 Task: Slide 7 - Market Analysis.
Action: Mouse moved to (31, 82)
Screenshot: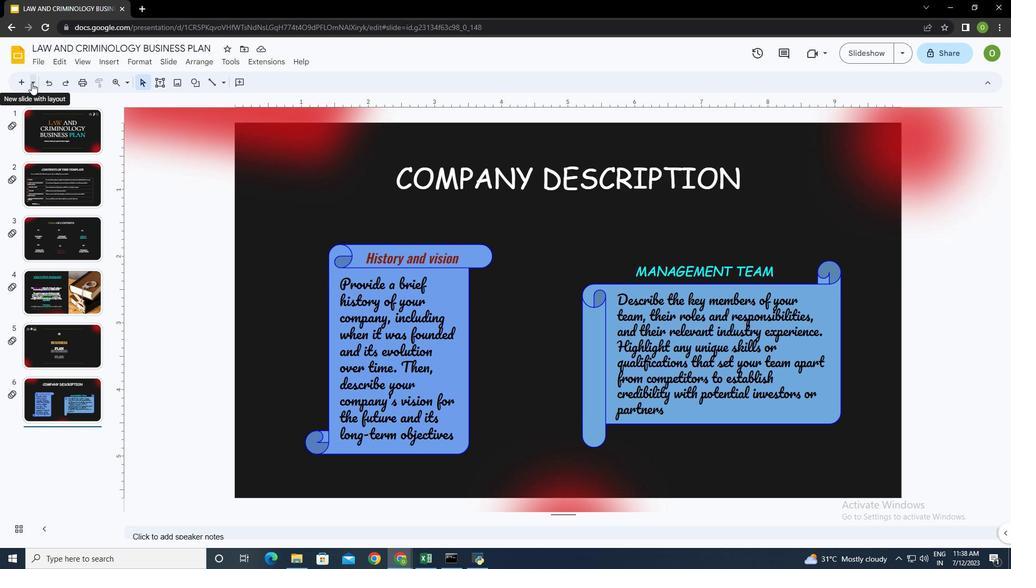 
Action: Mouse pressed left at (31, 82)
Screenshot: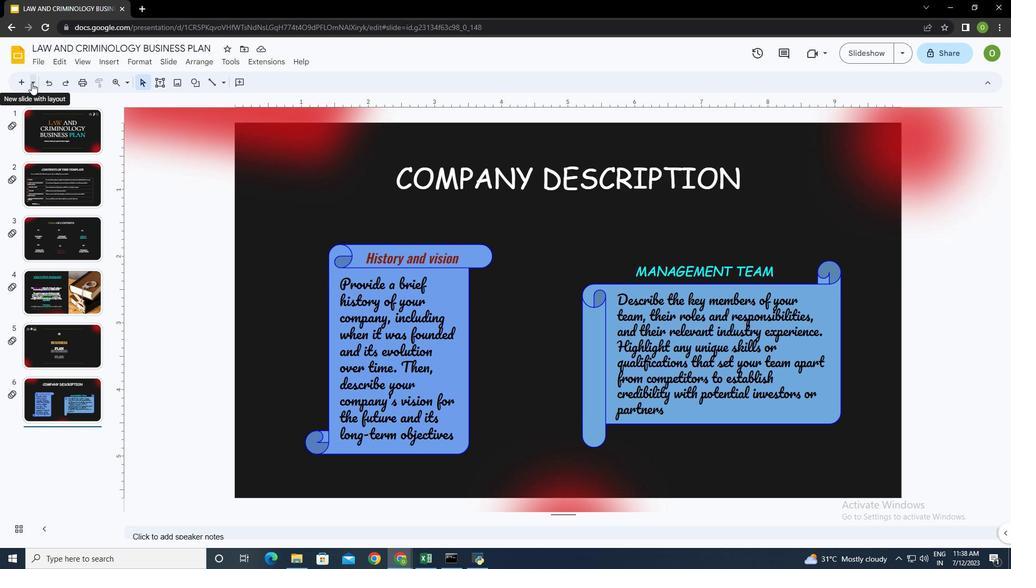 
Action: Mouse moved to (119, 291)
Screenshot: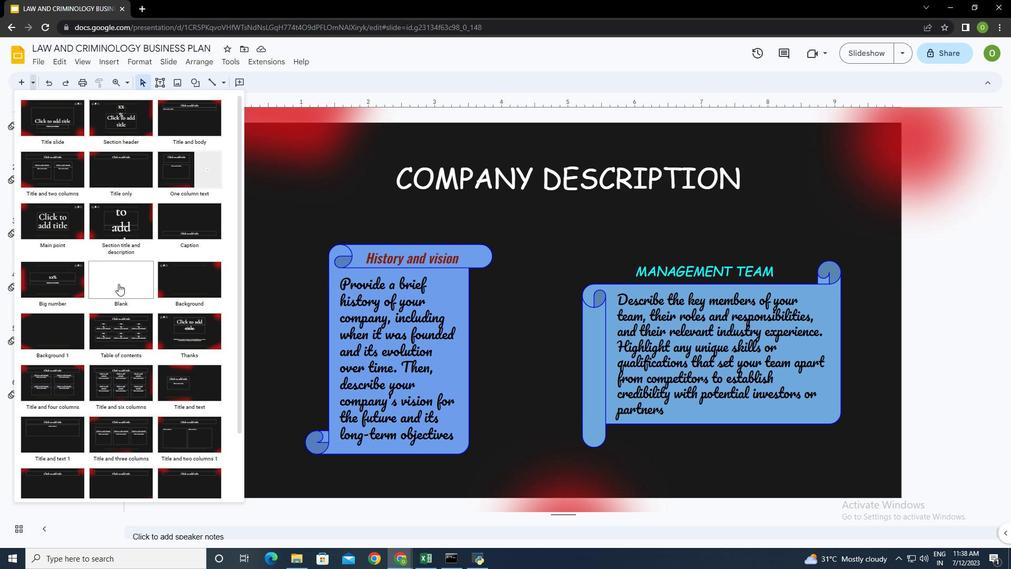 
Action: Mouse scrolled (119, 290) with delta (0, 0)
Screenshot: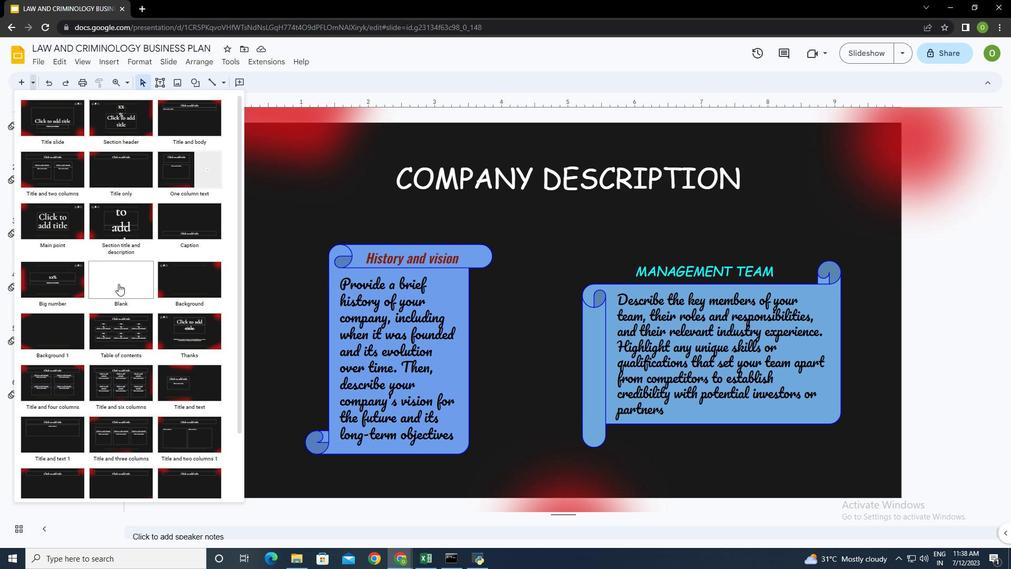 
Action: Mouse moved to (120, 300)
Screenshot: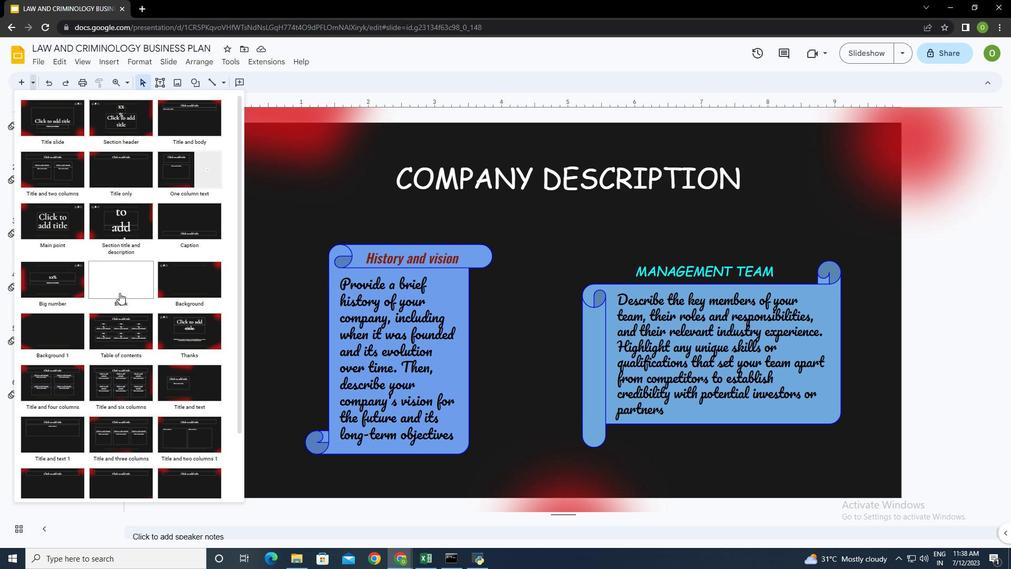 
Action: Mouse scrolled (120, 299) with delta (0, 0)
Screenshot: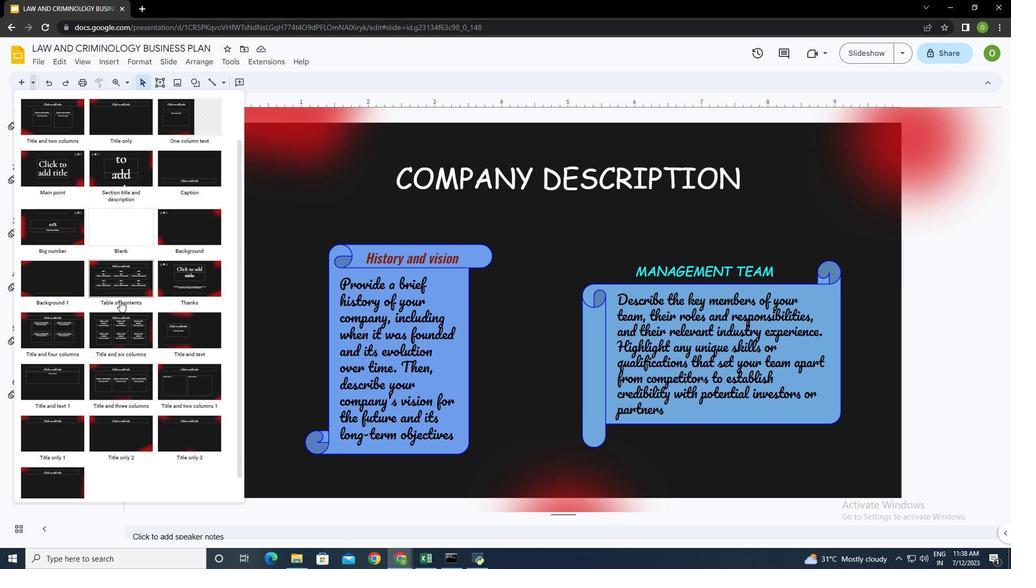 
Action: Mouse moved to (120, 298)
Screenshot: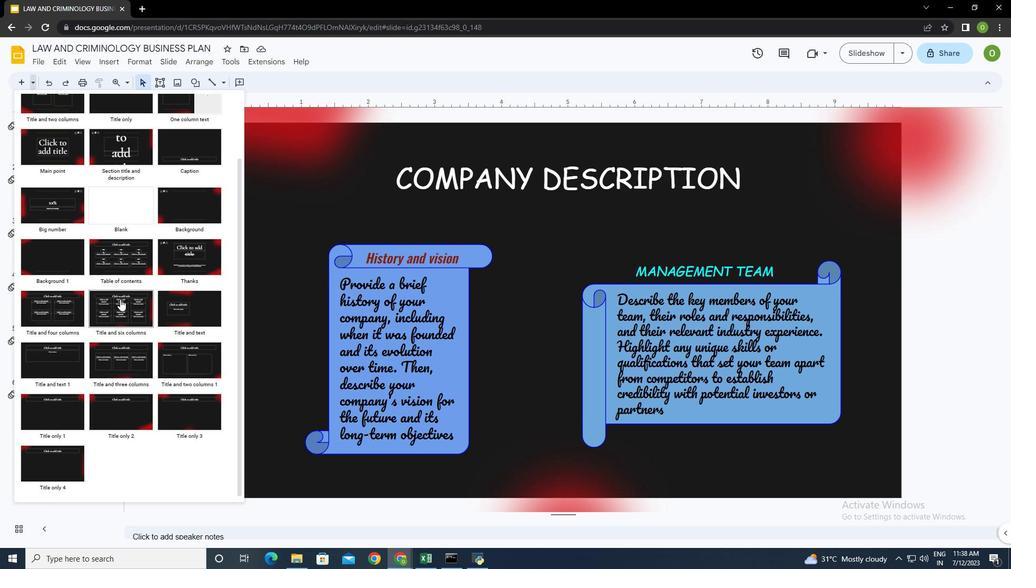 
Action: Mouse scrolled (120, 298) with delta (0, 0)
Screenshot: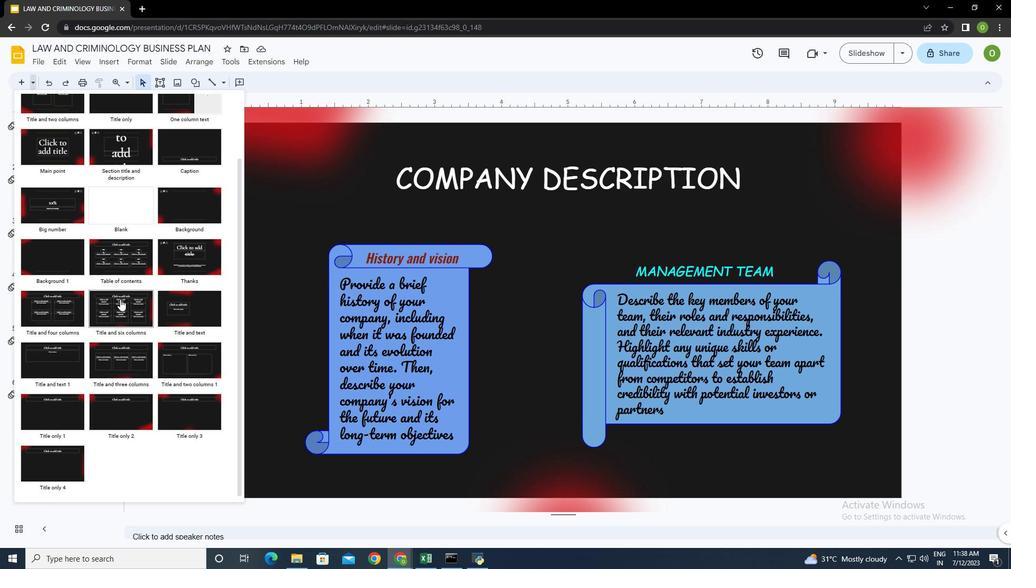 
Action: Mouse moved to (62, 250)
Screenshot: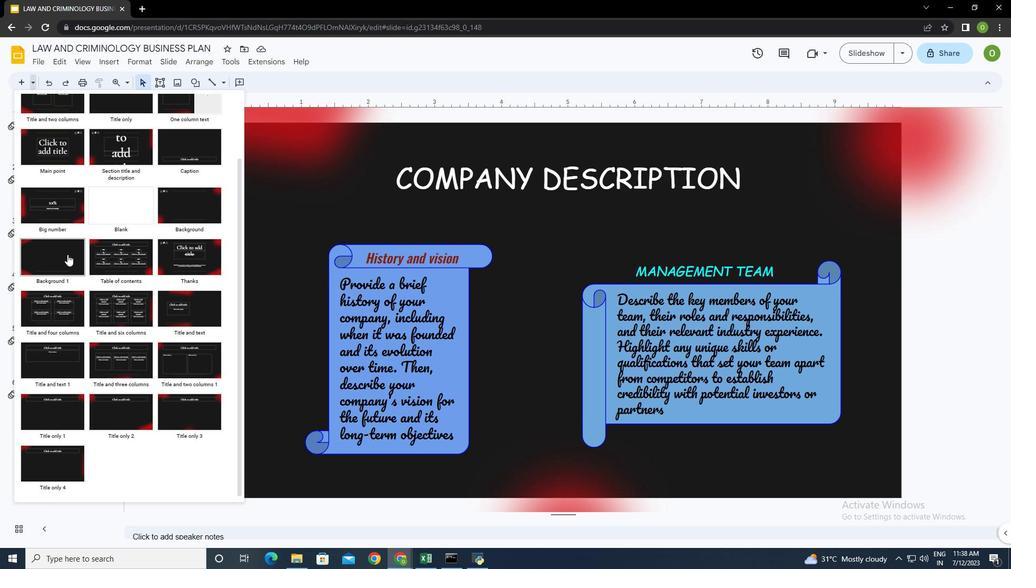 
Action: Mouse pressed left at (62, 250)
Screenshot: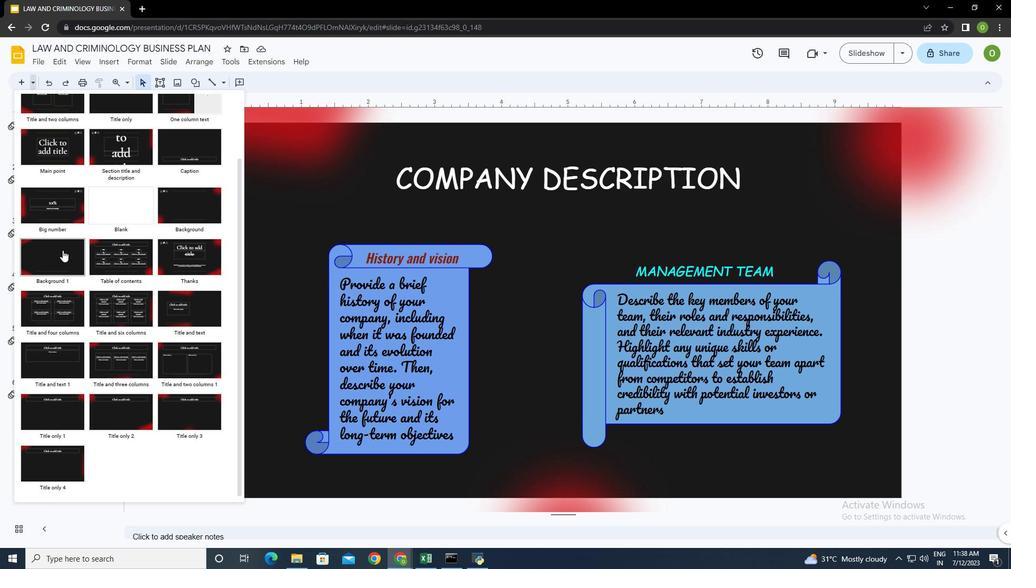 
Action: Mouse moved to (162, 81)
Screenshot: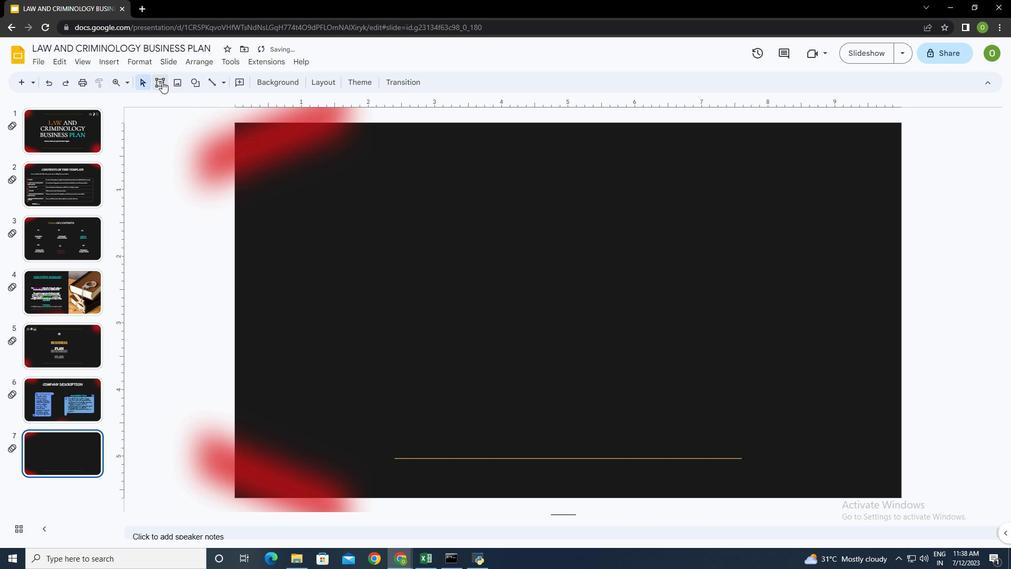 
Action: Mouse pressed left at (162, 81)
Screenshot: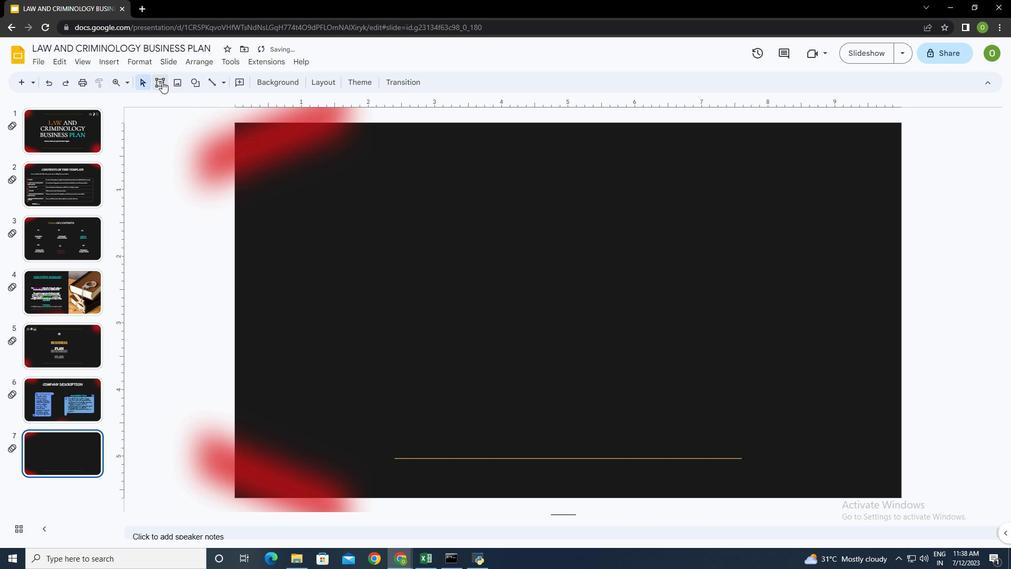 
Action: Mouse moved to (434, 144)
Screenshot: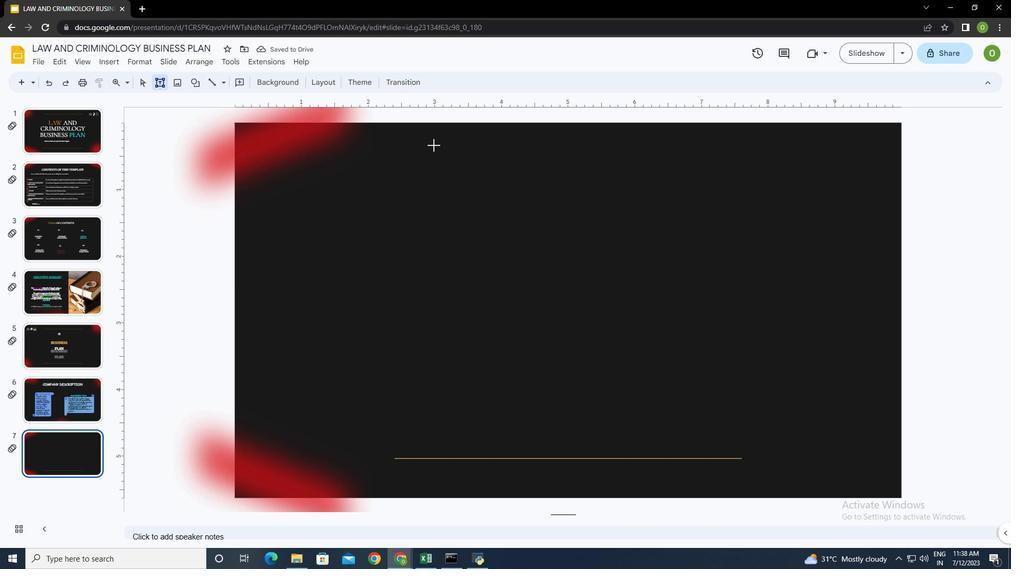 
Action: Mouse pressed left at (434, 144)
Screenshot: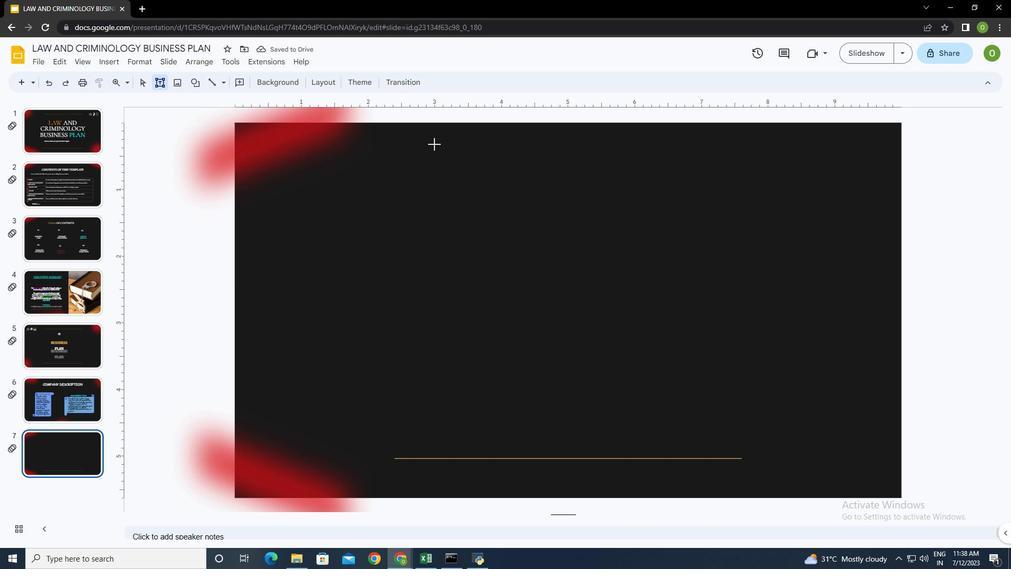 
Action: Mouse moved to (469, 84)
Screenshot: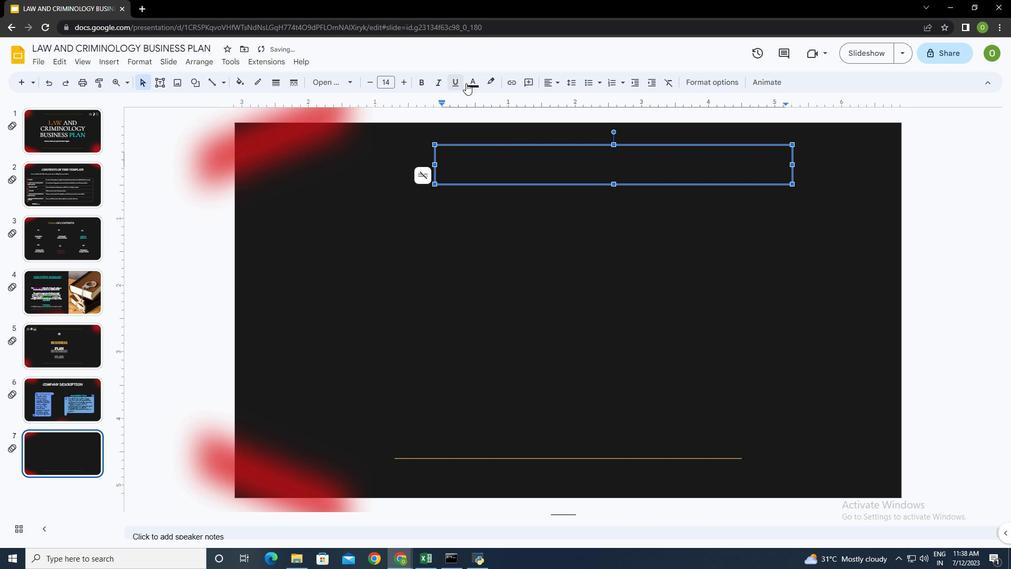 
Action: Mouse pressed left at (469, 84)
Screenshot: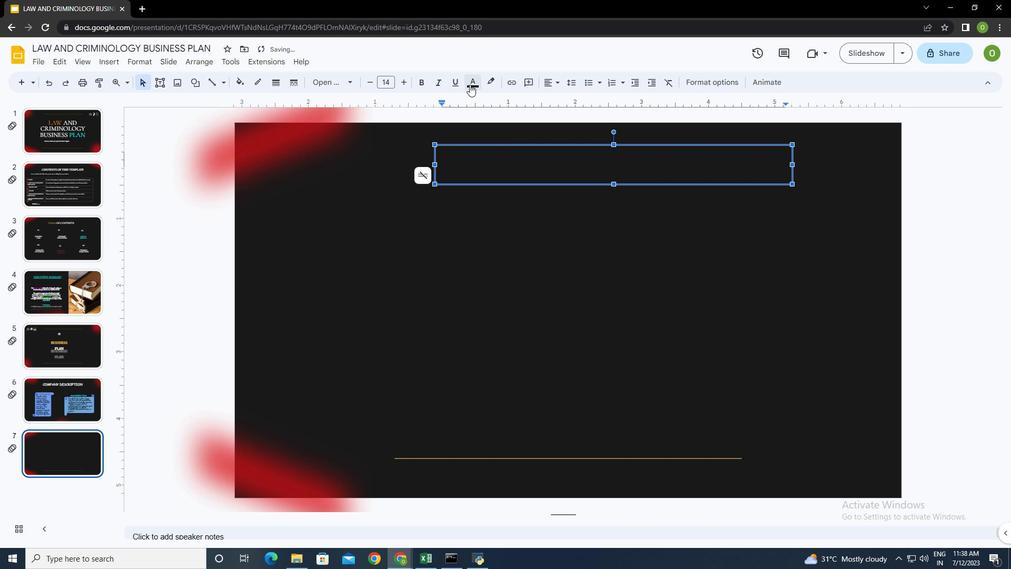 
Action: Mouse moved to (476, 113)
Screenshot: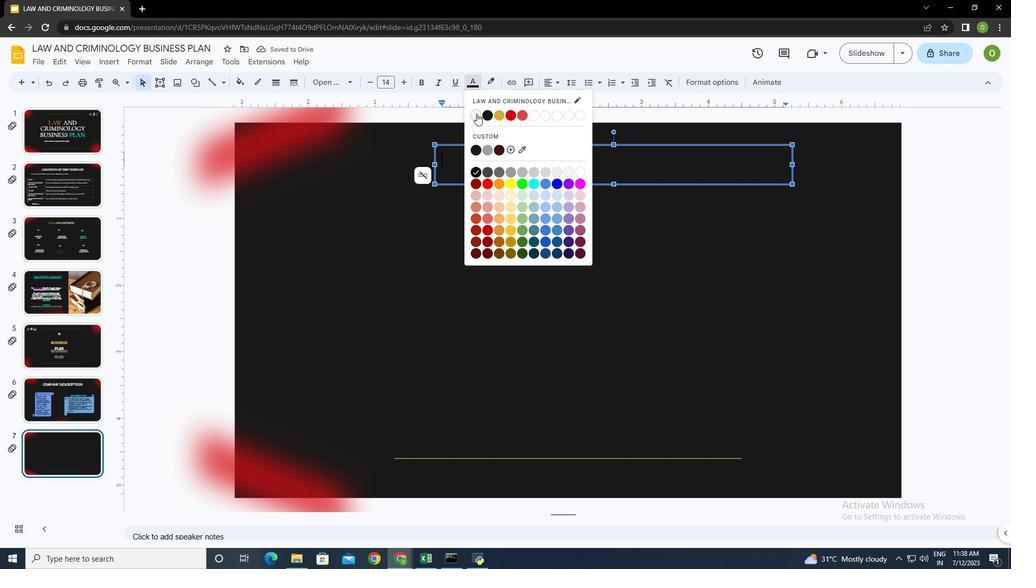 
Action: Mouse pressed left at (476, 113)
Screenshot: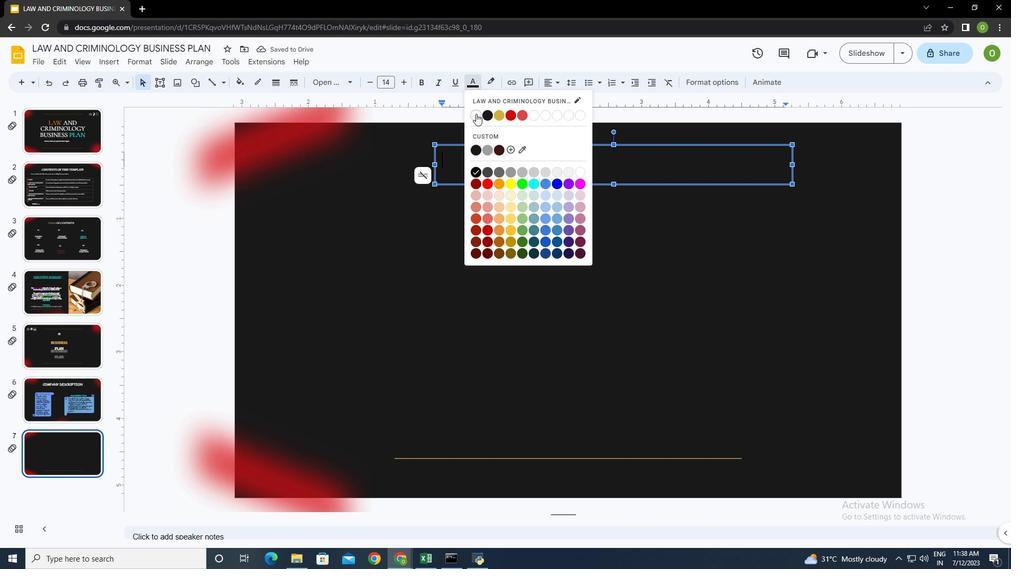 
Action: Mouse moved to (341, 85)
Screenshot: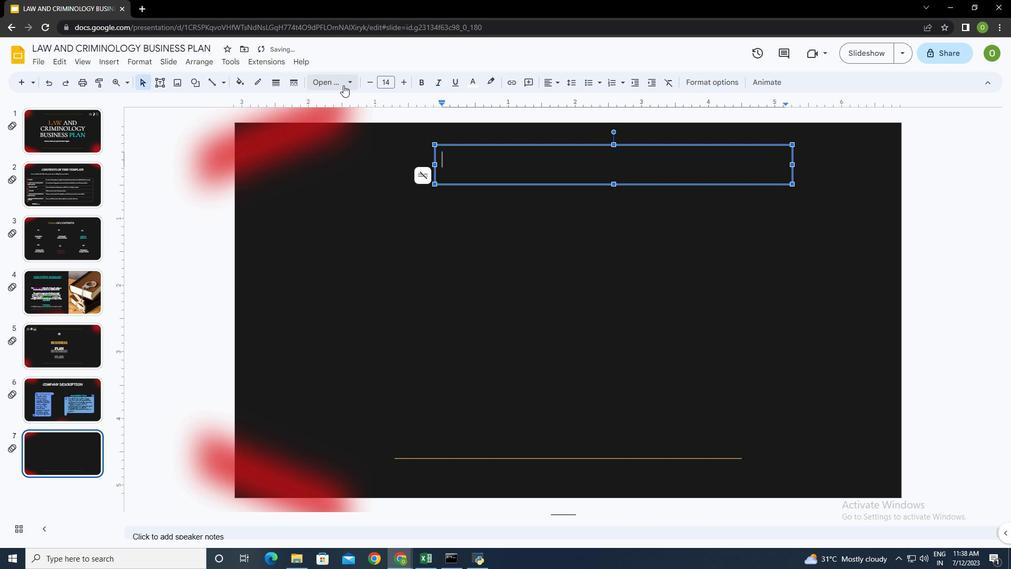 
Action: Mouse pressed left at (341, 85)
Screenshot: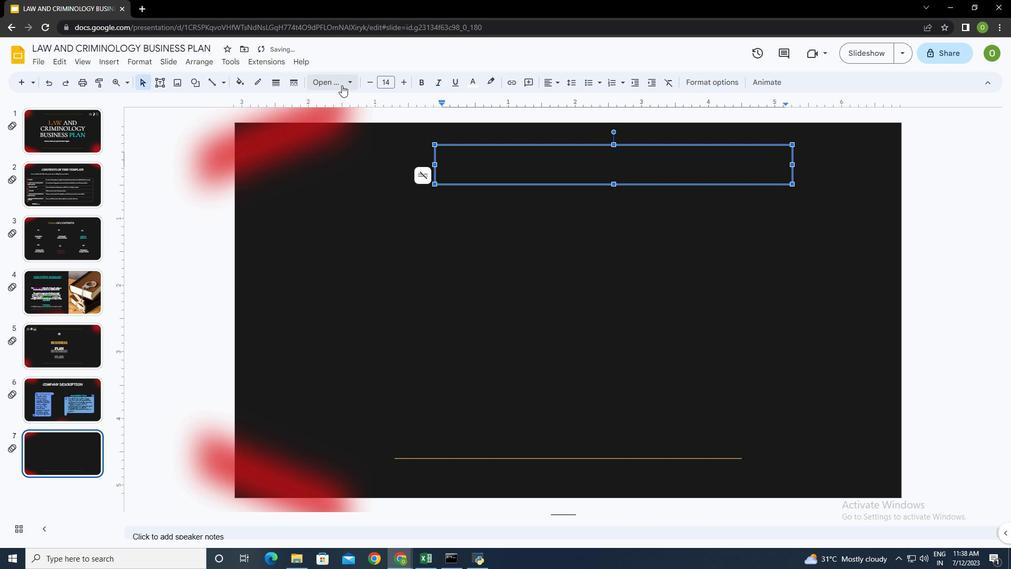 
Action: Mouse moved to (366, 241)
Screenshot: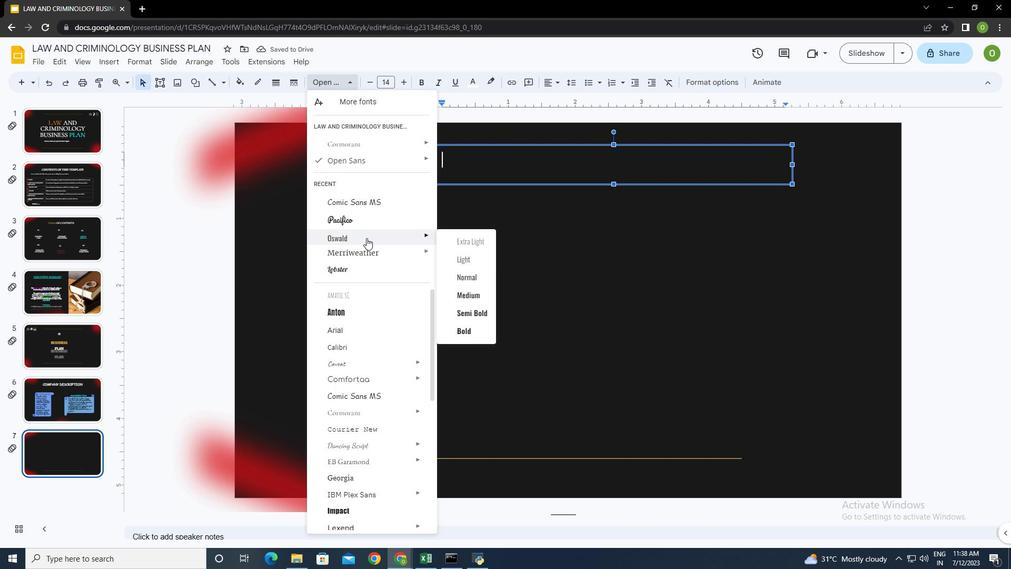 
Action: Mouse scrolled (366, 240) with delta (0, 0)
Screenshot: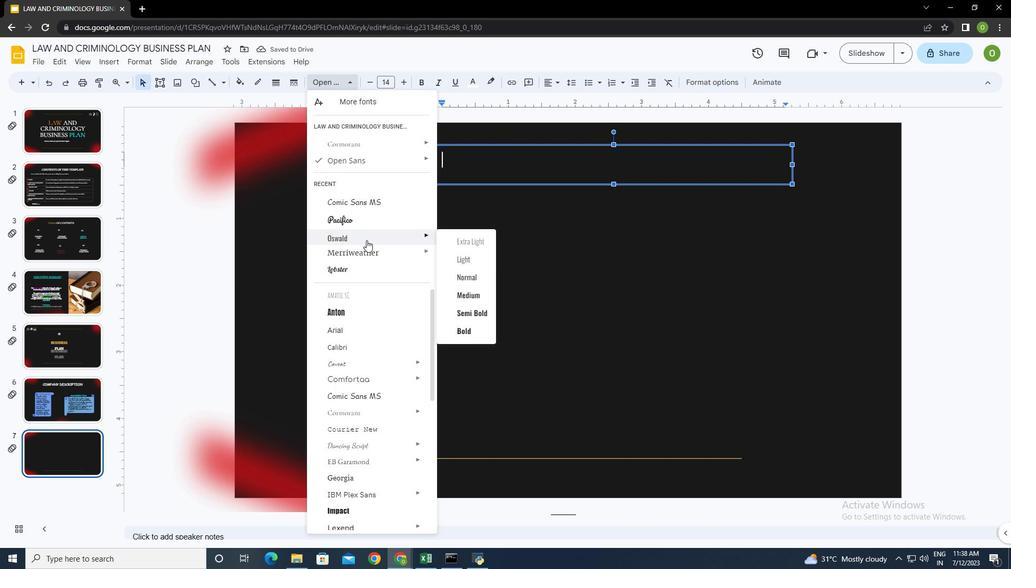 
Action: Mouse moved to (366, 241)
Screenshot: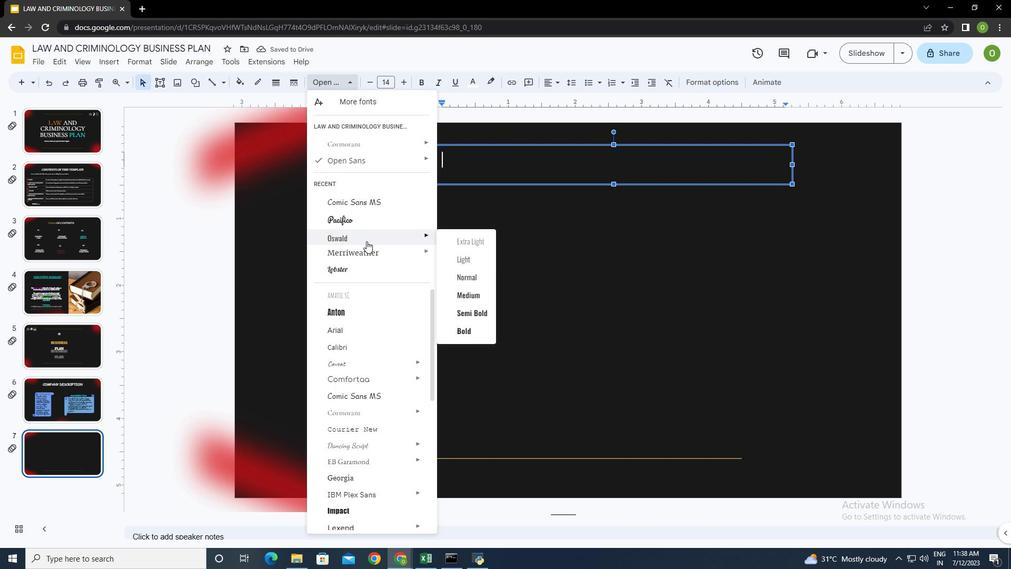 
Action: Mouse scrolled (366, 241) with delta (0, 0)
Screenshot: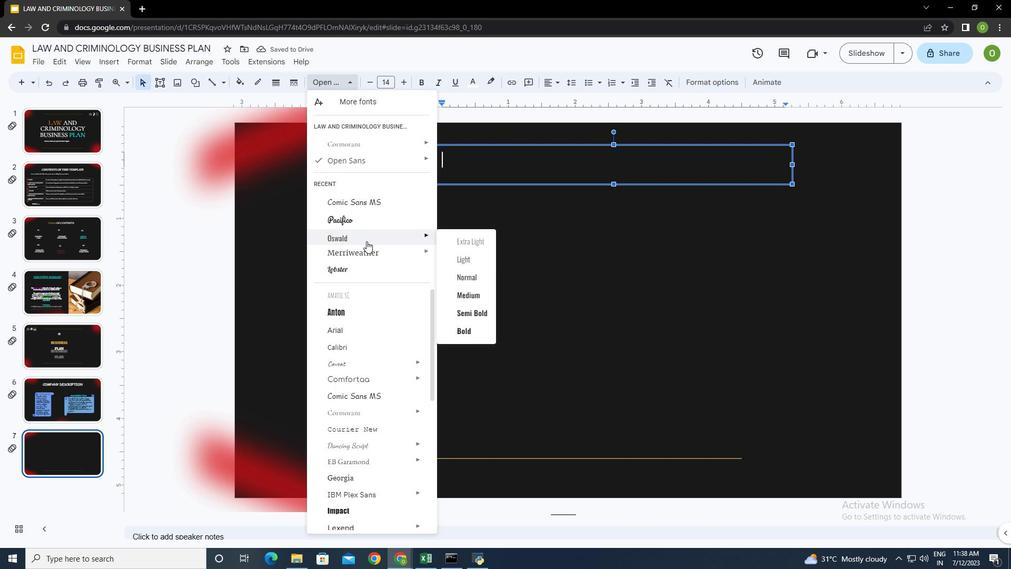 
Action: Mouse moved to (371, 263)
Screenshot: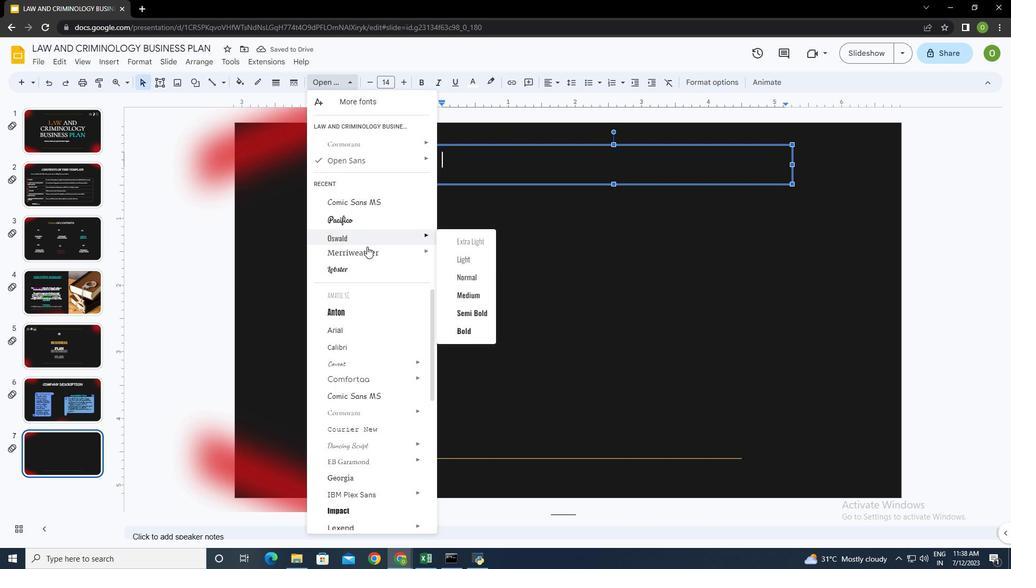
Action: Mouse scrolled (371, 262) with delta (0, 0)
Screenshot: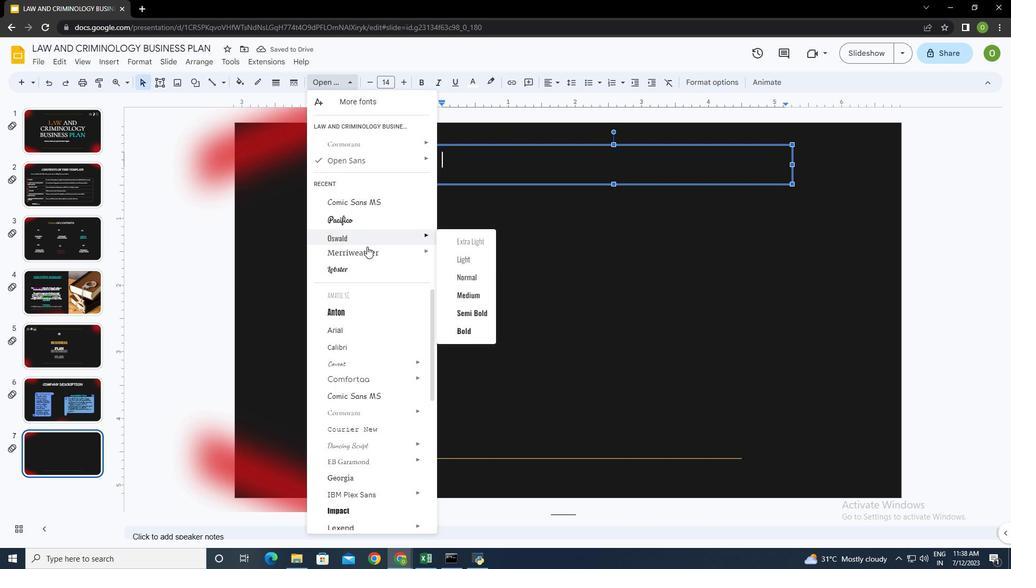 
Action: Mouse moved to (368, 459)
Screenshot: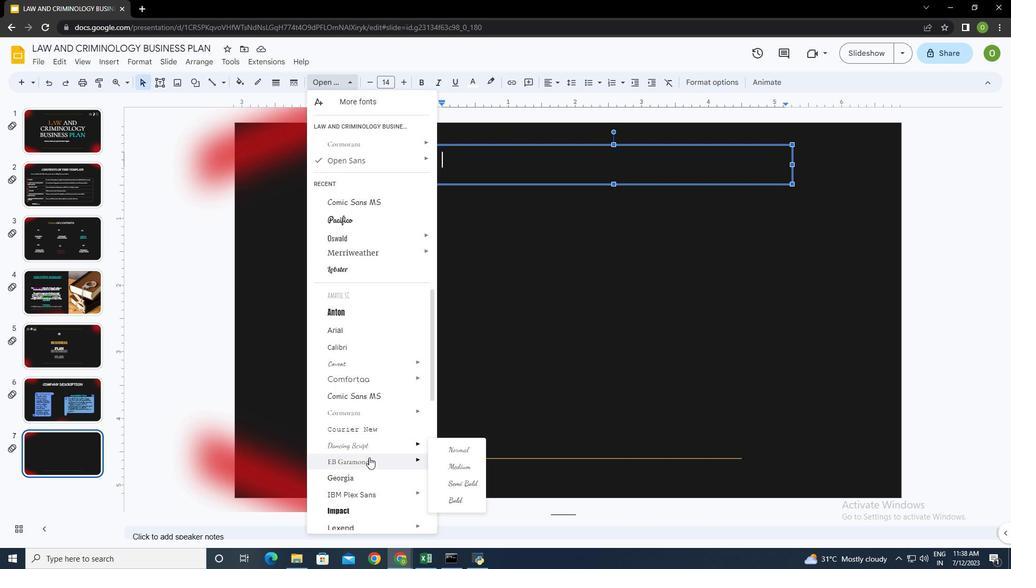 
Action: Mouse pressed left at (368, 459)
Screenshot: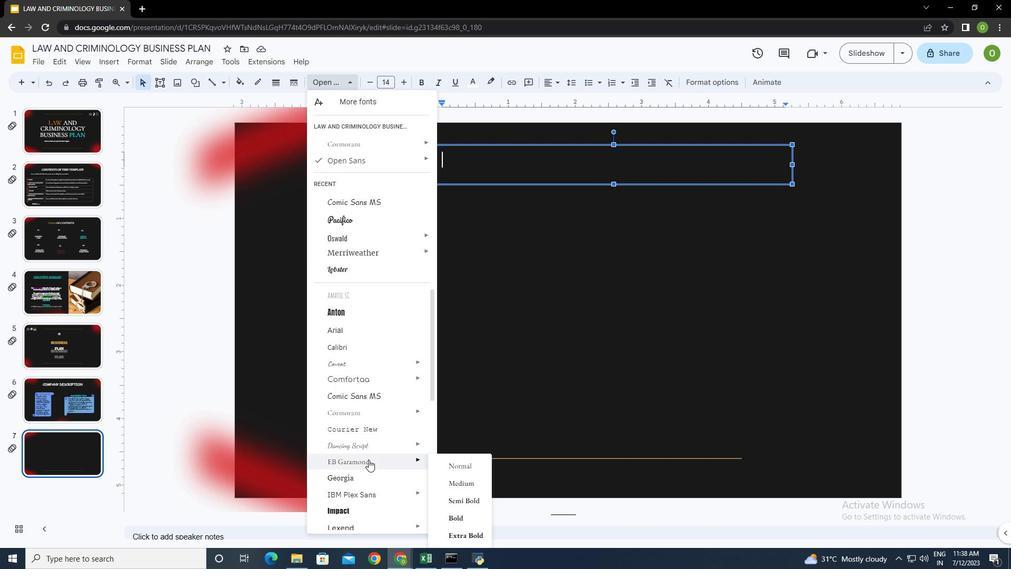 
Action: Mouse moved to (531, 204)
Screenshot: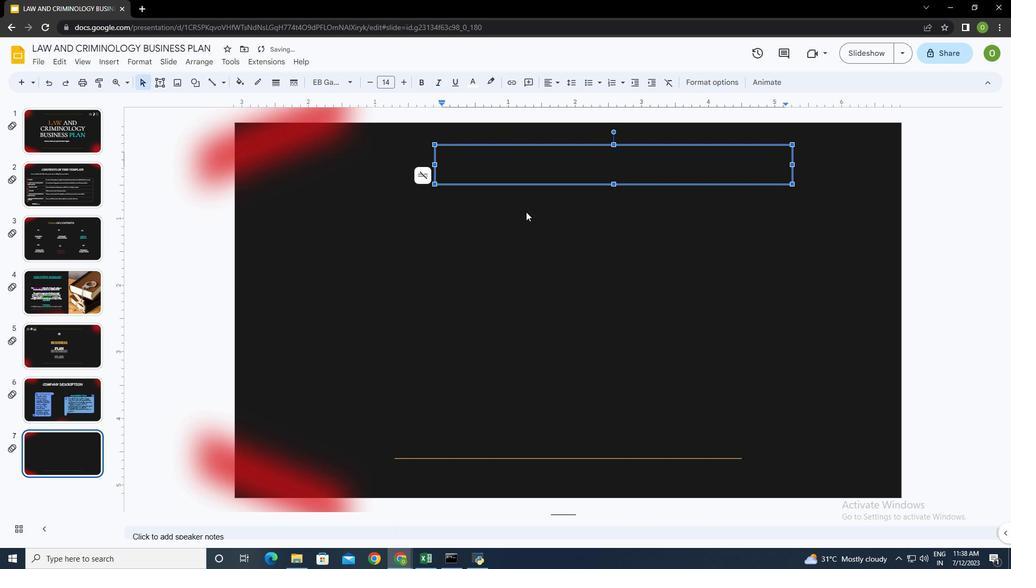 
Action: Key pressed <Key.shift><Key.caps_lock>MARKET<Key.space>ANALYSIS
Screenshot: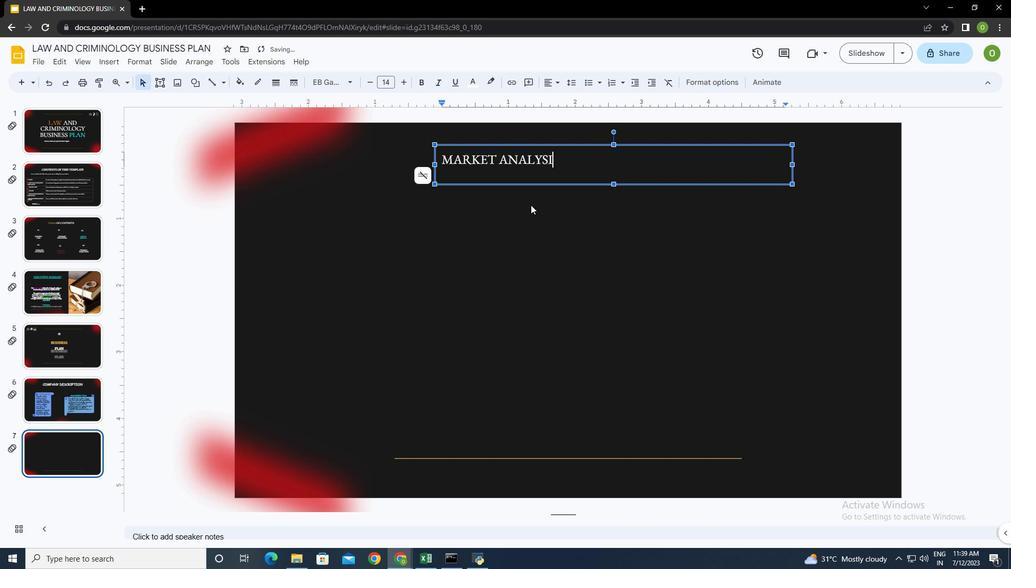 
Action: Mouse moved to (566, 158)
Screenshot: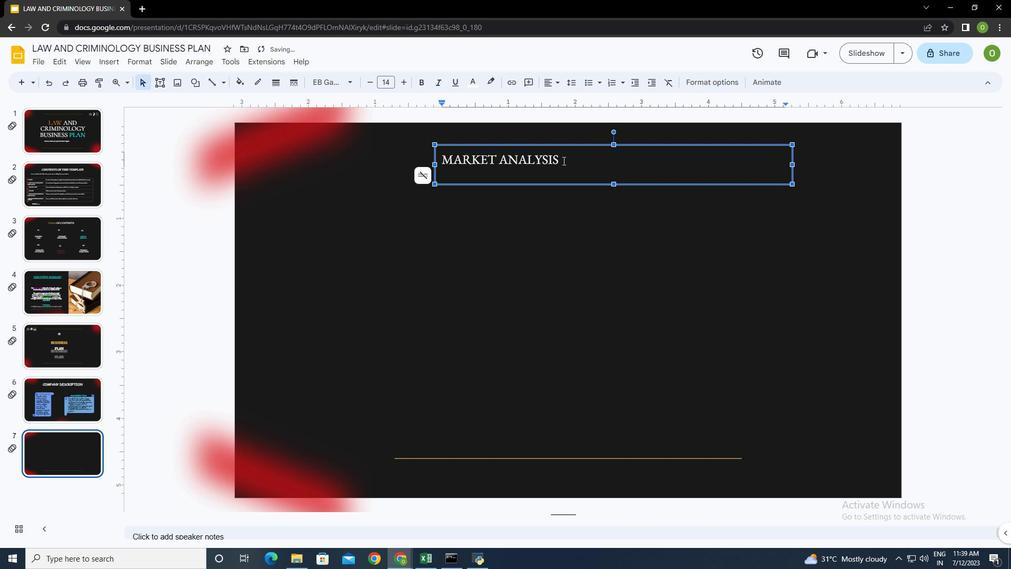
Action: Mouse pressed left at (566, 158)
Screenshot: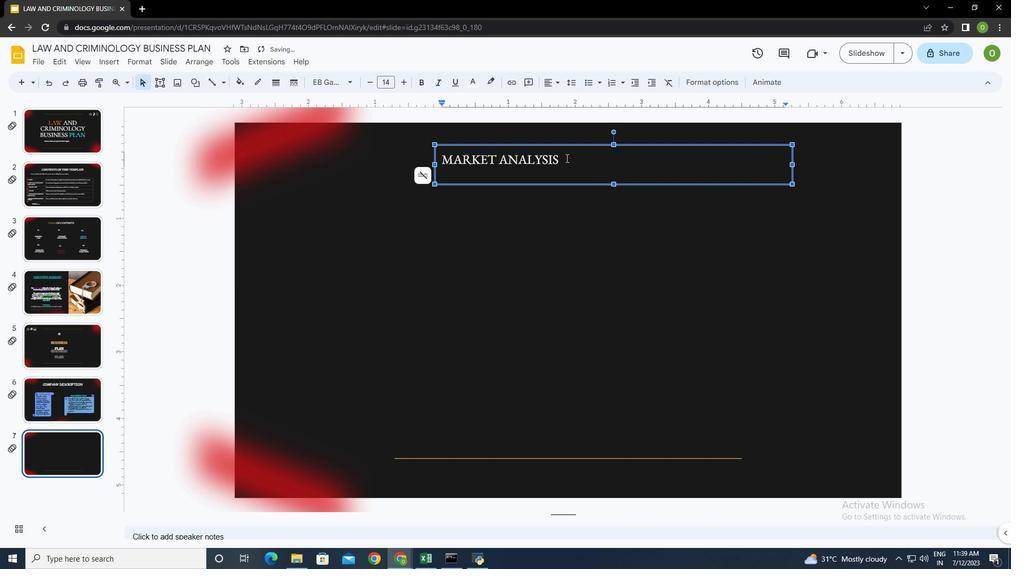 
Action: Mouse moved to (549, 80)
Screenshot: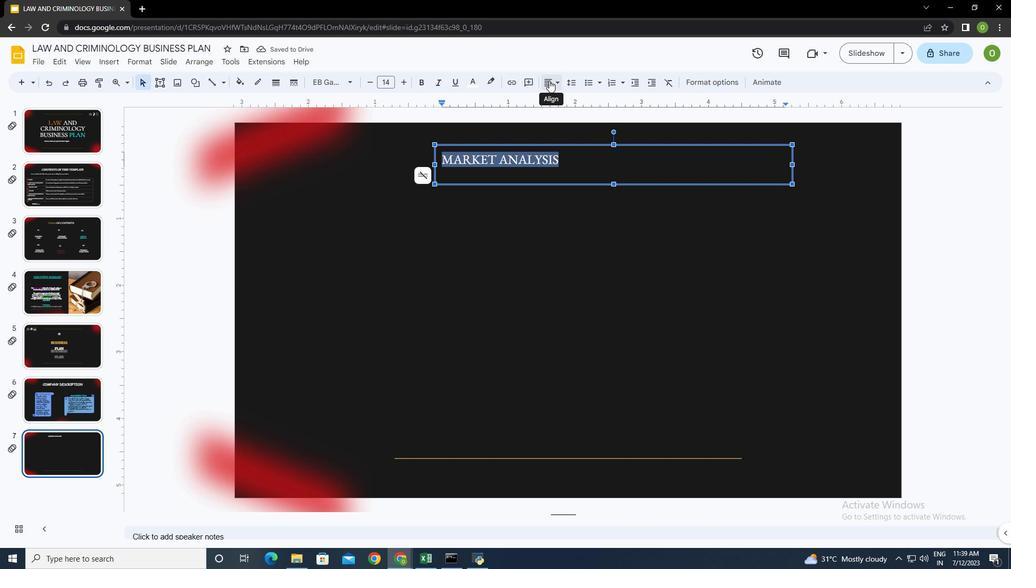 
Action: Mouse pressed left at (549, 80)
Screenshot: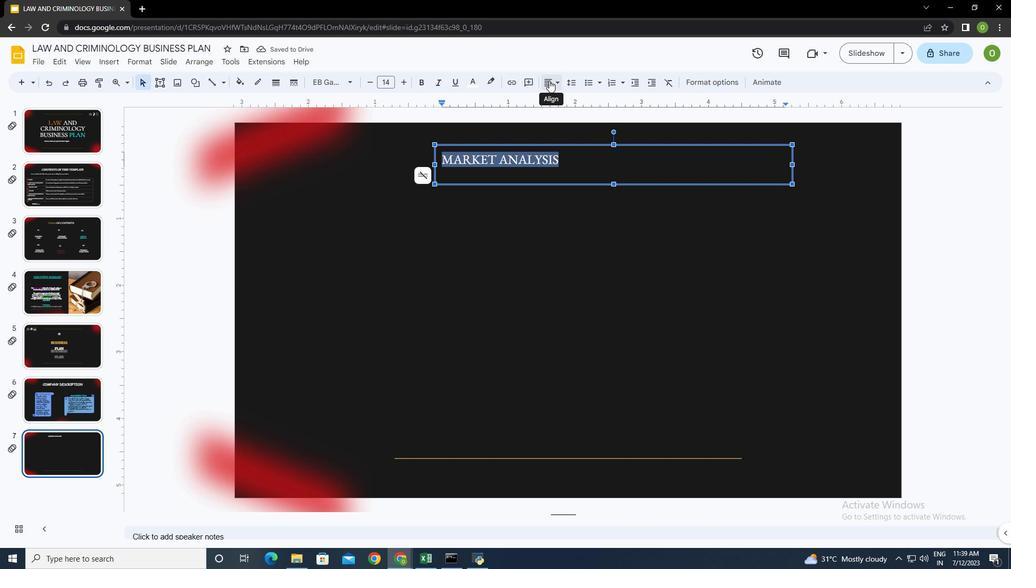 
Action: Mouse moved to (565, 97)
Screenshot: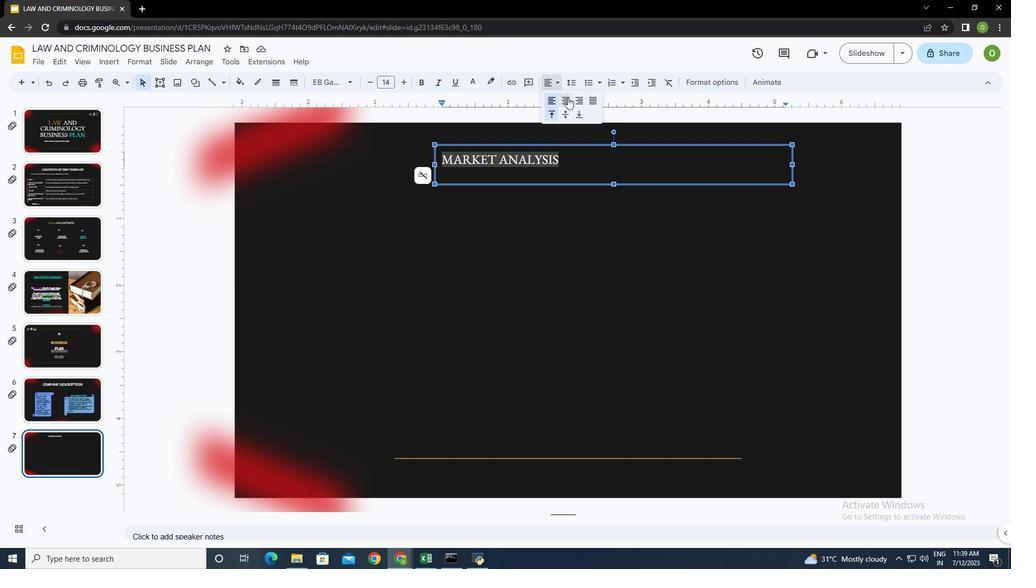 
Action: Mouse pressed left at (565, 97)
Screenshot: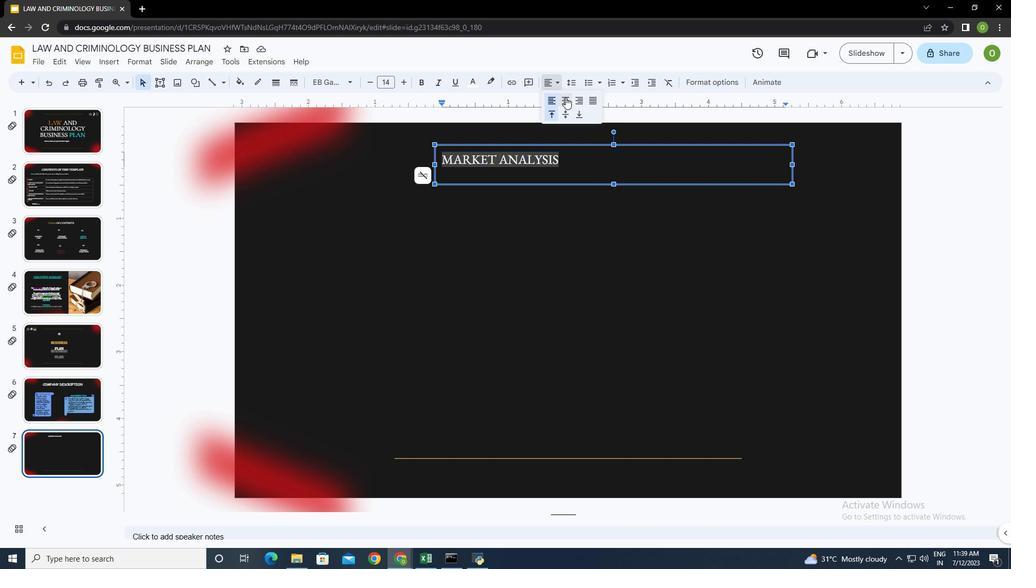 
Action: Mouse moved to (558, 80)
Screenshot: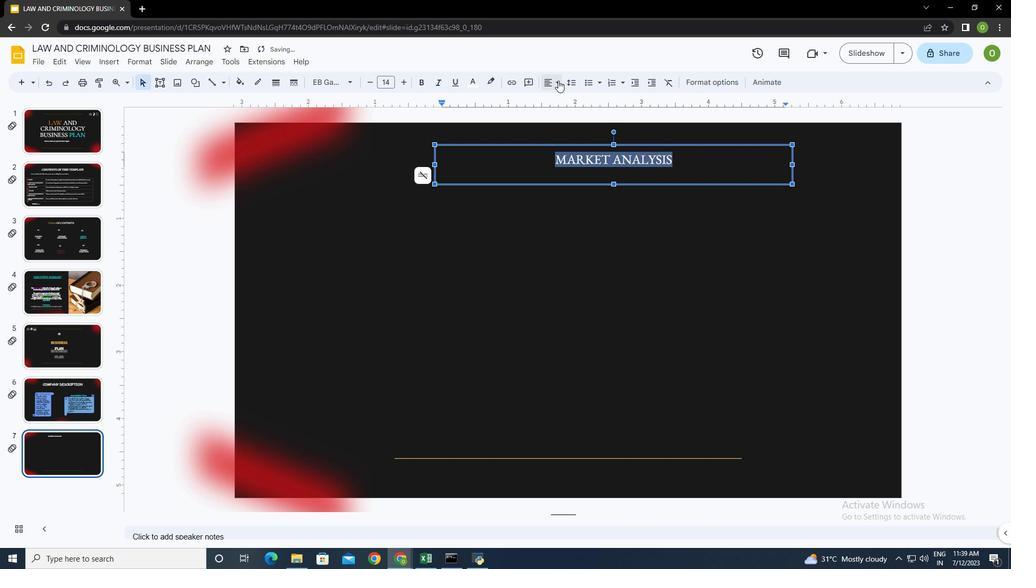 
Action: Mouse pressed left at (558, 80)
Screenshot: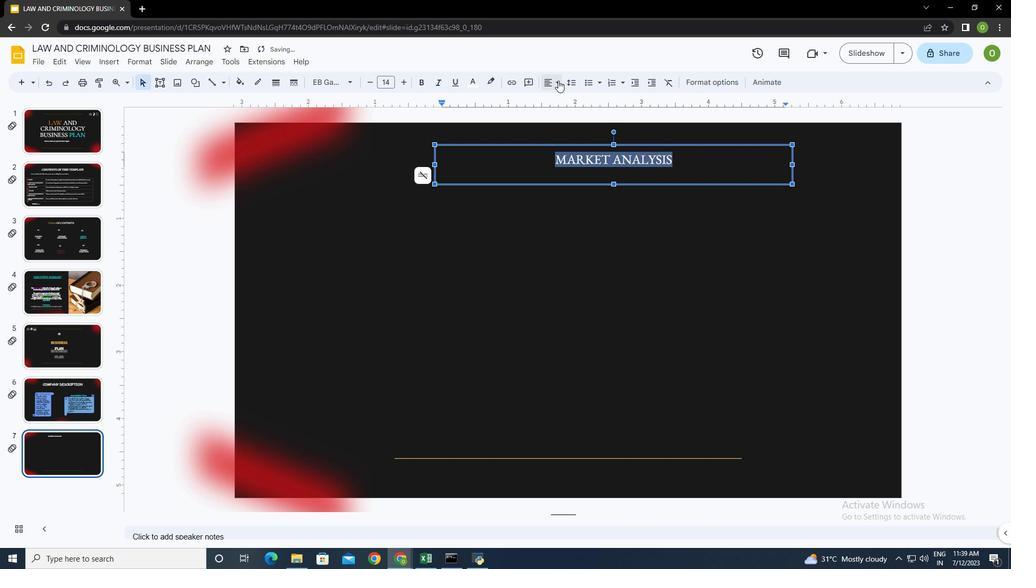 
Action: Mouse moved to (567, 112)
Screenshot: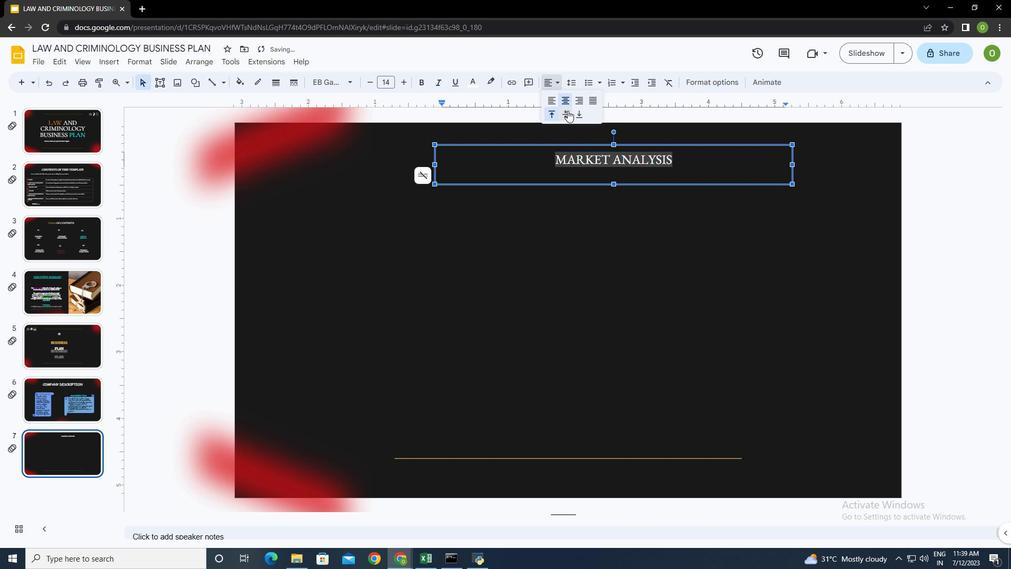 
Action: Mouse pressed left at (567, 112)
Screenshot: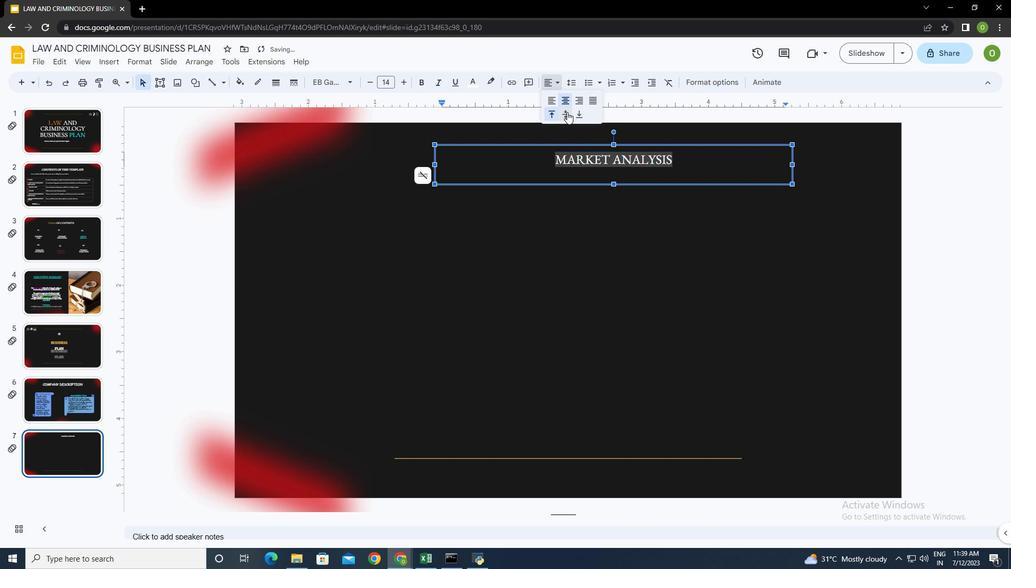 
Action: Mouse moved to (436, 164)
Screenshot: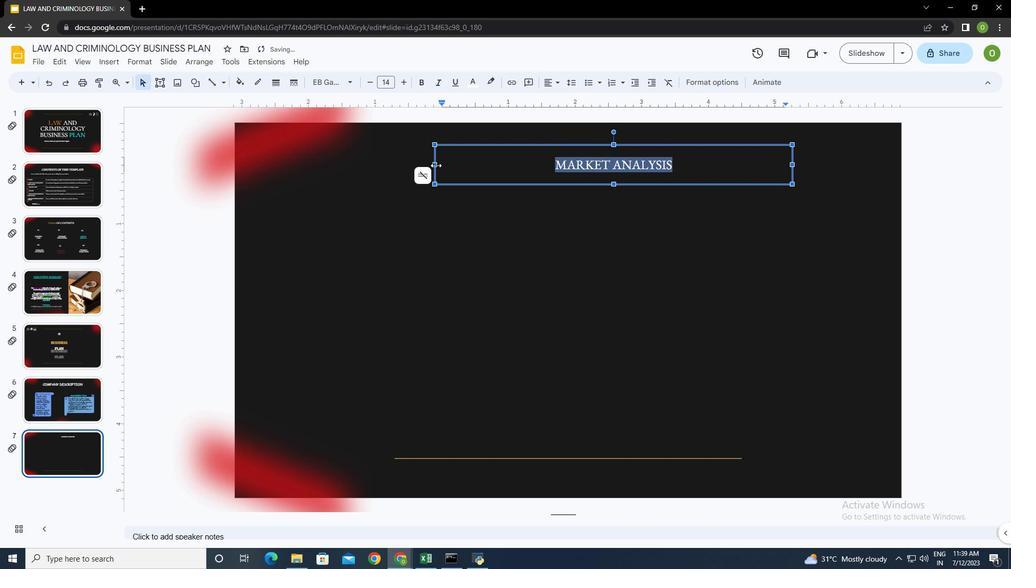 
Action: Mouse pressed left at (436, 164)
Screenshot: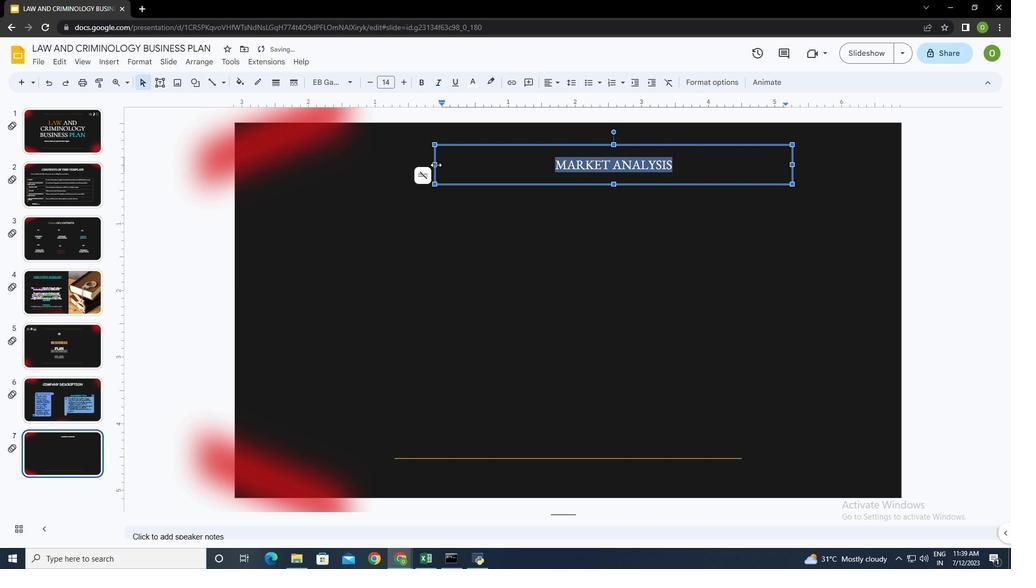 
Action: Mouse moved to (794, 166)
Screenshot: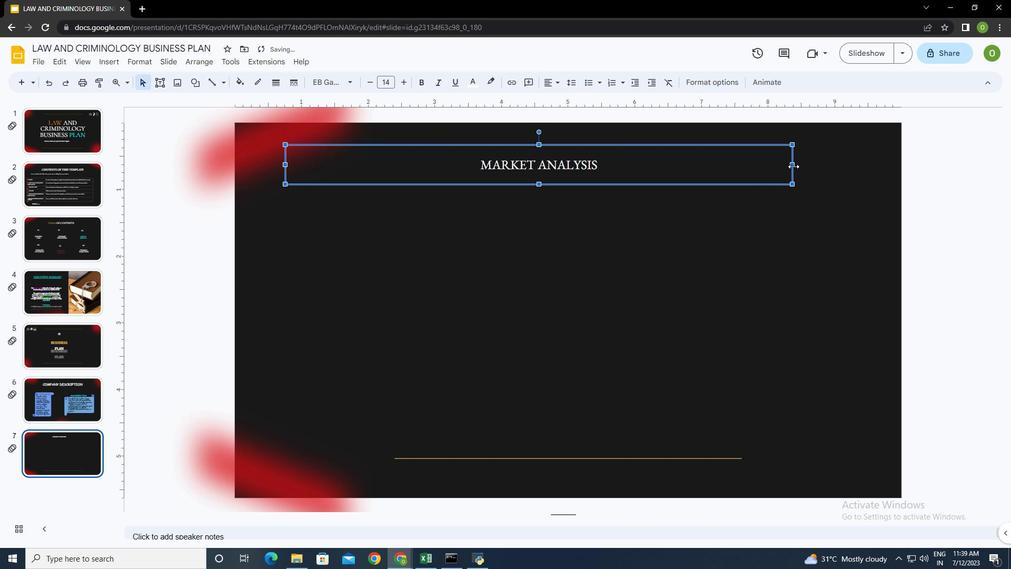 
Action: Mouse pressed left at (794, 166)
Screenshot: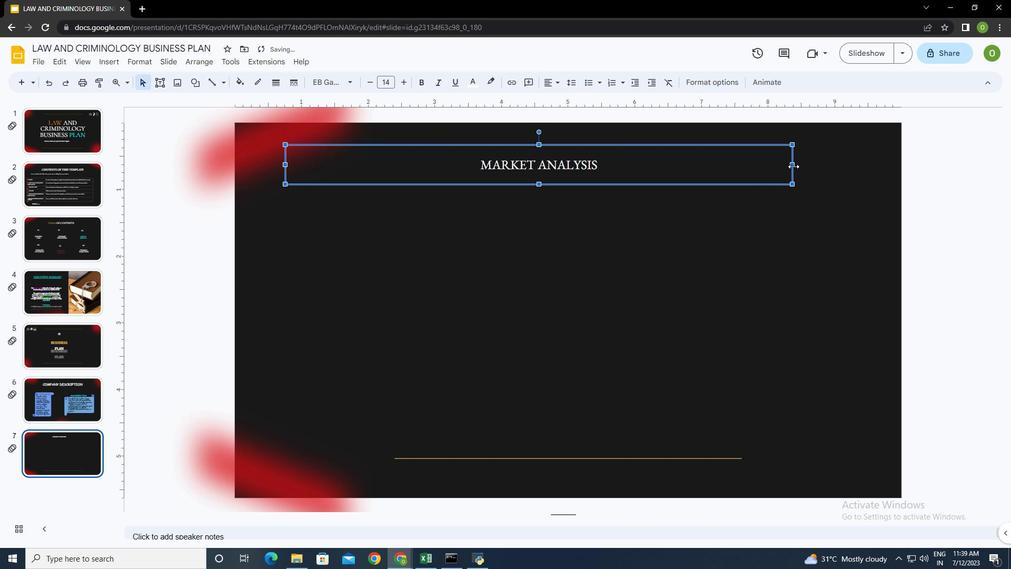 
Action: Mouse moved to (285, 165)
Screenshot: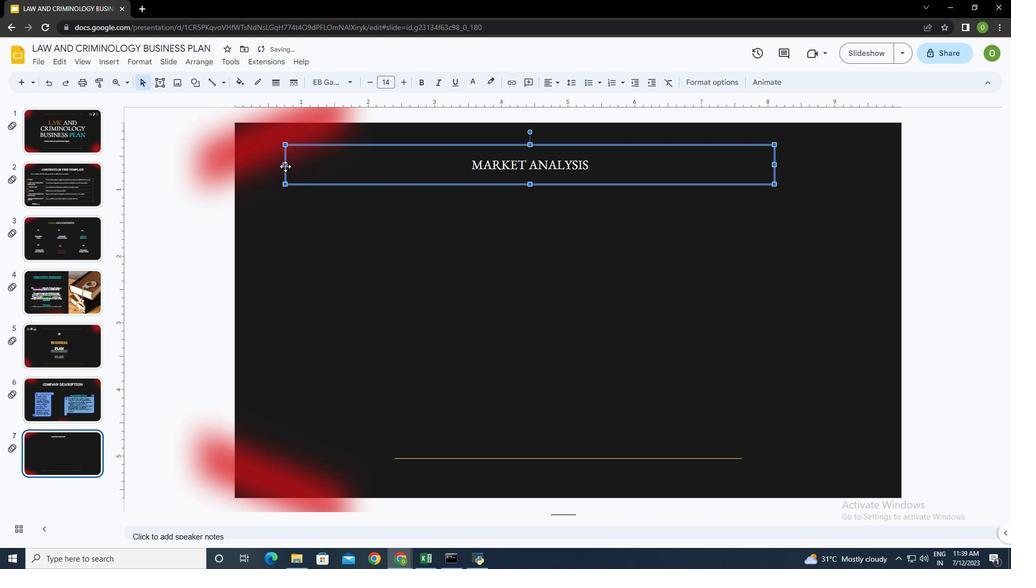 
Action: Mouse pressed left at (285, 165)
Screenshot: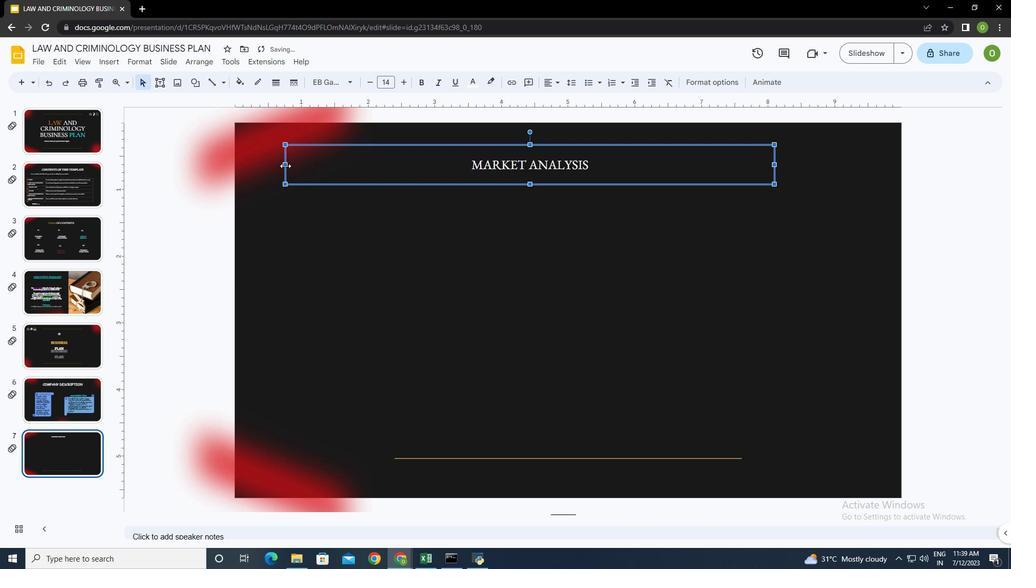 
Action: Mouse moved to (333, 163)
Screenshot: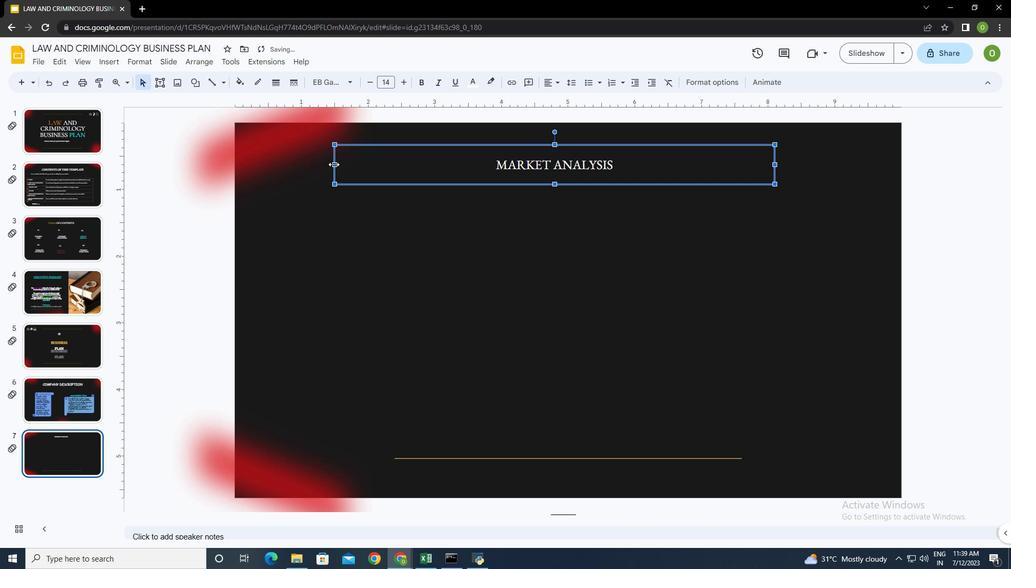 
Action: Mouse pressed left at (333, 163)
Screenshot: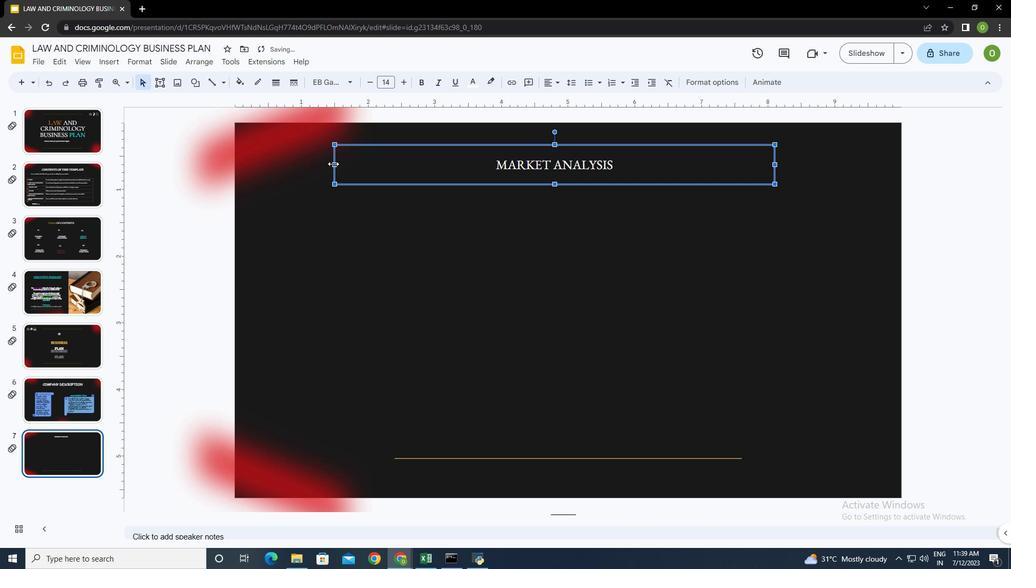 
Action: Mouse moved to (587, 227)
Screenshot: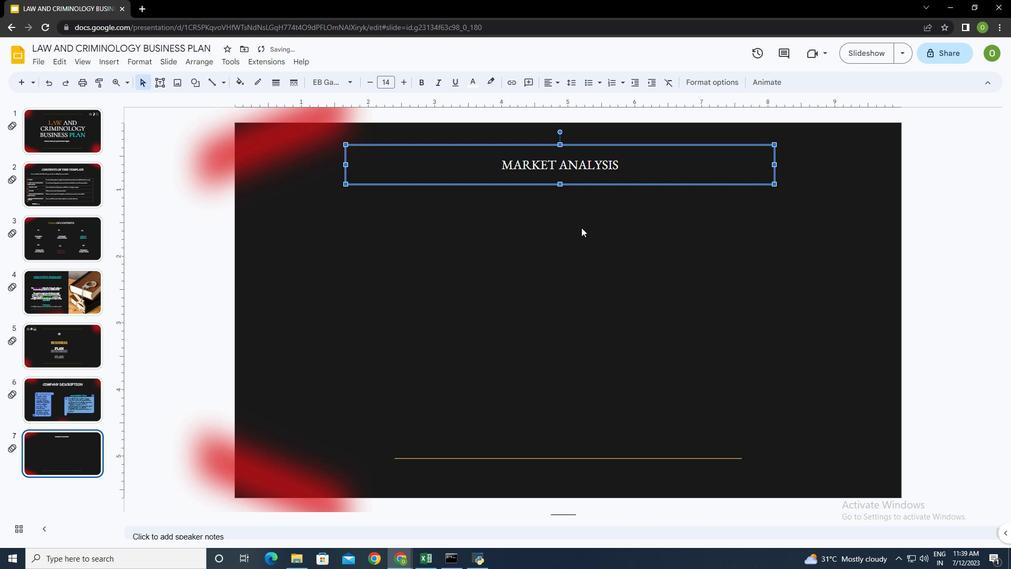 
Action: Mouse pressed left at (587, 227)
Screenshot: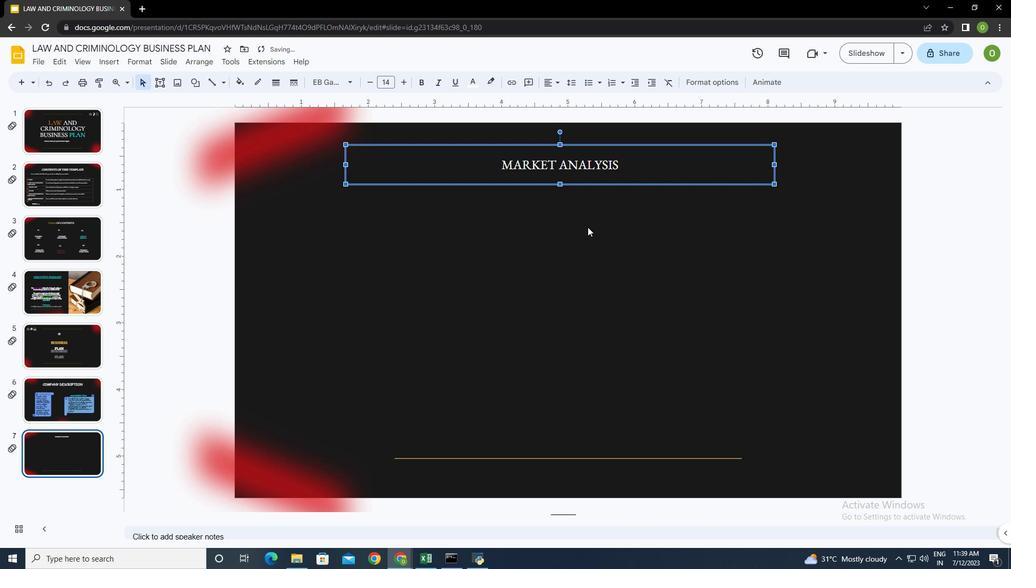 
Action: Mouse moved to (194, 81)
Screenshot: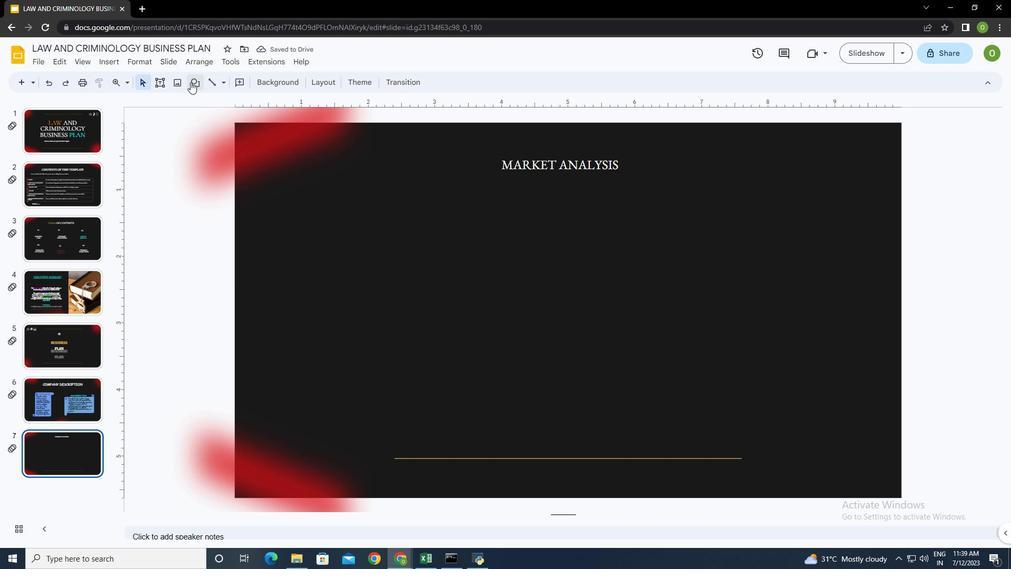 
Action: Mouse pressed left at (194, 81)
Screenshot: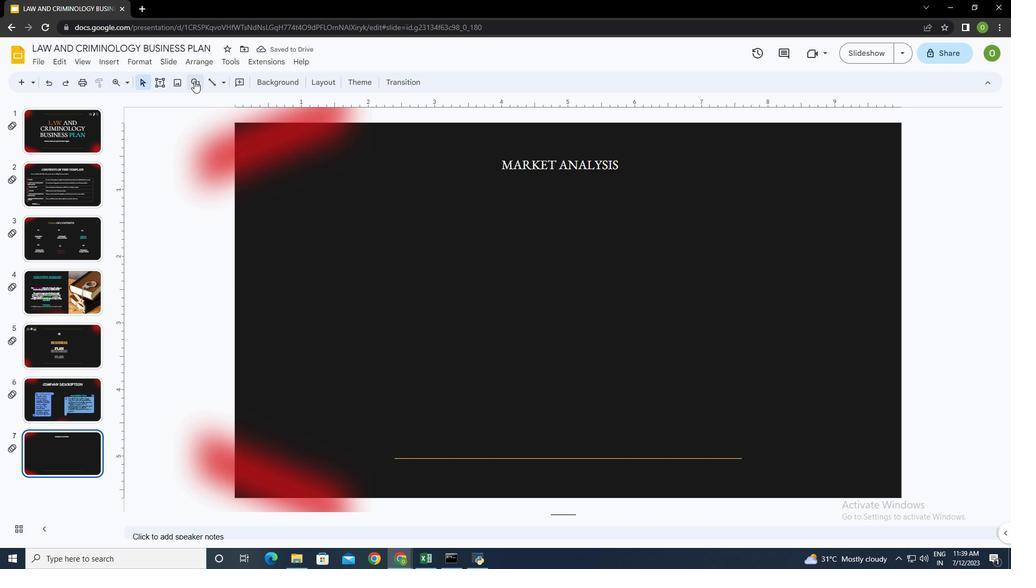 
Action: Mouse moved to (344, 170)
Screenshot: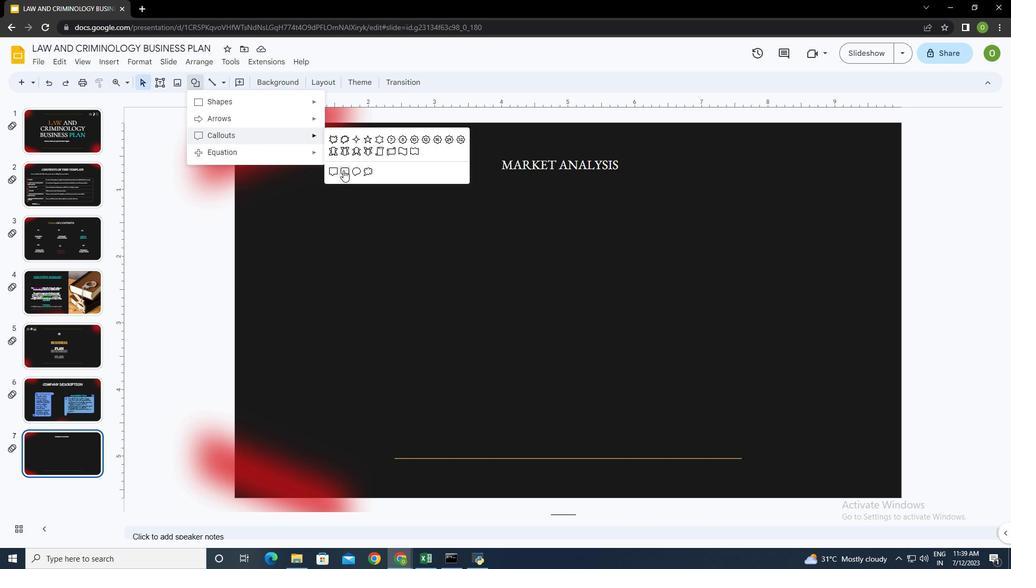 
Action: Mouse pressed left at (344, 170)
Screenshot: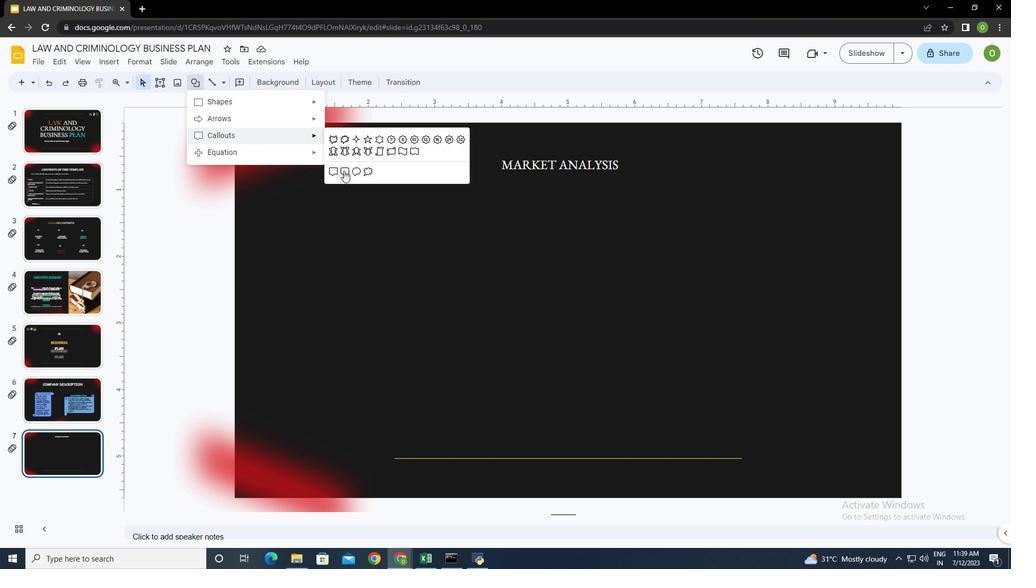 
Action: Mouse moved to (317, 238)
Screenshot: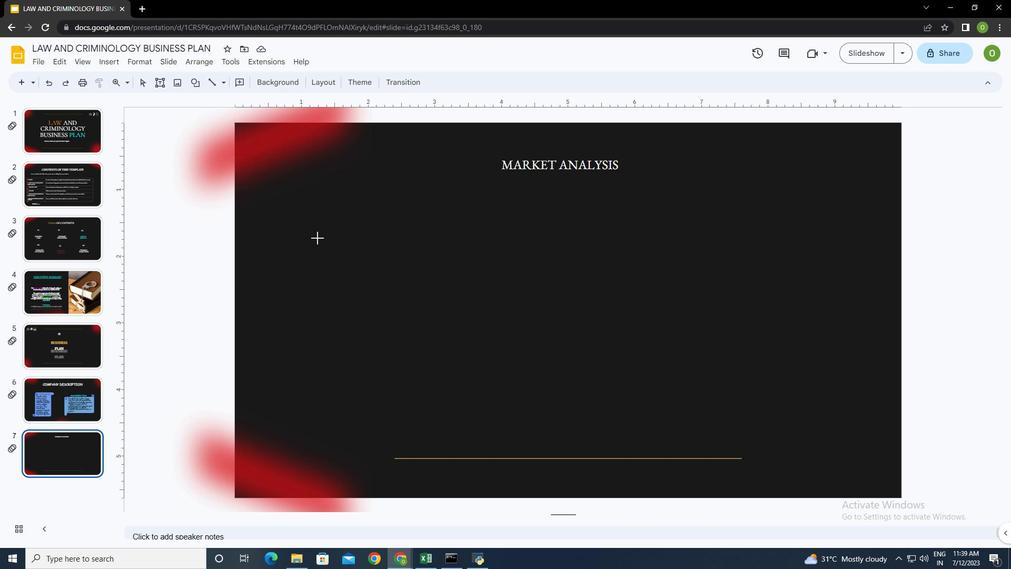 
Action: Mouse pressed left at (317, 238)
Screenshot: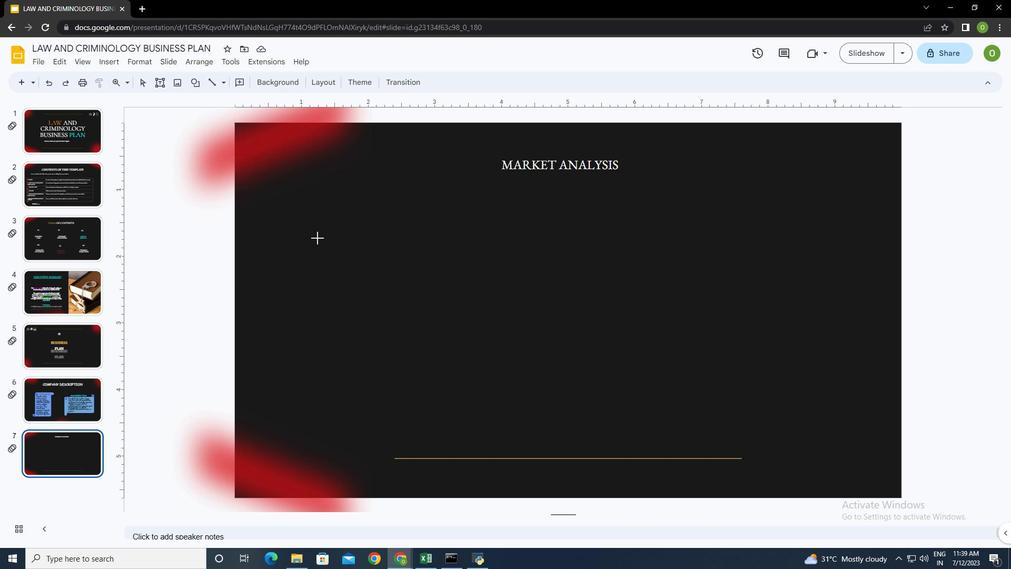 
Action: Mouse moved to (370, 253)
Screenshot: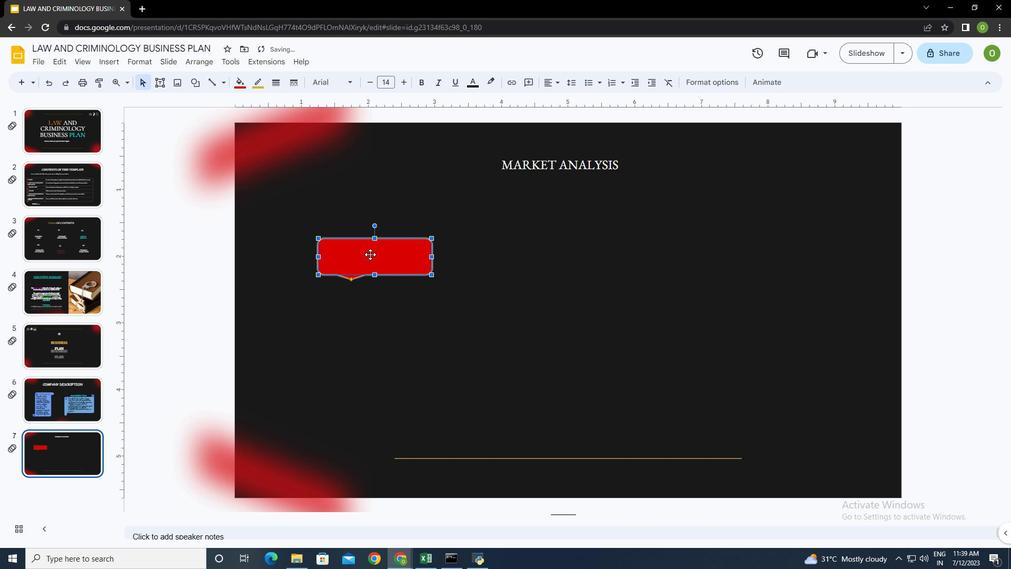 
Action: Mouse pressed left at (370, 253)
Screenshot: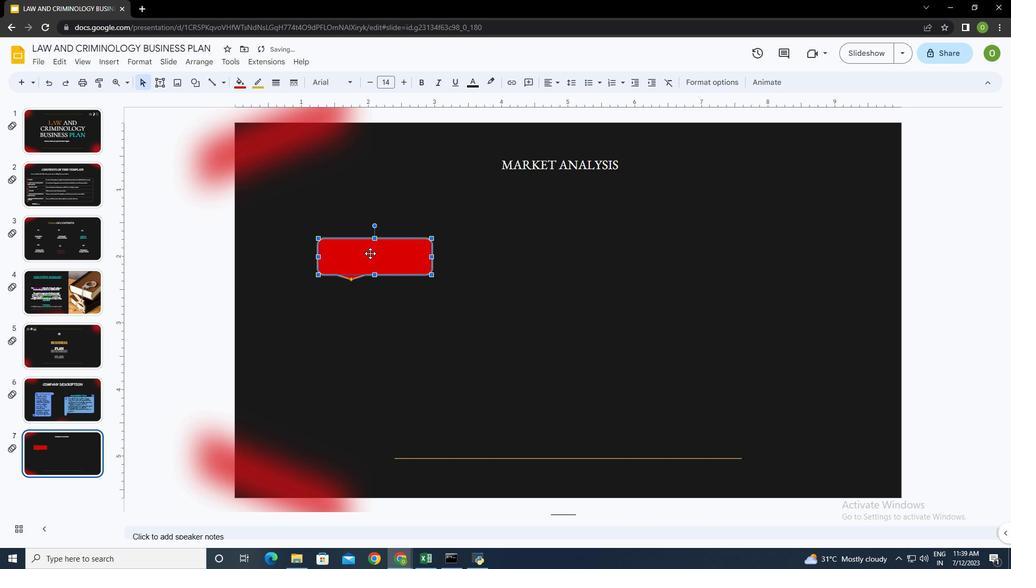
Action: Mouse moved to (239, 79)
Screenshot: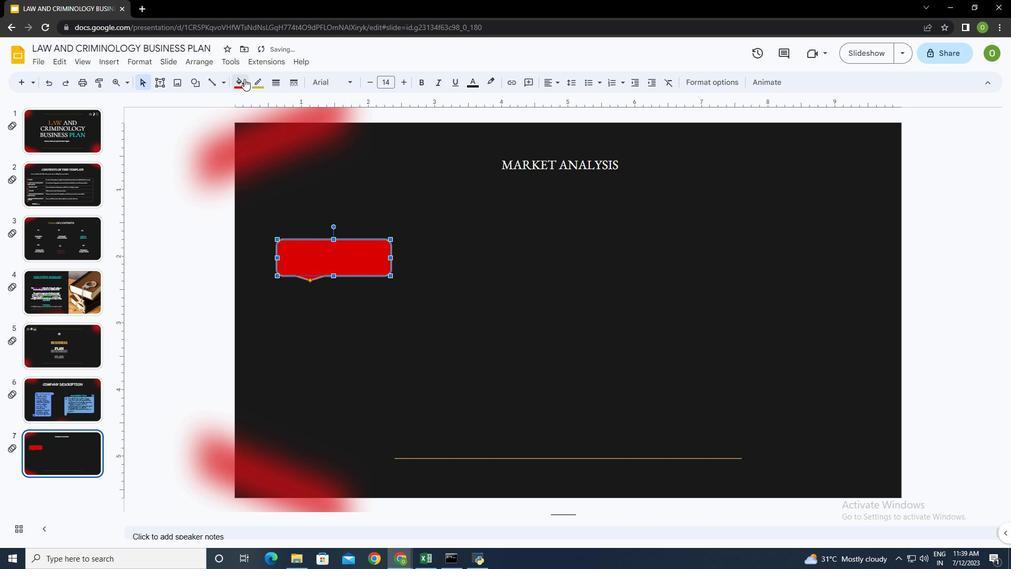 
Action: Mouse pressed left at (239, 79)
Screenshot: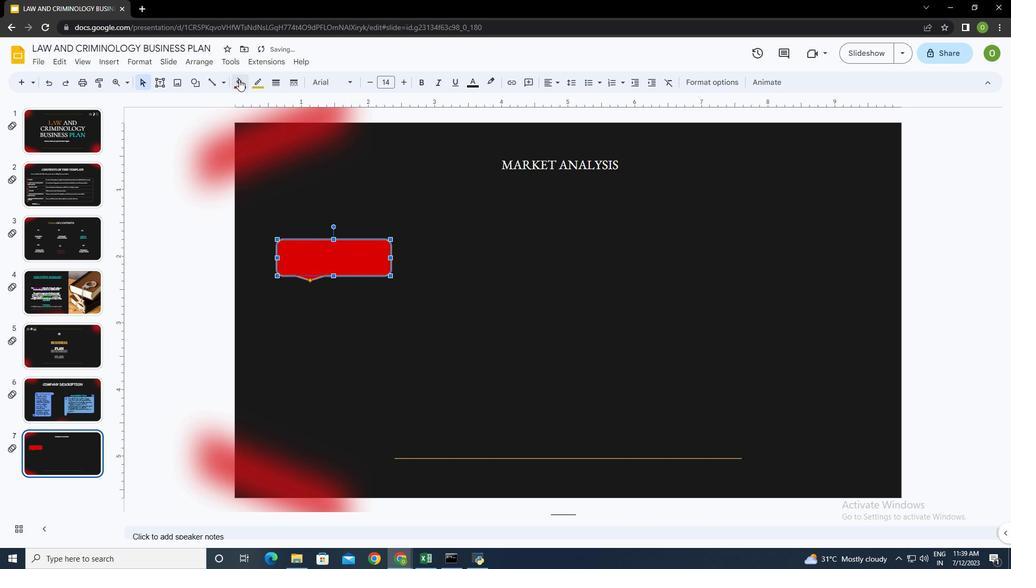 
Action: Mouse moved to (302, 203)
Screenshot: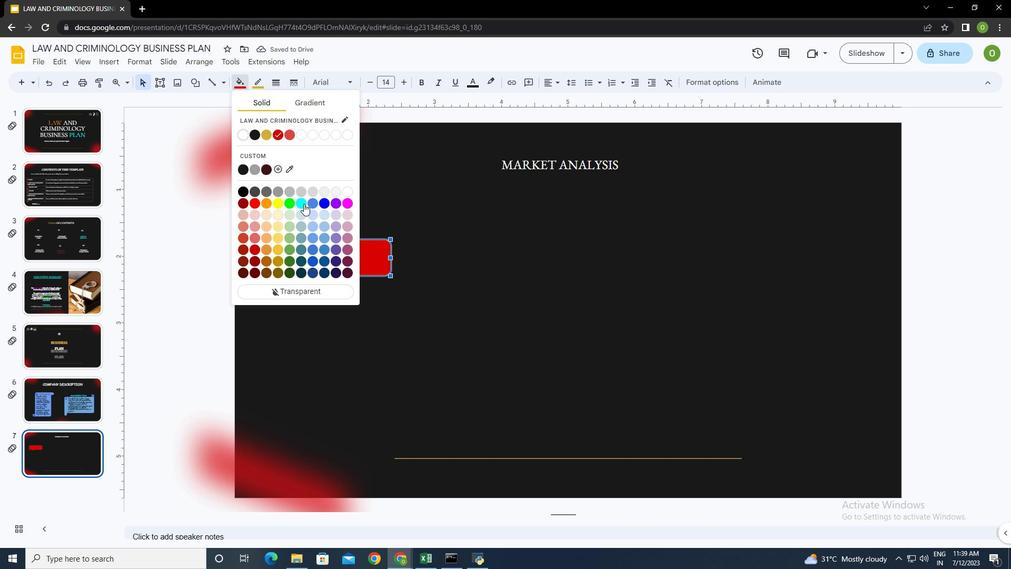 
Action: Mouse pressed left at (302, 203)
Screenshot: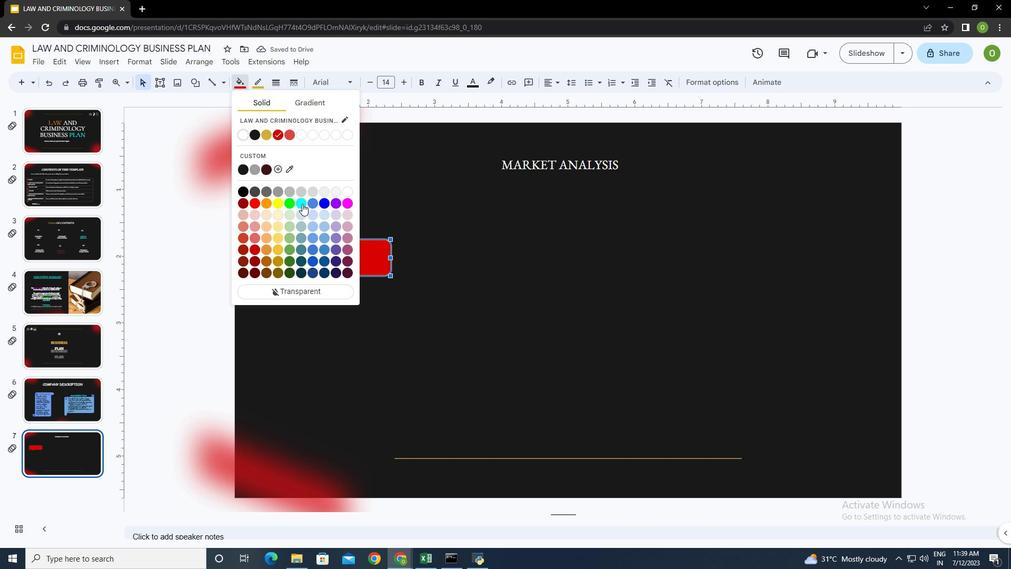 
Action: Mouse moved to (260, 83)
Screenshot: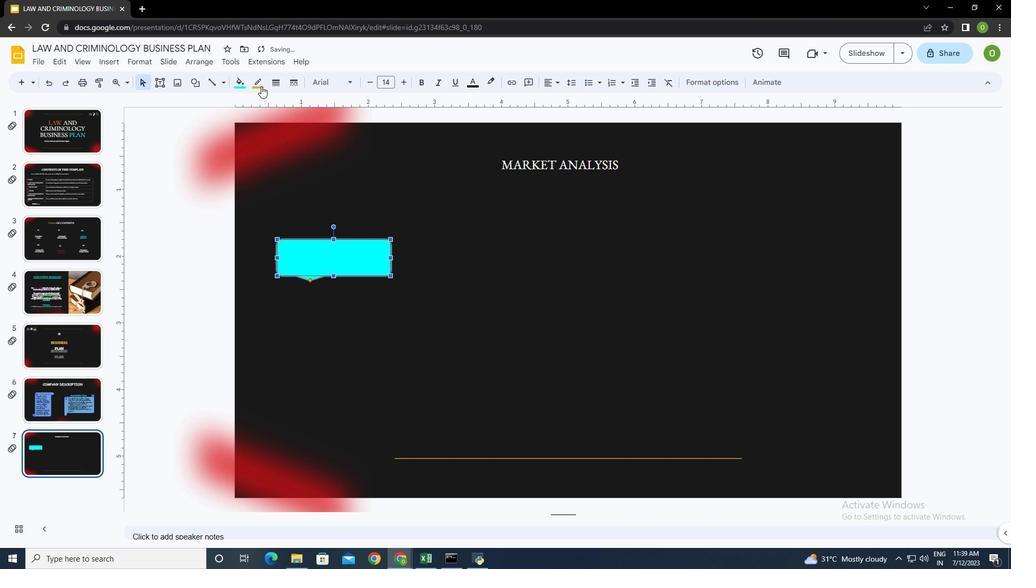 
Action: Mouse pressed left at (260, 83)
Screenshot: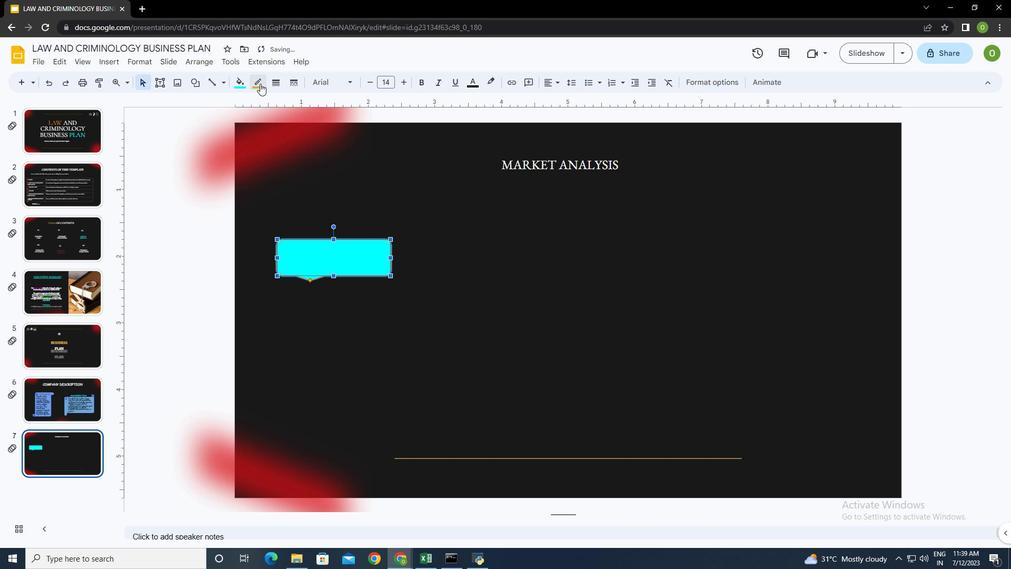 
Action: Mouse moved to (306, 182)
Screenshot: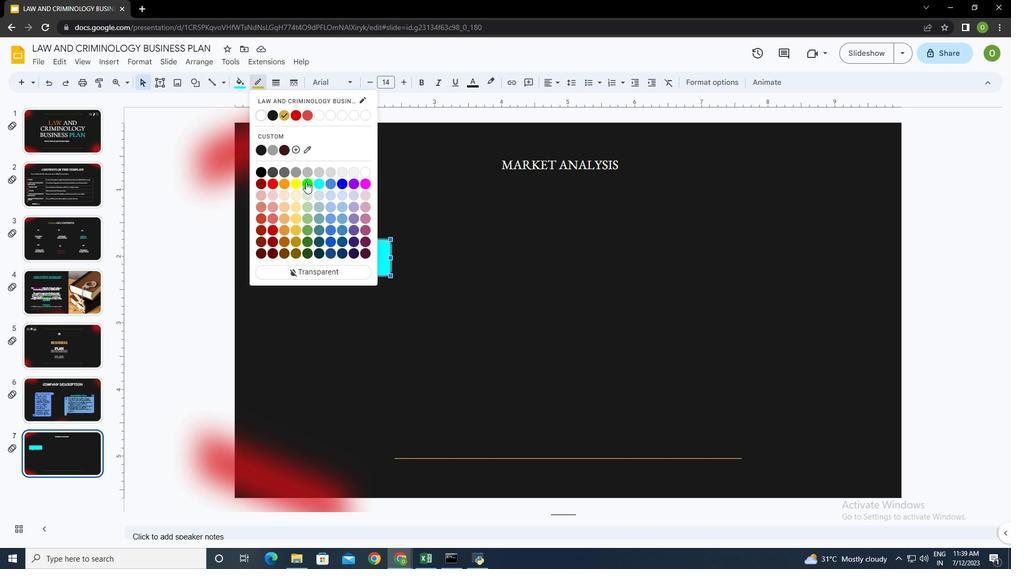 
Action: Mouse pressed left at (306, 182)
Screenshot: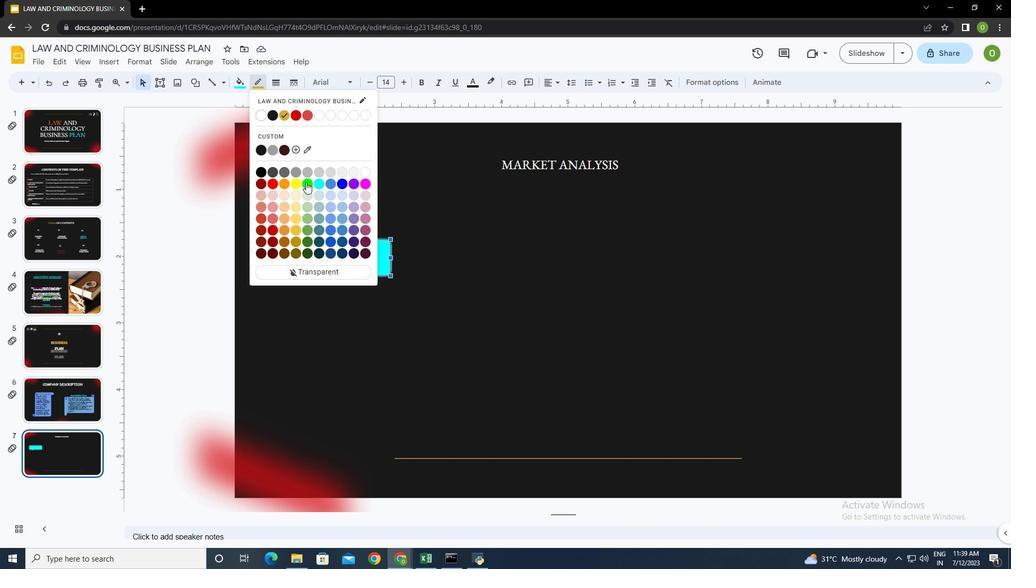 
Action: Mouse moved to (275, 83)
Screenshot: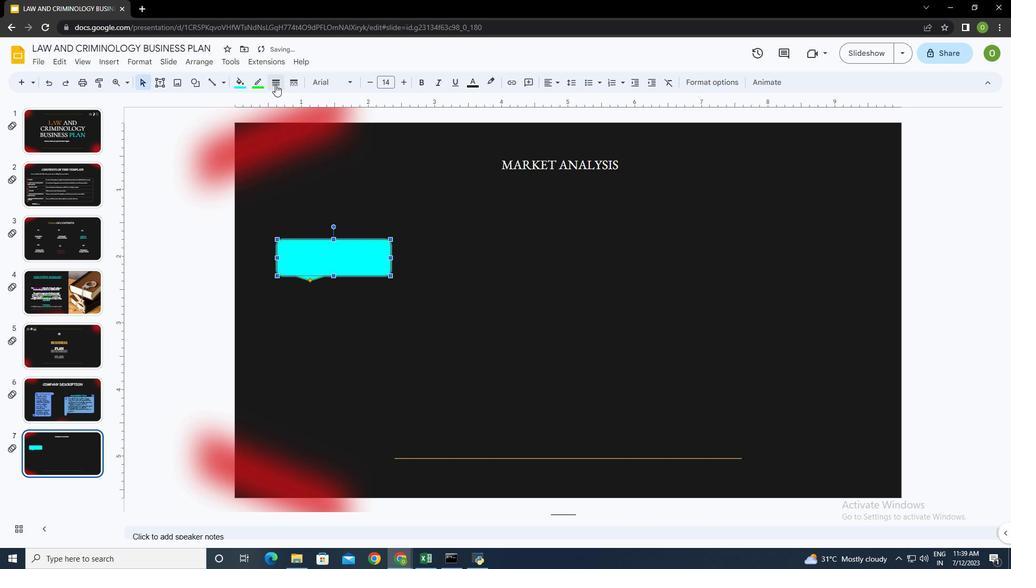 
Action: Mouse pressed left at (275, 83)
Screenshot: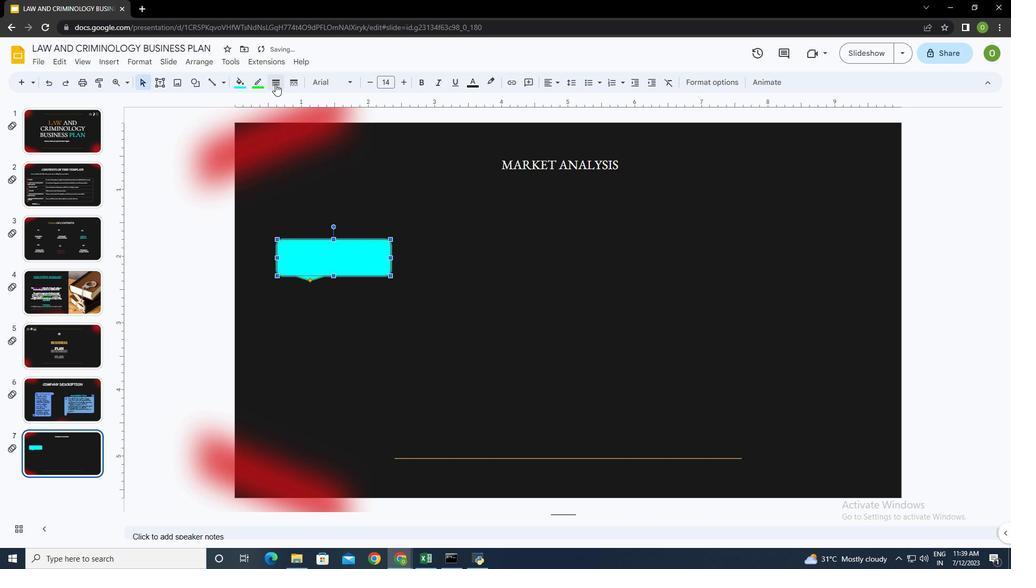 
Action: Mouse moved to (293, 135)
Screenshot: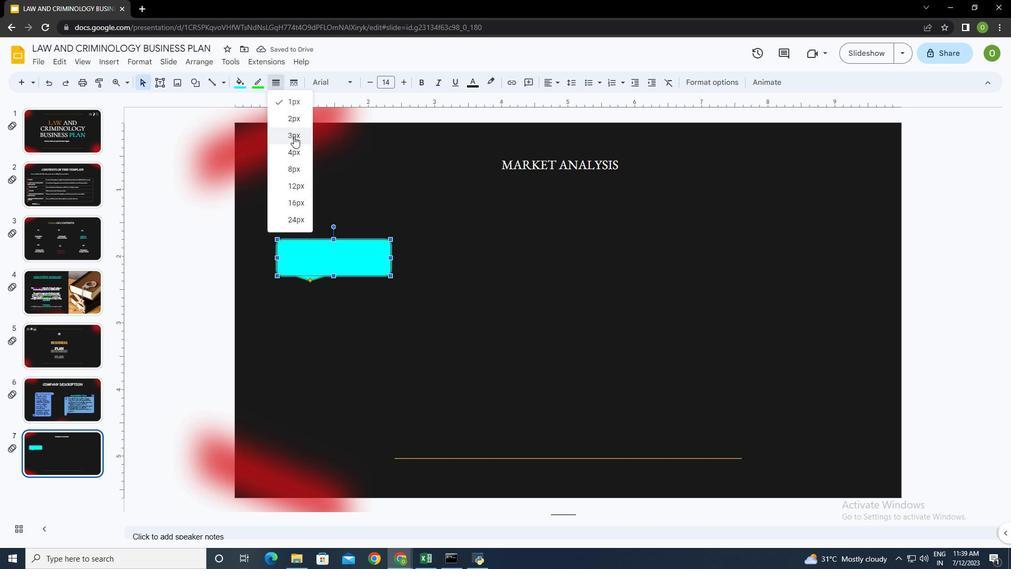 
Action: Mouse pressed left at (293, 135)
Screenshot: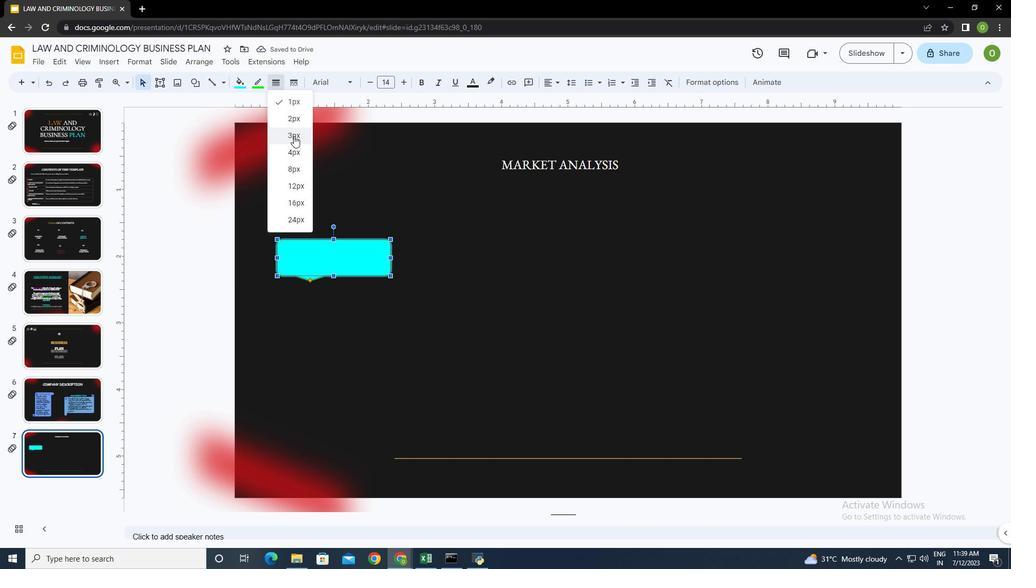 
Action: Mouse moved to (442, 275)
Screenshot: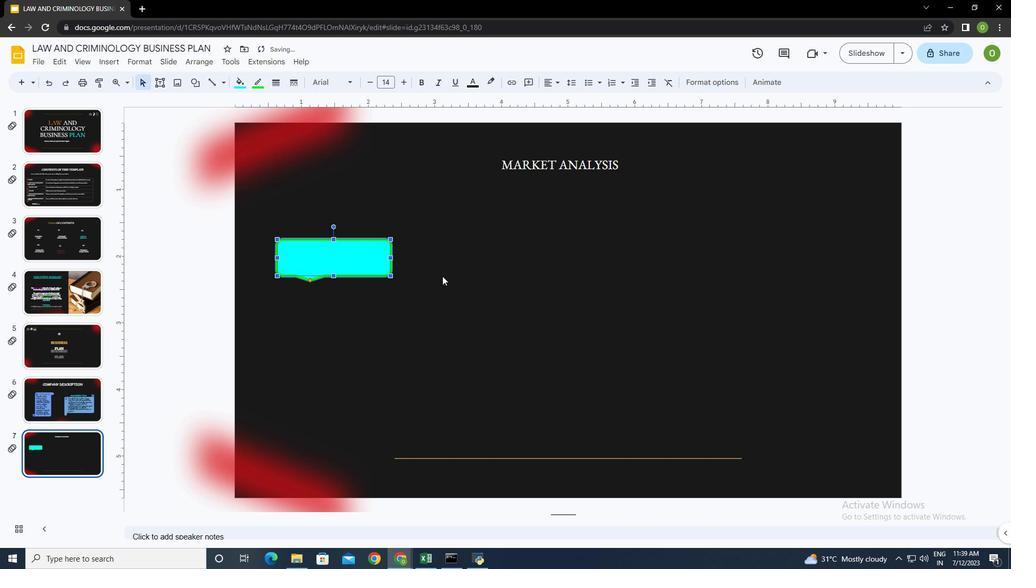 
Action: Mouse pressed left at (442, 275)
Screenshot: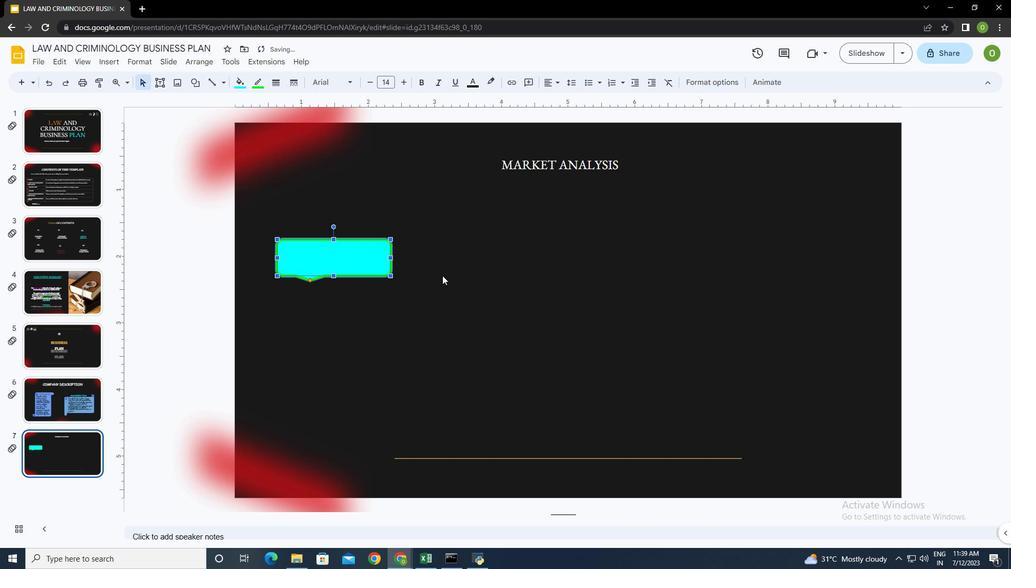 
Action: Mouse moved to (330, 265)
Screenshot: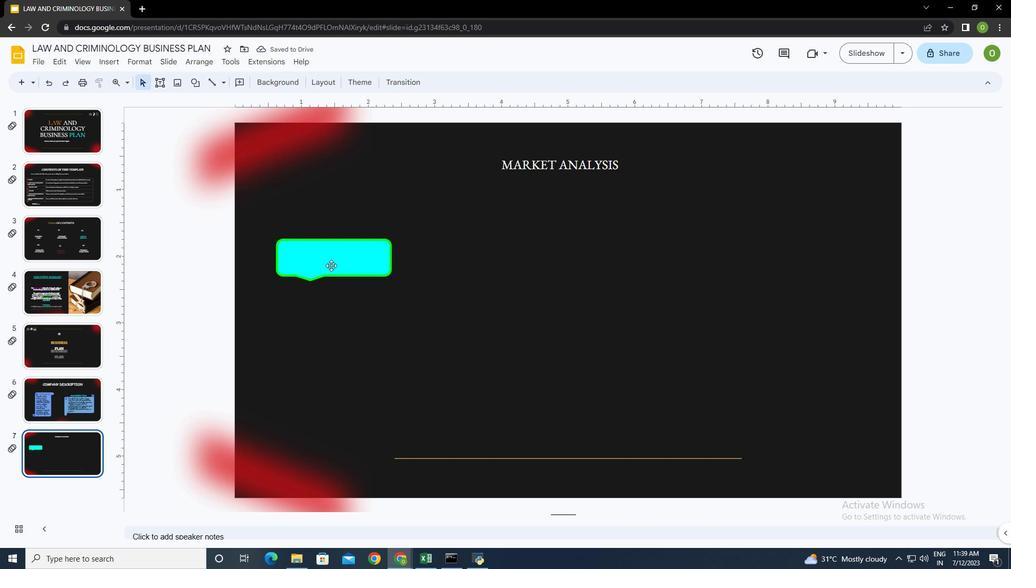
Action: Mouse pressed left at (330, 265)
Screenshot: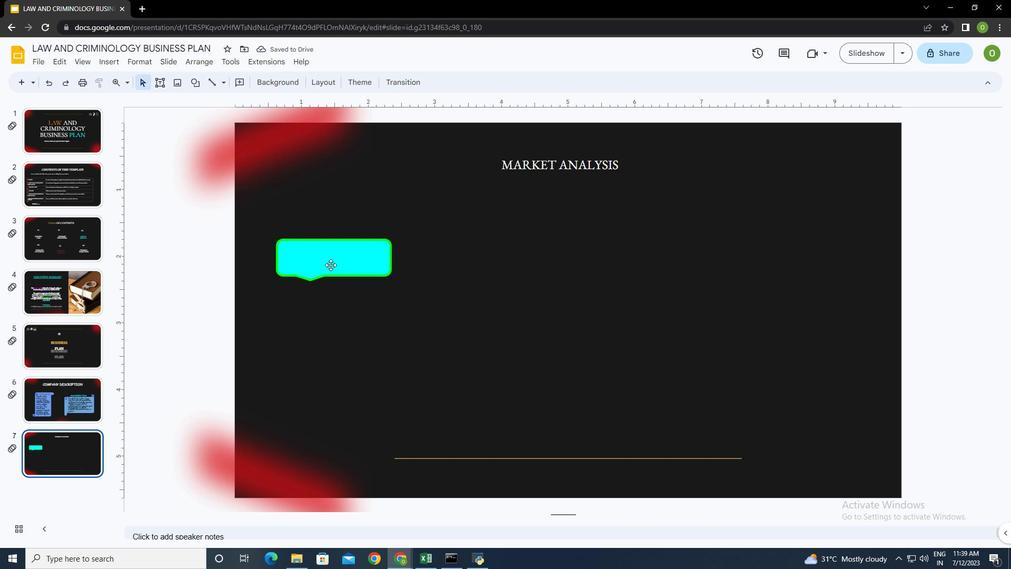 
Action: Mouse moved to (160, 82)
Screenshot: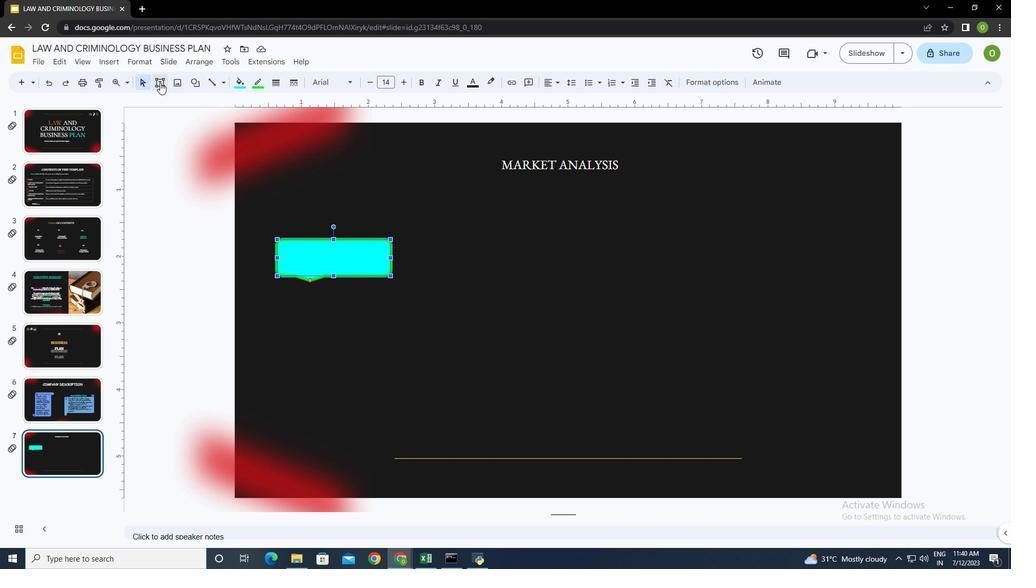 
Action: Mouse pressed left at (160, 82)
Screenshot: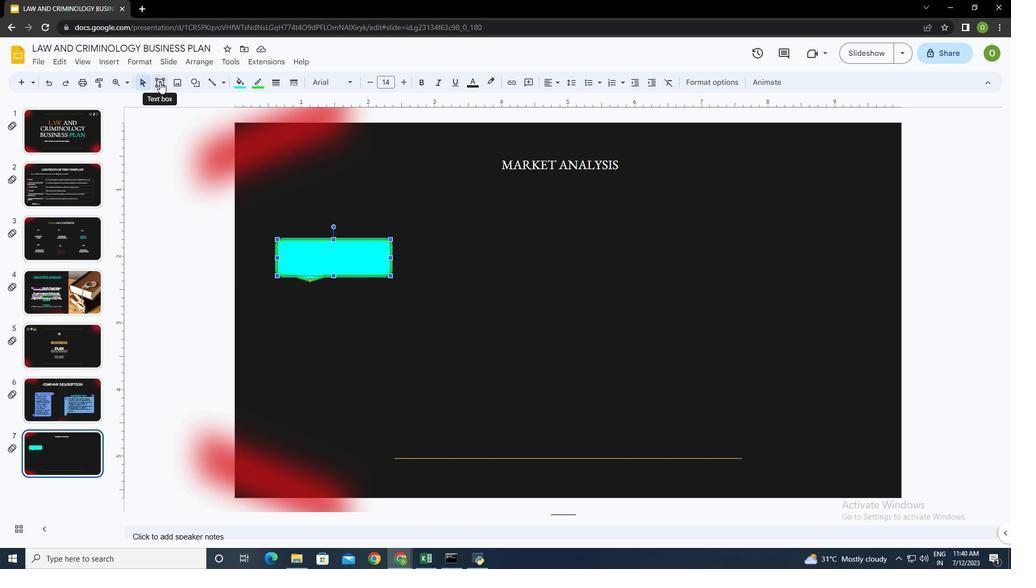 
Action: Mouse moved to (280, 242)
Screenshot: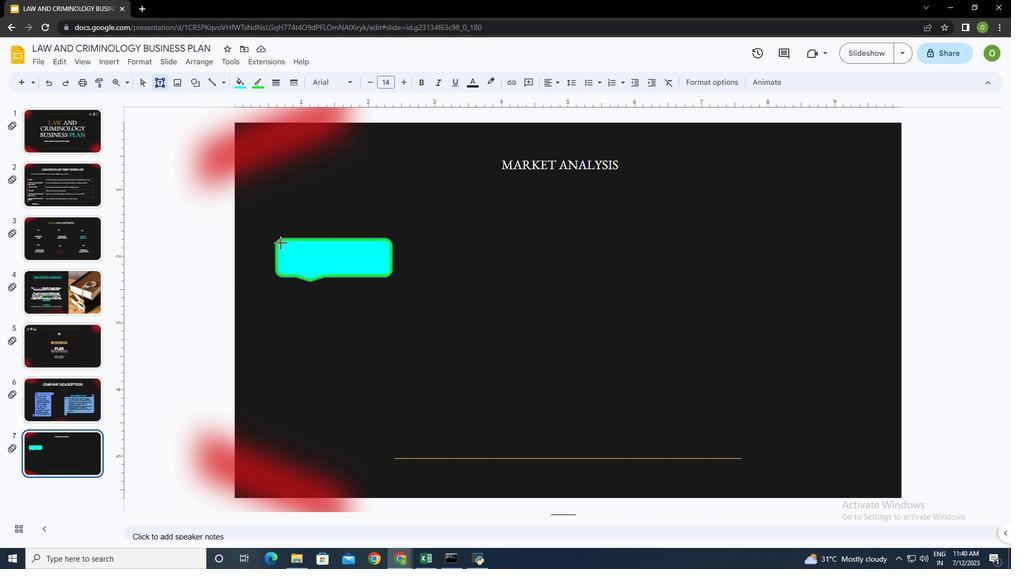
Action: Mouse pressed left at (280, 242)
Screenshot: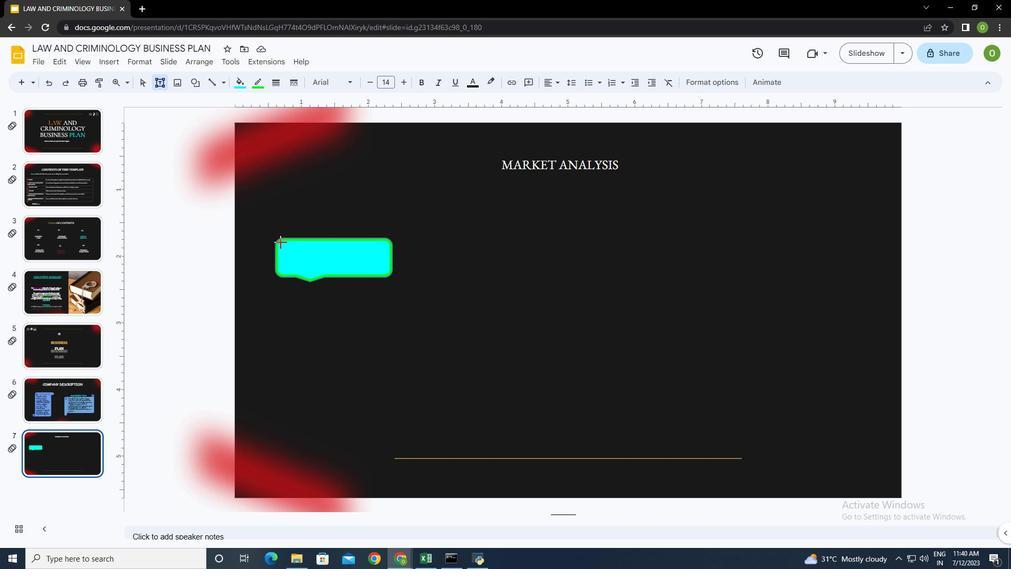 
Action: Mouse moved to (309, 249)
Screenshot: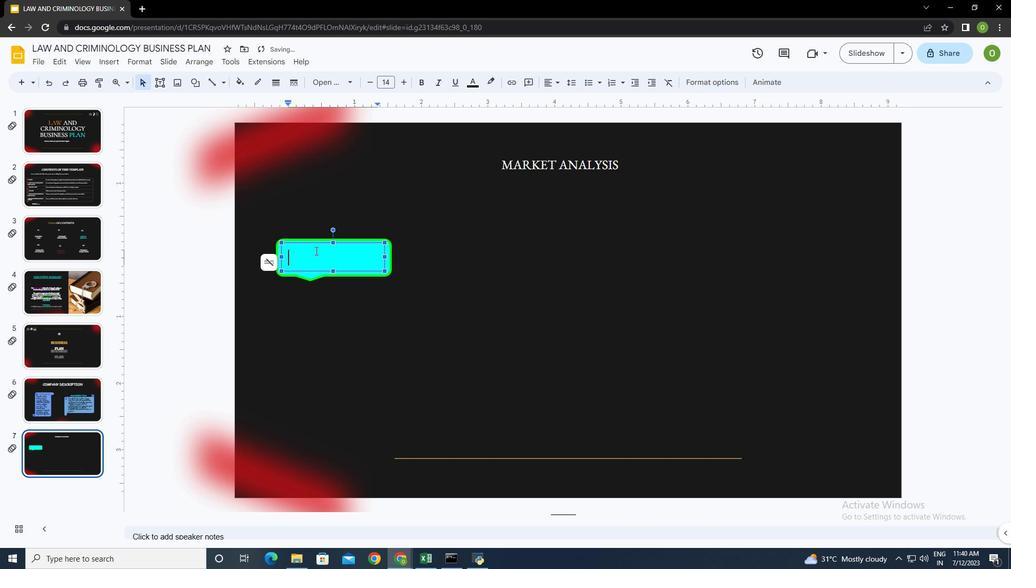 
Action: Key pressed <Key.shift>iN<Key.backspace><Key.backspace>INDUSTRY<Key.space>OVERVIEW
Screenshot: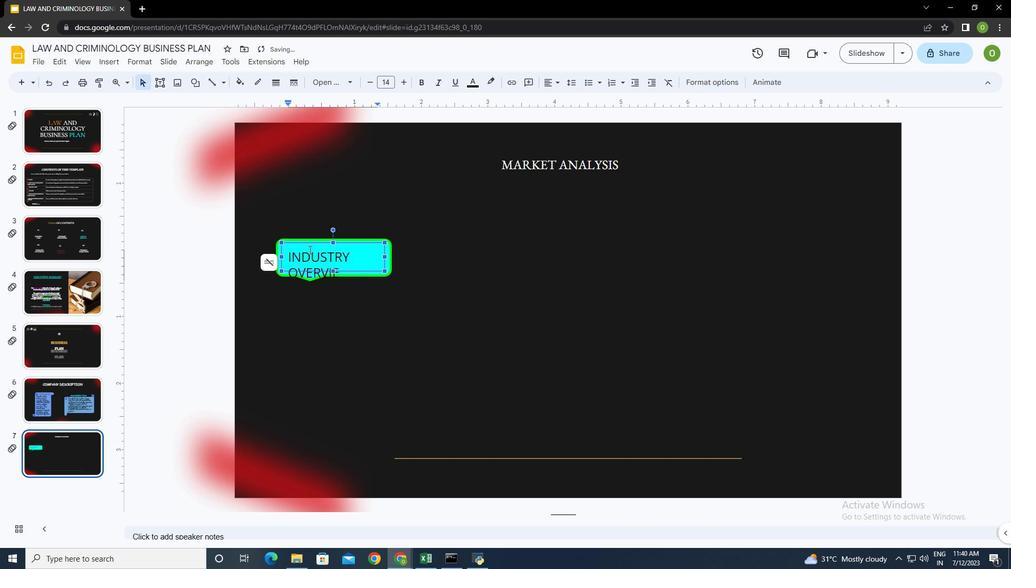 
Action: Mouse moved to (333, 241)
Screenshot: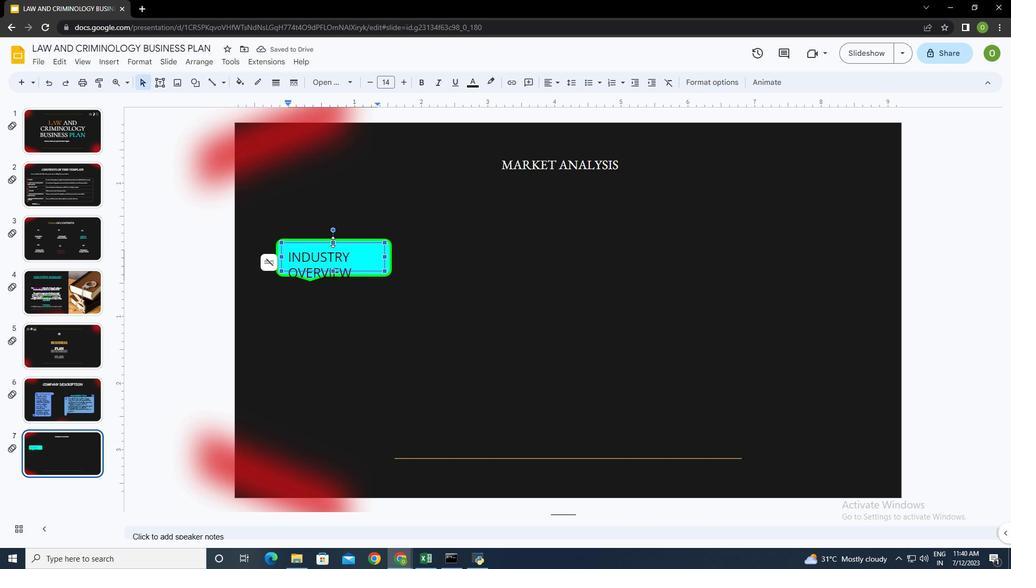 
Action: Mouse pressed left at (333, 241)
Screenshot: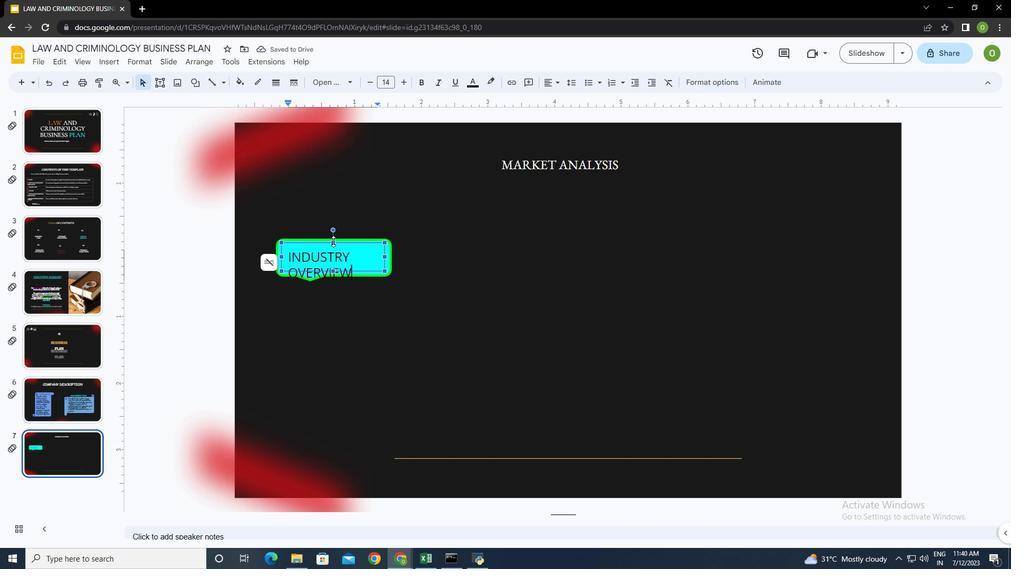 
Action: Mouse moved to (333, 271)
Screenshot: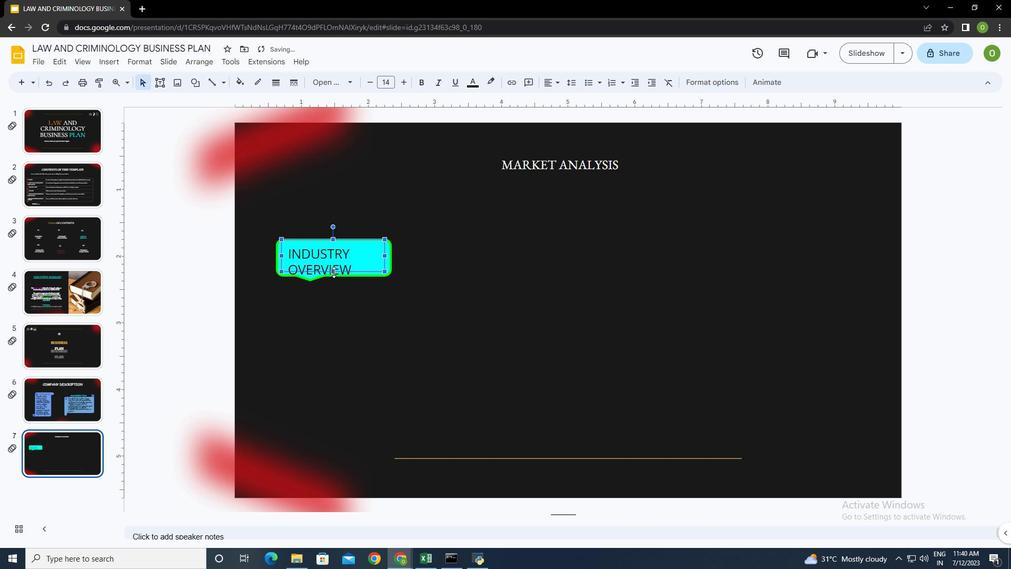 
Action: Mouse pressed left at (333, 271)
Screenshot: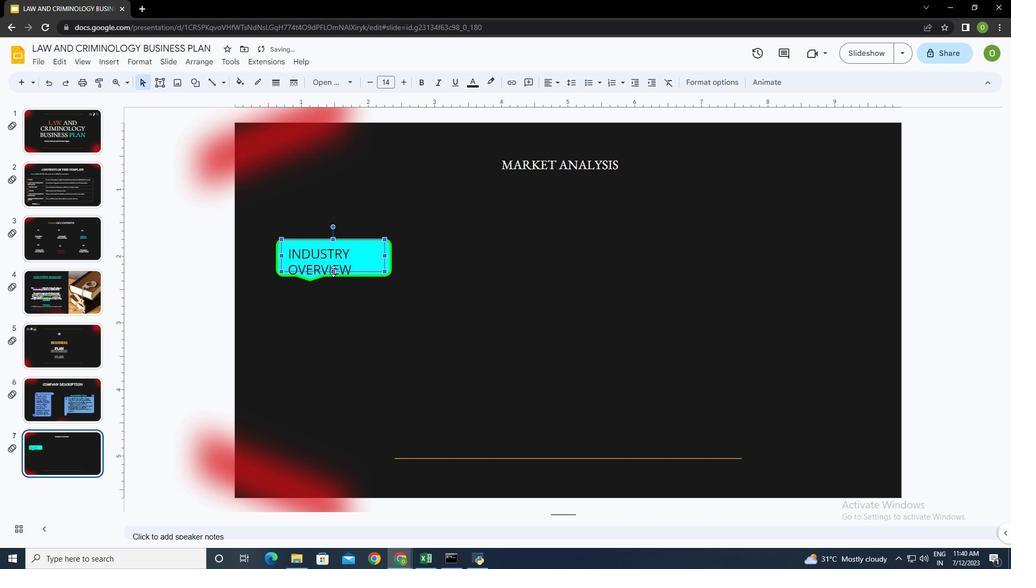 
Action: Mouse moved to (354, 267)
Screenshot: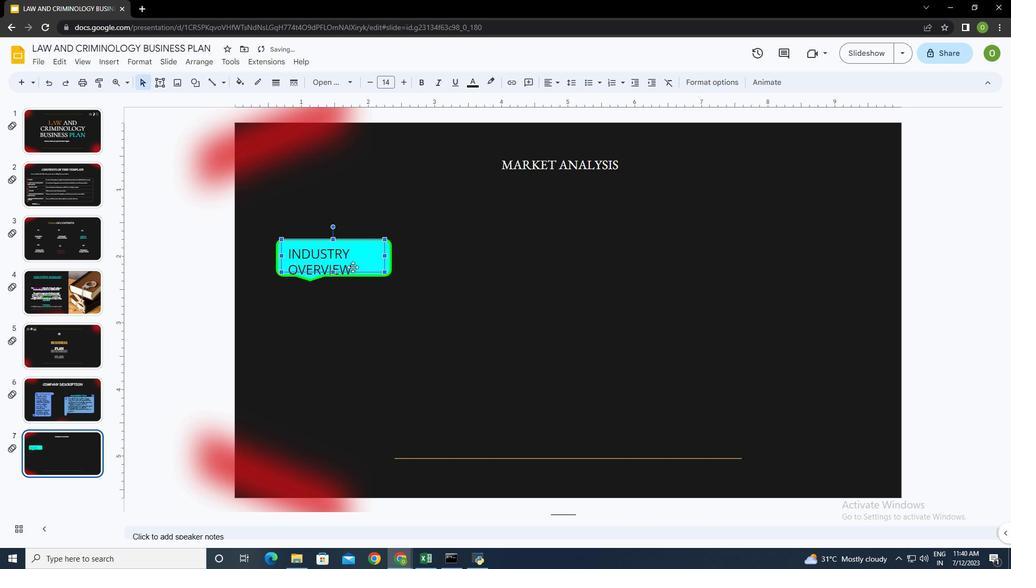 
Action: Mouse pressed left at (354, 267)
Screenshot: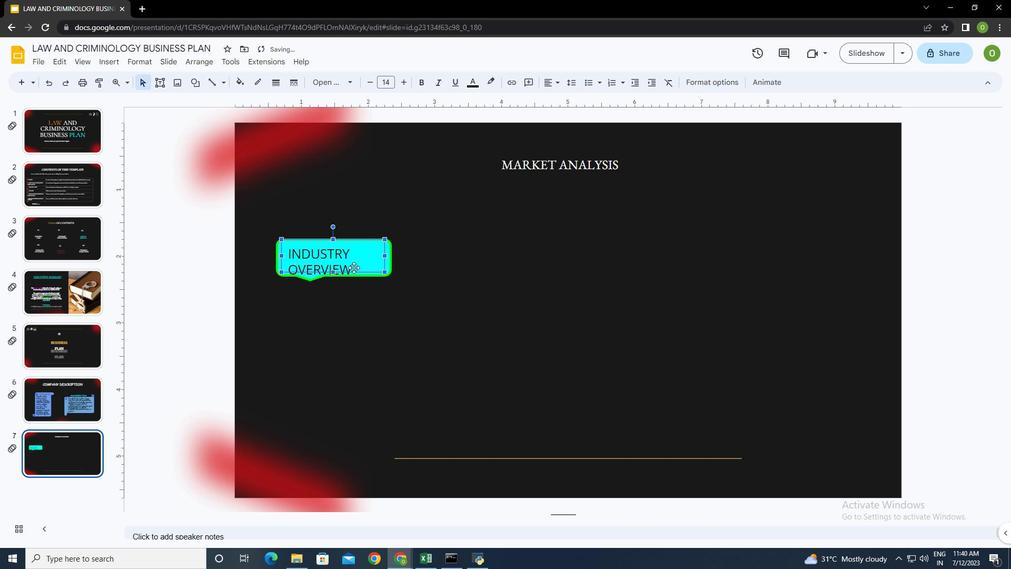 
Action: Mouse moved to (385, 253)
Screenshot: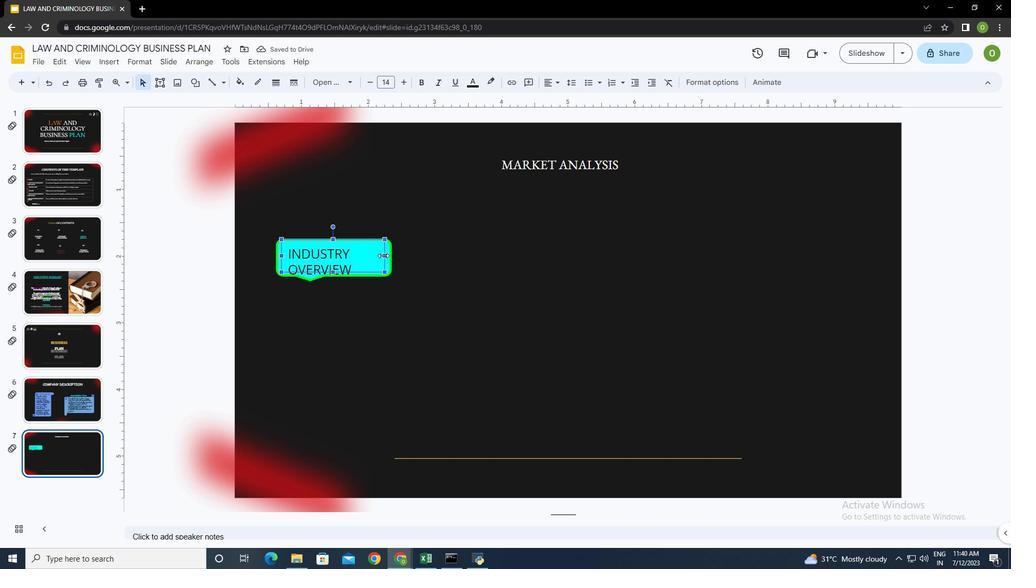 
Action: Mouse pressed left at (385, 253)
Screenshot: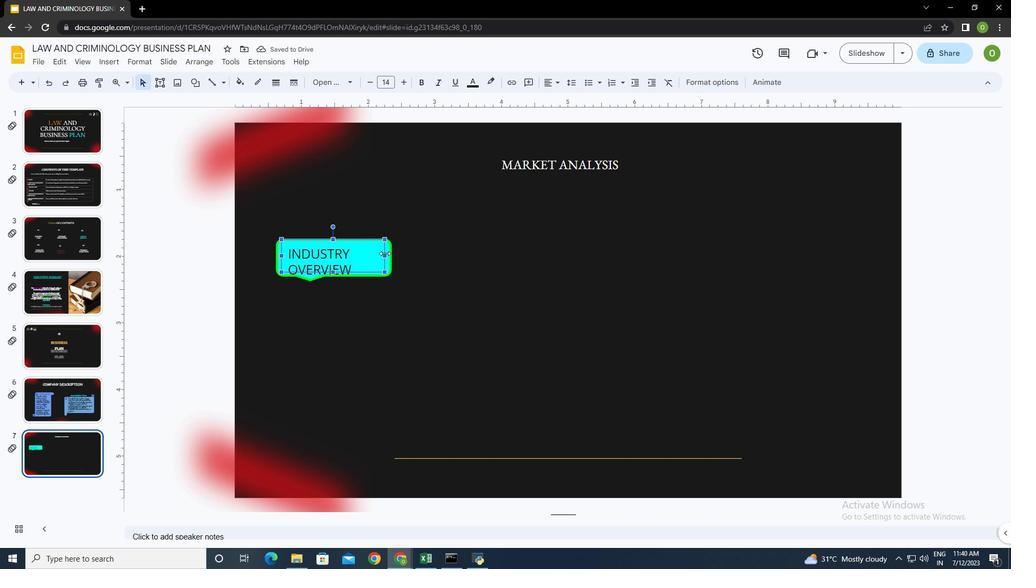 
Action: Mouse moved to (367, 265)
Screenshot: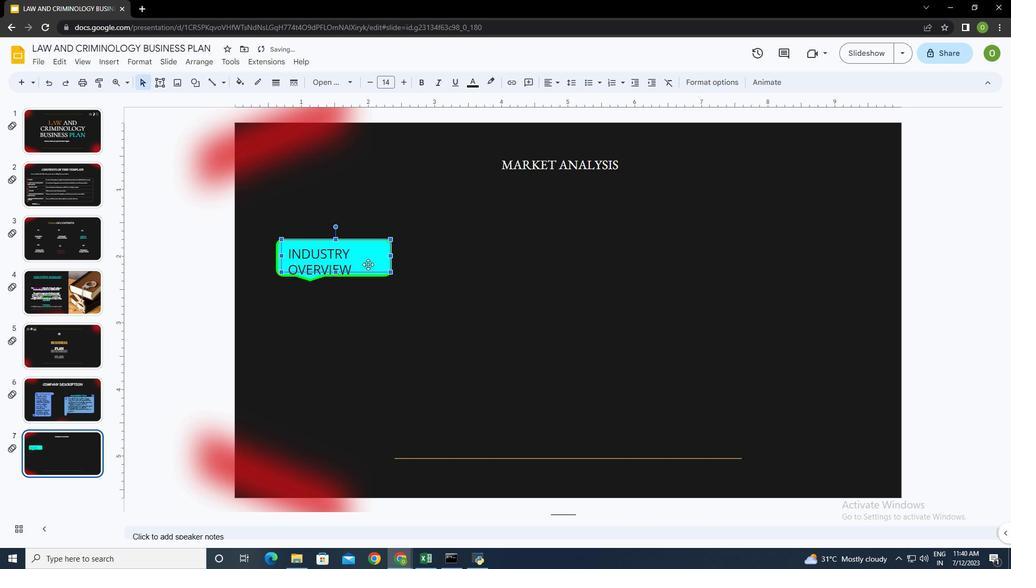 
Action: Mouse pressed left at (367, 265)
Screenshot: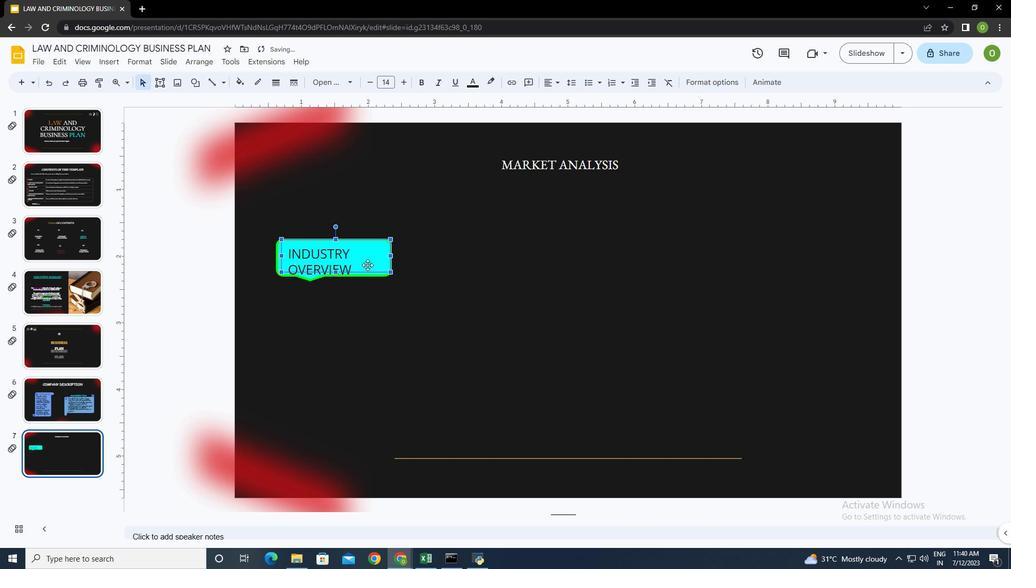
Action: Mouse moved to (350, 250)
Screenshot: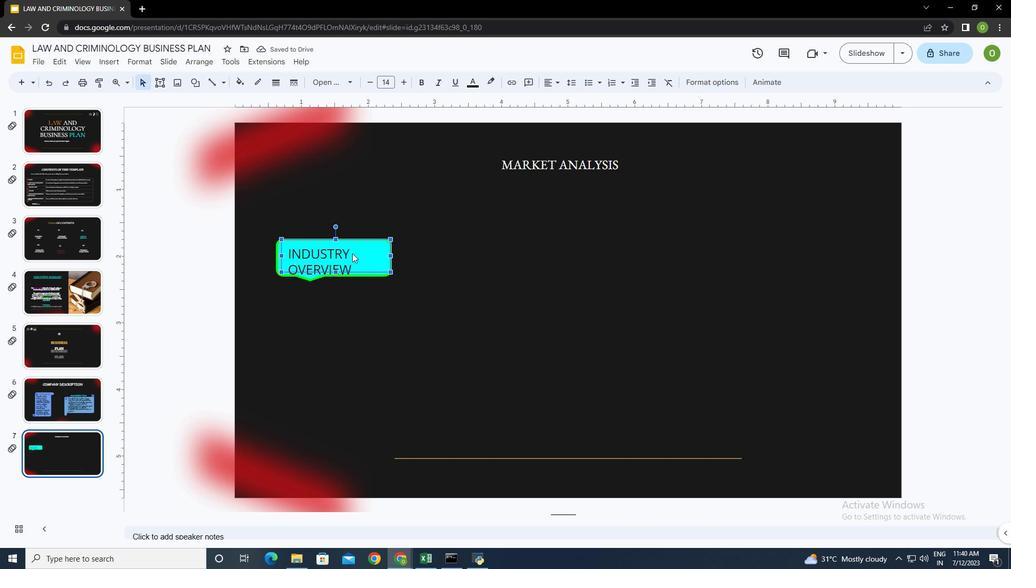 
Action: Mouse pressed left at (350, 250)
Screenshot: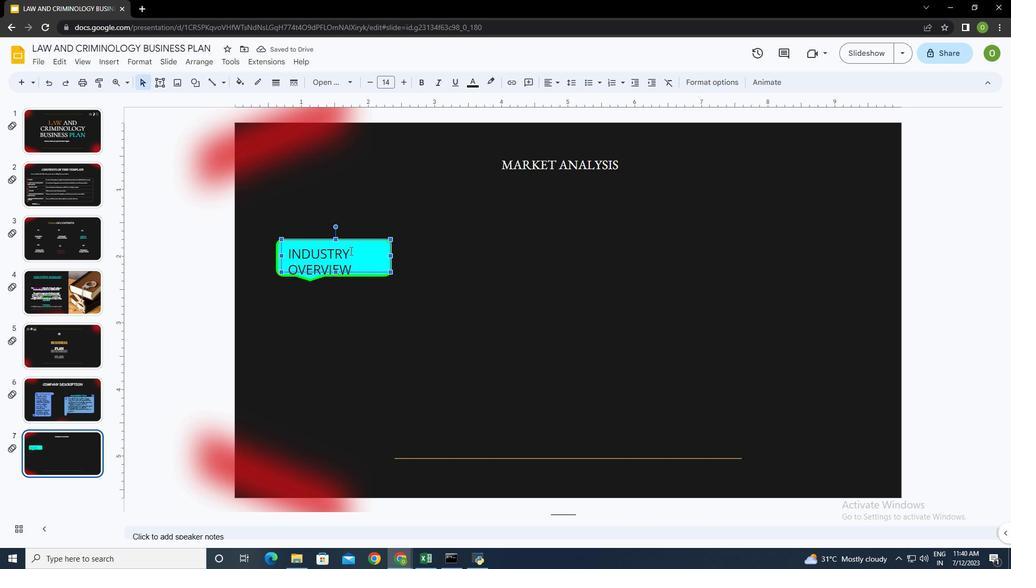 
Action: Key pressed <Key.left><Key.left><Key.left><Key.left><Key.left><Key.left><Key.left><Key.left><Key.left><Key.left><Key.left><Key.left><Key.left><Key.left><Key.left><Key.left><Key.shift_r><Key.down><Key.down>
Screenshot: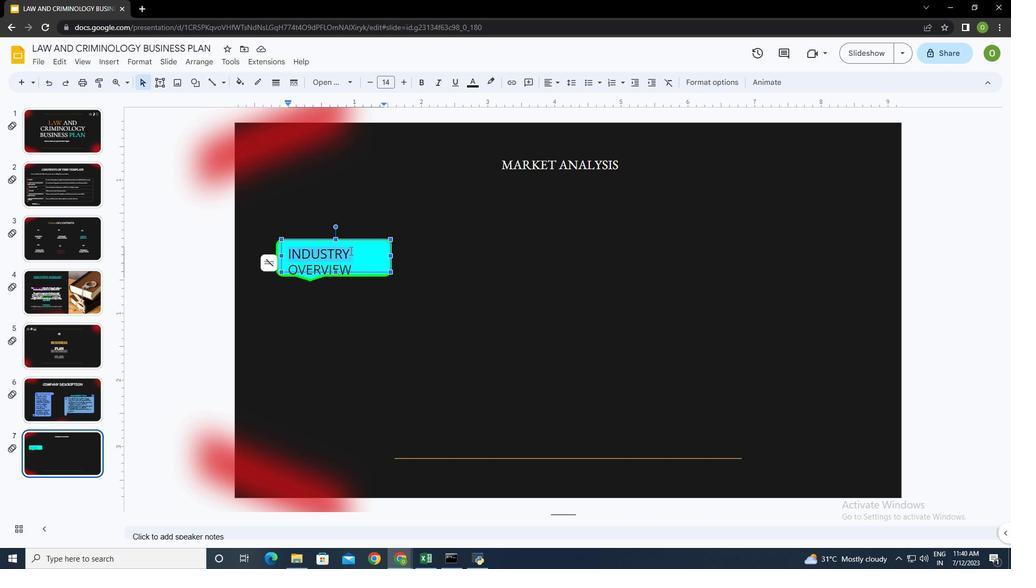 
Action: Mouse moved to (557, 81)
Screenshot: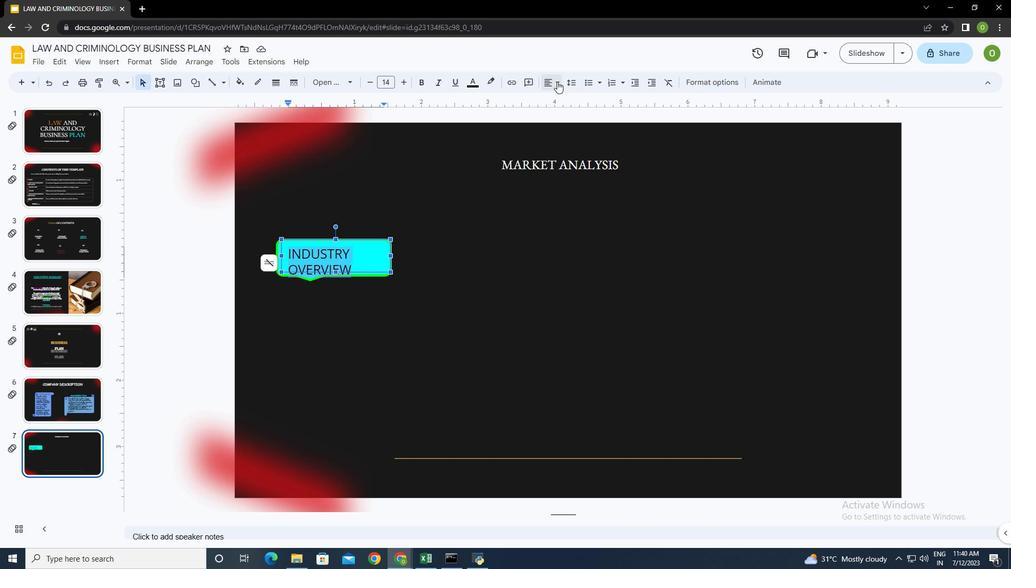 
Action: Mouse pressed left at (557, 81)
Screenshot: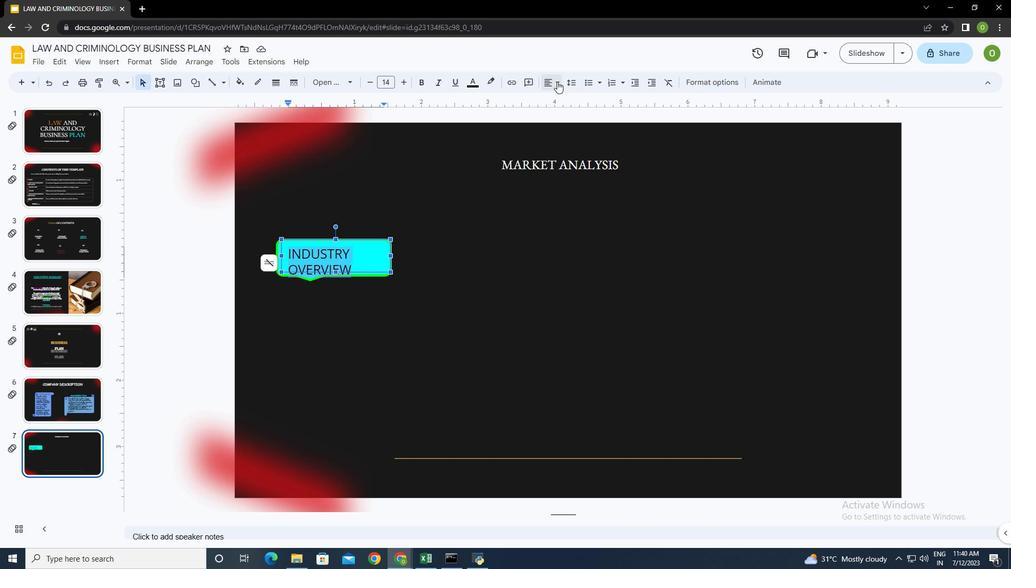 
Action: Mouse moved to (563, 97)
Screenshot: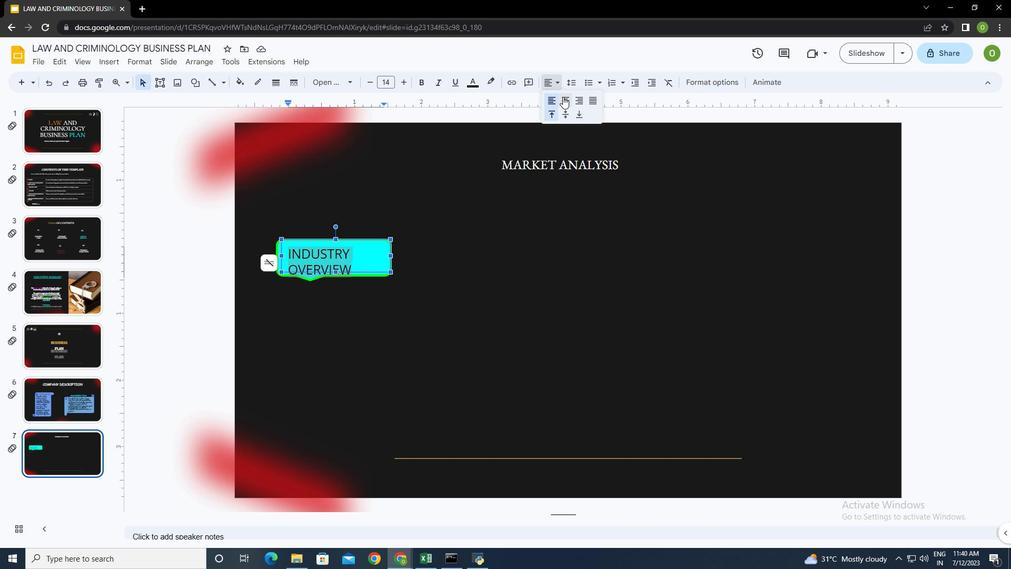 
Action: Mouse pressed left at (563, 97)
Screenshot: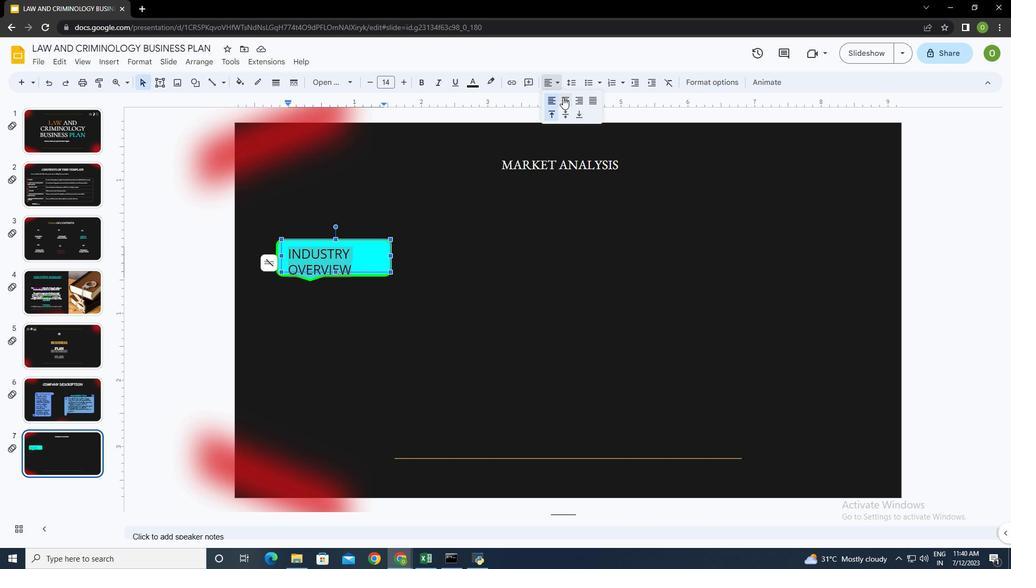 
Action: Mouse moved to (557, 82)
Screenshot: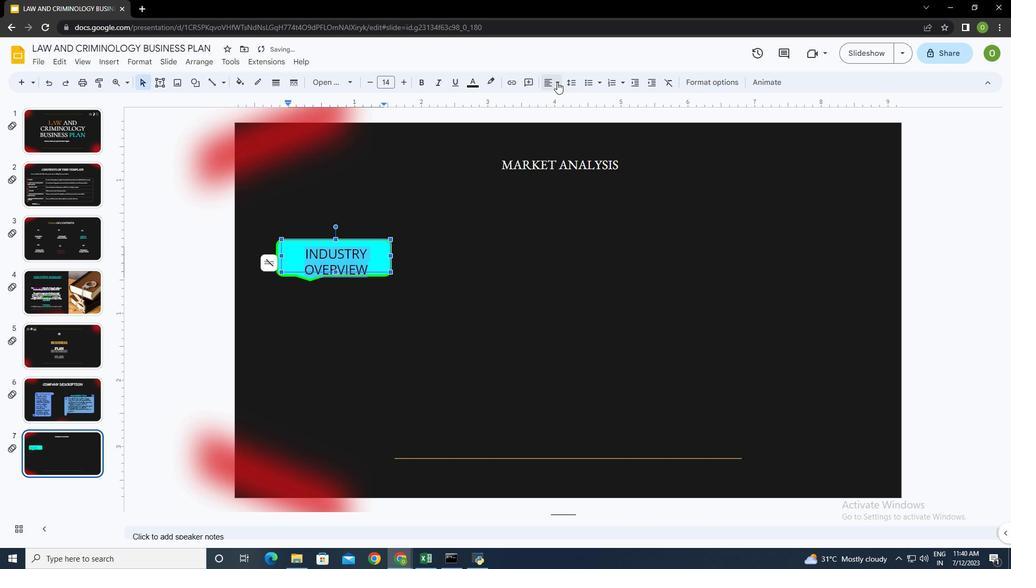
Action: Mouse pressed left at (557, 82)
Screenshot: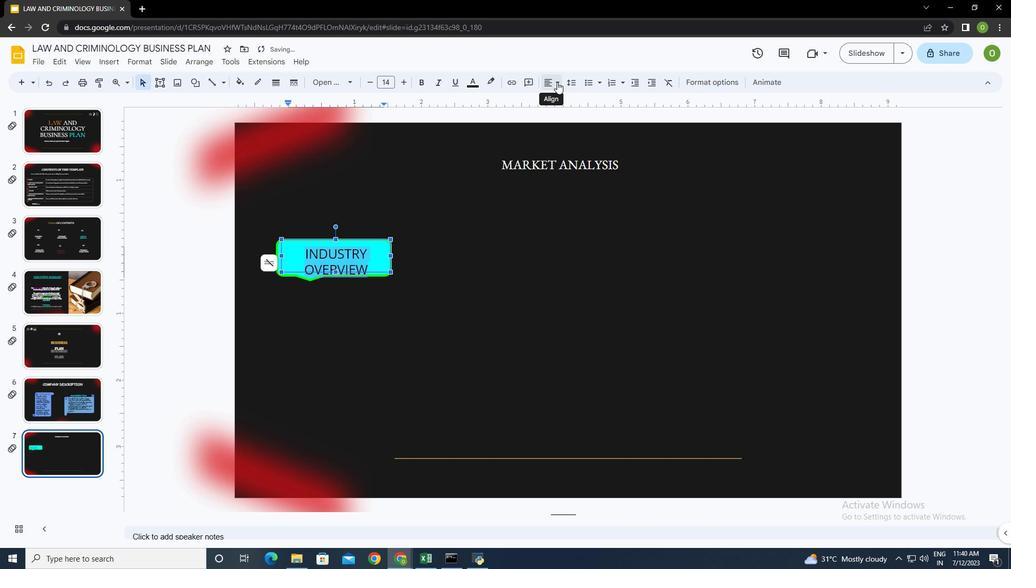 
Action: Mouse moved to (565, 113)
Screenshot: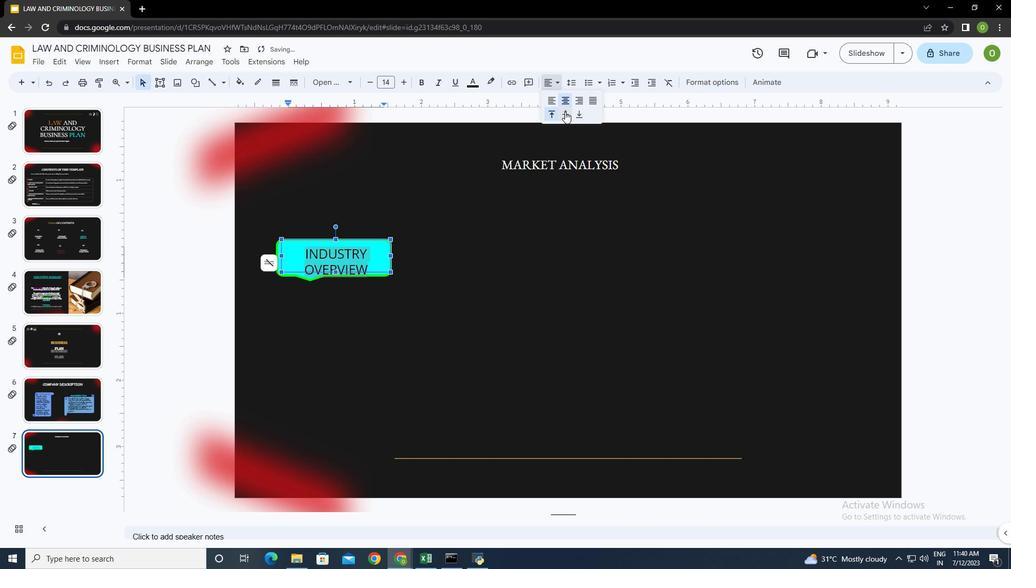 
Action: Mouse pressed left at (565, 113)
Screenshot: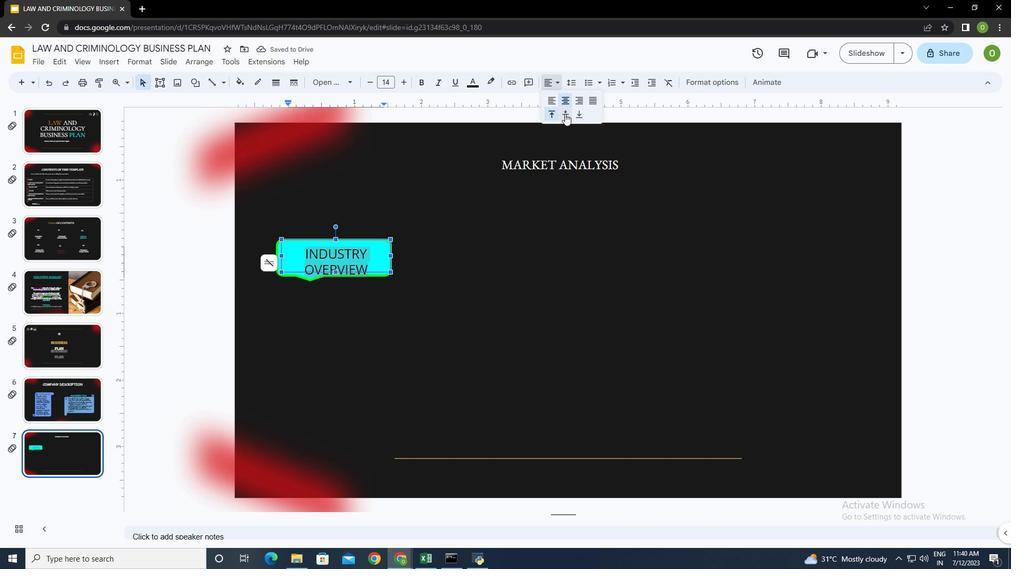 
Action: Mouse moved to (420, 268)
Screenshot: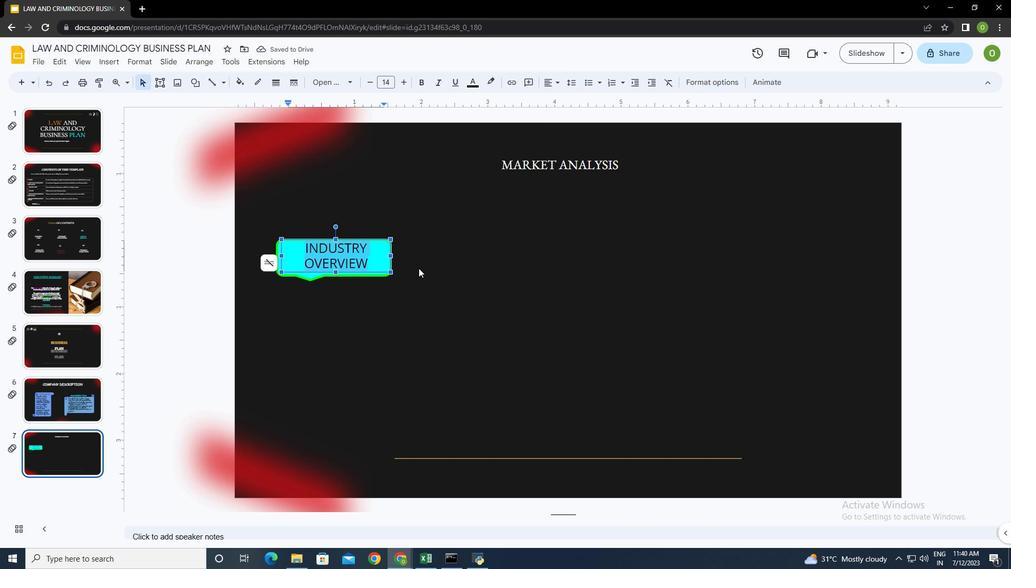 
Action: Mouse pressed left at (420, 268)
Screenshot: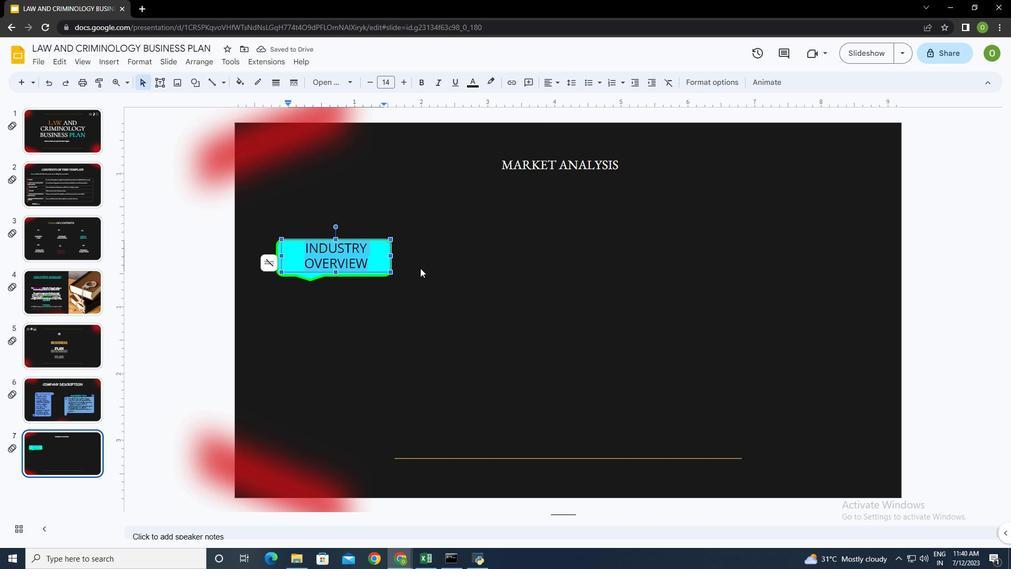 
Action: Mouse moved to (198, 83)
Screenshot: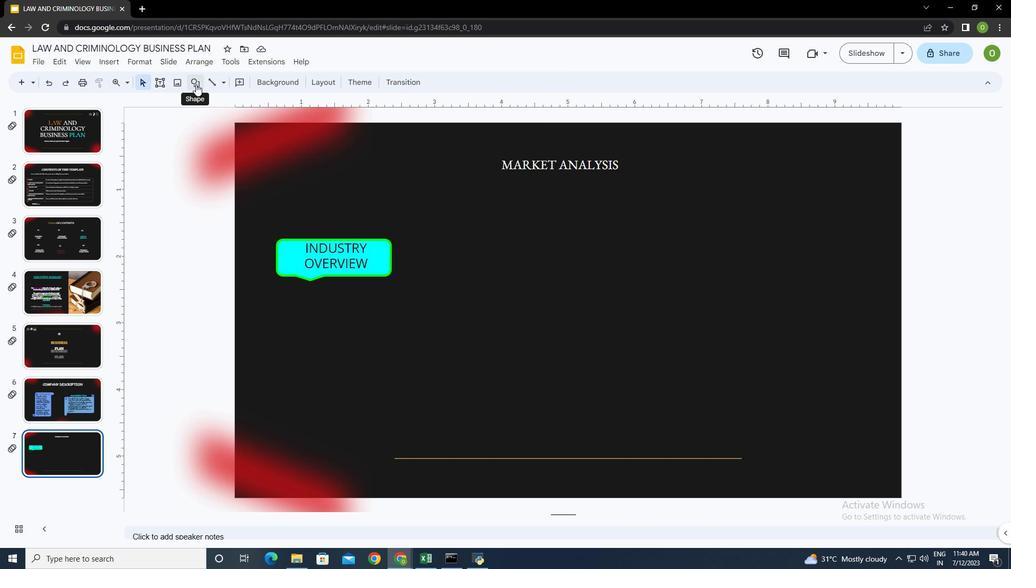
Action: Mouse pressed left at (198, 83)
Screenshot: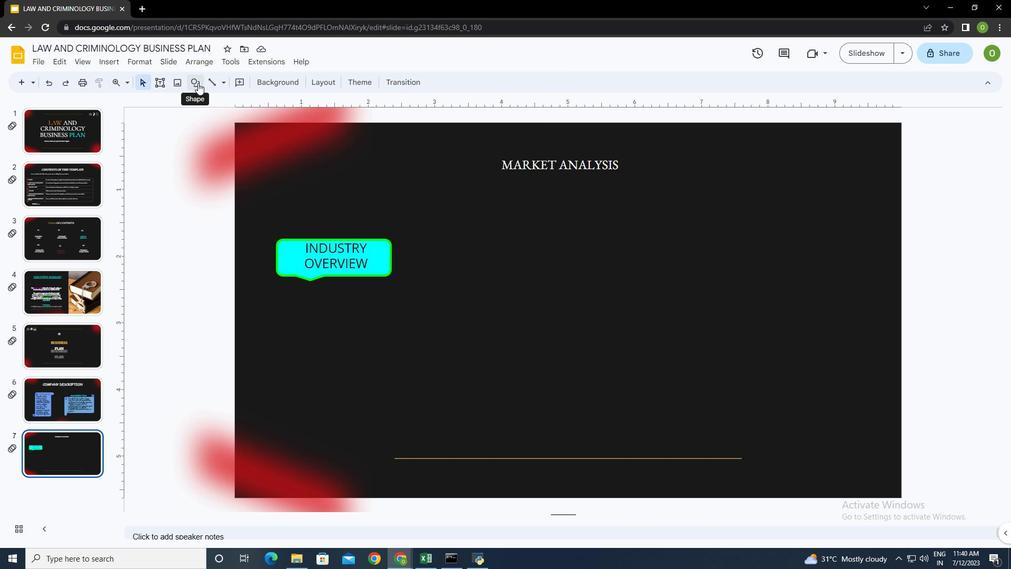 
Action: Mouse moved to (330, 170)
Screenshot: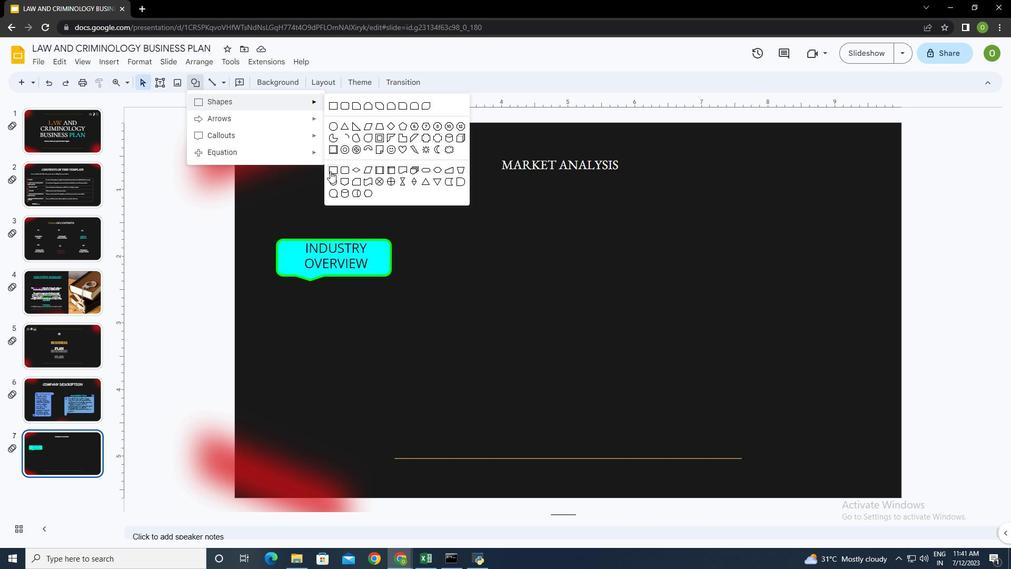 
Action: Mouse pressed left at (330, 170)
Screenshot: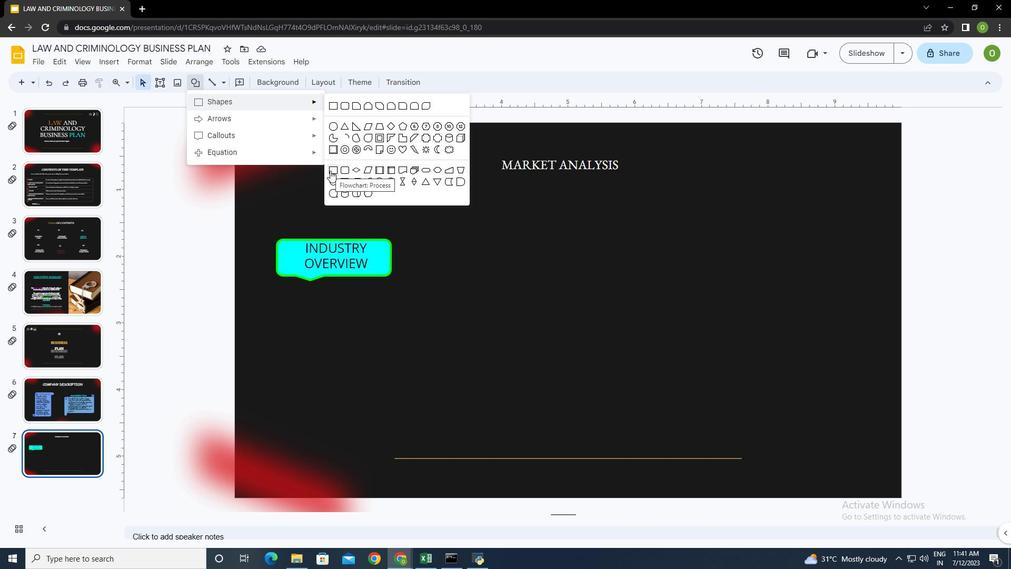 
Action: Mouse moved to (282, 293)
Screenshot: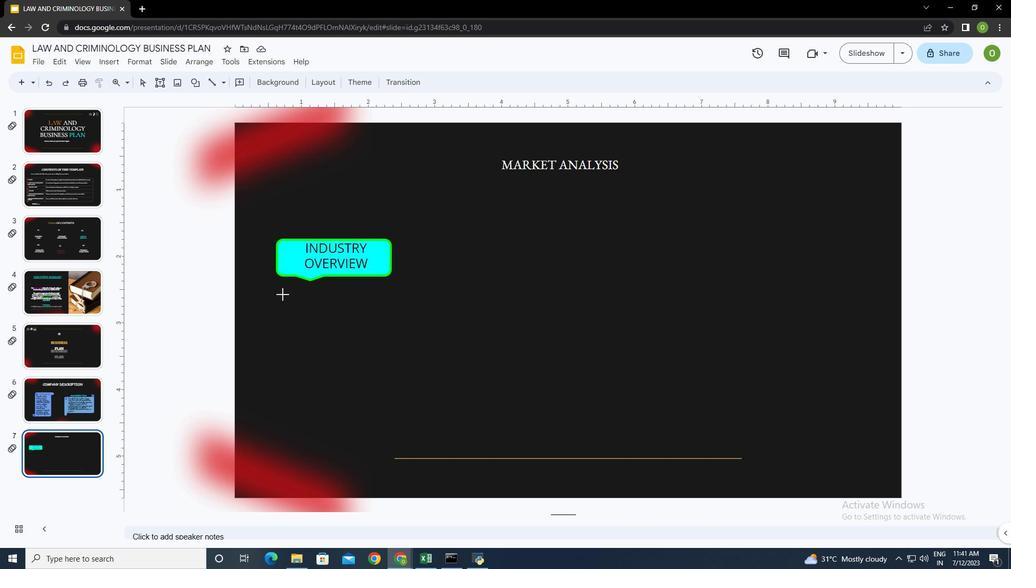 
Action: Mouse pressed left at (282, 293)
Screenshot: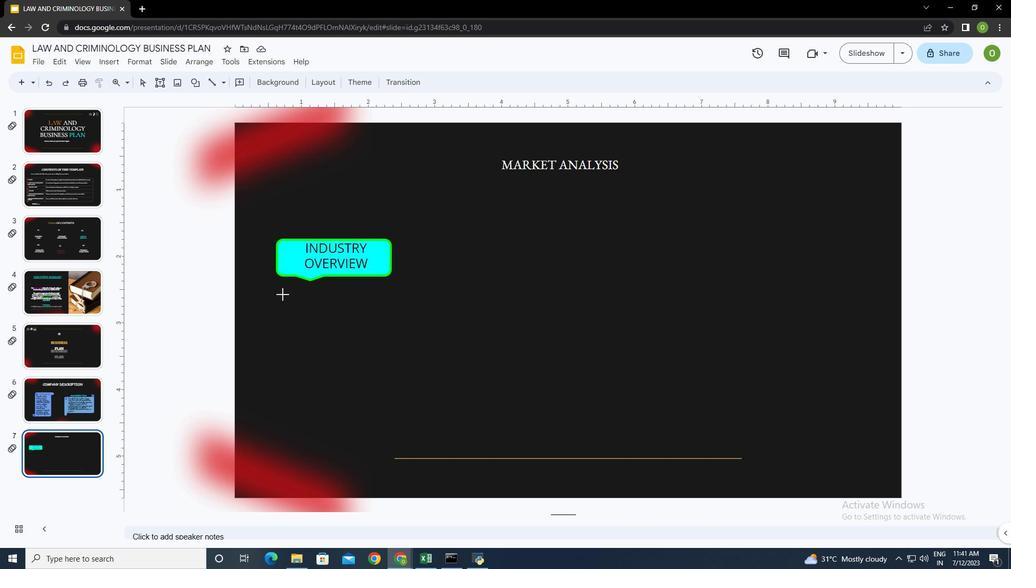 
Action: Mouse moved to (240, 84)
Screenshot: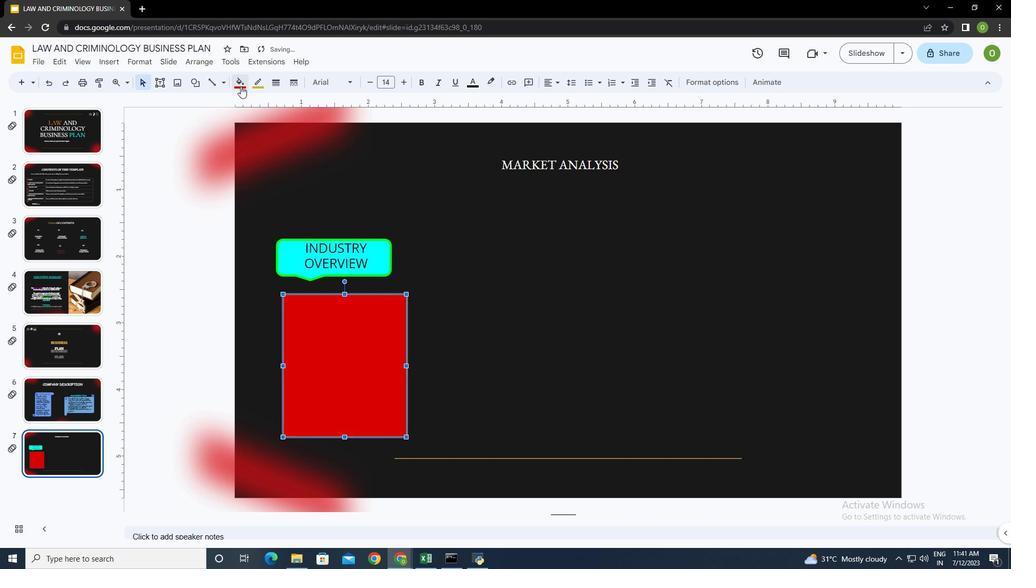 
Action: Mouse pressed left at (240, 84)
Screenshot: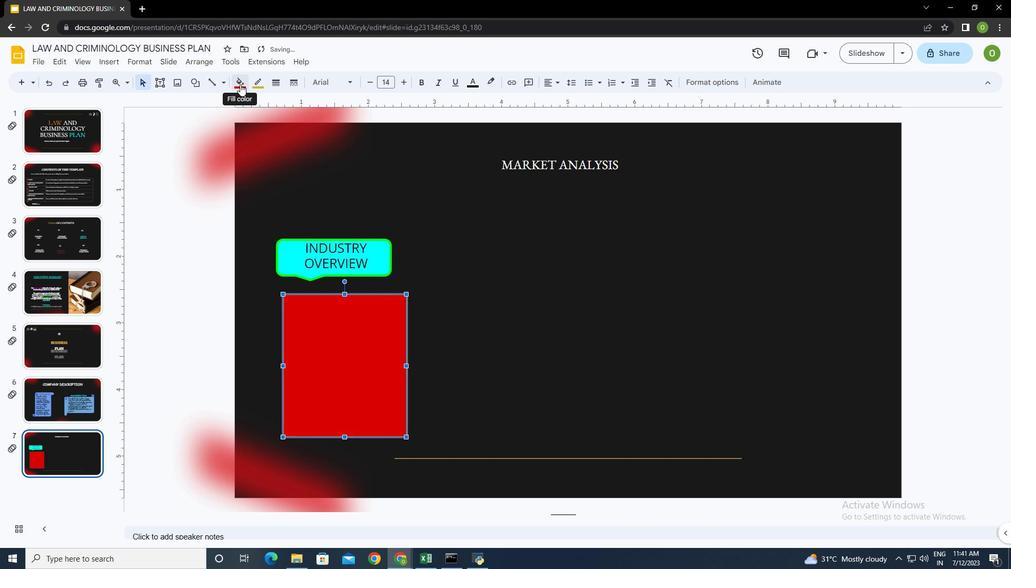 
Action: Mouse moved to (312, 202)
Screenshot: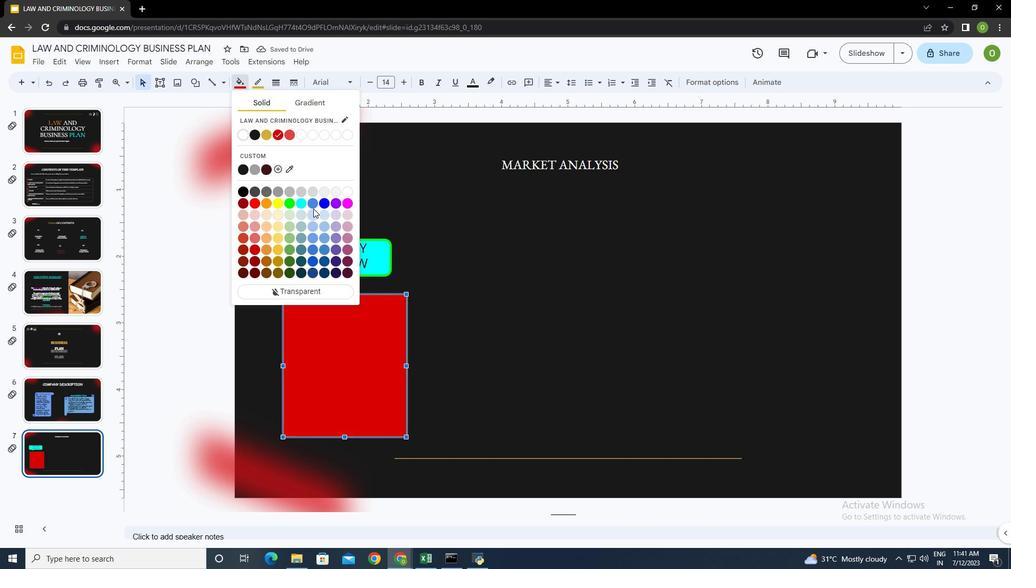 
Action: Mouse pressed left at (312, 202)
Screenshot: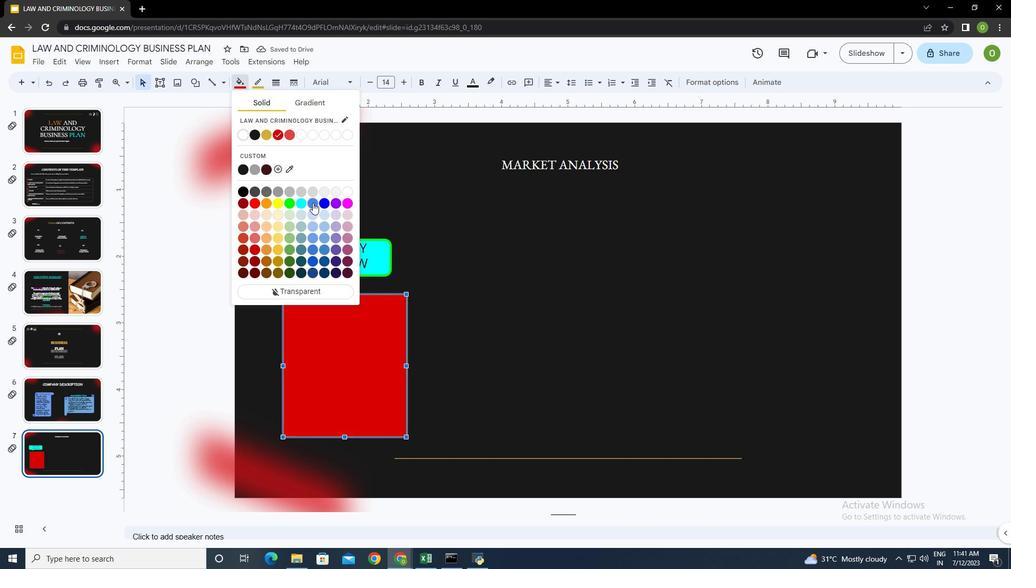 
Action: Mouse moved to (163, 86)
Screenshot: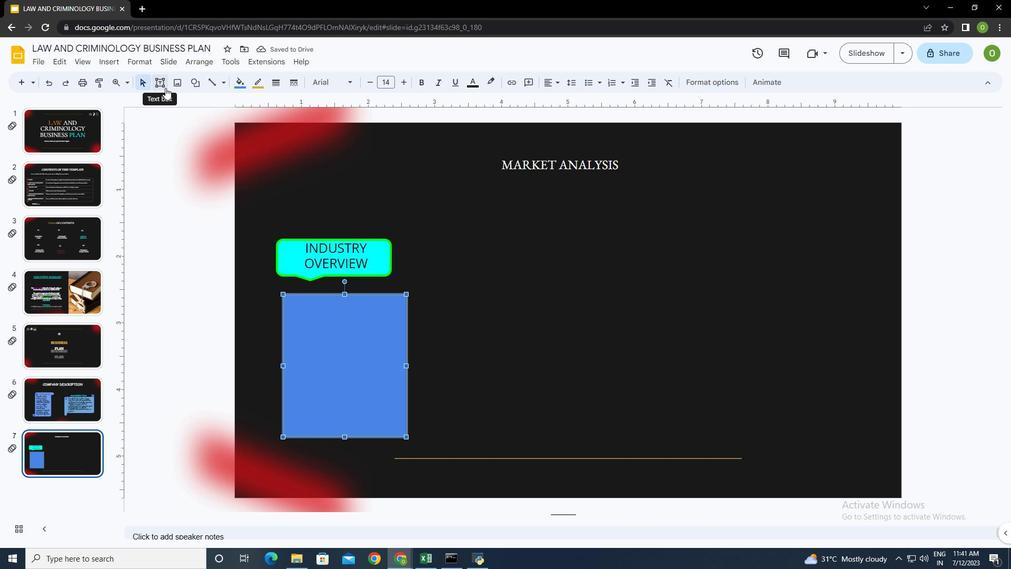 
Action: Mouse pressed left at (163, 86)
Screenshot: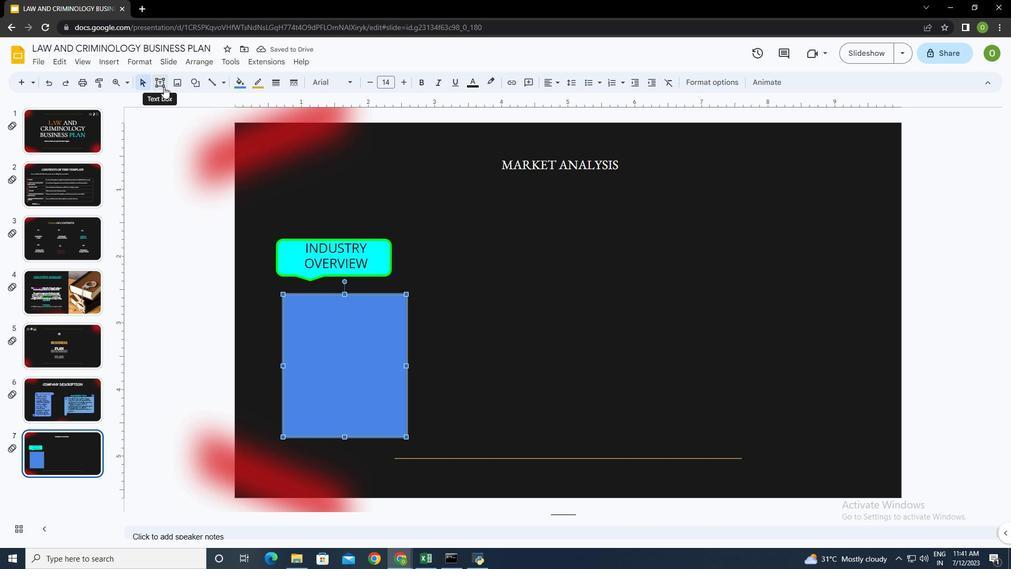 
Action: Mouse moved to (285, 295)
Screenshot: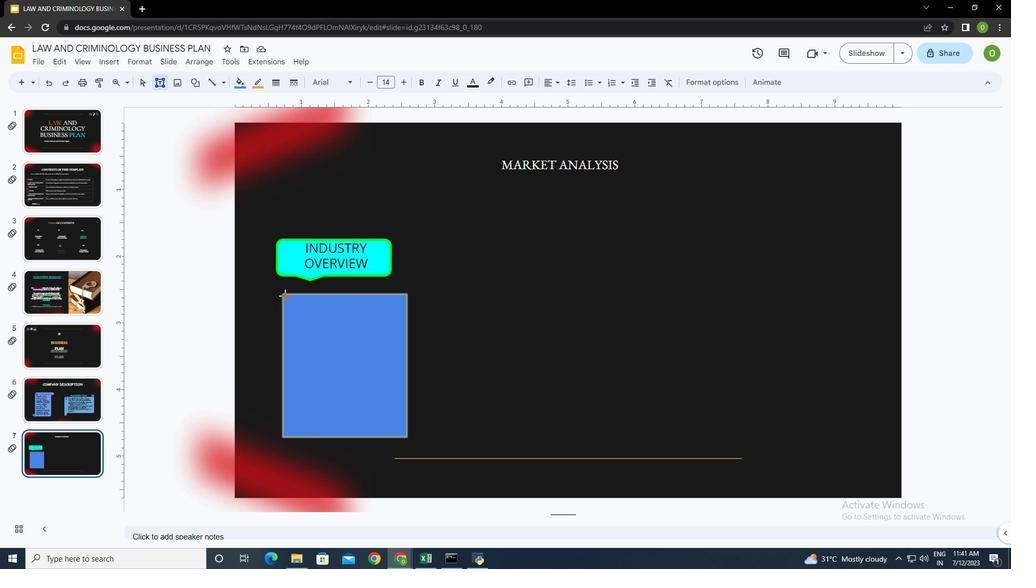 
Action: Mouse pressed left at (285, 295)
Screenshot: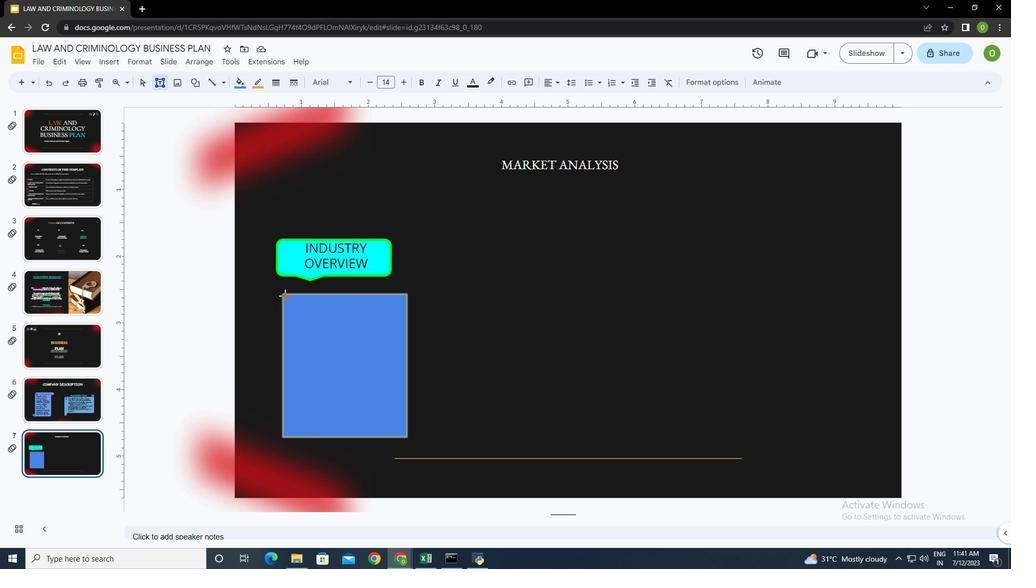 
Action: Mouse moved to (334, 83)
Screenshot: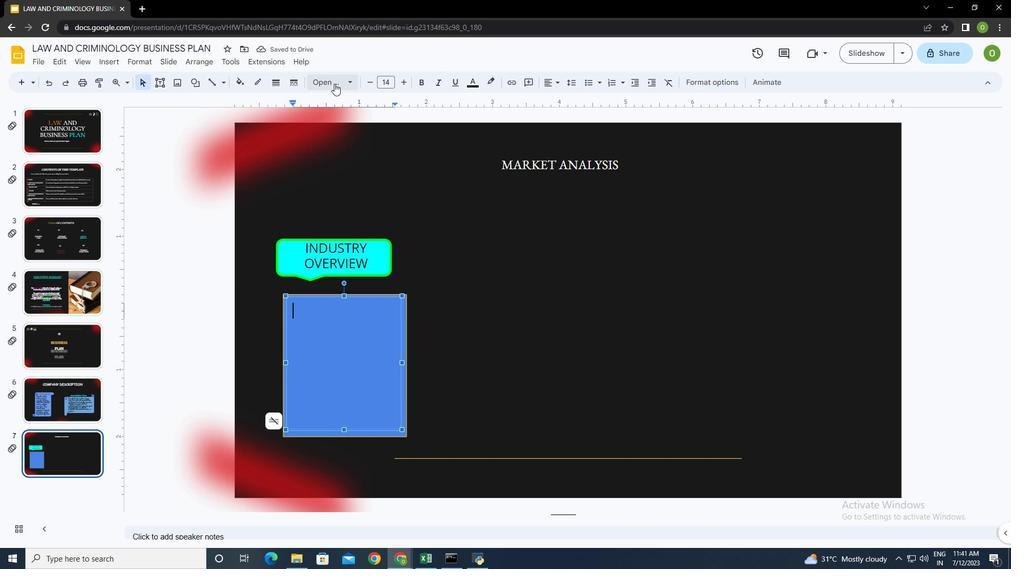 
Action: Mouse pressed left at (334, 83)
Screenshot: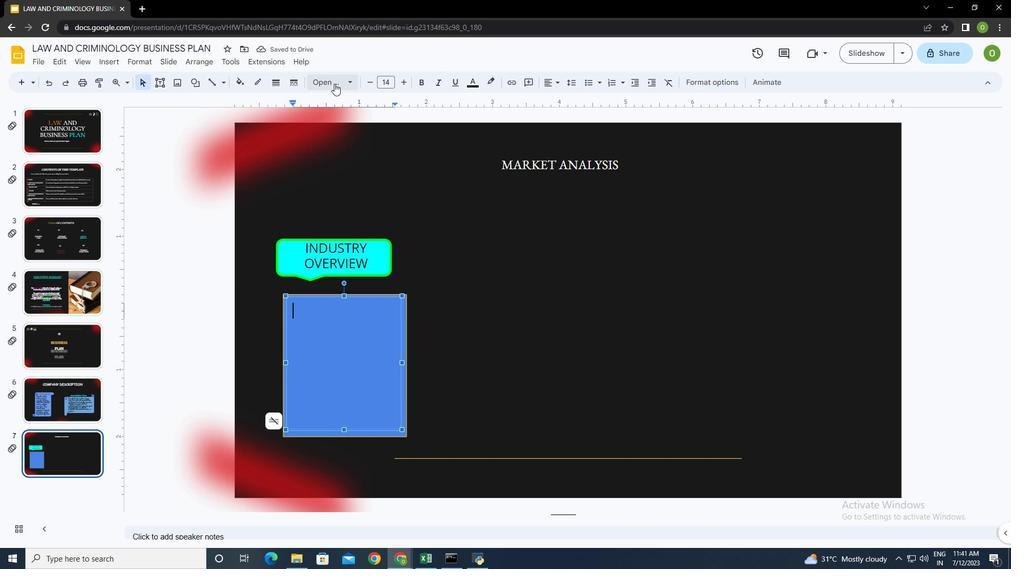
Action: Mouse moved to (365, 238)
Screenshot: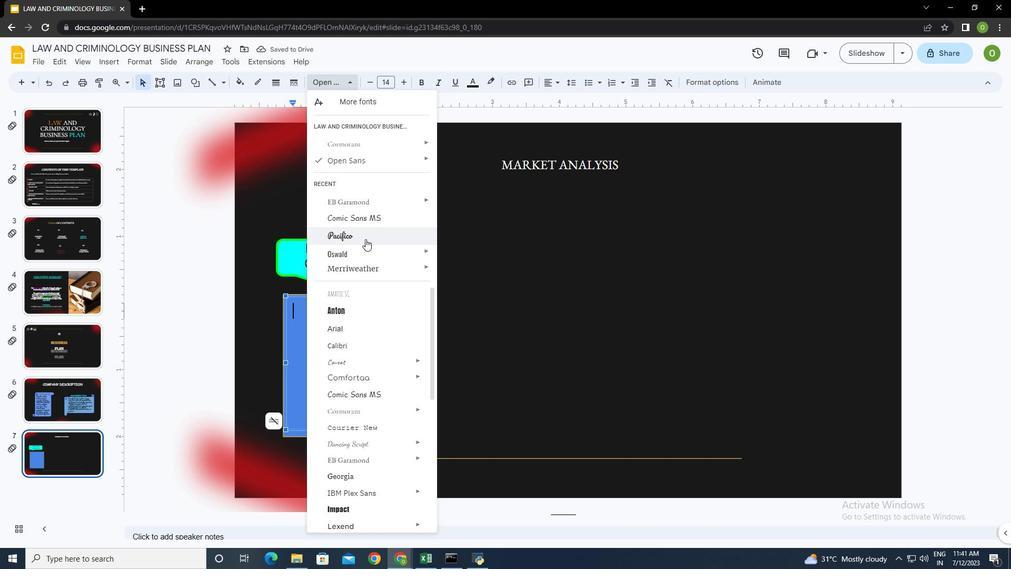 
Action: Mouse pressed left at (365, 238)
Screenshot: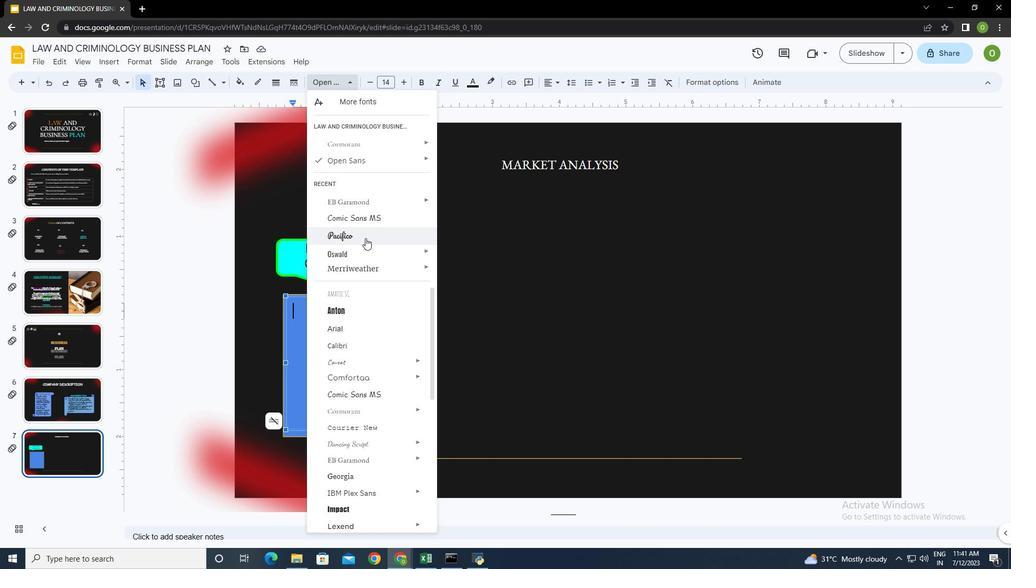 
Action: Mouse moved to (365, 320)
Screenshot: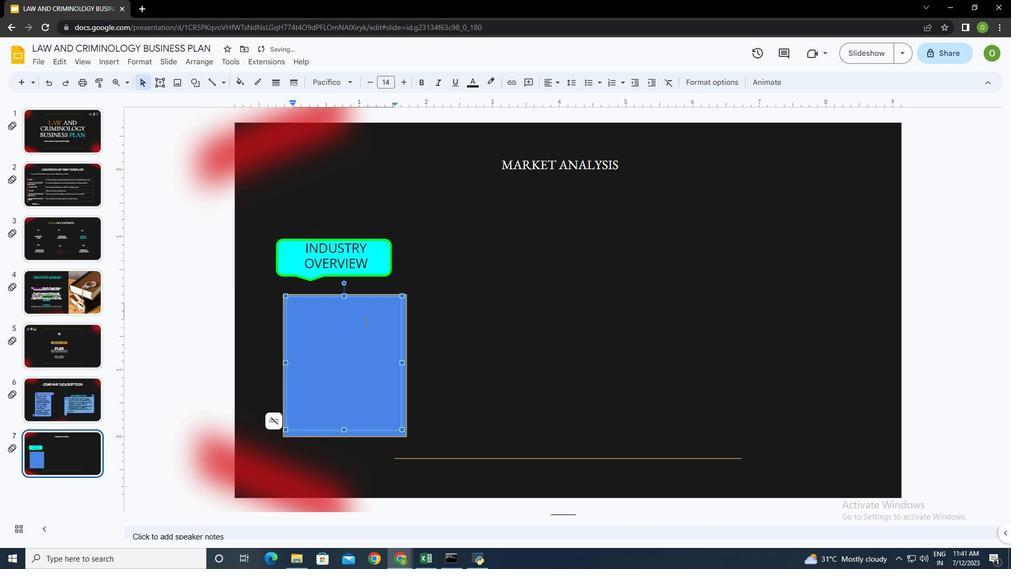 
Action: Key pressed <Key.shift>pROVIDE<Key.space>A<Key.space>BRIF<Key.space>OVERVIEW<Key.space>OF<Key.space>YOUR<Key.space>INDUSTRY,<Key.space>IND<Key.backspace>CLUDING<Key.space>O<Key.backspace>ITS<Key.space>SIZE<Key.space>AND<Key.space>GROWTH<Key.space>TREA<Key.backspace>NDS.<Key.space><Key.shift>iDENTIFY<Key.space>KEY<Key.space>PLAYERS<Key.space>IN<Key.space>THE<Key.space>MARKET<Key.space>AND<Key.space>ANY<Key.space>REGULATORY<Key.space>OR<Key.space>TECHNOLOGICAL<Key.space>CHANGES.
Screenshot: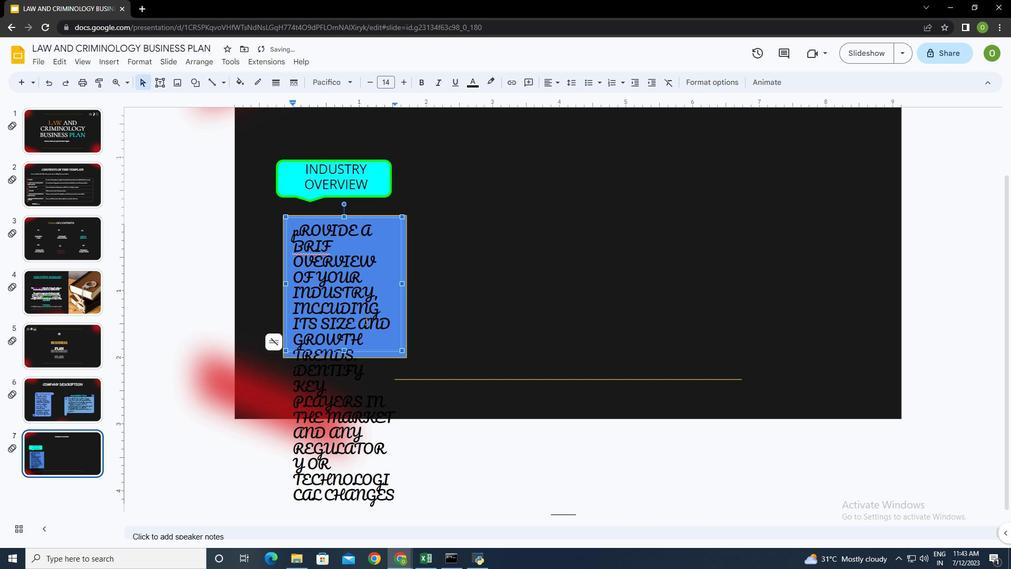
Action: Mouse moved to (298, 216)
Screenshot: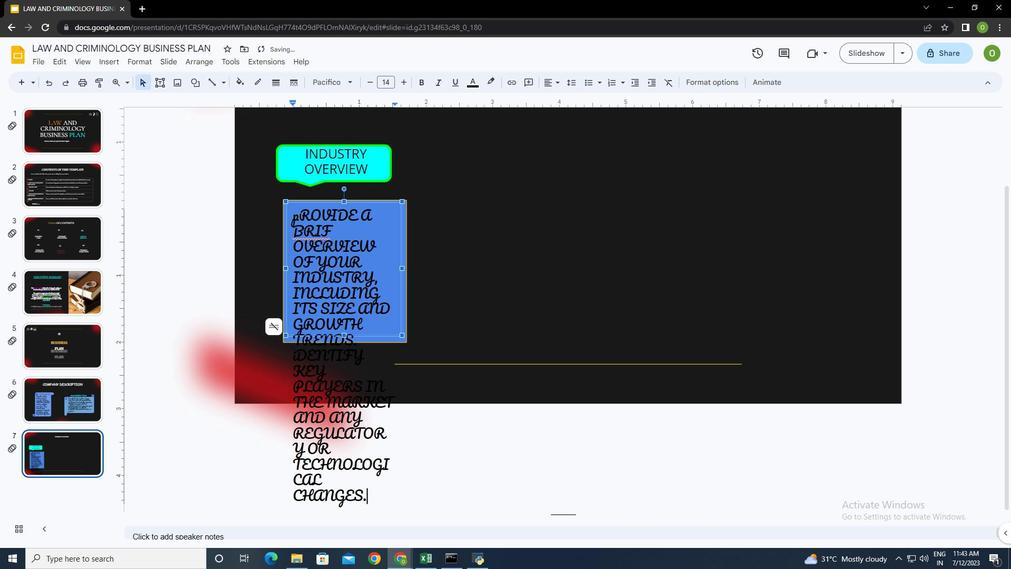 
Action: Mouse pressed left at (298, 216)
Screenshot: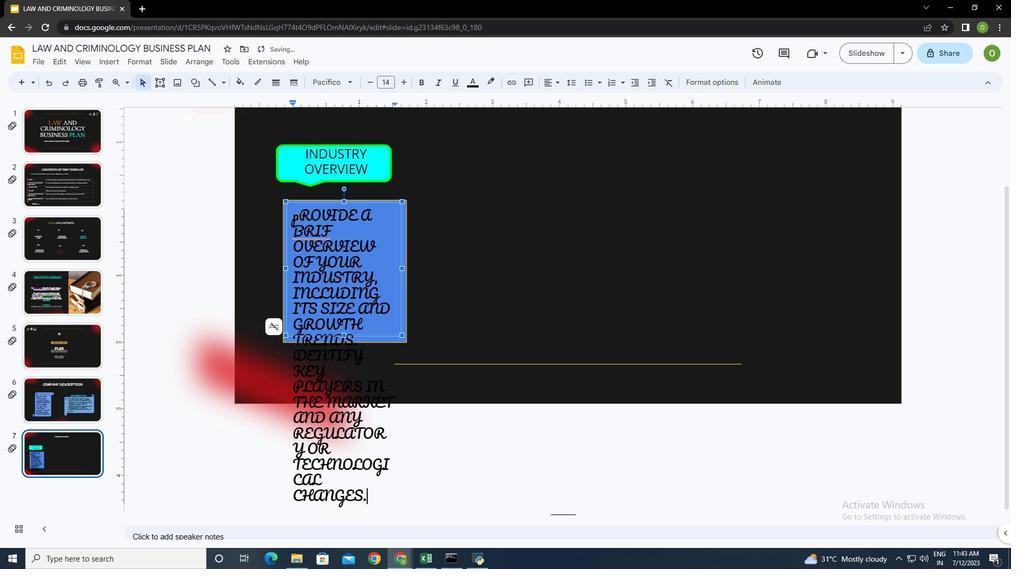 
Action: Mouse moved to (311, 219)
Screenshot: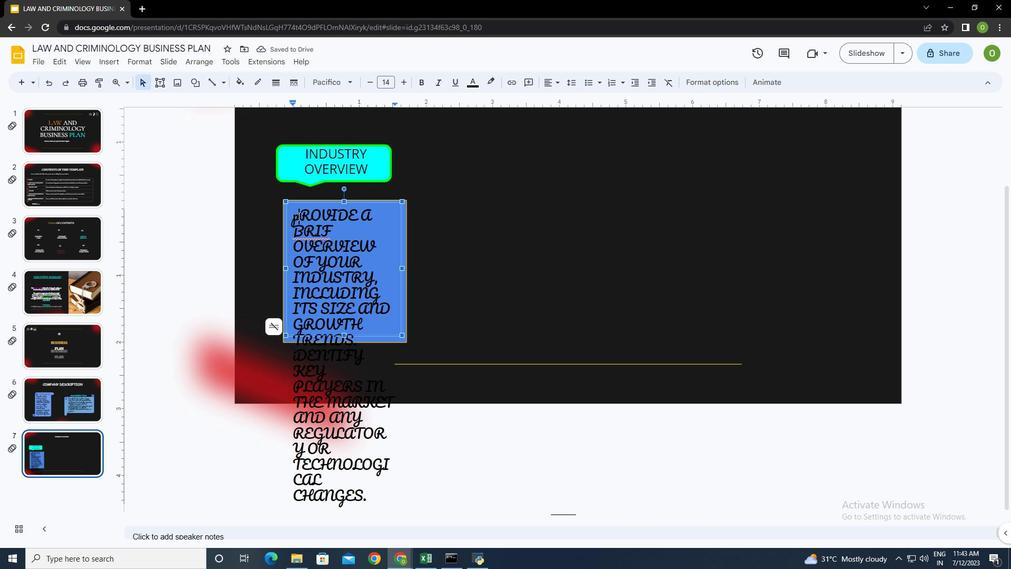 
Action: Key pressed <Key.backspace><Key.shift>p<Key.backspace>P
Screenshot: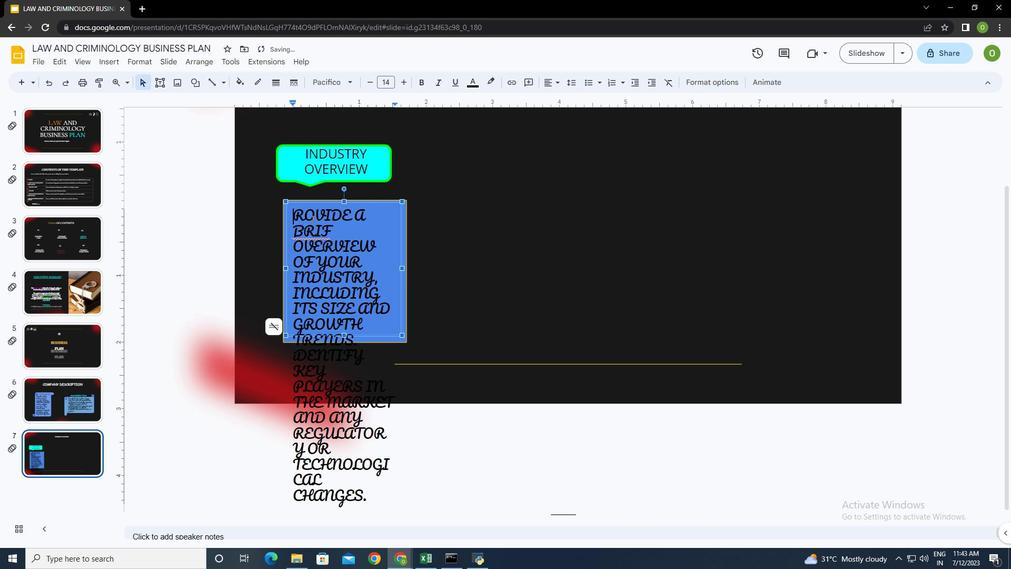 
Action: Mouse moved to (311, 221)
Screenshot: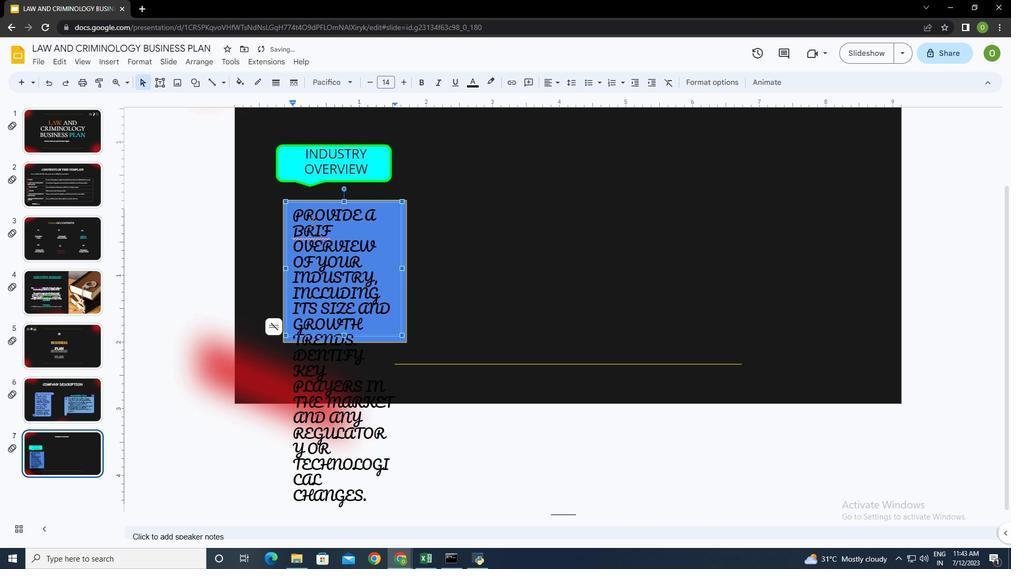 
Action: Key pressed <Key.caps_lock>
Screenshot: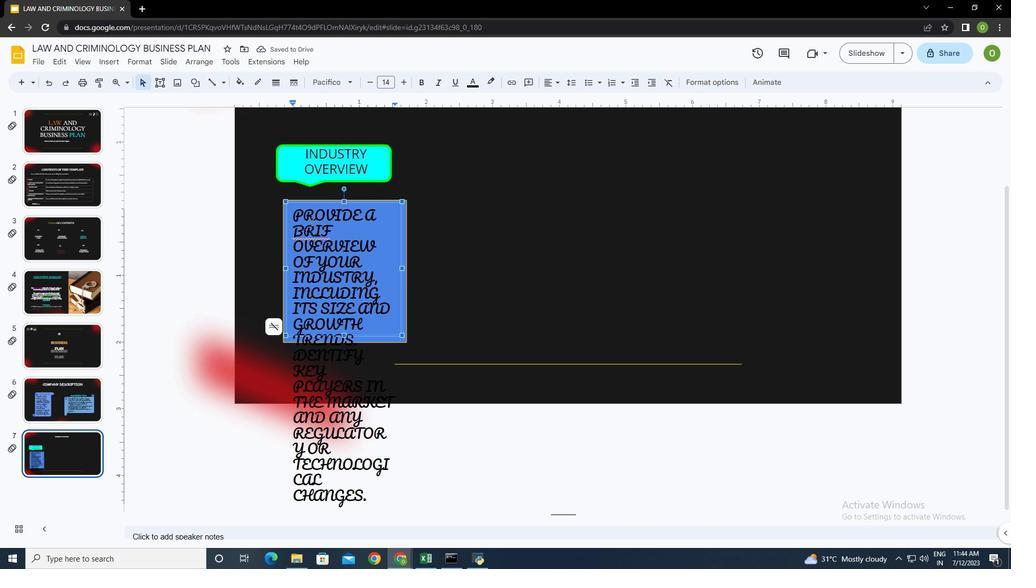 
Action: Mouse moved to (292, 215)
Screenshot: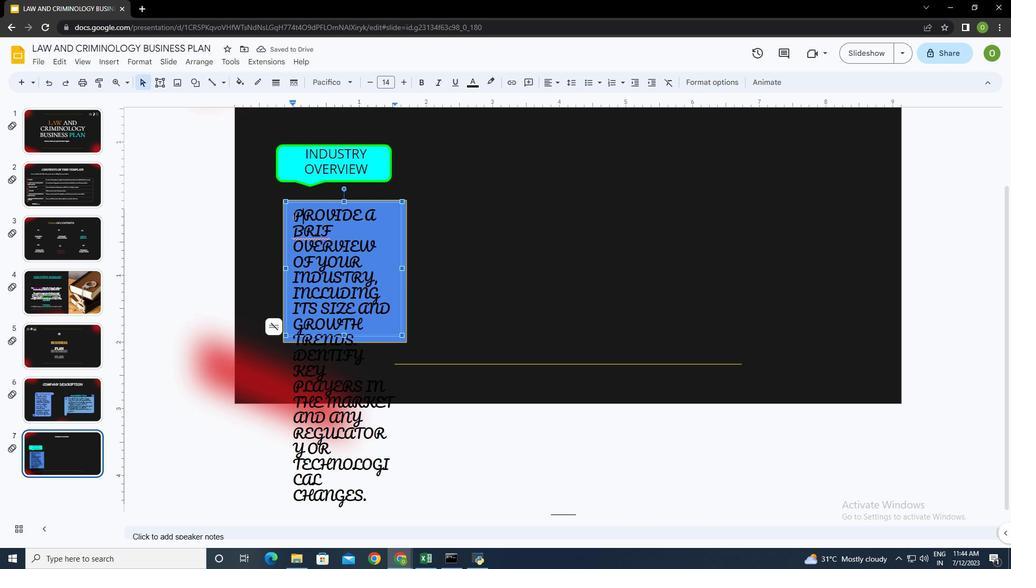 
Action: Mouse pressed left at (292, 215)
Screenshot: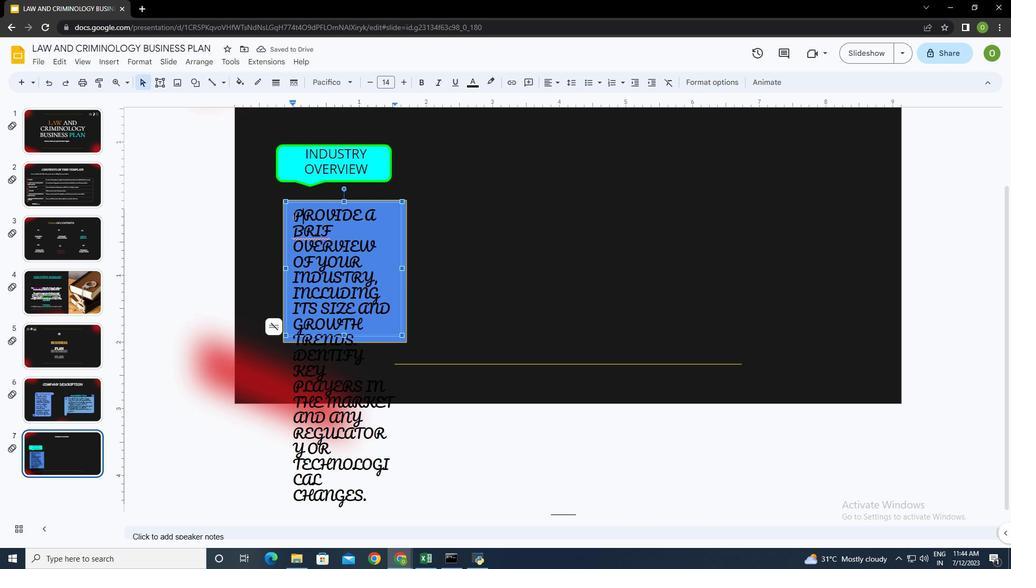 
Action: Mouse moved to (369, 83)
Screenshot: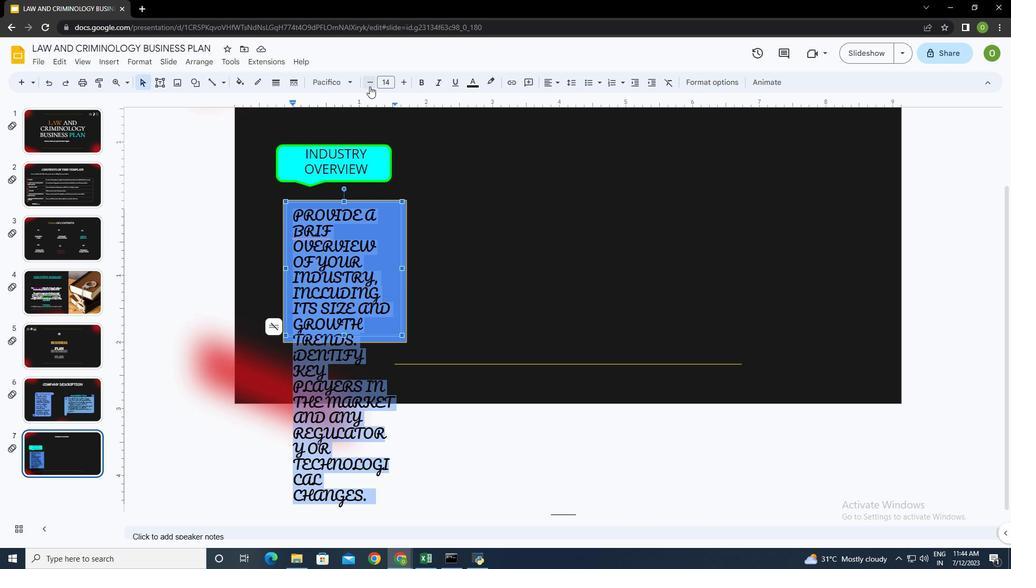 
Action: Mouse pressed left at (369, 83)
Screenshot: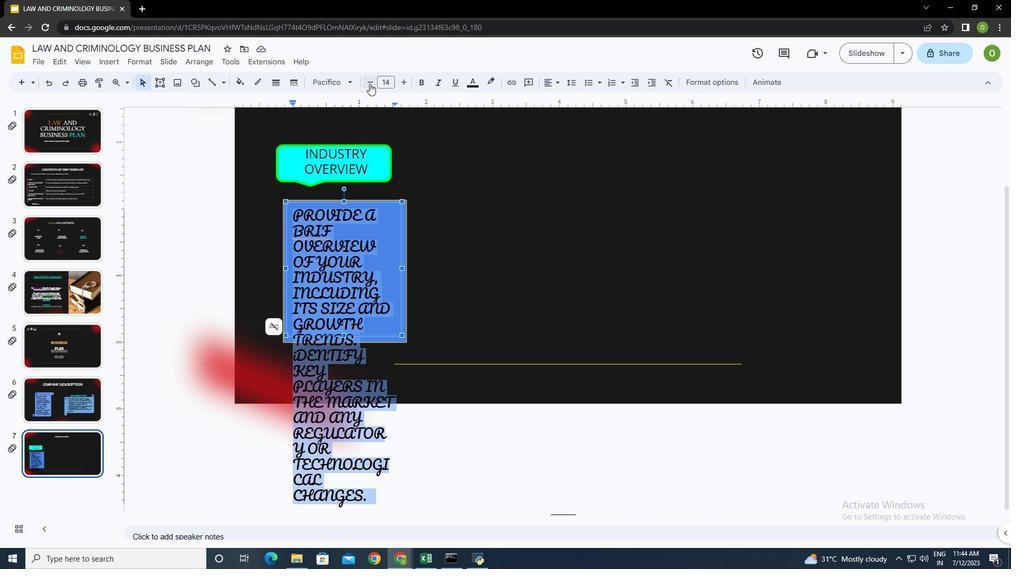 
Action: Mouse moved to (369, 82)
Screenshot: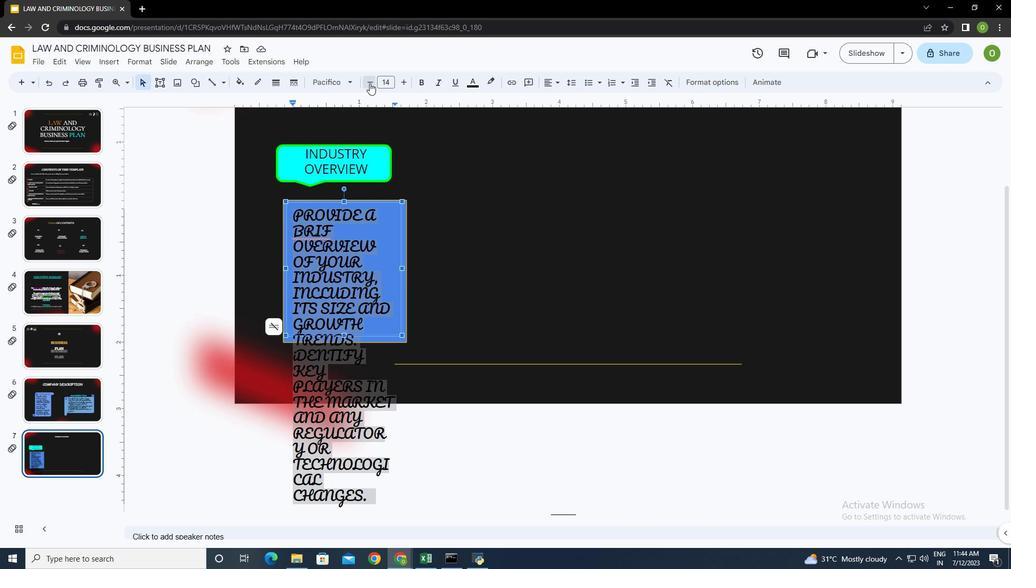
Action: Mouse pressed left at (369, 82)
Screenshot: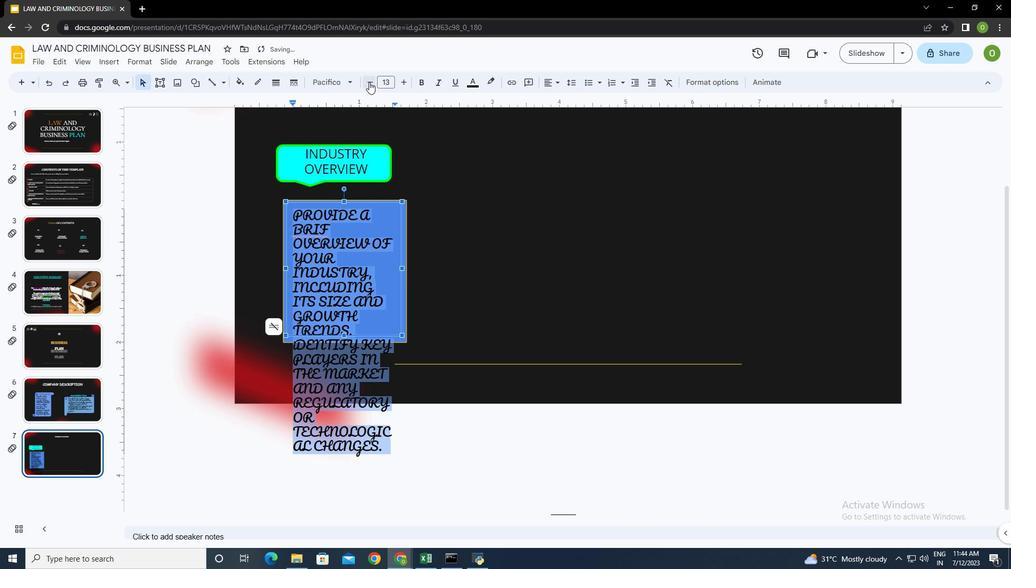 
Action: Mouse pressed left at (369, 82)
Screenshot: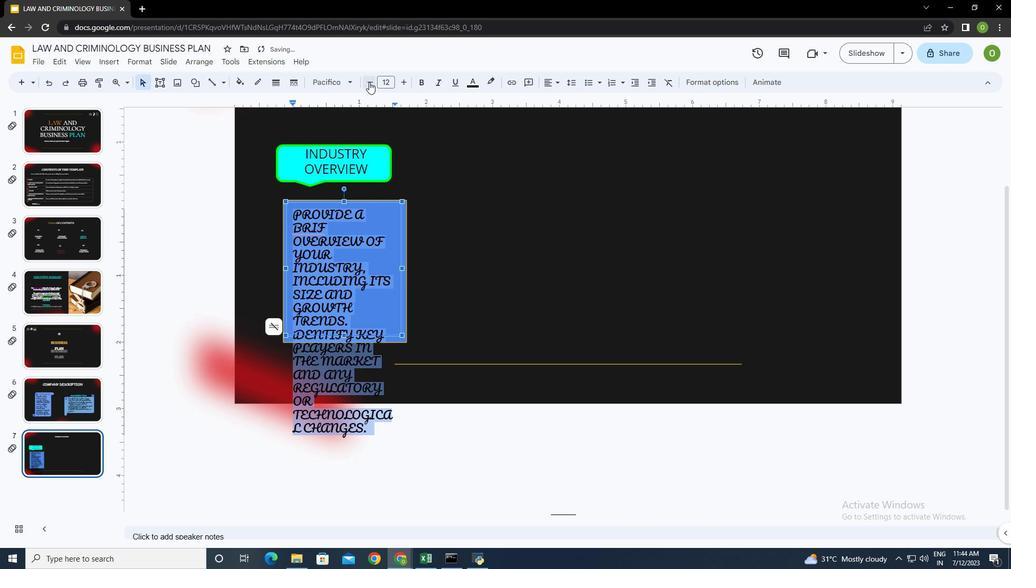 
Action: Mouse pressed left at (369, 82)
Screenshot: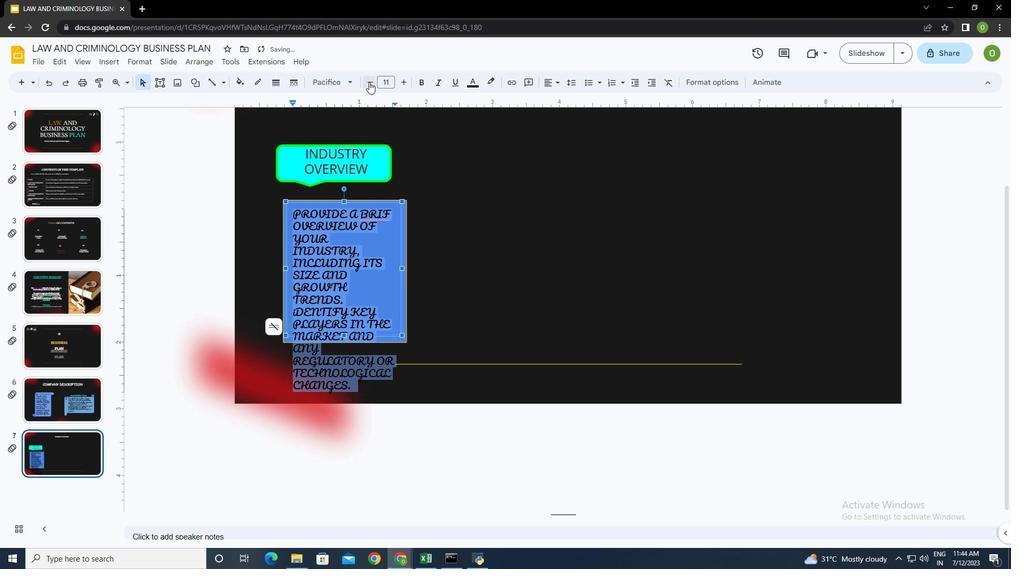 
Action: Mouse moved to (407, 308)
Screenshot: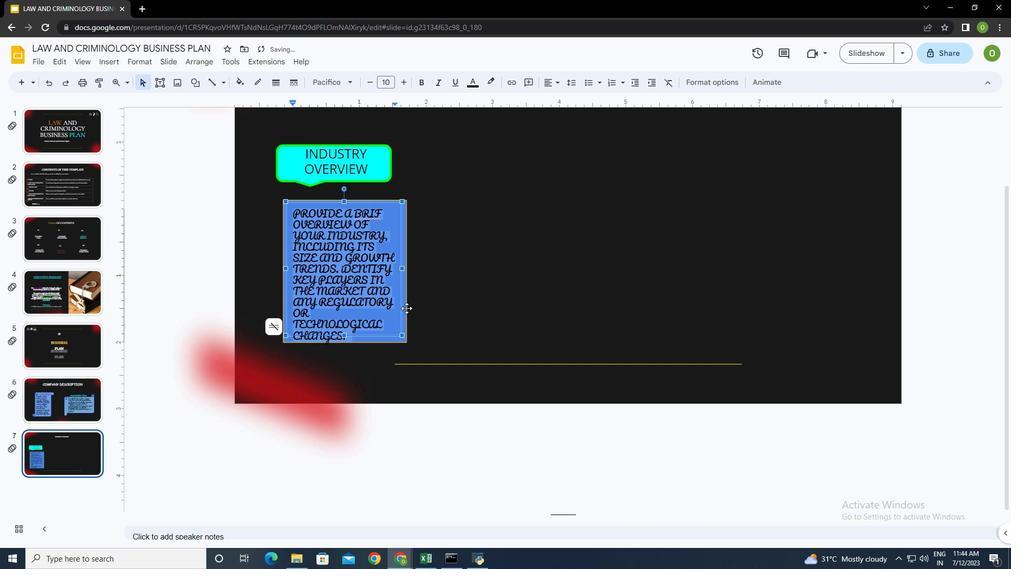 
Action: Mouse pressed left at (407, 308)
Screenshot: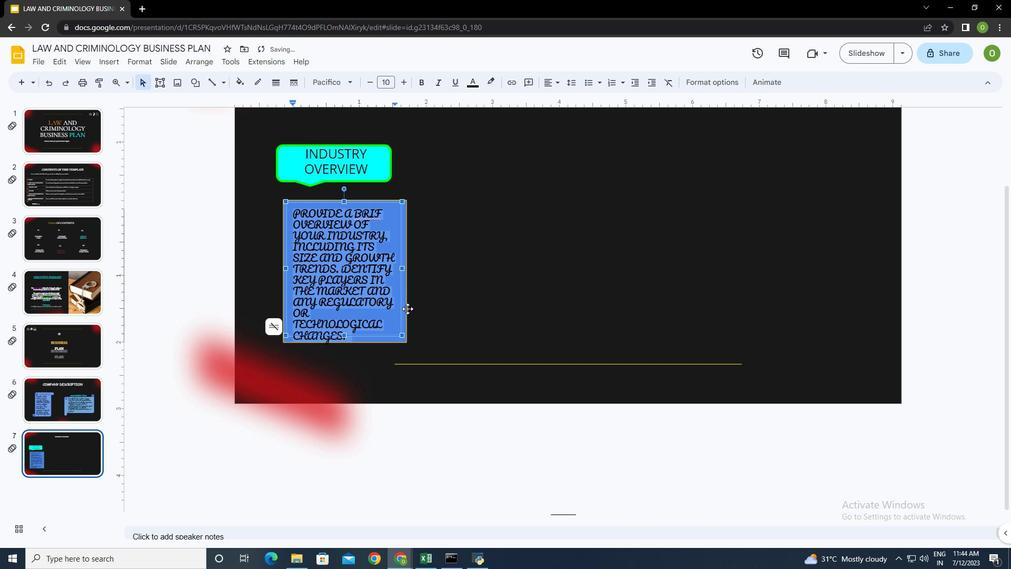 
Action: Mouse moved to (342, 342)
Screenshot: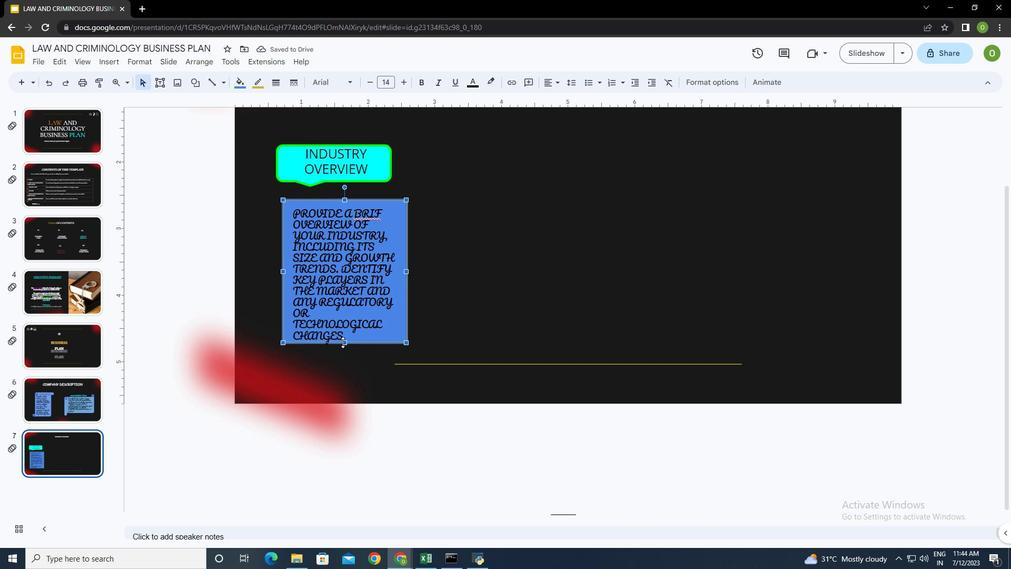 
Action: Mouse pressed left at (342, 342)
Screenshot: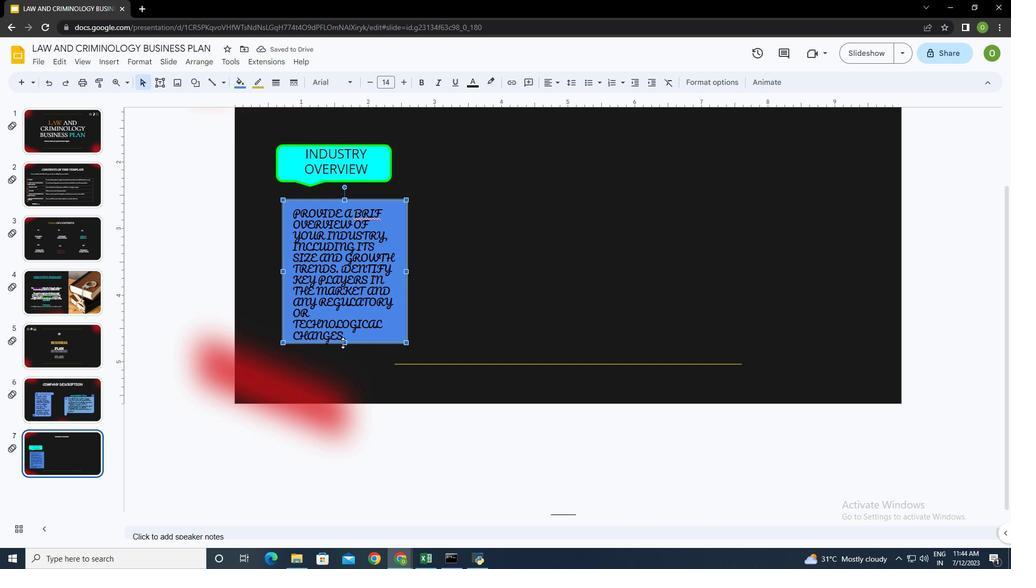 
Action: Mouse moved to (282, 287)
Screenshot: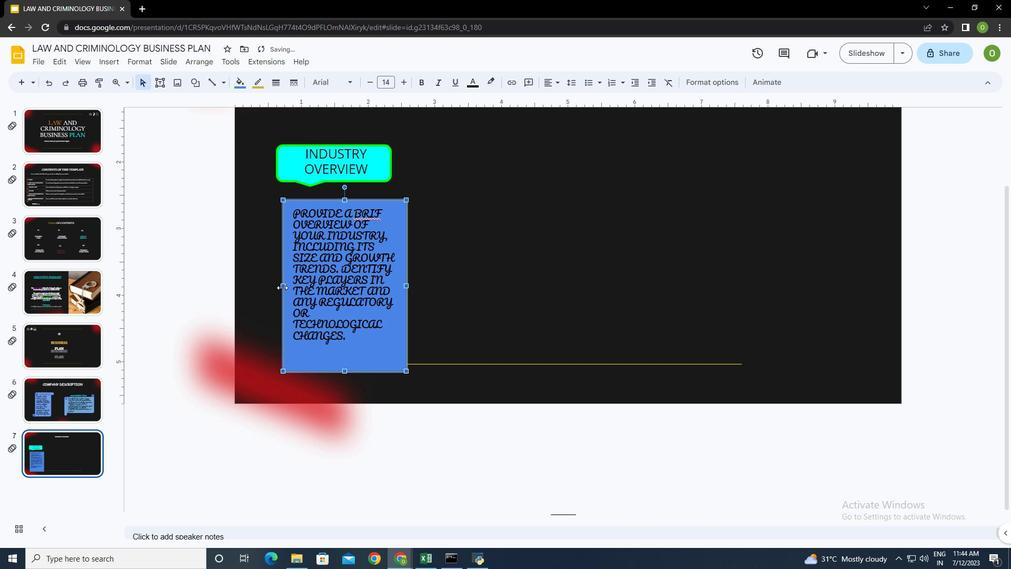 
Action: Mouse pressed left at (282, 287)
Screenshot: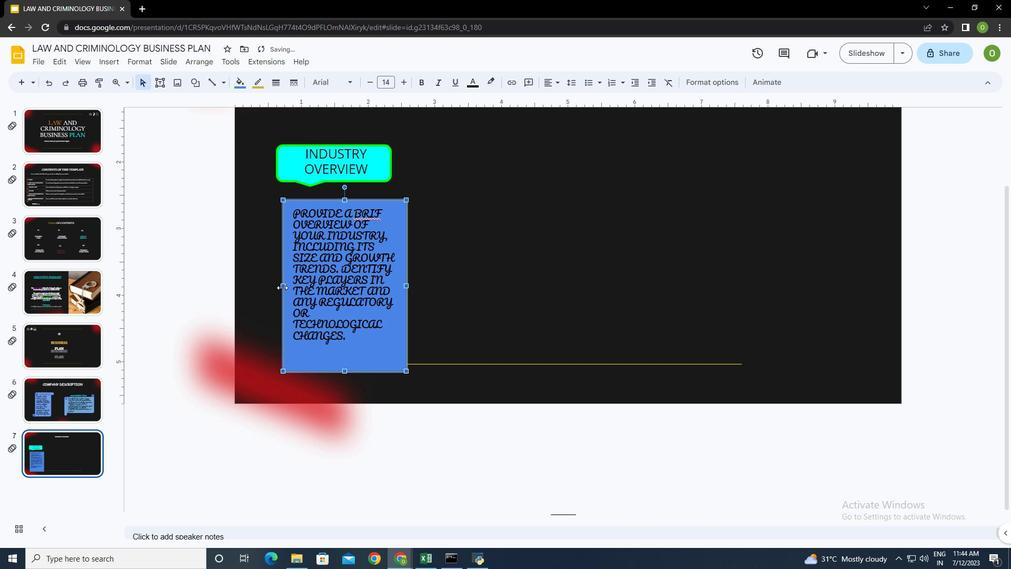 
Action: Mouse moved to (361, 308)
Screenshot: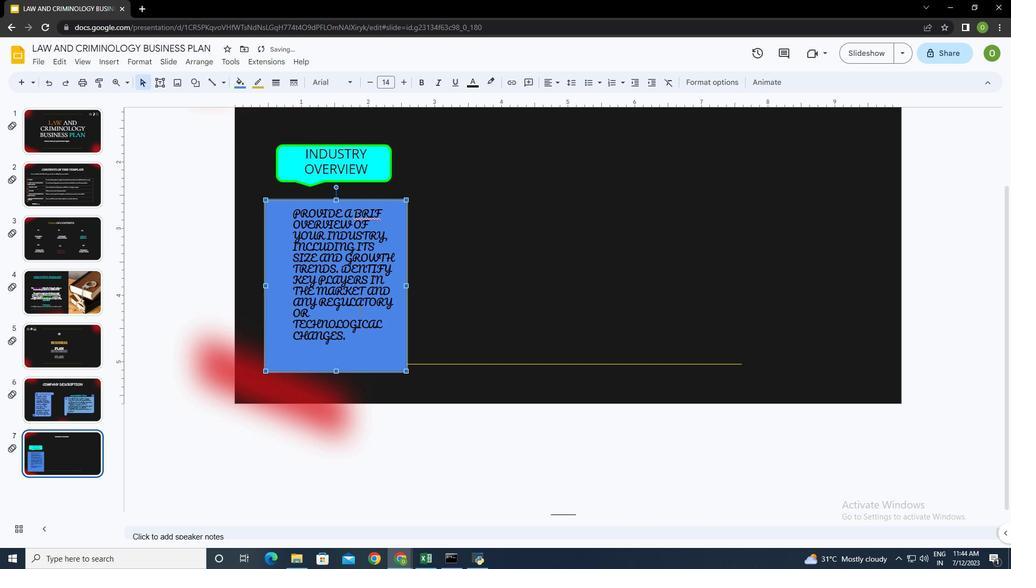 
Action: Mouse pressed left at (361, 308)
Screenshot: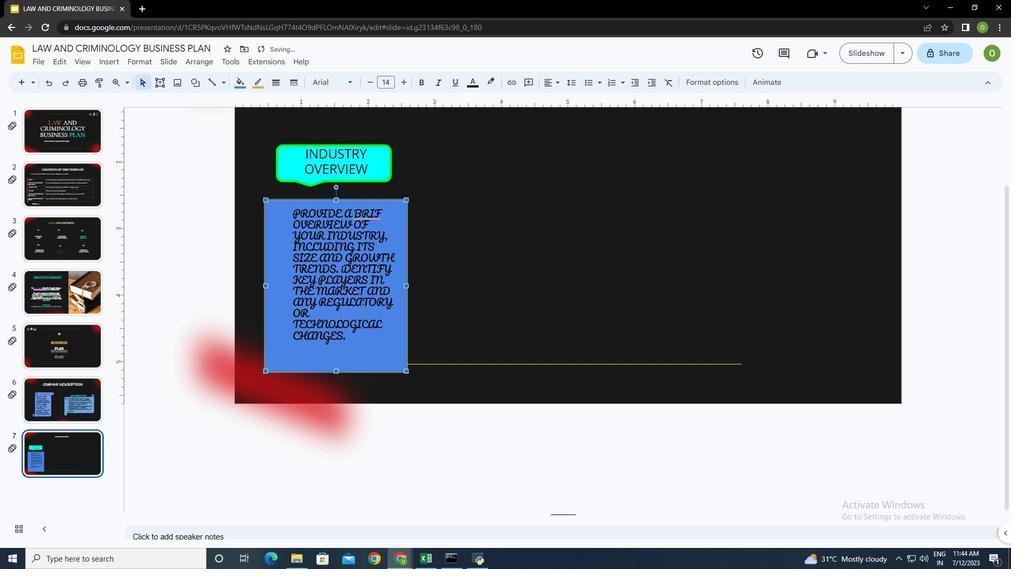 
Action: Mouse moved to (286, 268)
Screenshot: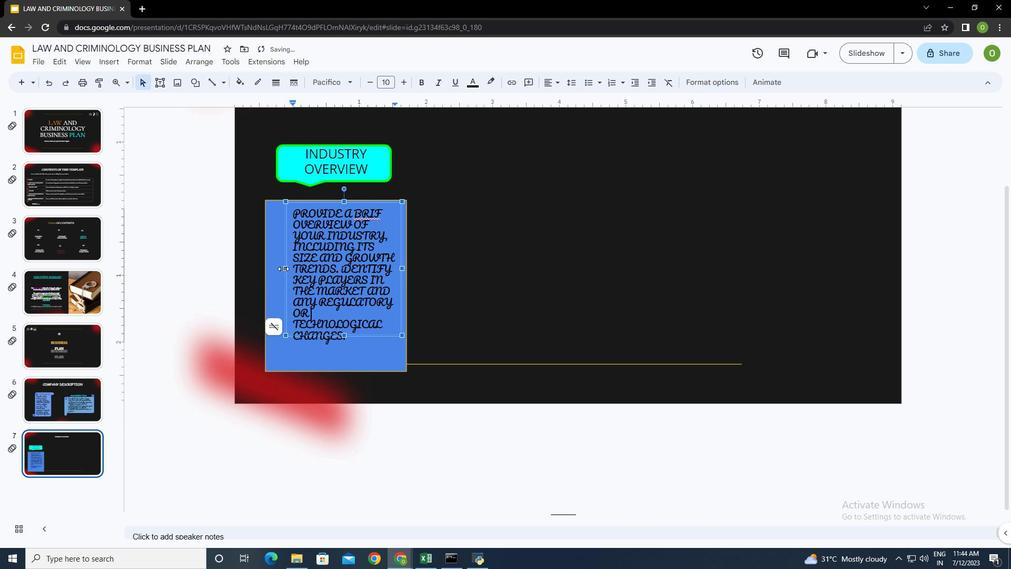 
Action: Mouse pressed left at (286, 268)
Screenshot: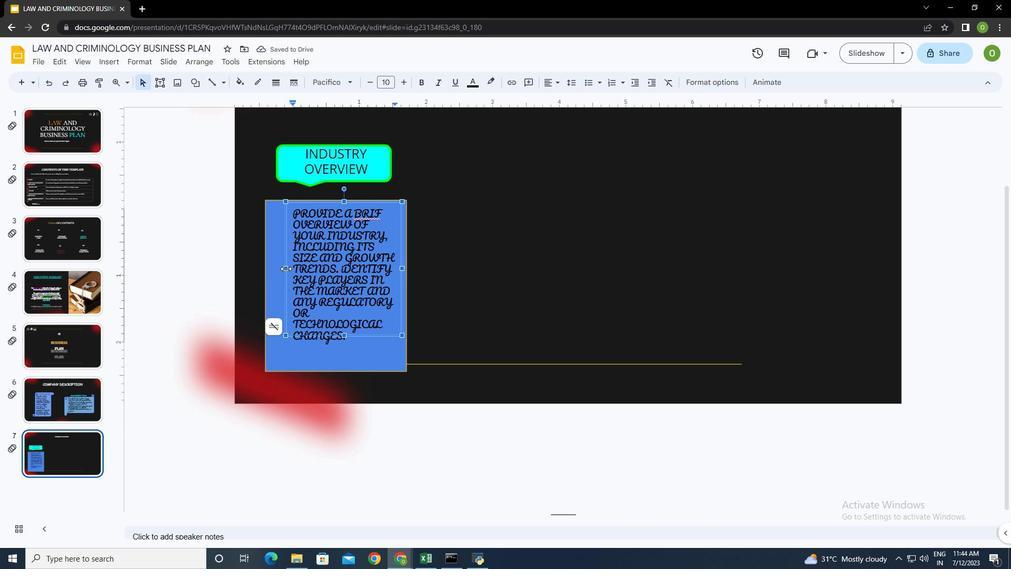 
Action: Mouse moved to (336, 333)
Screenshot: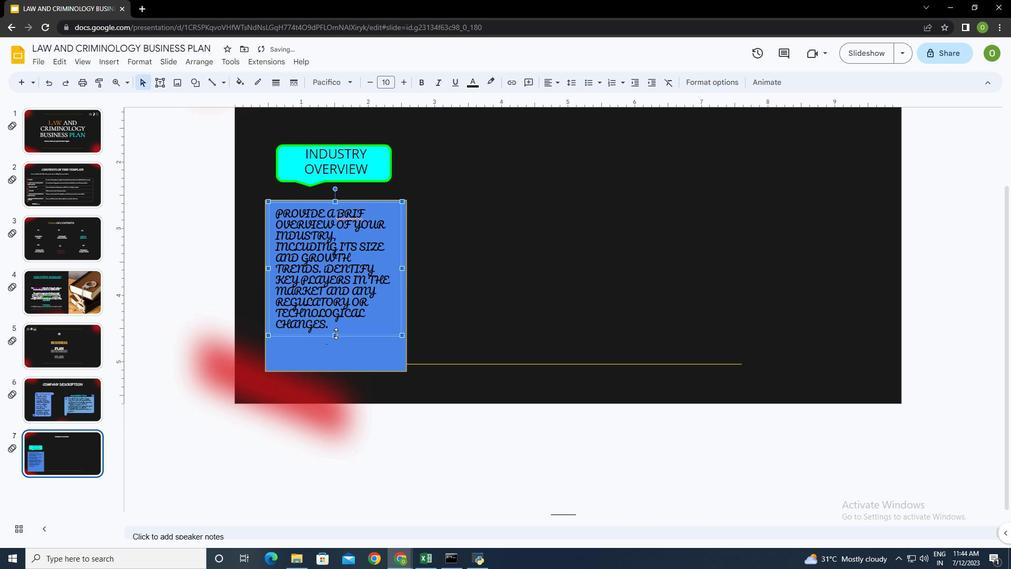 
Action: Mouse pressed left at (336, 333)
Screenshot: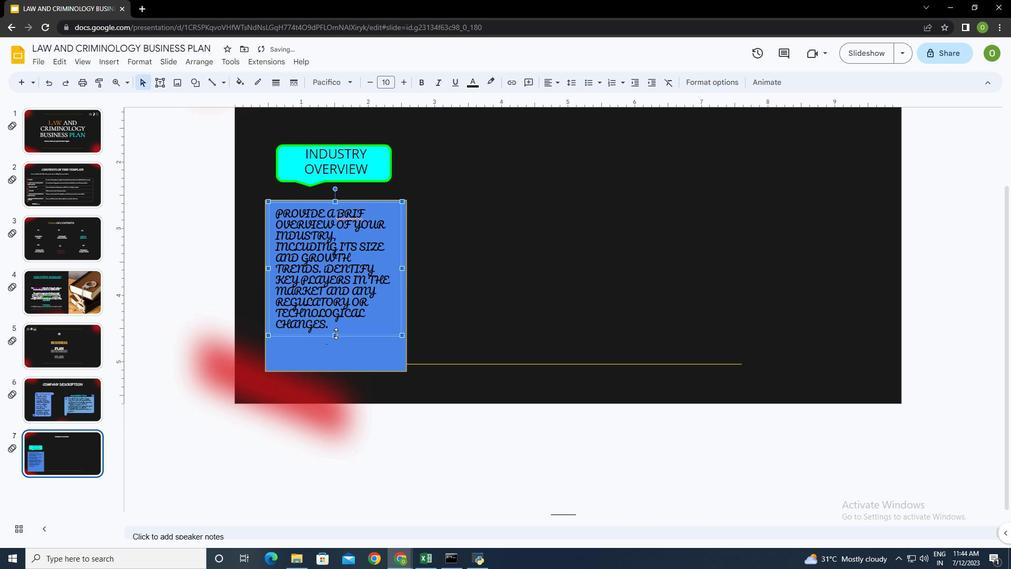 
Action: Mouse moved to (341, 332)
Screenshot: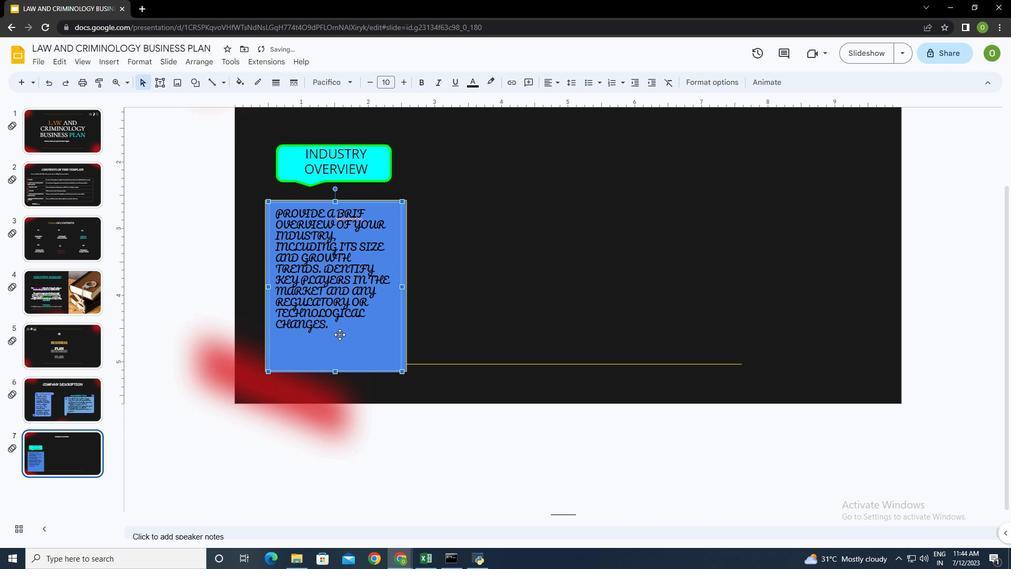 
Action: Mouse pressed left at (341, 332)
Screenshot: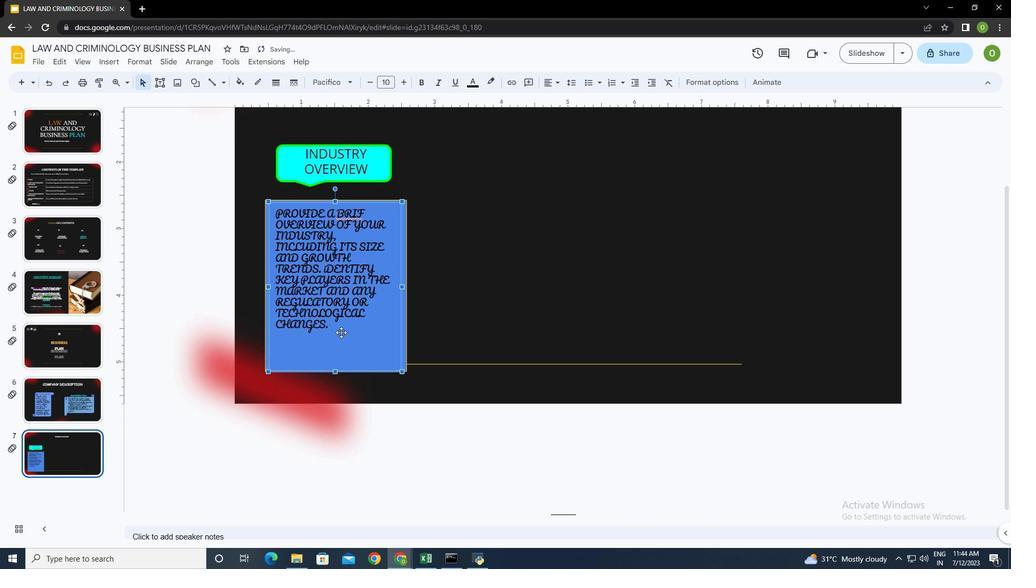 
Action: Mouse moved to (329, 321)
Screenshot: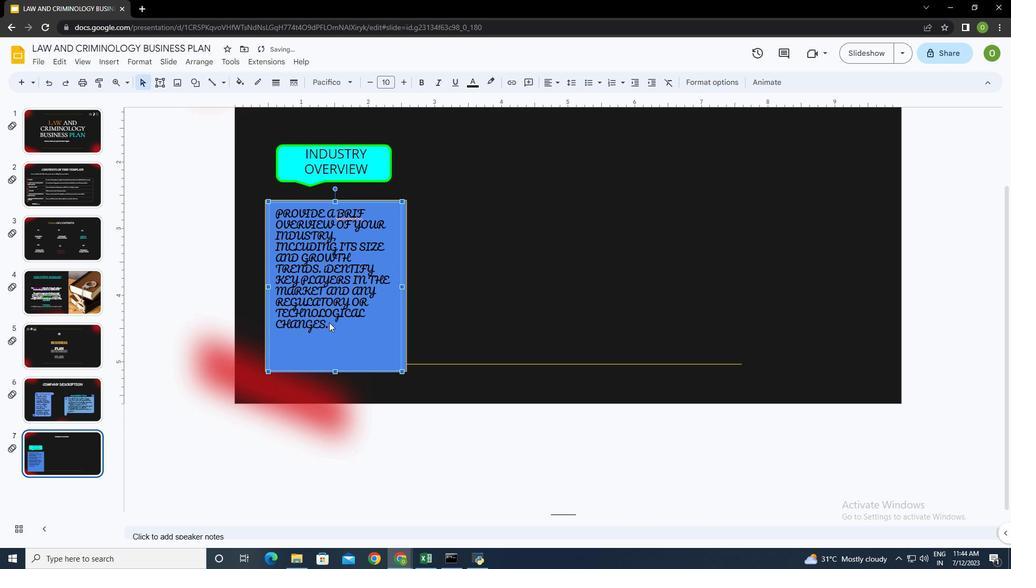 
Action: Mouse pressed left at (329, 321)
Screenshot: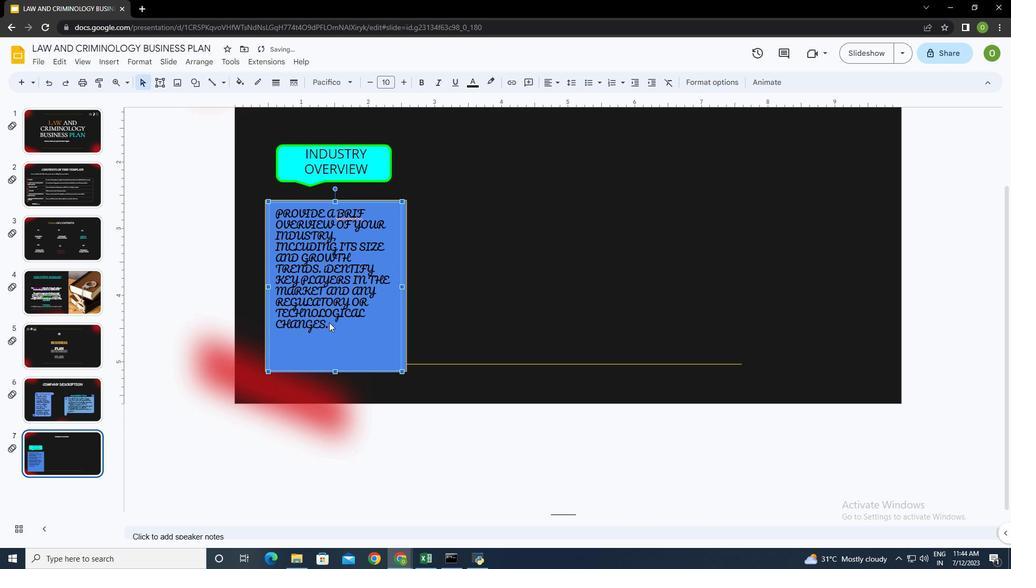 
Action: Mouse pressed left at (329, 321)
Screenshot: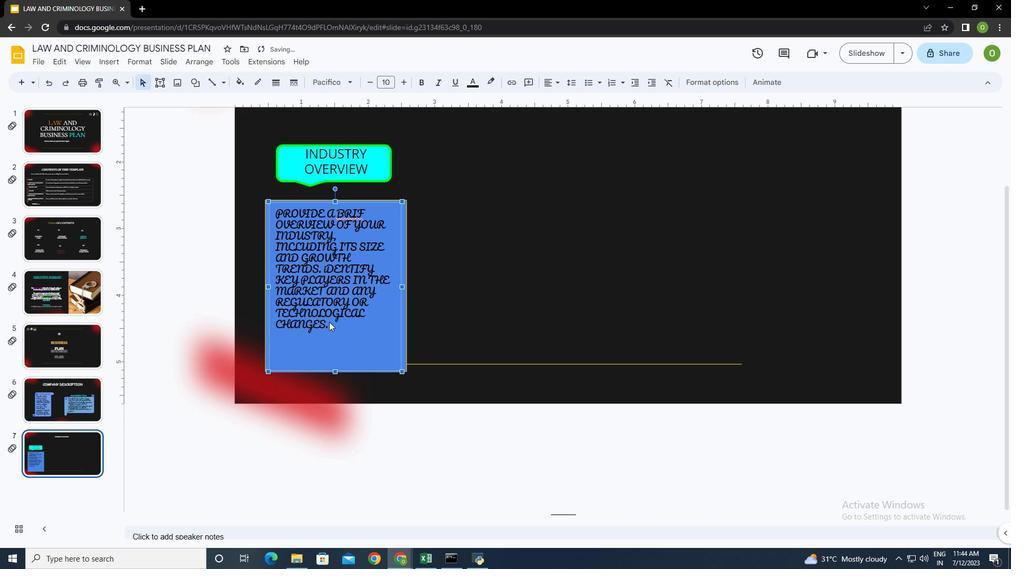 
Action: Mouse moved to (330, 324)
Screenshot: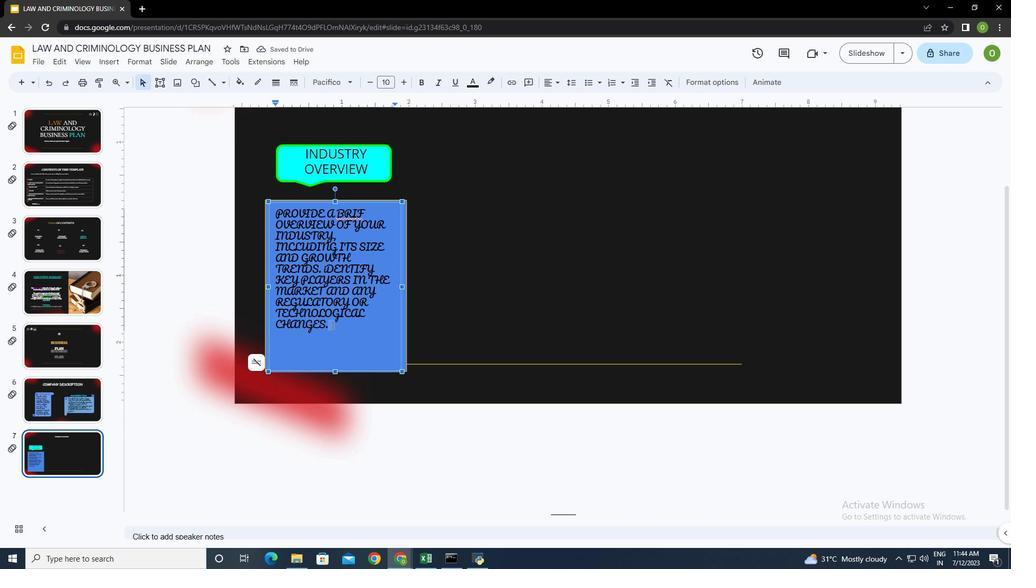 
Action: Mouse pressed left at (330, 324)
Screenshot: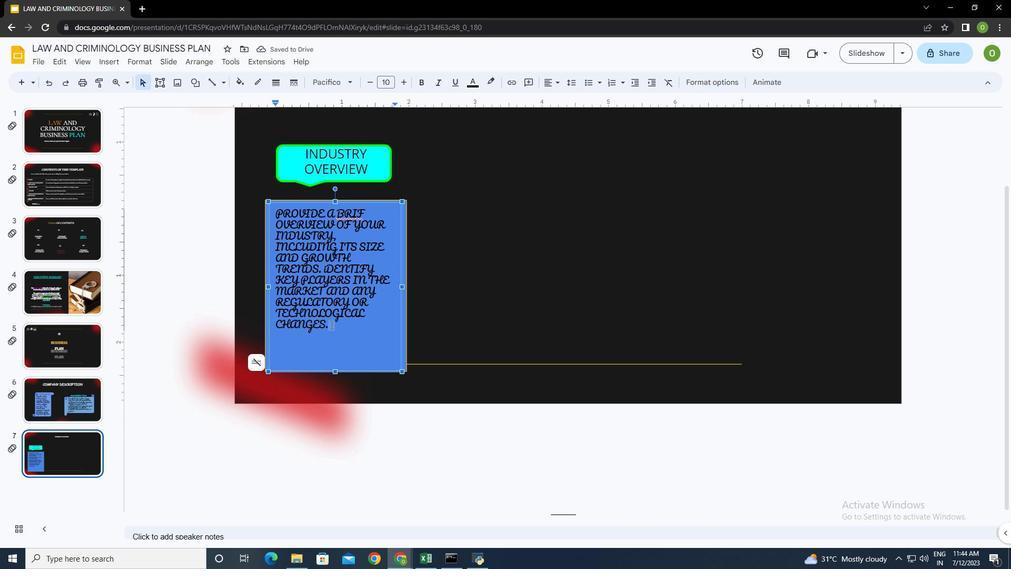 
Action: Mouse moved to (333, 328)
Screenshot: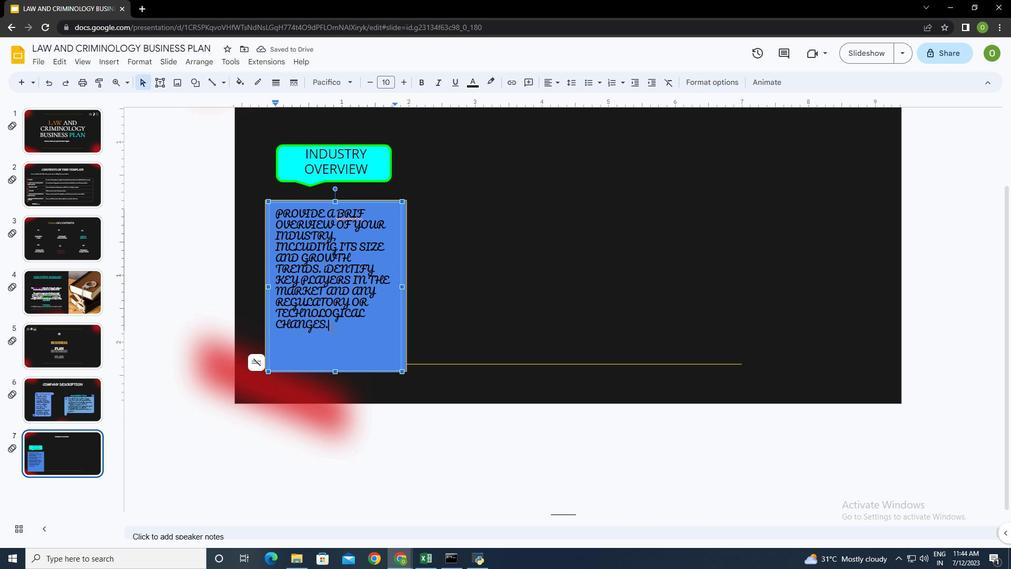 
Action: Mouse pressed left at (333, 328)
Screenshot: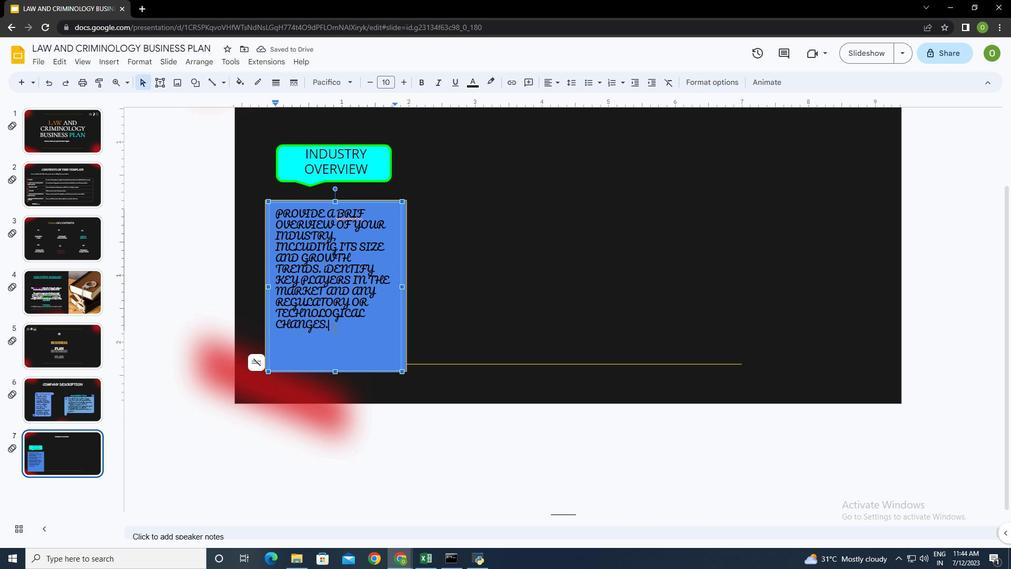 
Action: Mouse moved to (576, 82)
Screenshot: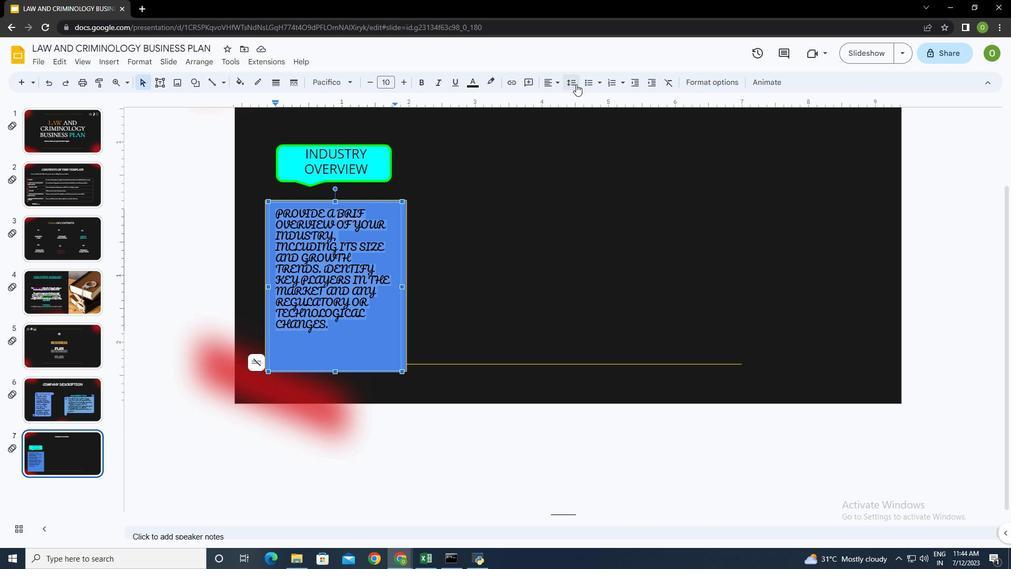 
Action: Mouse pressed left at (576, 82)
Screenshot: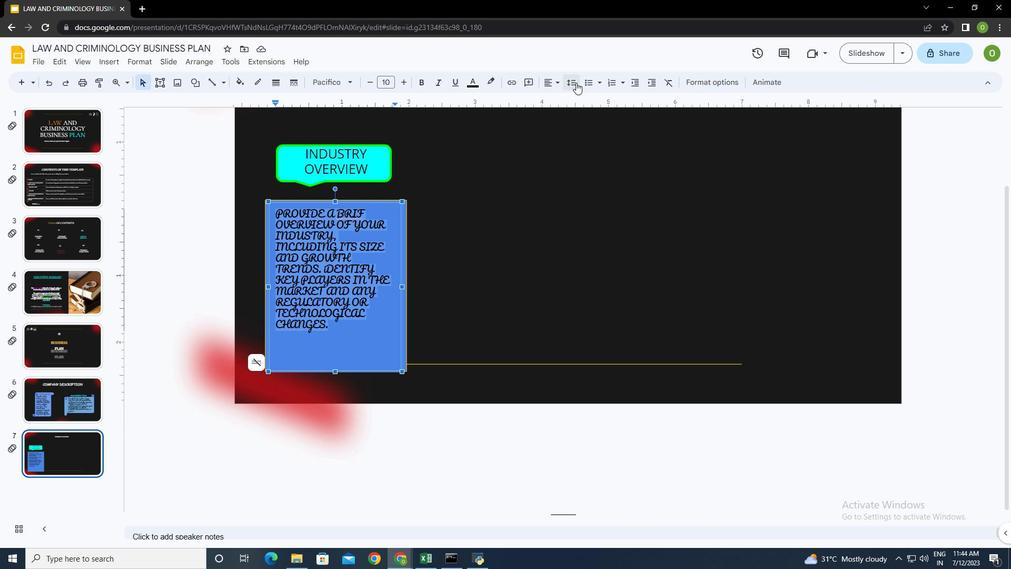 
Action: Mouse moved to (590, 116)
Screenshot: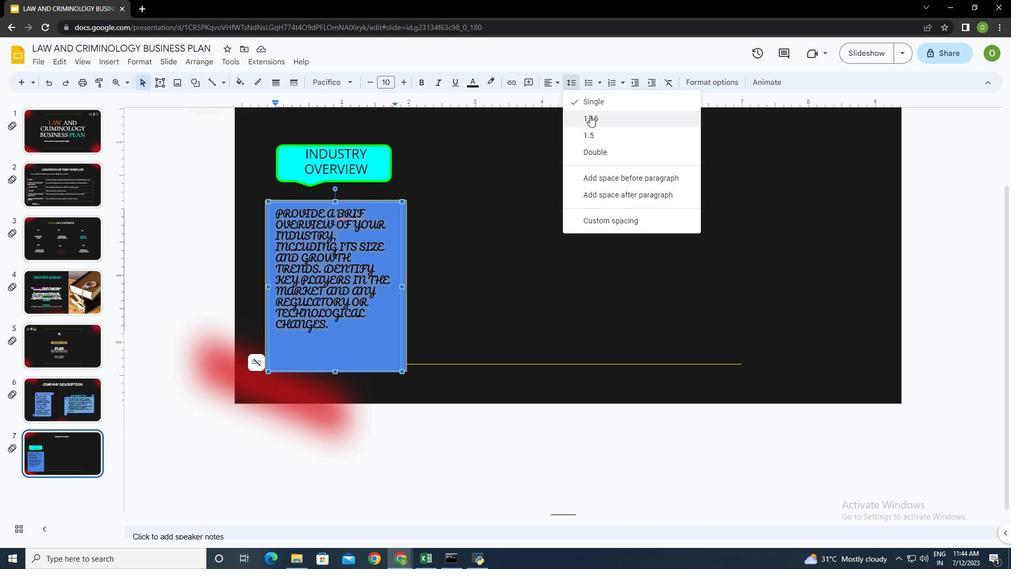 
Action: Mouse pressed left at (590, 116)
Screenshot: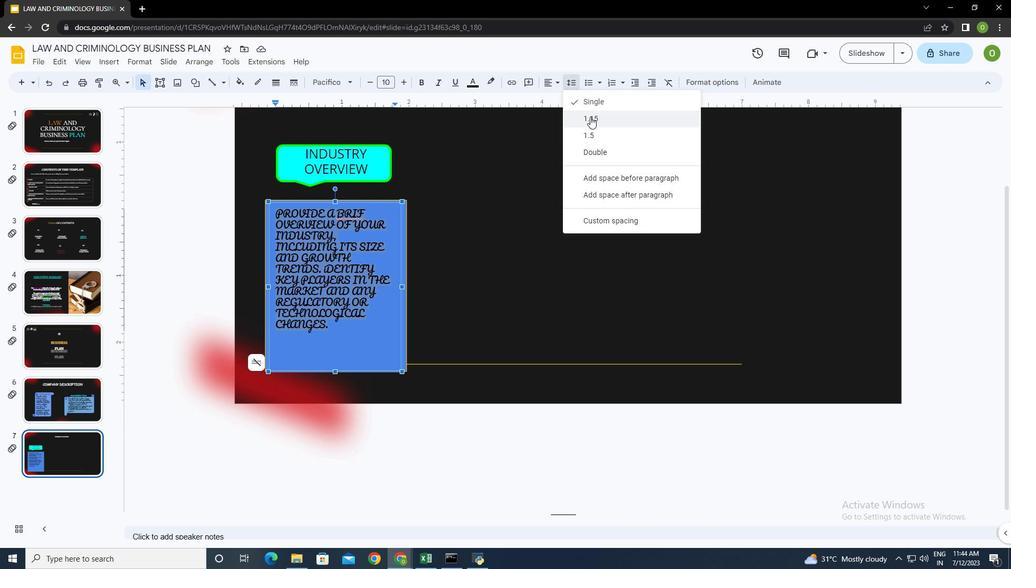 
Action: Mouse moved to (342, 351)
Screenshot: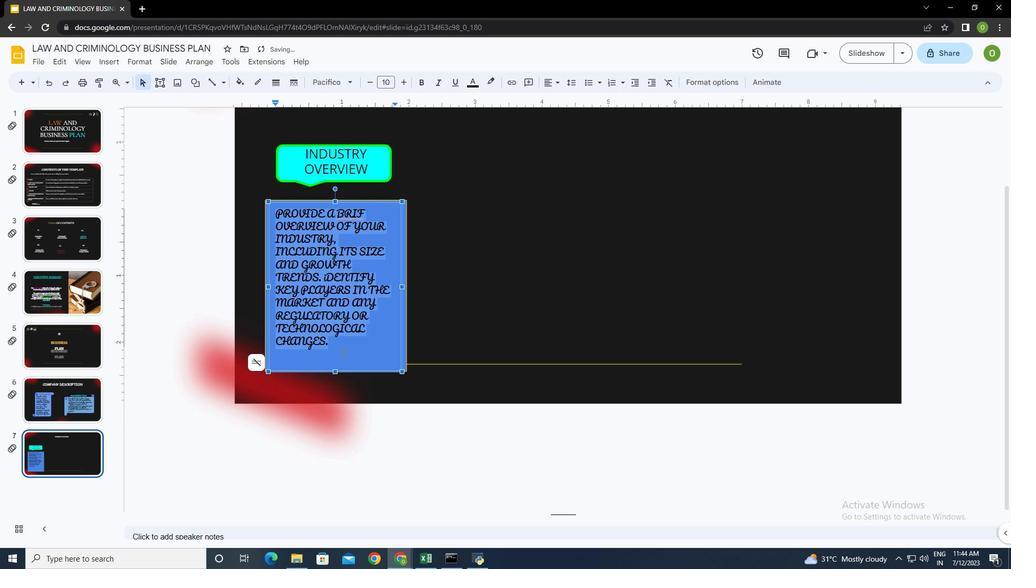
Action: Mouse pressed left at (342, 351)
Screenshot: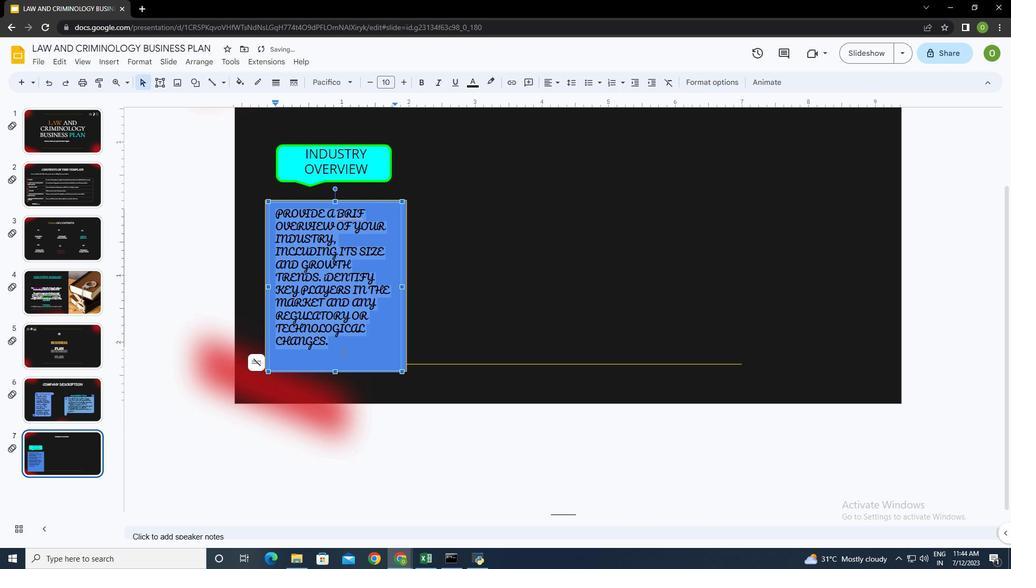 
Action: Mouse moved to (346, 217)
Screenshot: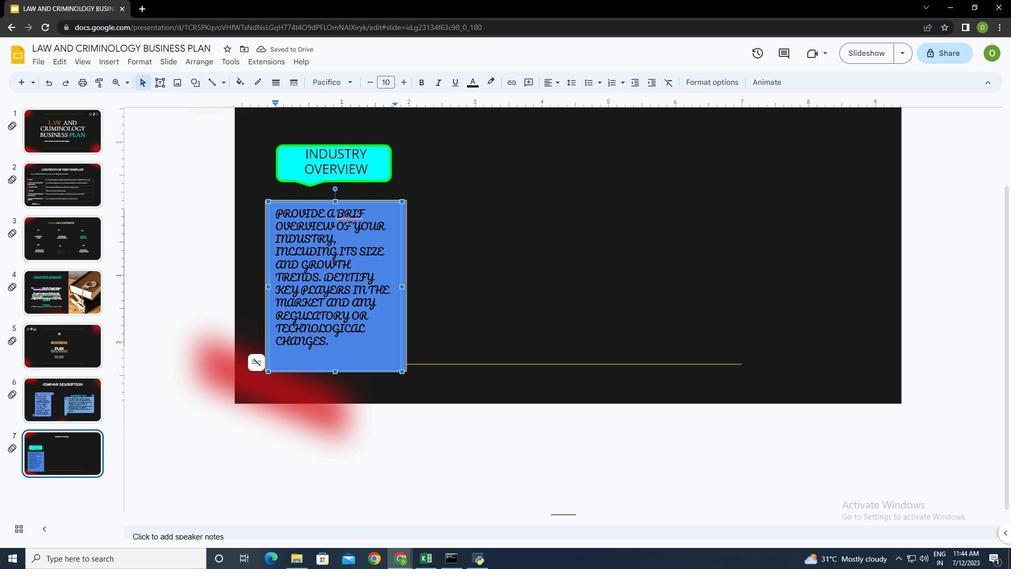
Action: Mouse pressed left at (346, 217)
Screenshot: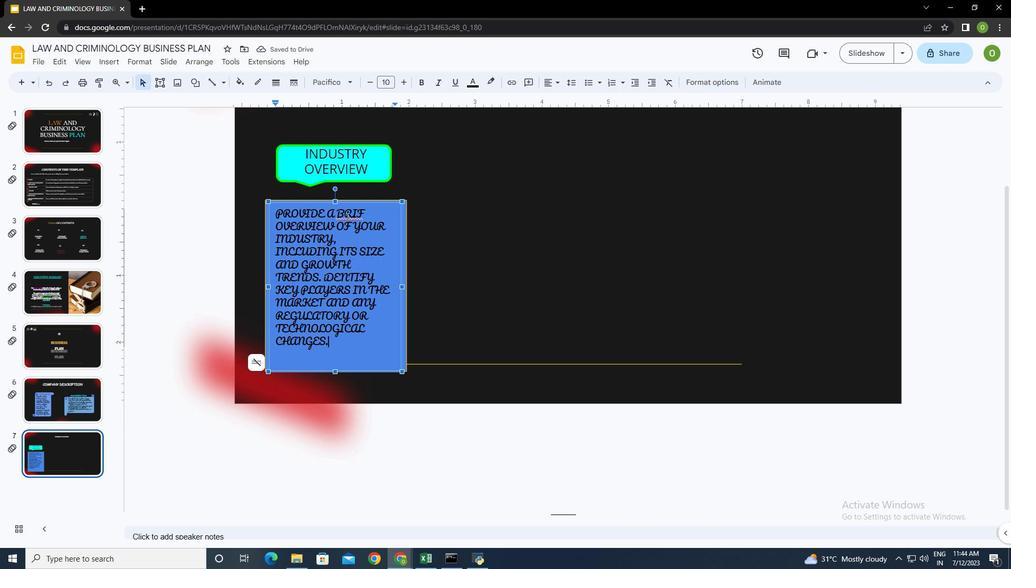 
Action: Mouse moved to (240, 61)
Screenshot: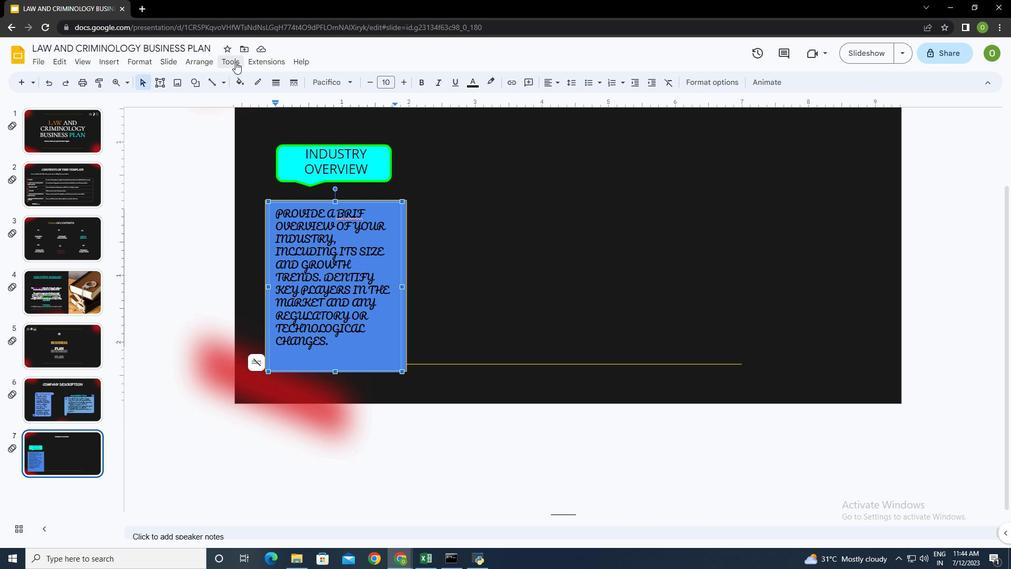 
Action: Mouse pressed left at (240, 61)
Screenshot: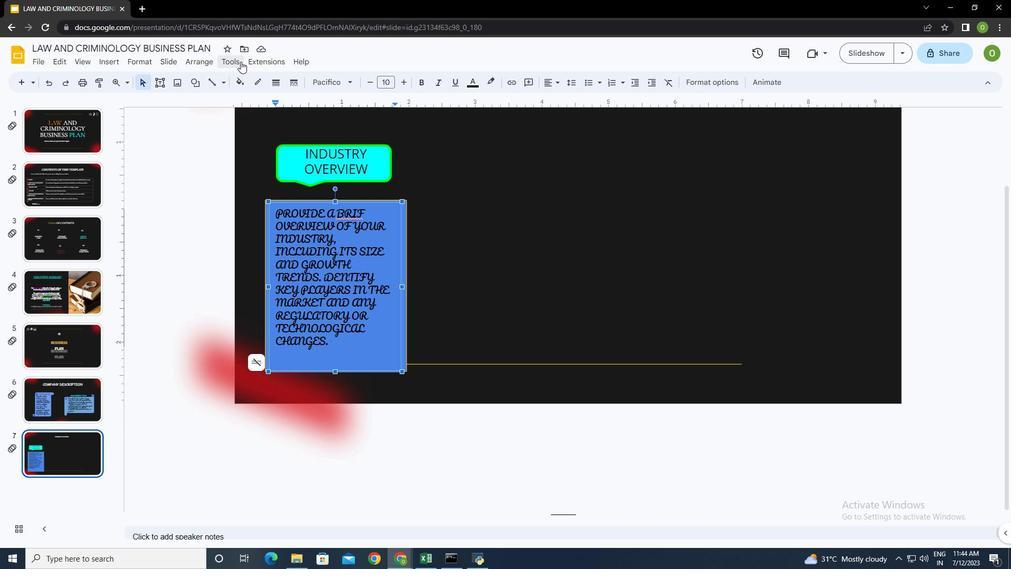 
Action: Mouse moved to (293, 78)
Screenshot: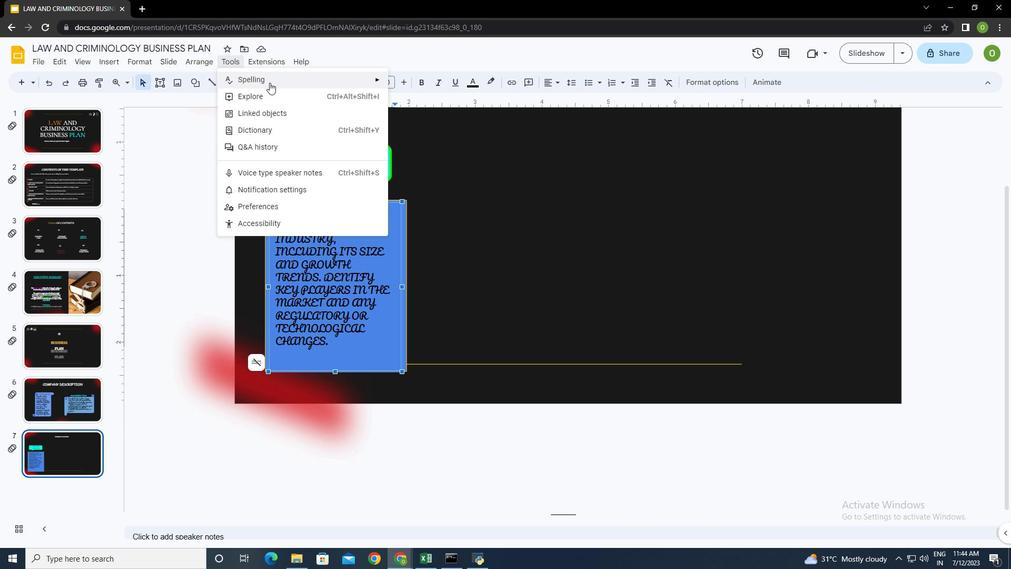 
Action: Mouse pressed left at (293, 78)
Screenshot: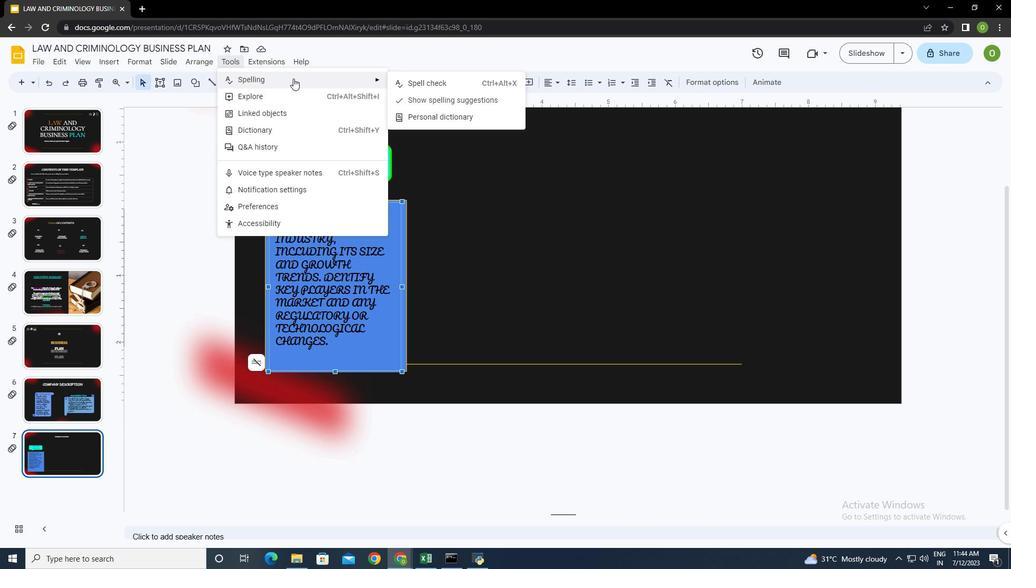 
Action: Mouse moved to (418, 84)
Screenshot: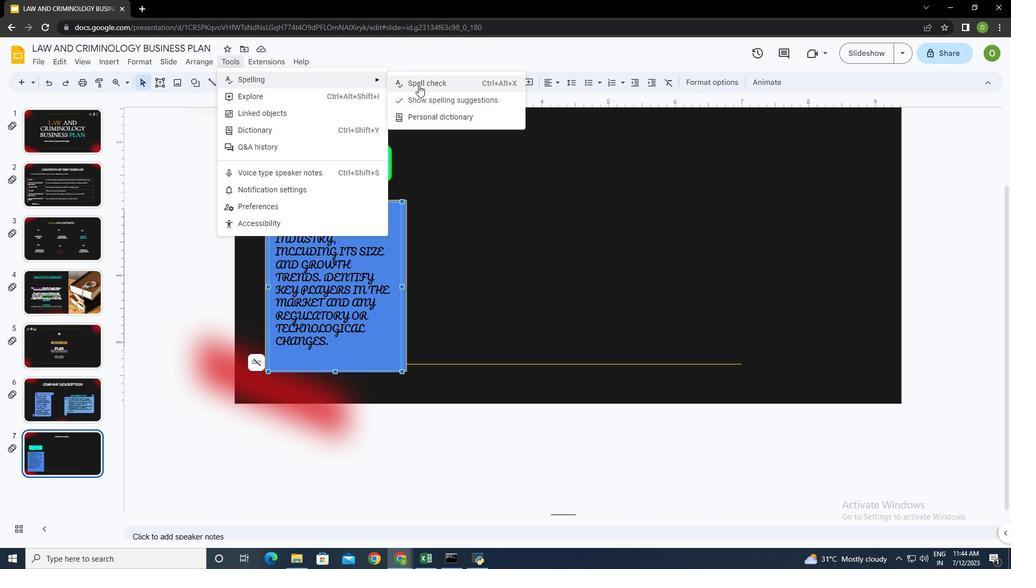 
Action: Mouse pressed left at (418, 84)
Screenshot: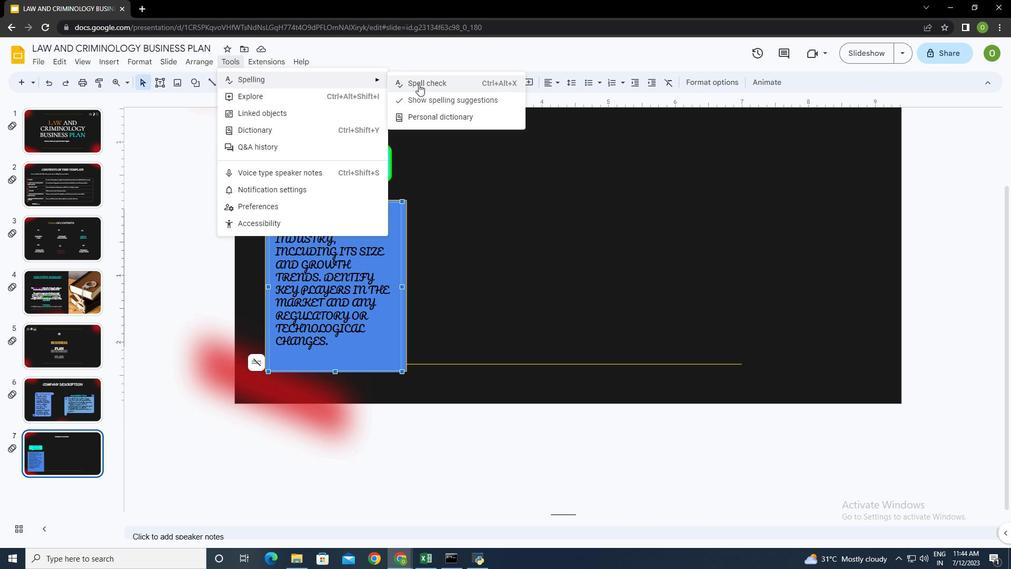 
Action: Mouse moved to (845, 159)
Screenshot: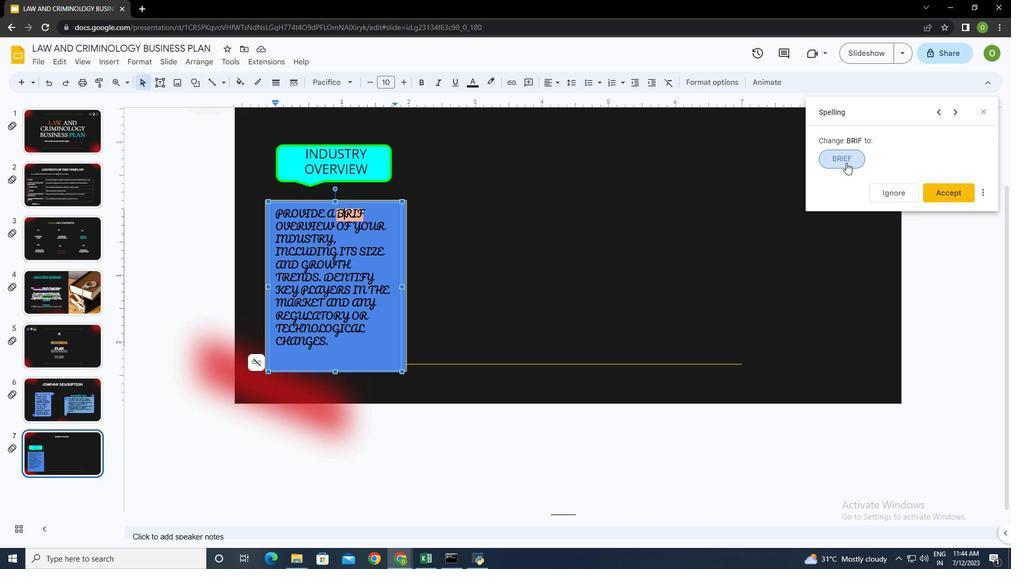 
Action: Mouse pressed left at (845, 159)
Screenshot: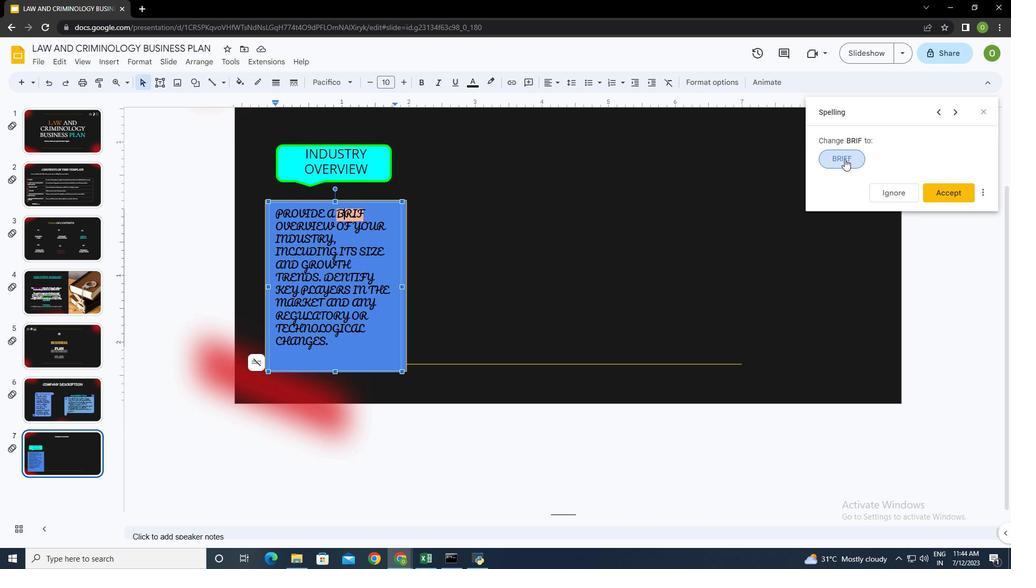 
Action: Mouse moved to (376, 216)
Screenshot: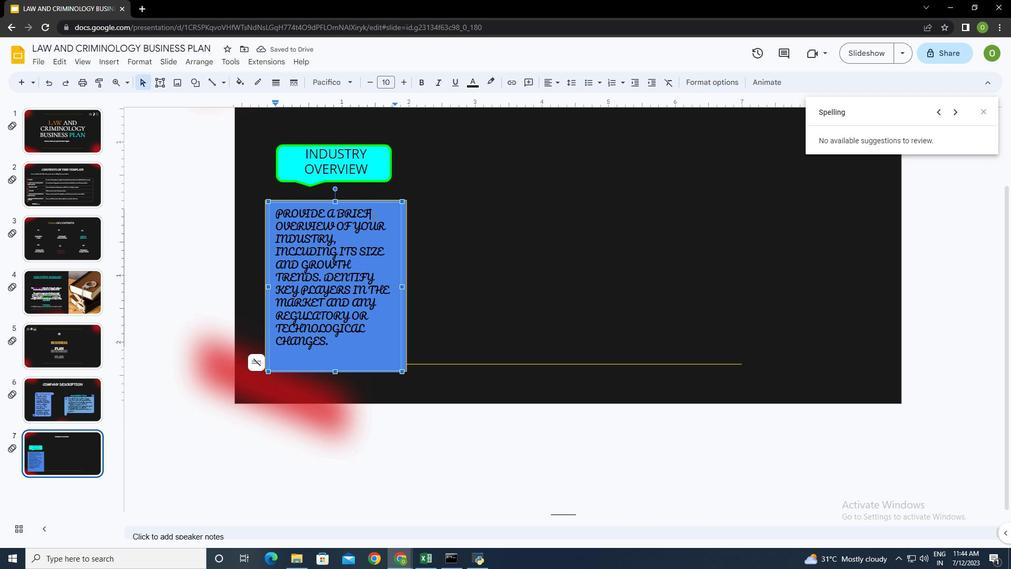 
Action: Mouse pressed left at (376, 216)
Screenshot: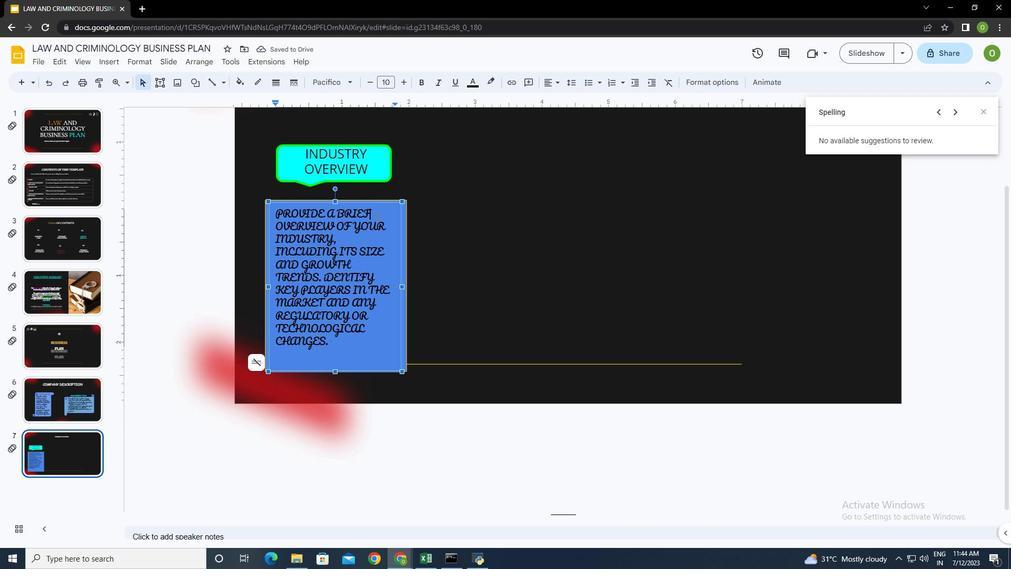 
Action: Mouse moved to (386, 273)
Screenshot: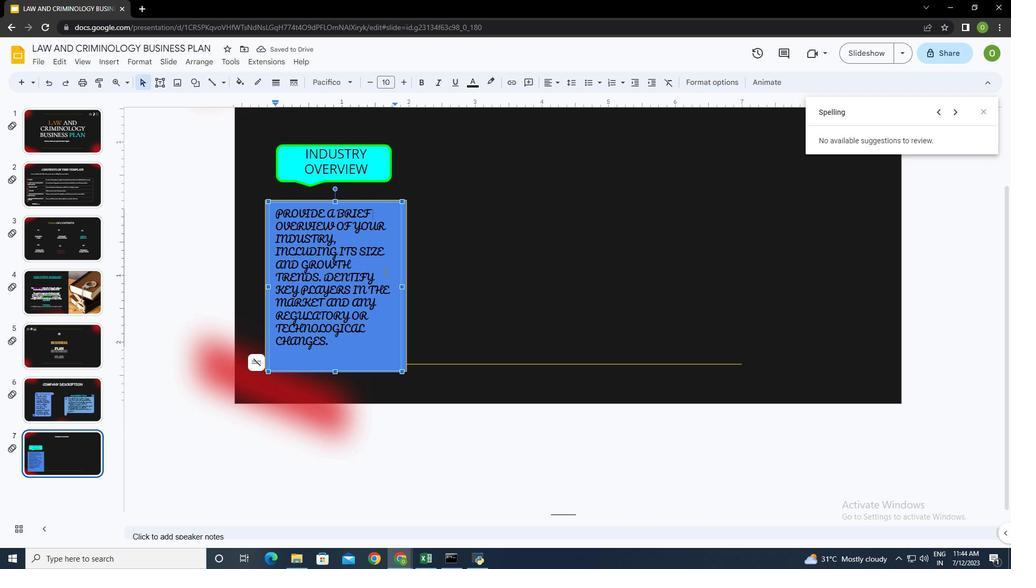 
Action: Mouse pressed left at (386, 273)
Screenshot: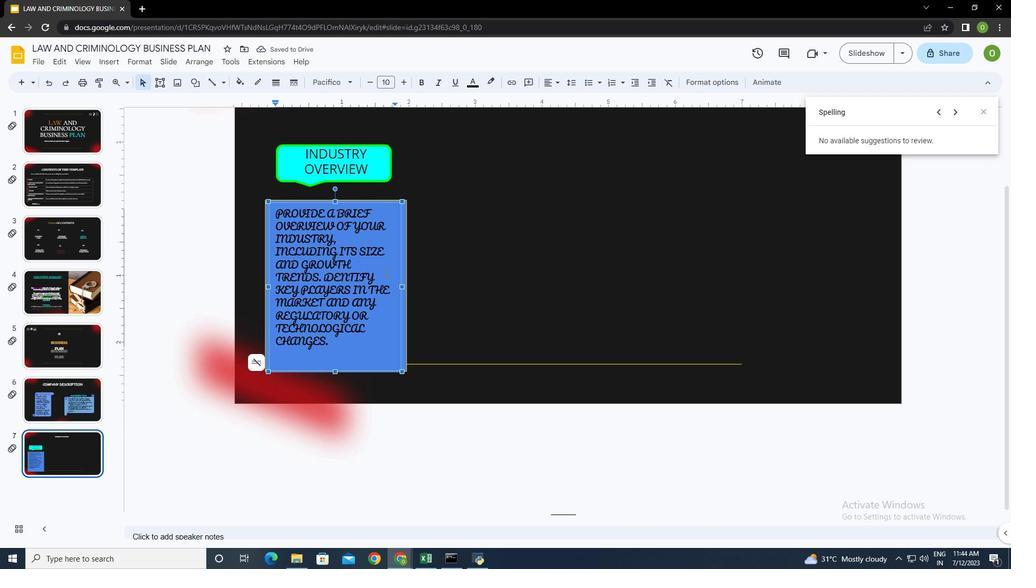 
Action: Mouse moved to (358, 333)
Screenshot: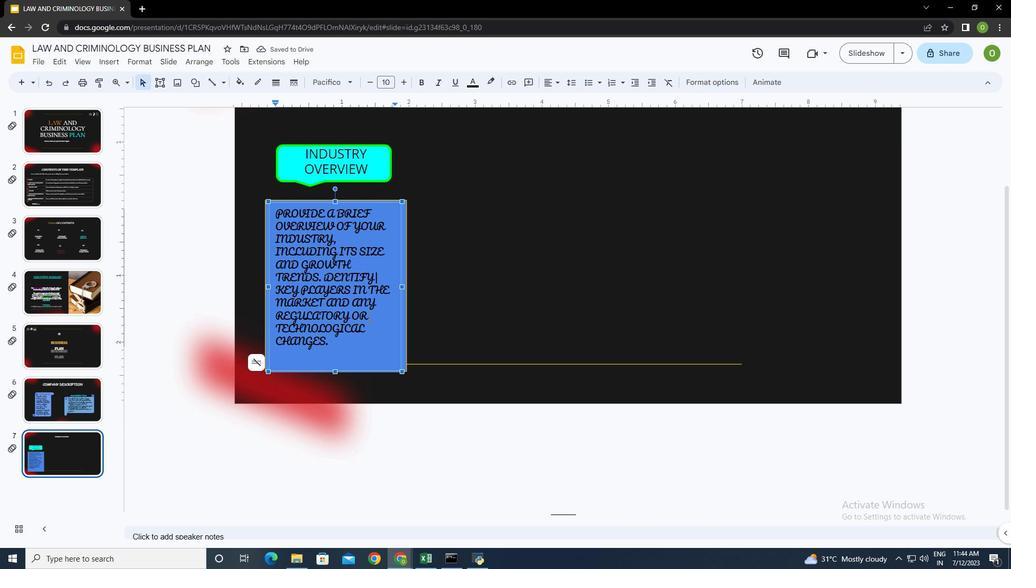 
Action: Mouse pressed left at (358, 333)
Screenshot: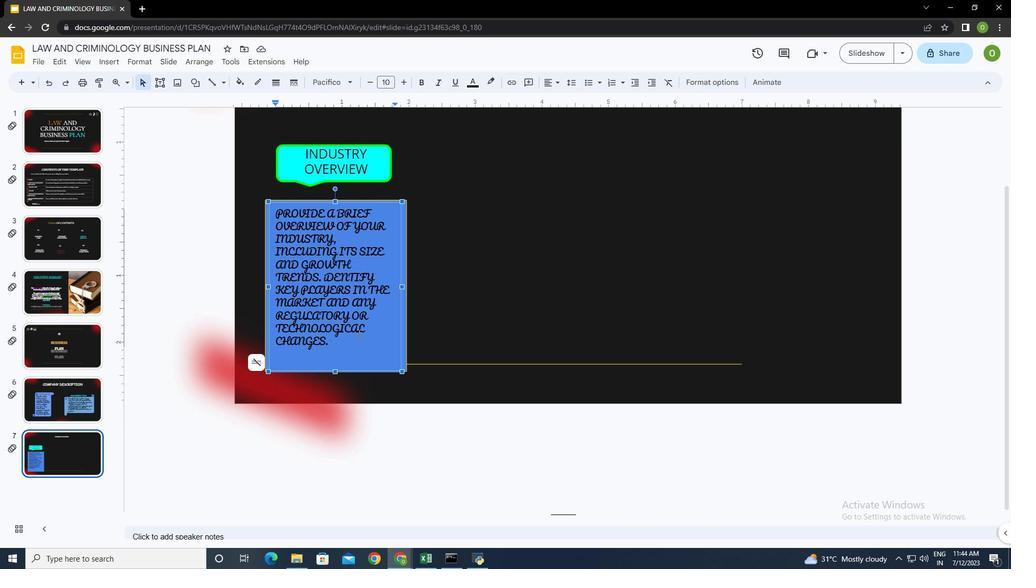 
Action: Mouse moved to (375, 161)
Screenshot: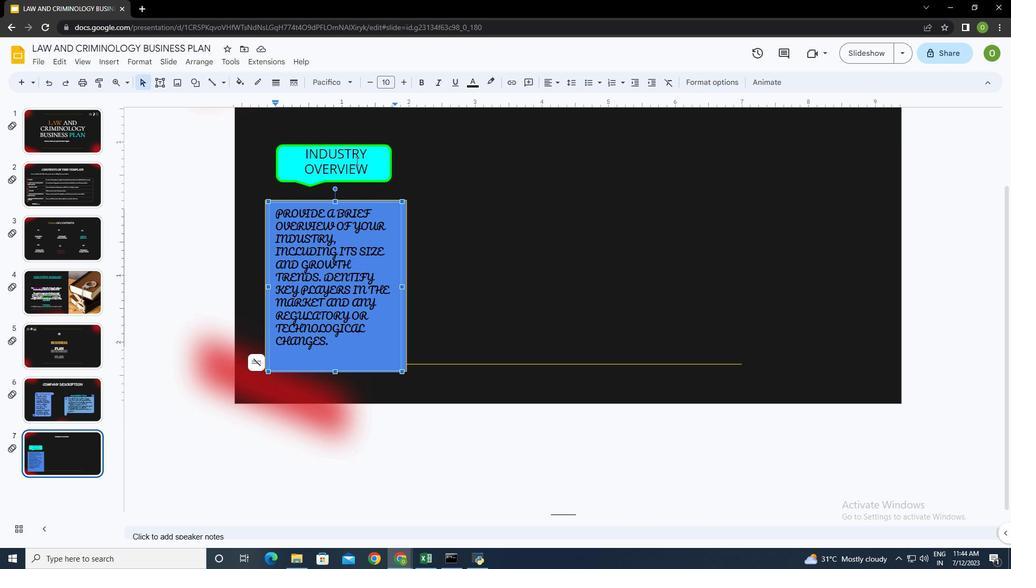 
Action: Mouse pressed left at (375, 161)
Screenshot: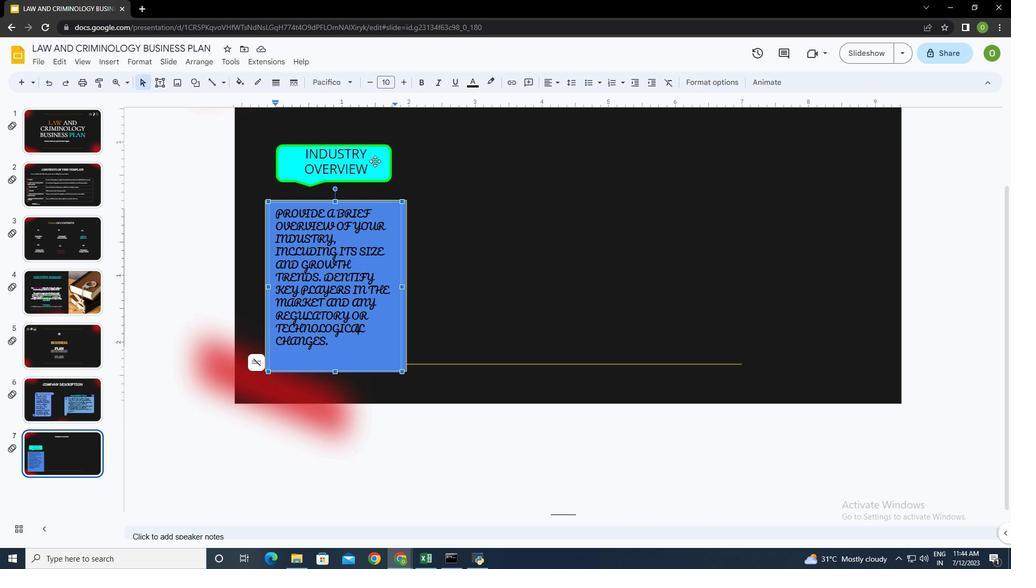 
Action: Mouse moved to (308, 183)
Screenshot: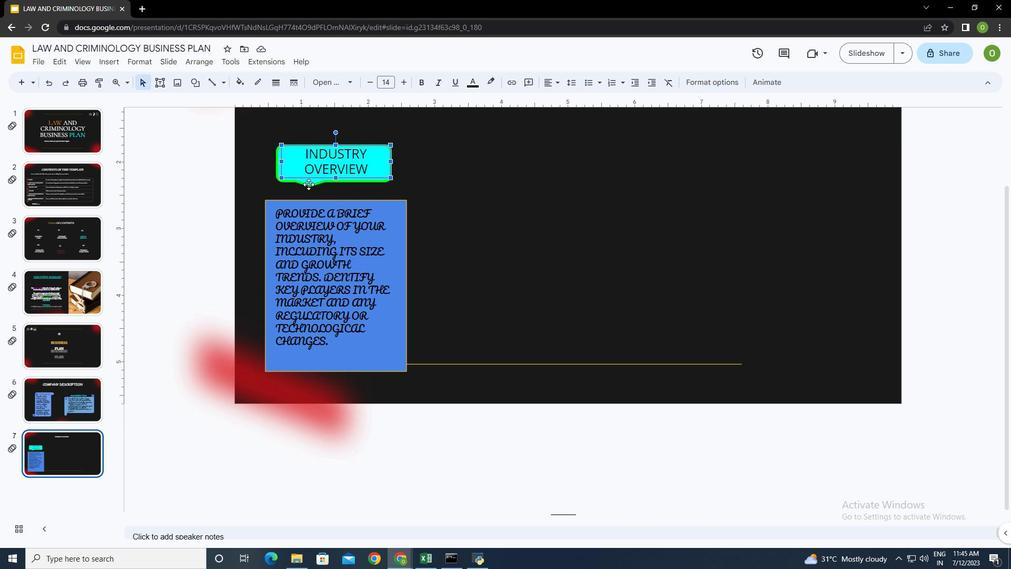 
Action: Mouse pressed left at (308, 183)
Screenshot: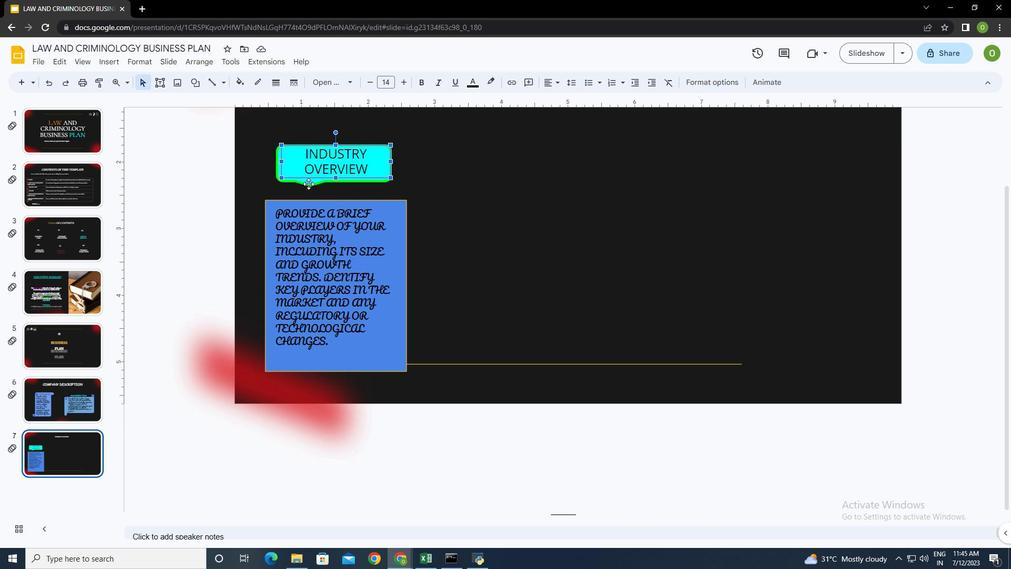 
Action: Mouse moved to (308, 184)
Screenshot: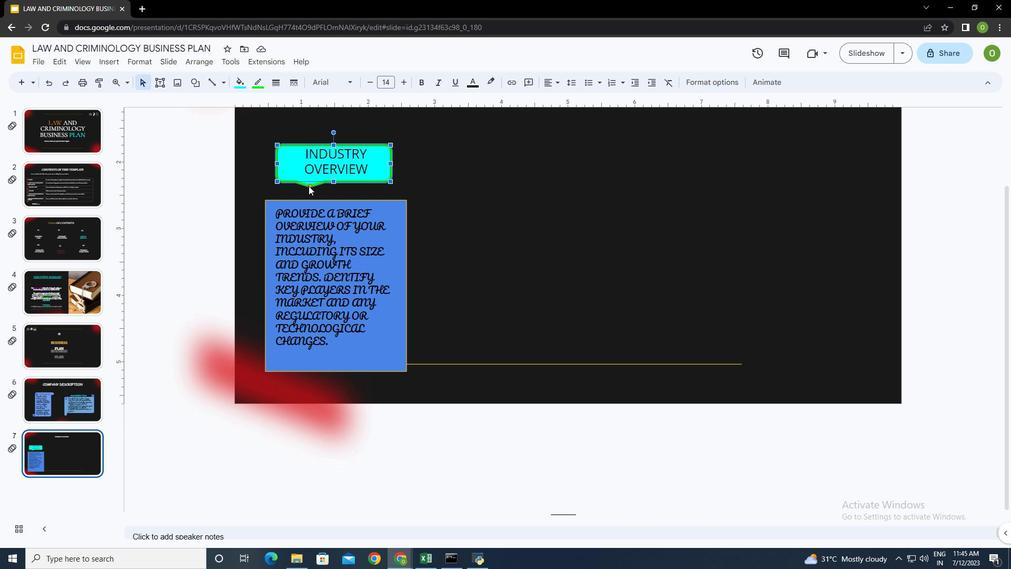 
Action: Mouse pressed left at (308, 184)
Screenshot: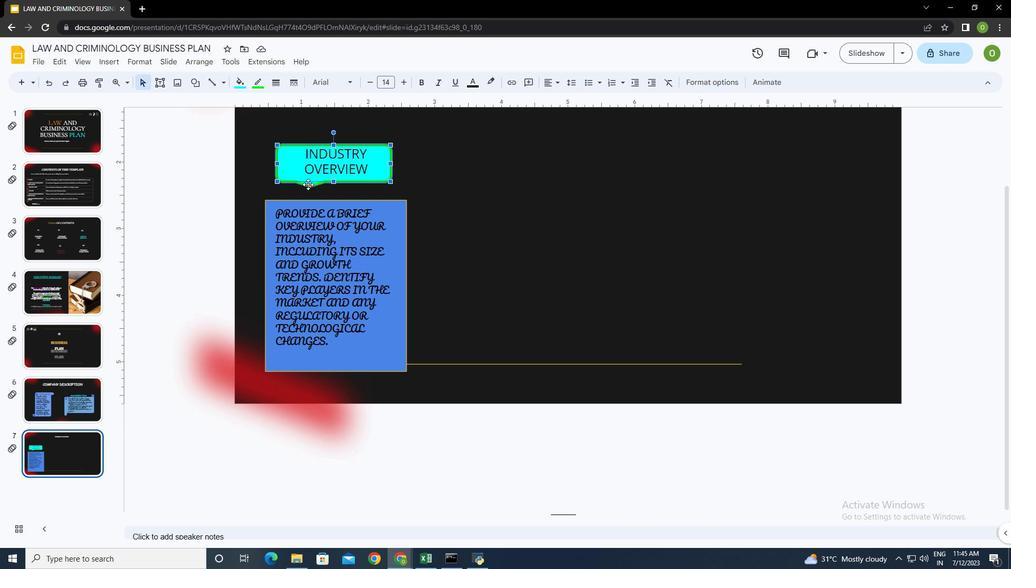 
Action: Mouse moved to (392, 275)
Screenshot: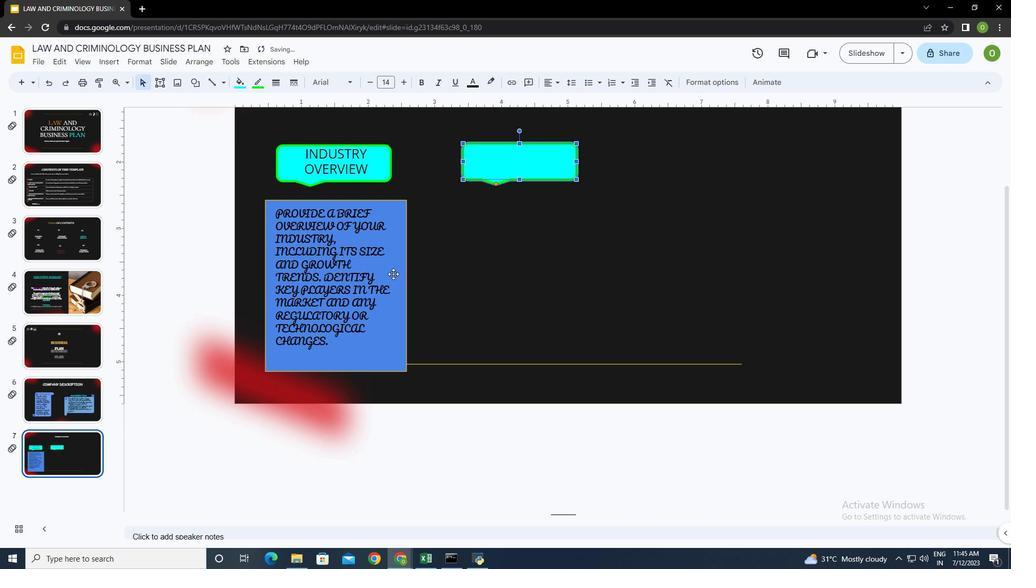 
Action: Mouse pressed left at (392, 275)
Screenshot: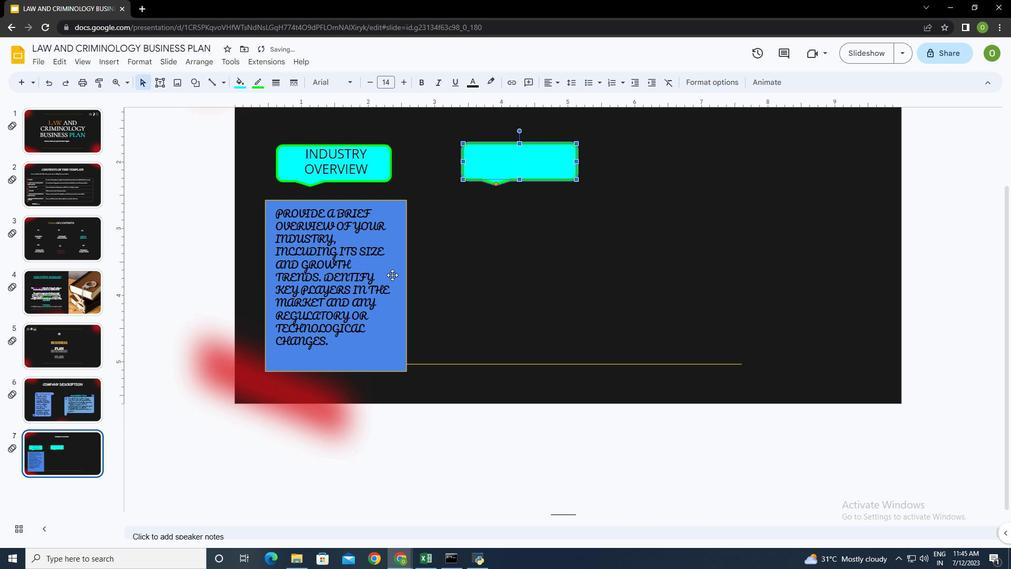 
Action: Mouse moved to (405, 351)
Screenshot: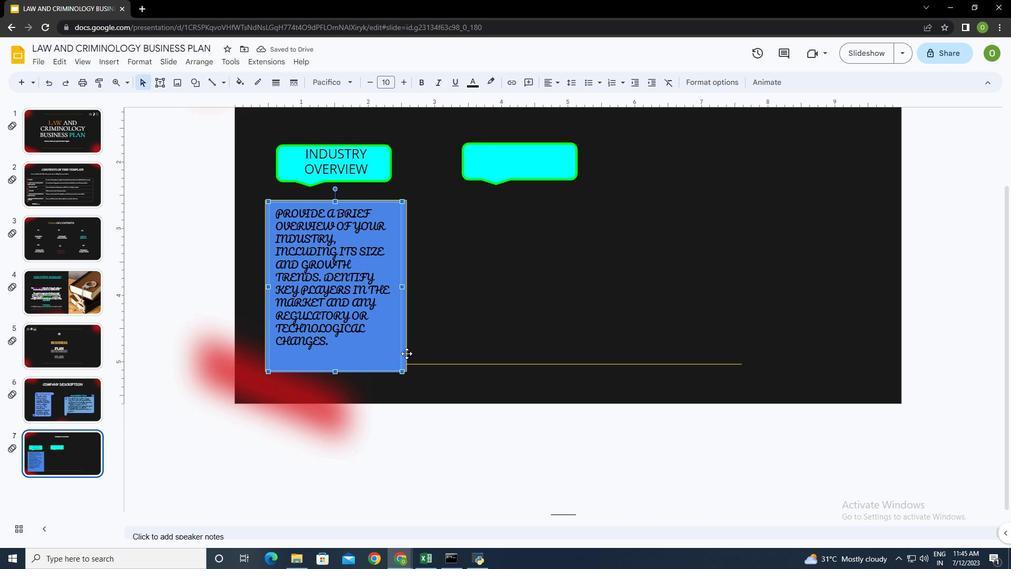 
Action: Mouse pressed left at (405, 351)
Screenshot: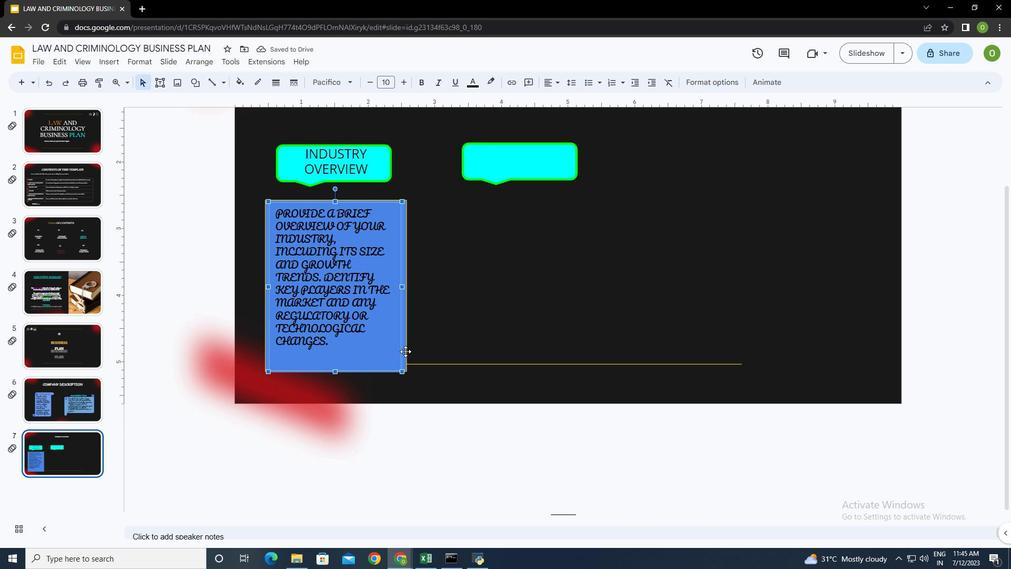 
Action: Mouse moved to (406, 346)
Screenshot: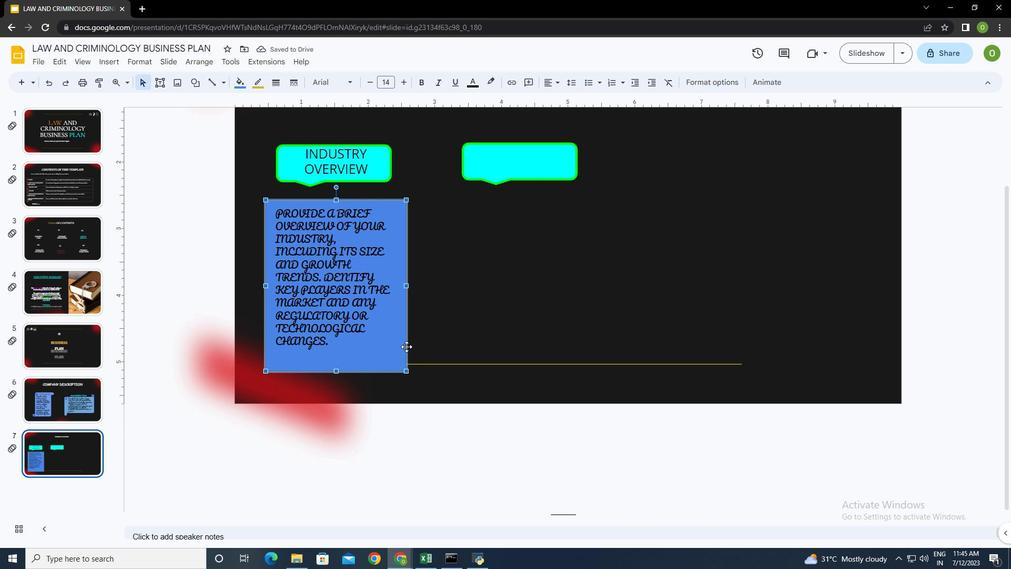 
Action: Mouse pressed left at (406, 346)
Screenshot: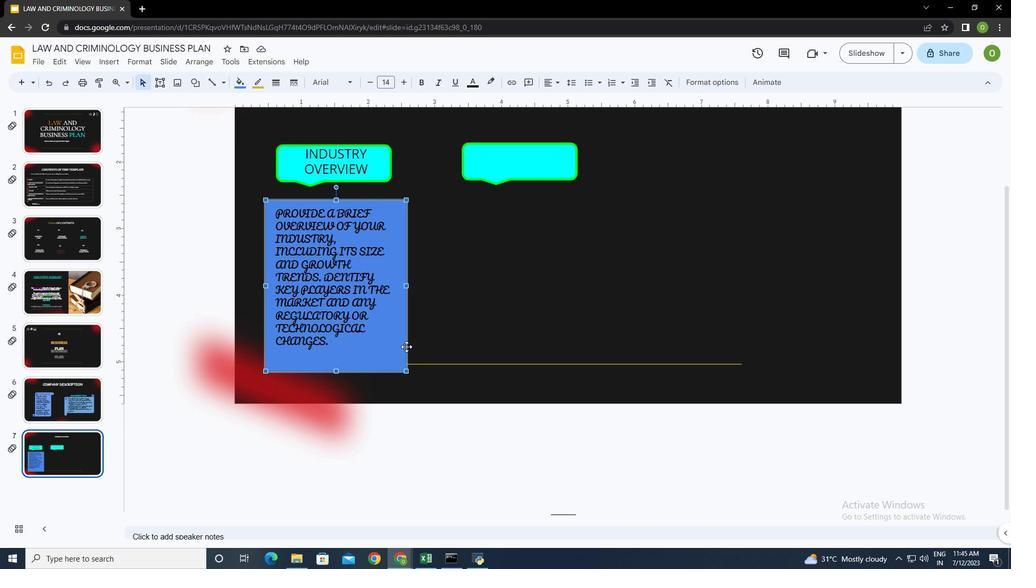 
Action: Mouse moved to (501, 226)
Screenshot: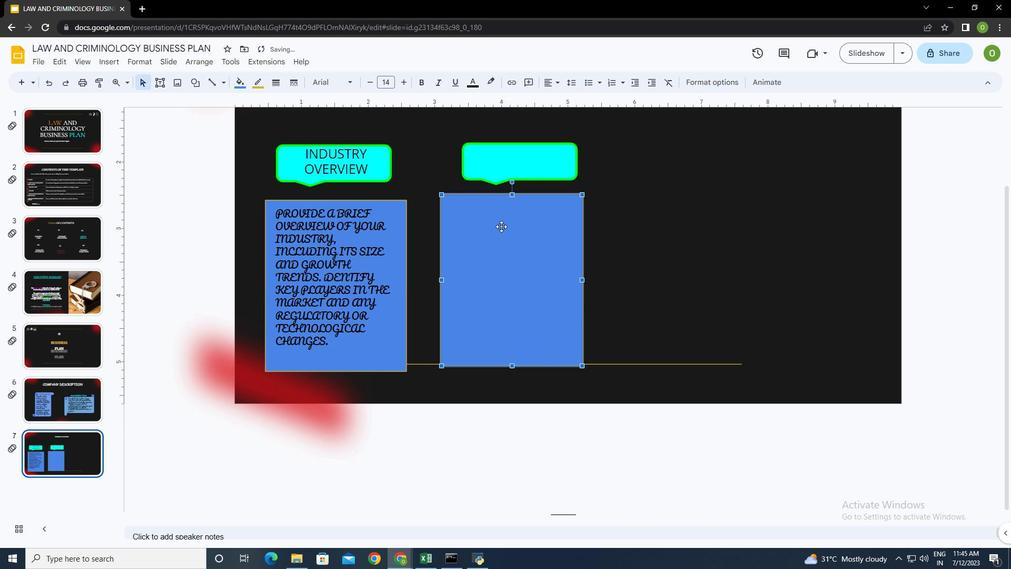 
Action: Mouse pressed left at (501, 226)
Screenshot: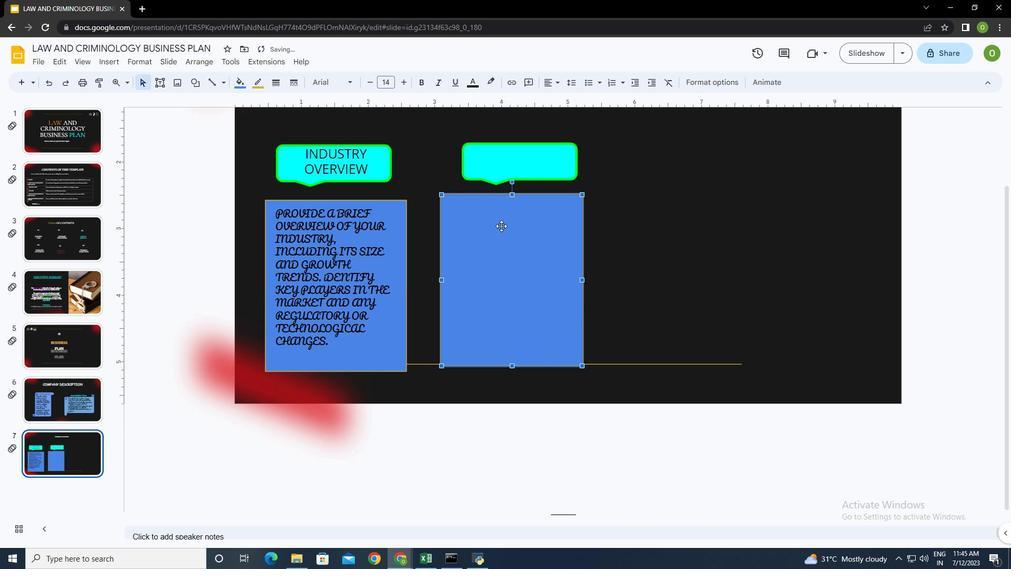 
Action: Mouse moved to (498, 155)
Screenshot: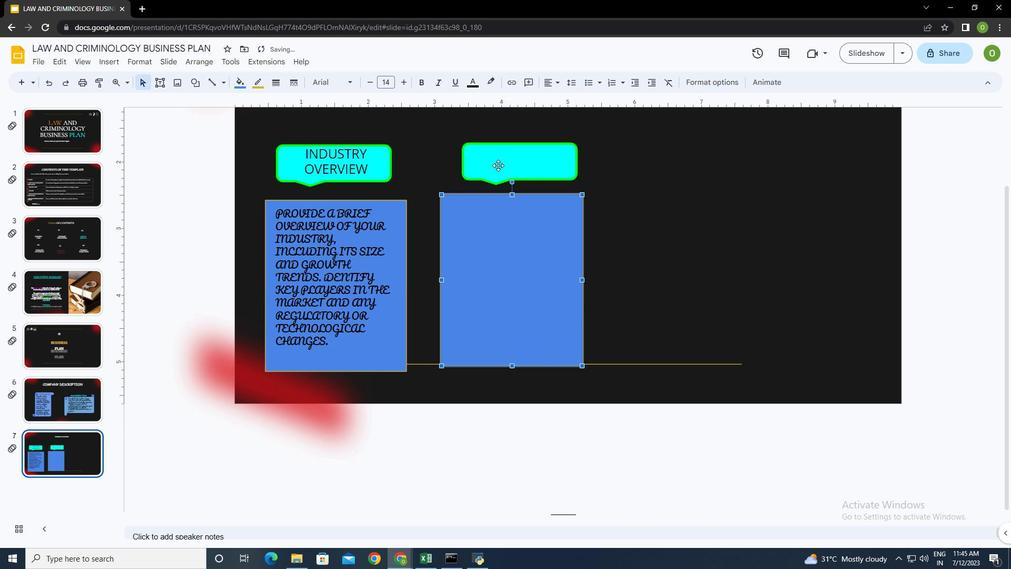 
Action: Mouse pressed left at (498, 155)
Screenshot: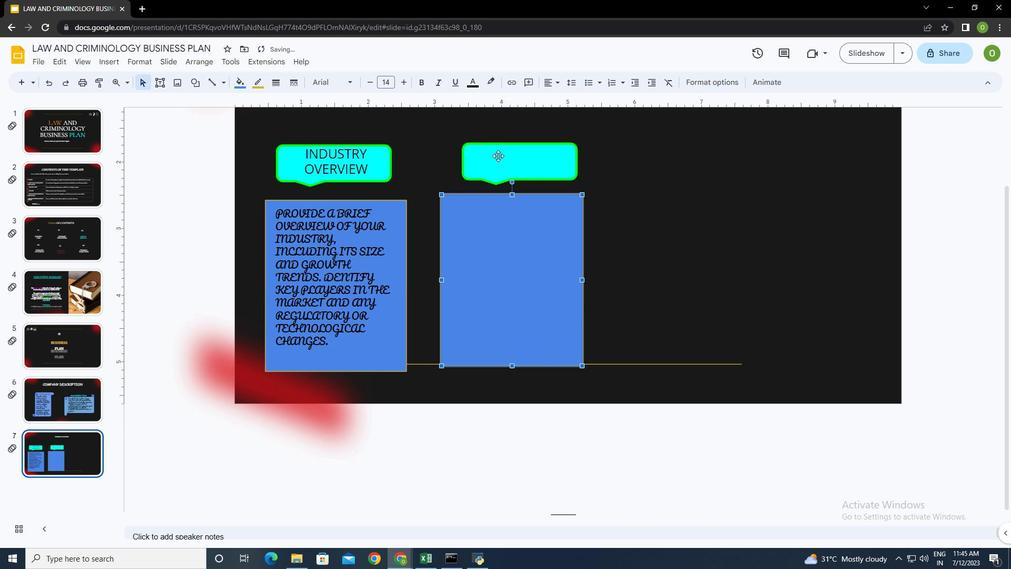 
Action: Mouse moved to (509, 159)
Screenshot: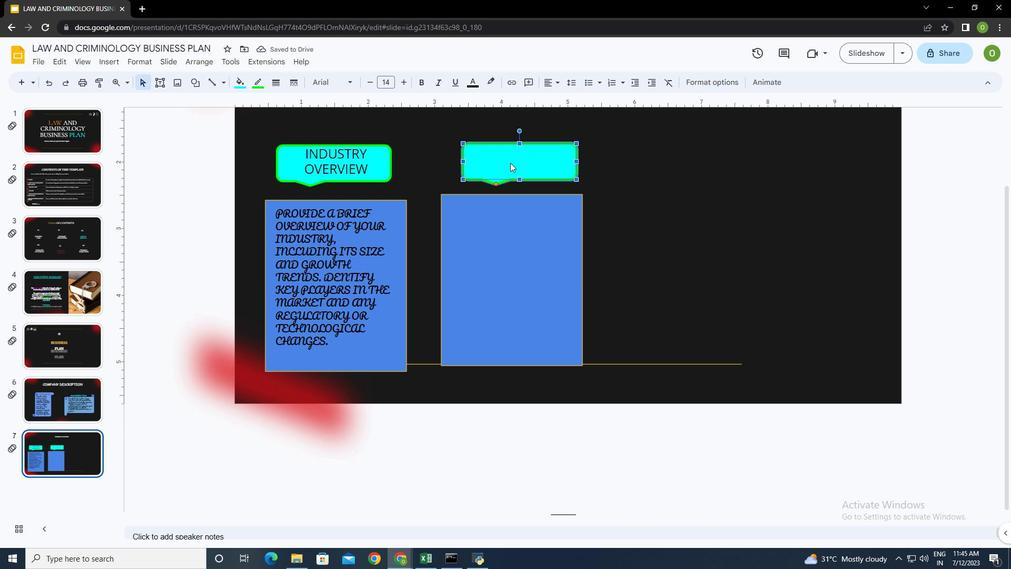 
Action: Mouse pressed left at (509, 159)
Screenshot: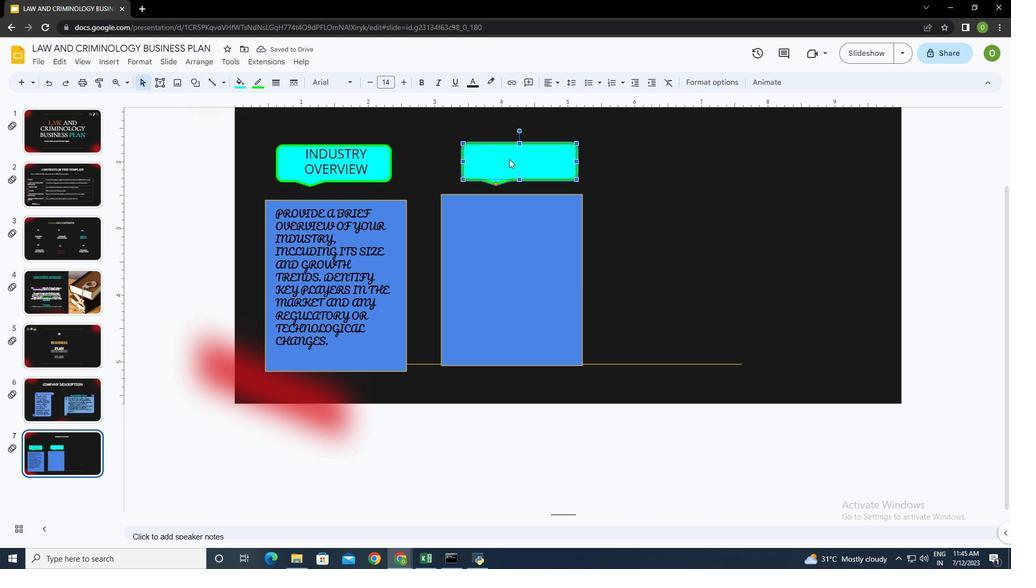 
Action: Mouse moved to (510, 248)
Screenshot: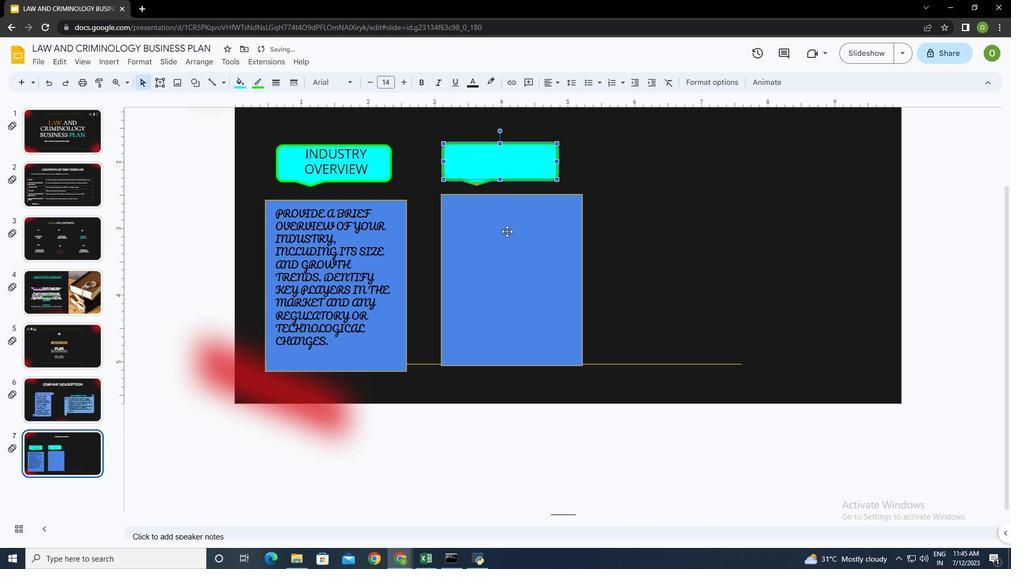 
Action: Mouse pressed left at (510, 248)
Screenshot: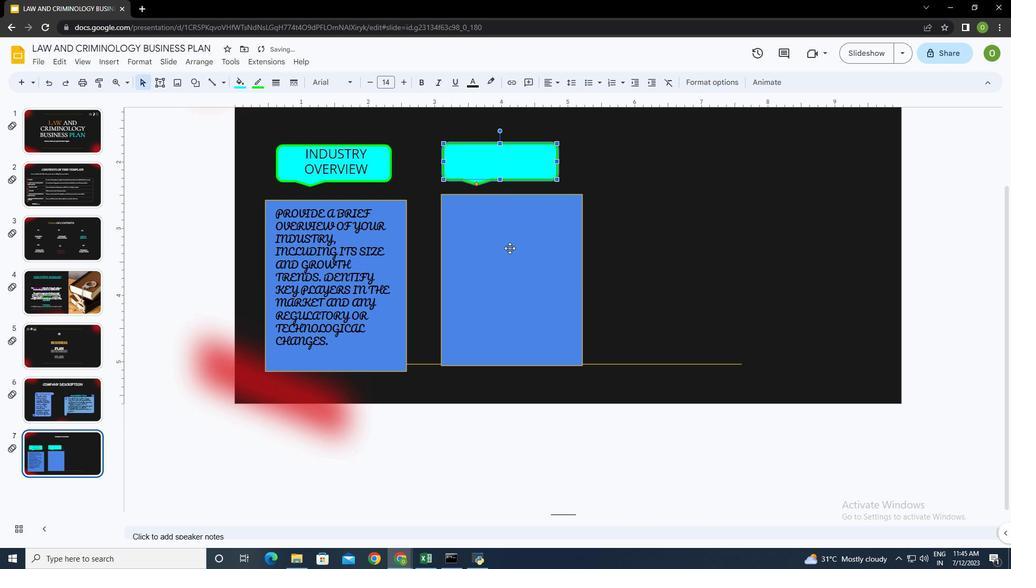 
Action: Mouse moved to (508, 167)
Screenshot: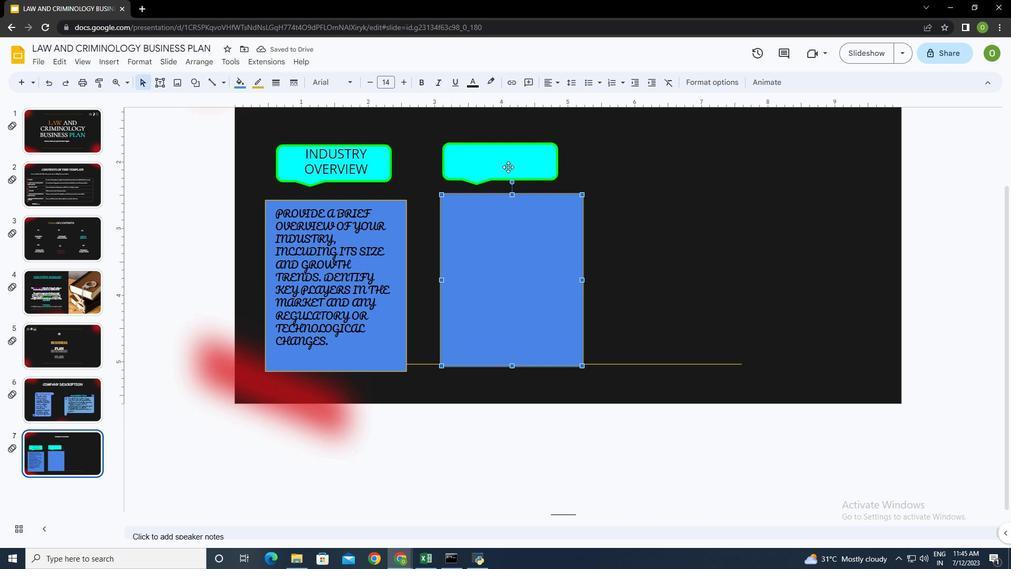 
Action: Mouse pressed left at (508, 167)
Screenshot: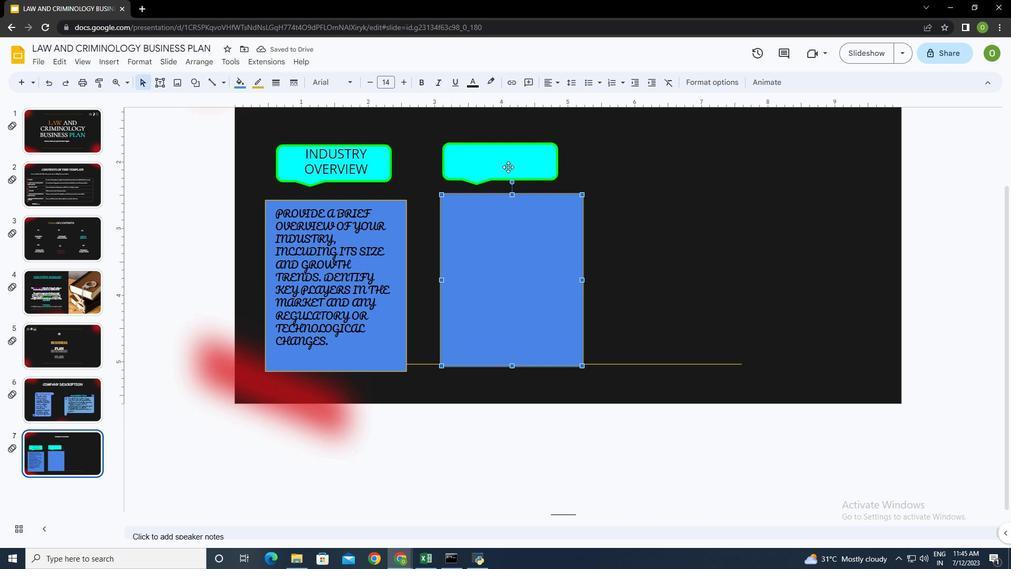 
Action: Mouse moved to (365, 157)
Screenshot: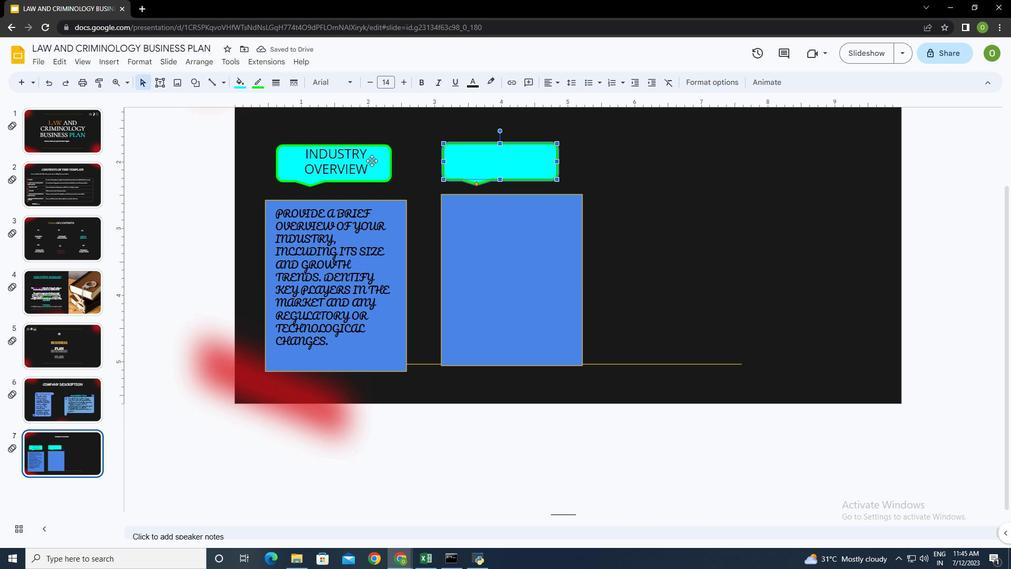
Action: Mouse pressed left at (365, 157)
Screenshot: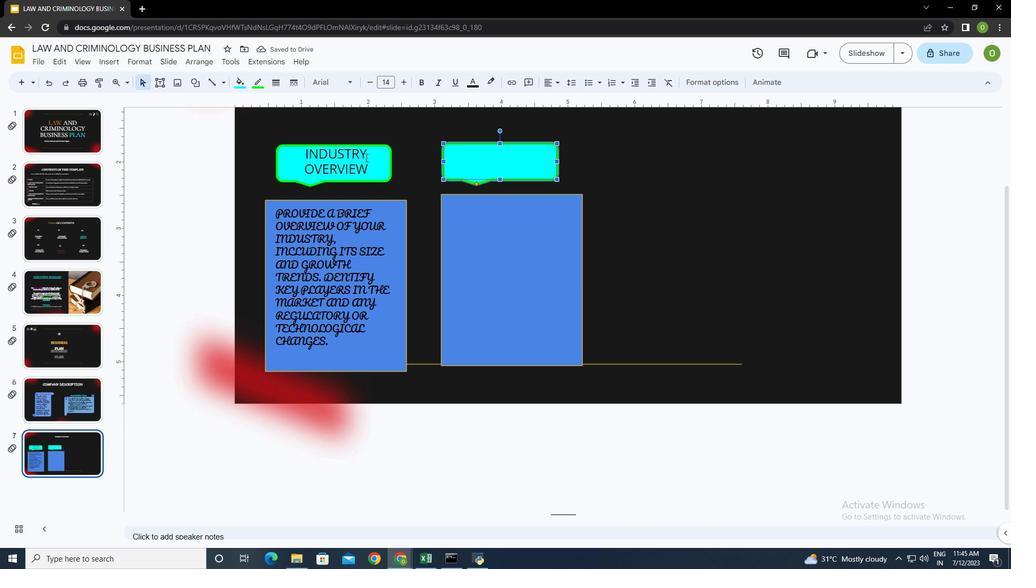 
Action: Mouse moved to (373, 168)
Screenshot: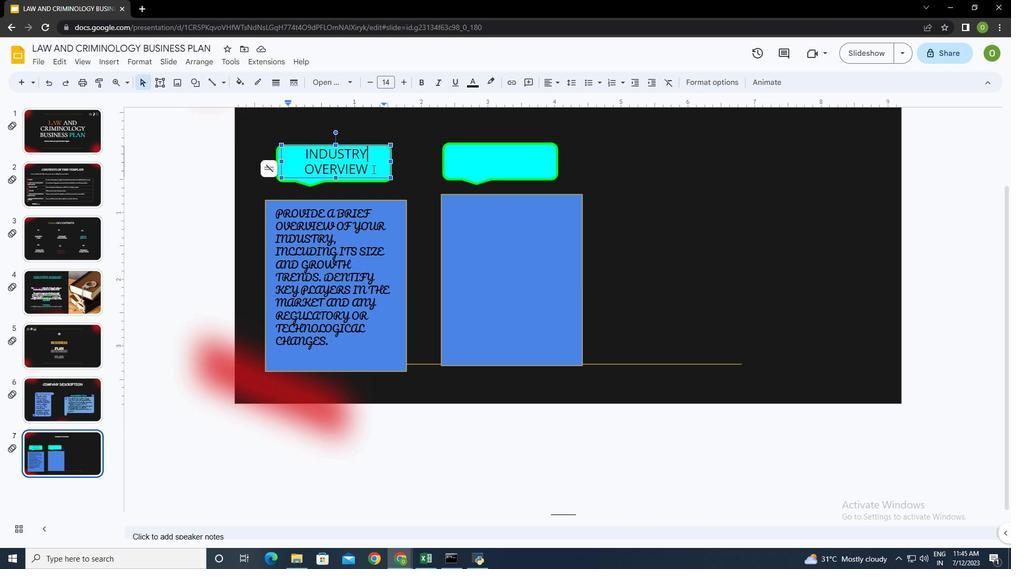 
Action: Mouse pressed left at (373, 168)
Screenshot: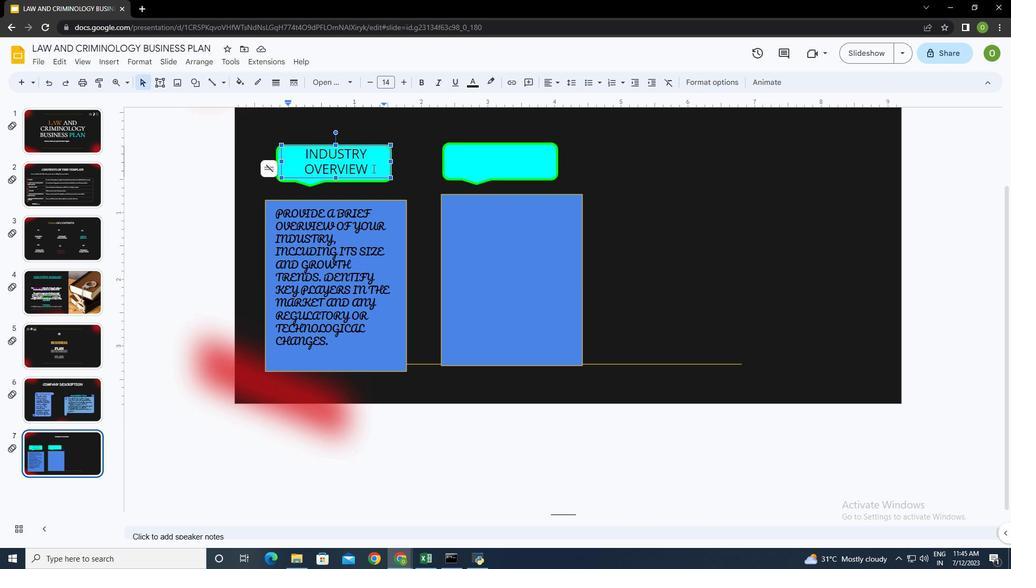 
Action: Mouse moved to (340, 81)
Screenshot: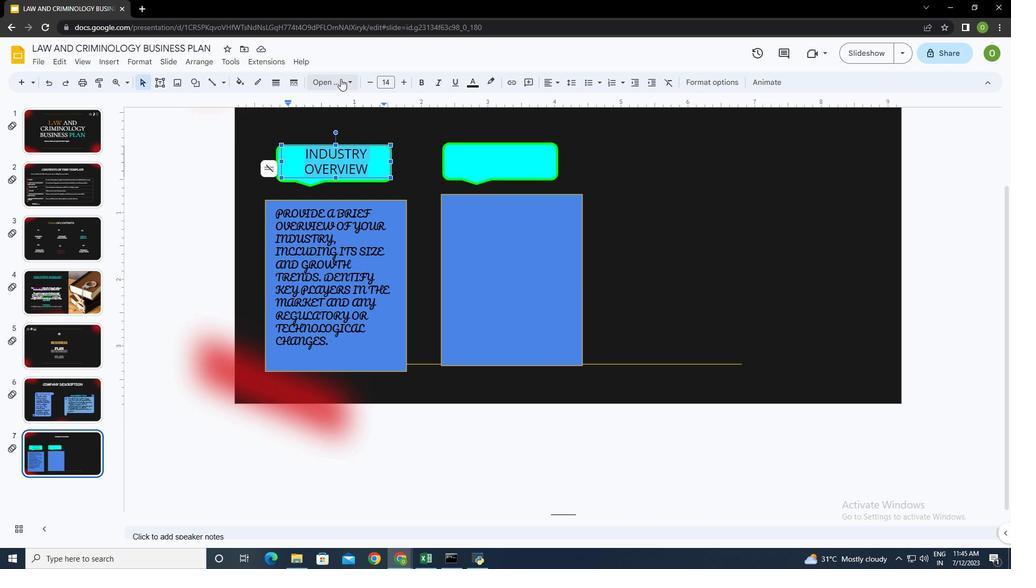 
Action: Mouse pressed left at (340, 81)
Screenshot: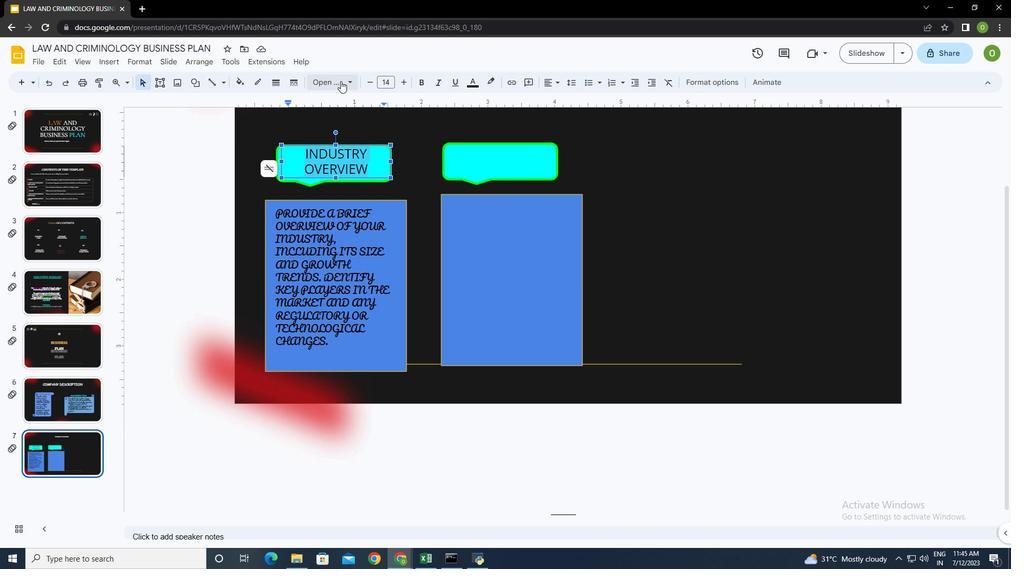 
Action: Mouse moved to (377, 259)
Screenshot: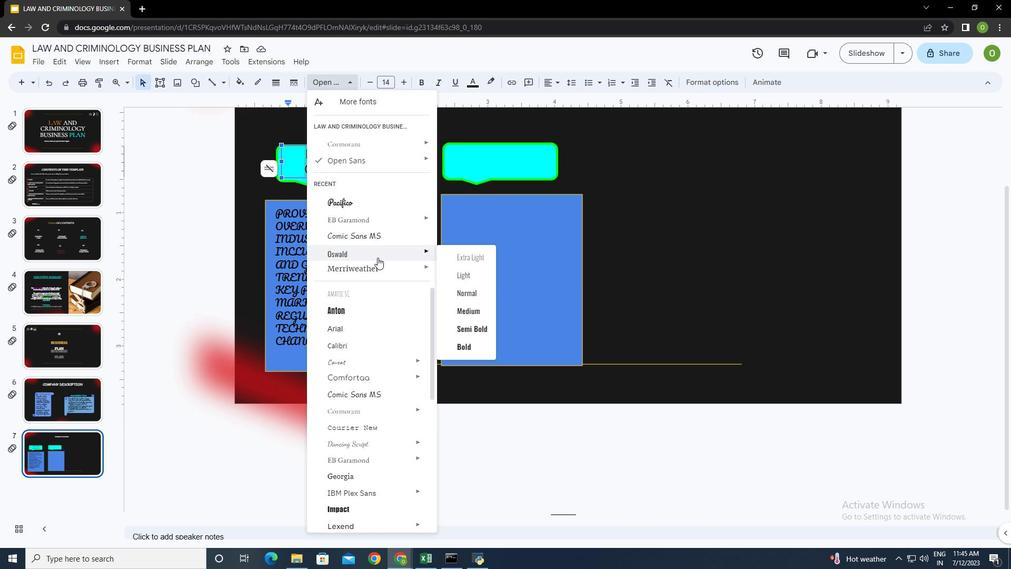 
Action: Mouse scrolled (377, 258) with delta (0, 0)
Screenshot: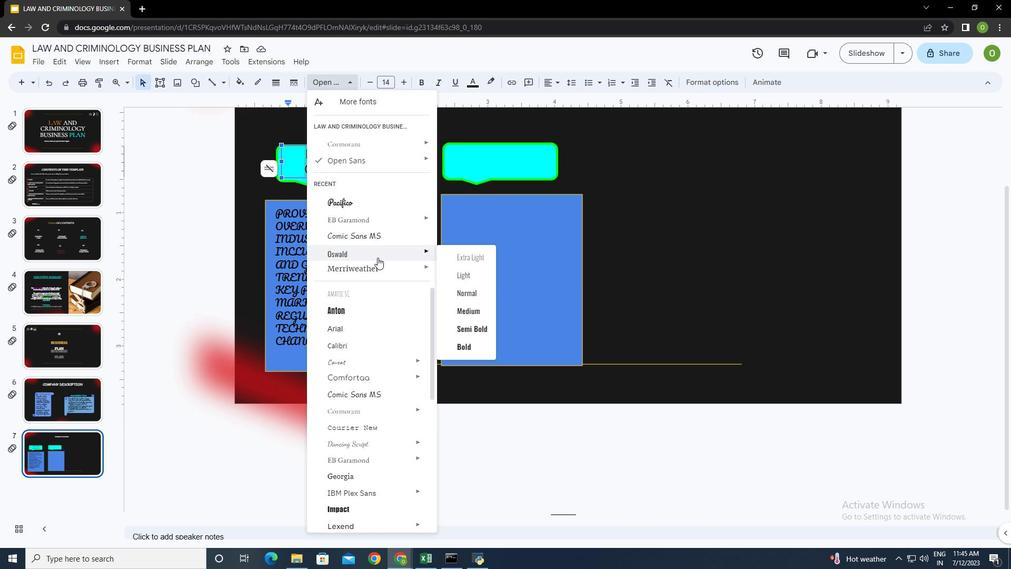 
Action: Mouse moved to (391, 315)
Screenshot: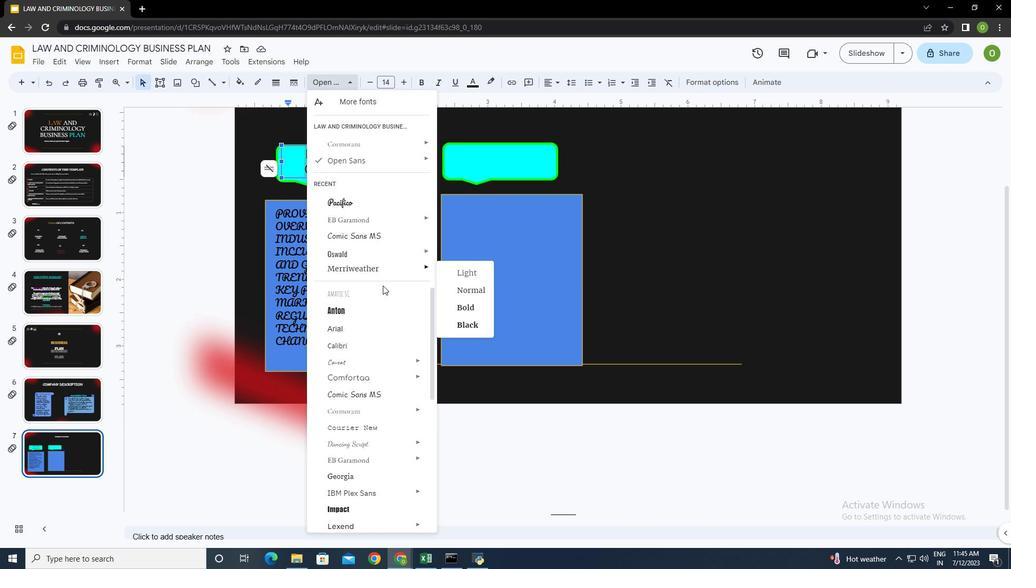 
Action: Mouse scrolled (391, 314) with delta (0, 0)
Screenshot: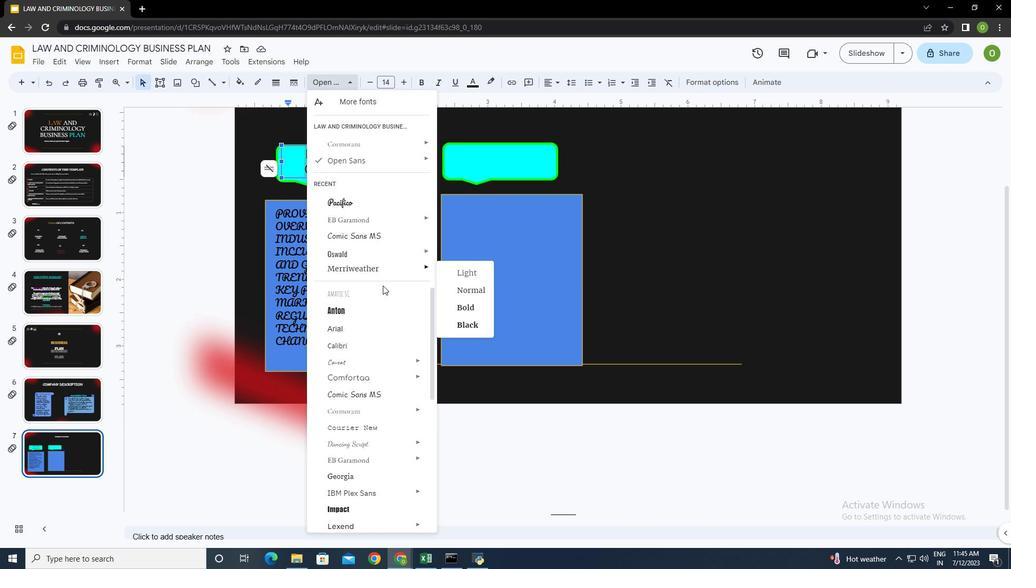 
Action: Mouse moved to (386, 369)
Screenshot: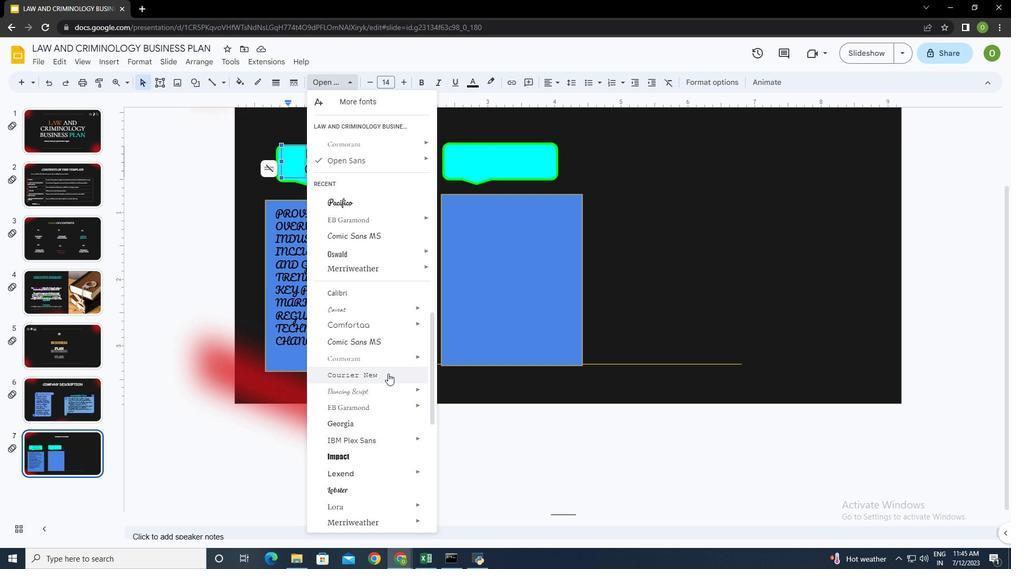 
Action: Mouse pressed left at (386, 369)
Screenshot: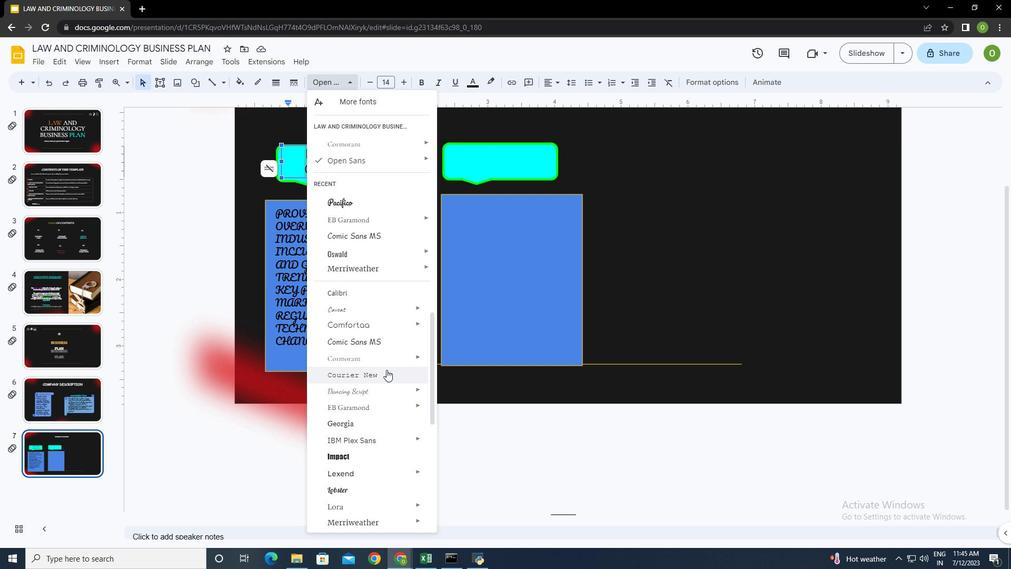 
Action: Mouse moved to (437, 83)
Screenshot: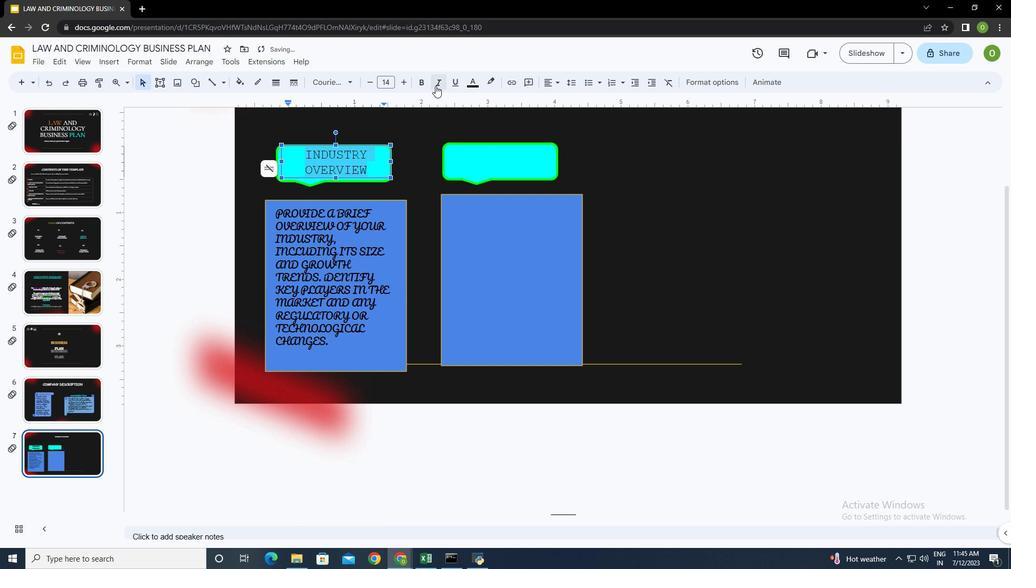 
Action: Mouse pressed left at (437, 83)
Screenshot: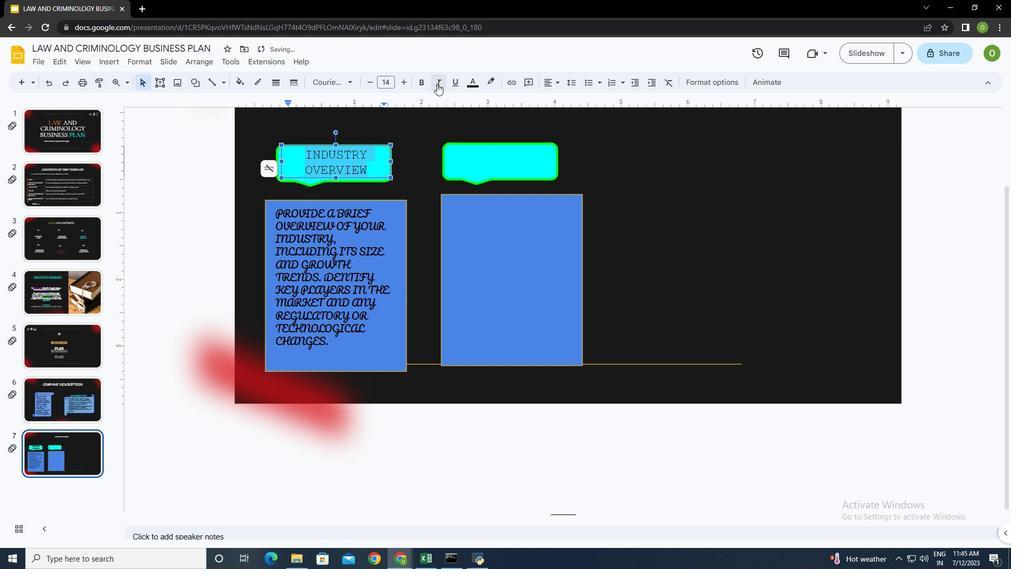 
Action: Mouse moved to (423, 82)
Screenshot: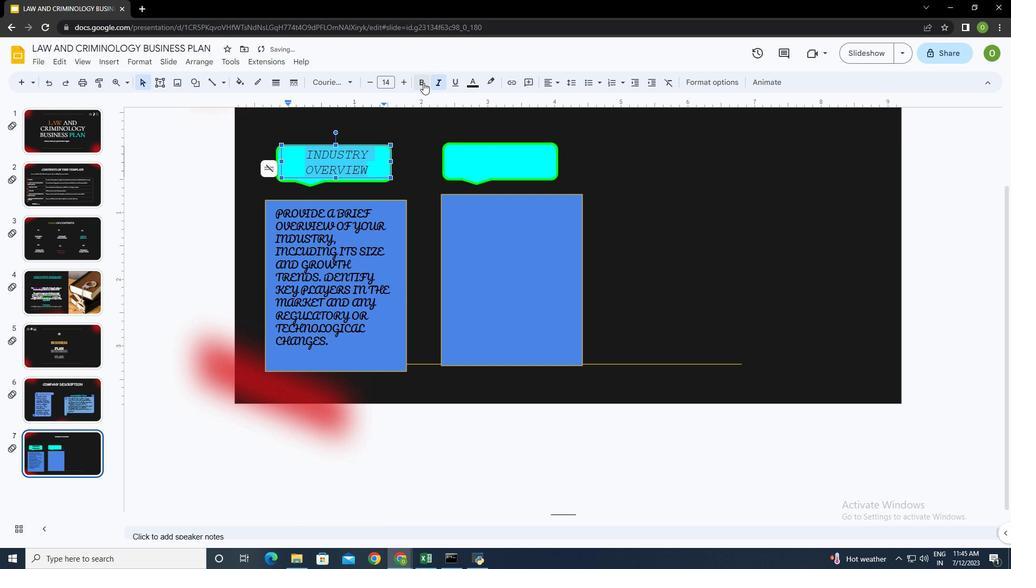 
Action: Mouse pressed left at (423, 82)
Screenshot: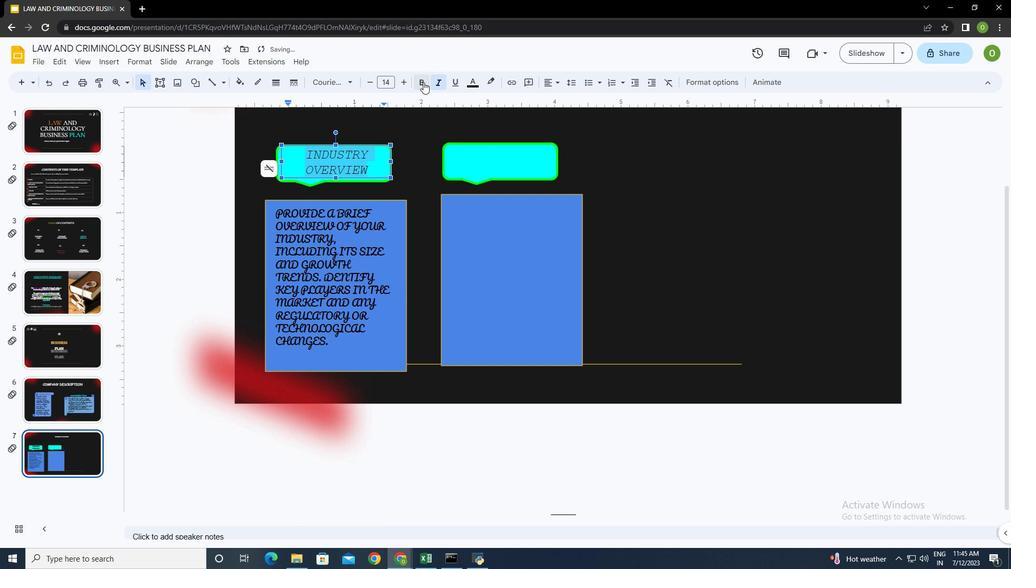 
Action: Mouse moved to (494, 153)
Screenshot: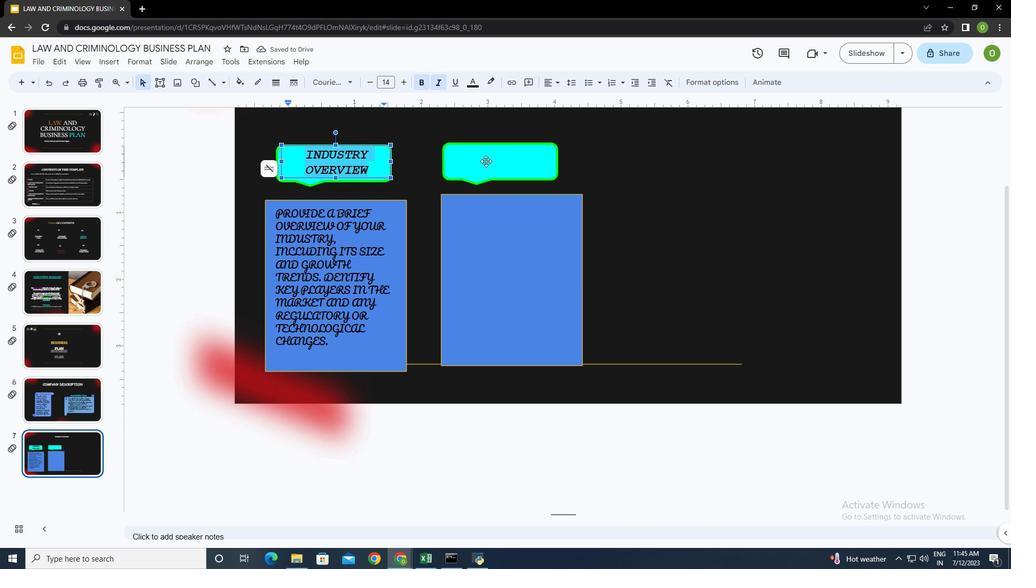 
Action: Mouse pressed left at (494, 153)
Screenshot: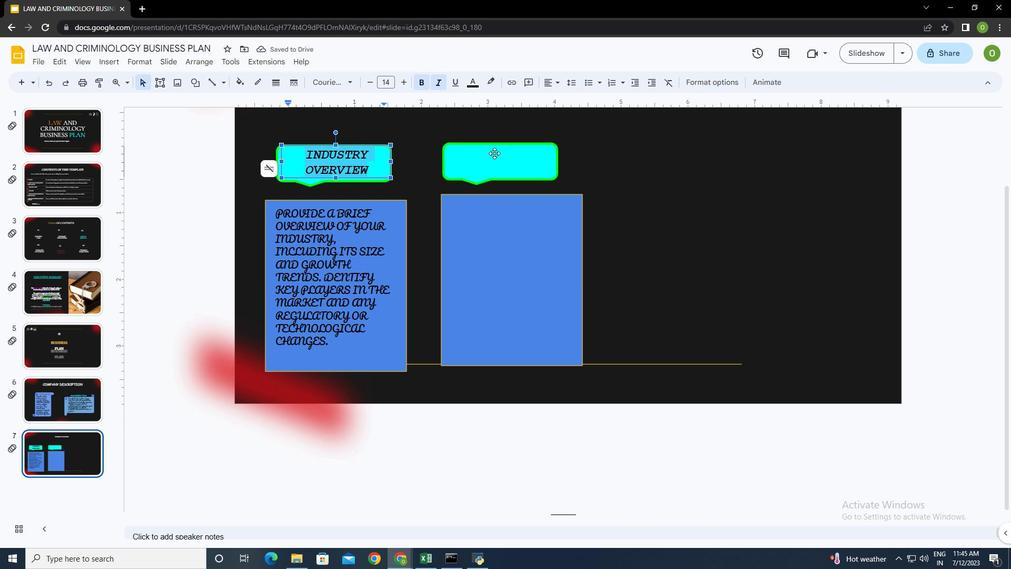 
Action: Mouse moved to (463, 153)
Screenshot: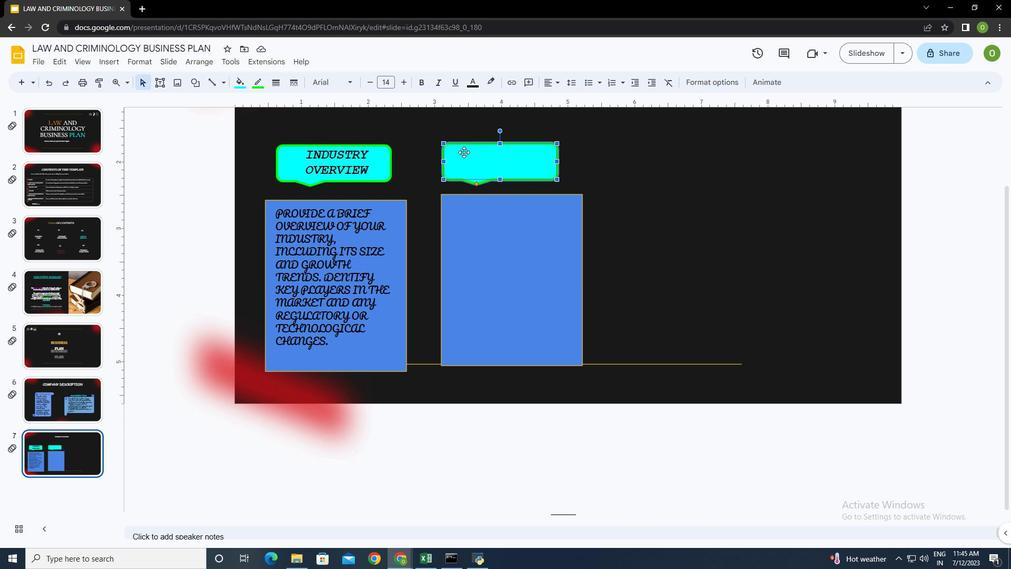 
Action: Mouse pressed left at (463, 153)
Screenshot: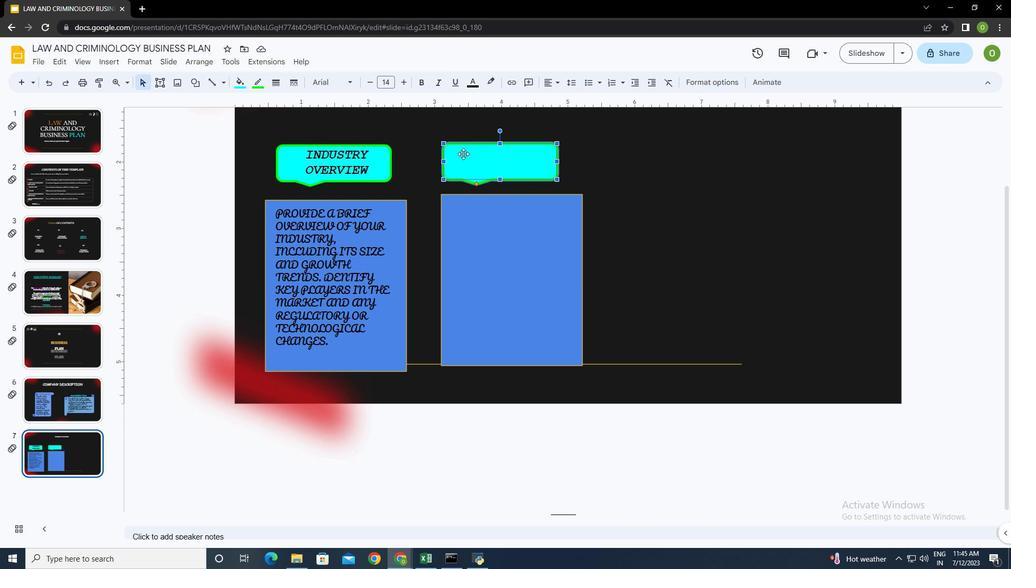 
Action: Mouse pressed left at (463, 153)
Screenshot: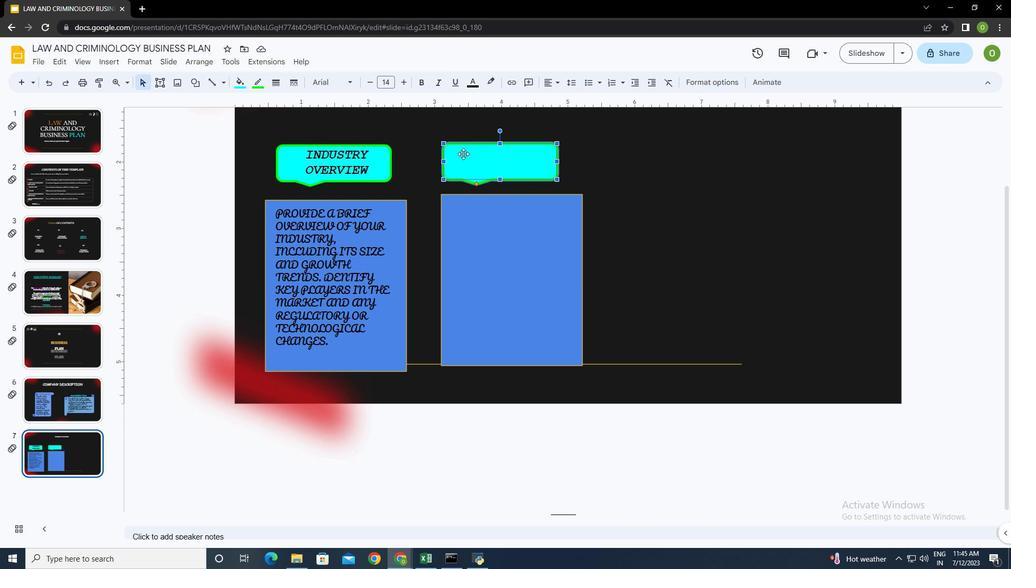 
Action: Mouse moved to (464, 159)
Screenshot: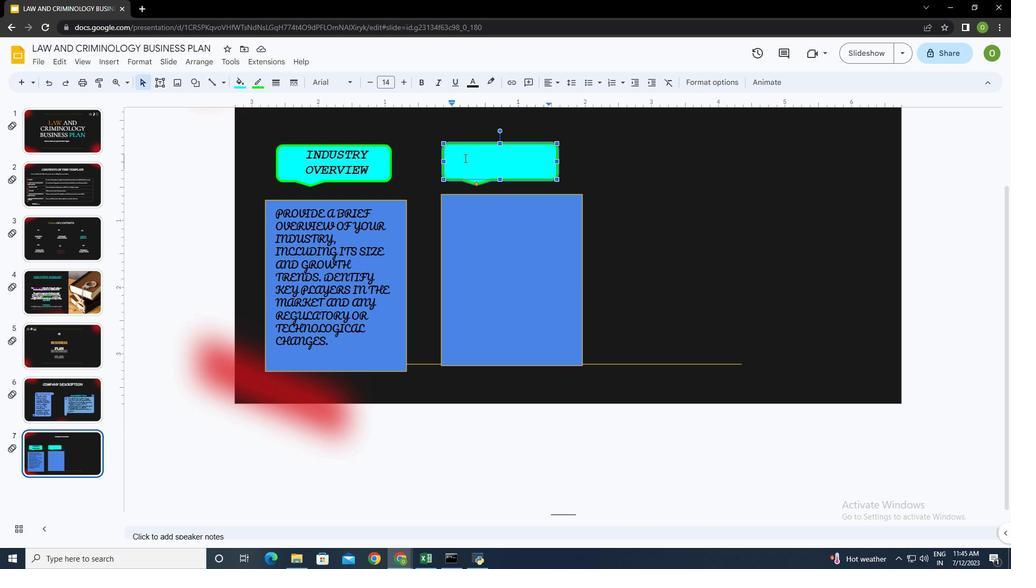 
Action: Key pressed <Key.shift><Key.caps_lock>TARGET<Key.space>MARKET
Screenshot: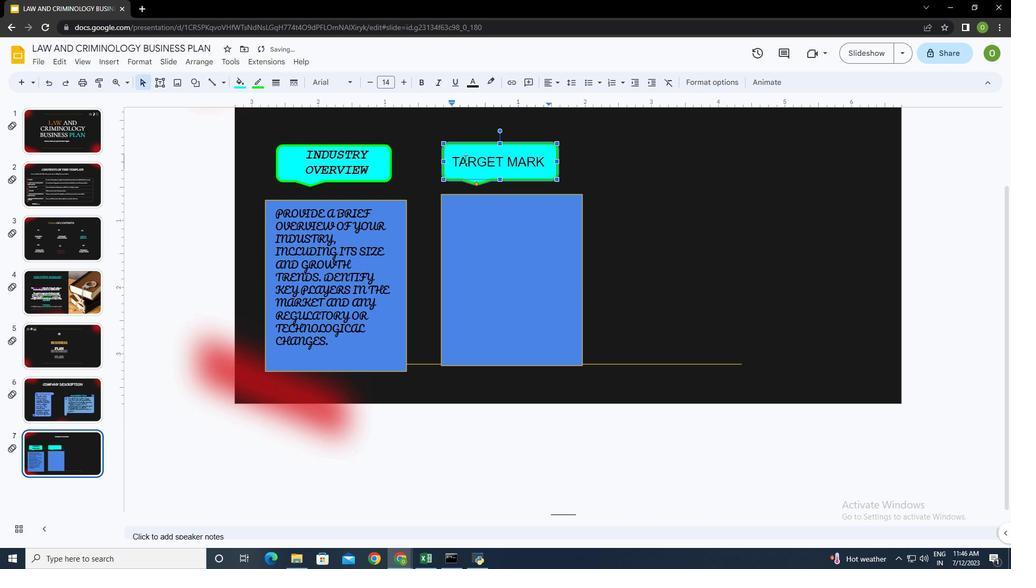 
Action: Mouse moved to (509, 167)
Screenshot: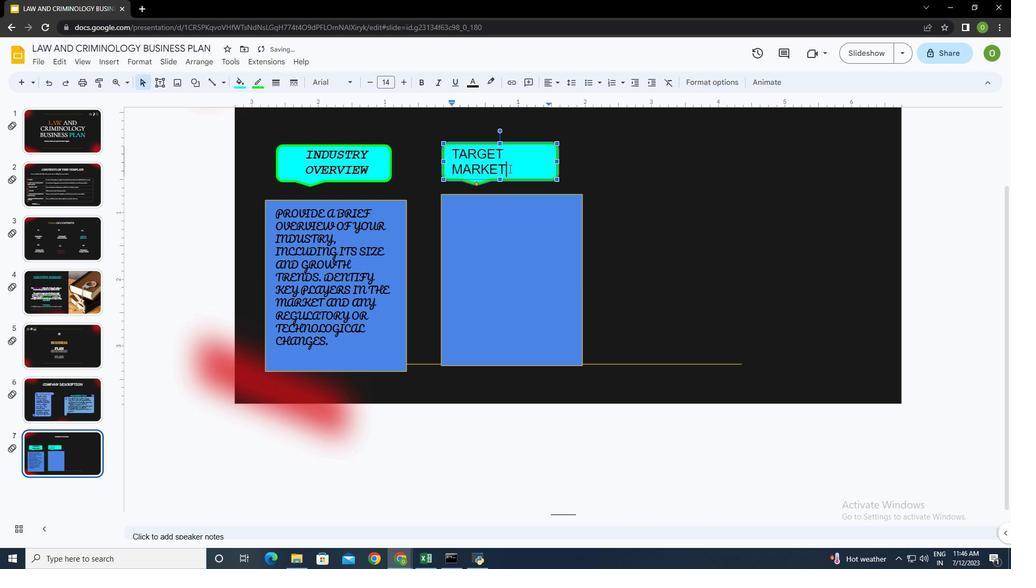 
Action: Mouse pressed left at (509, 167)
Screenshot: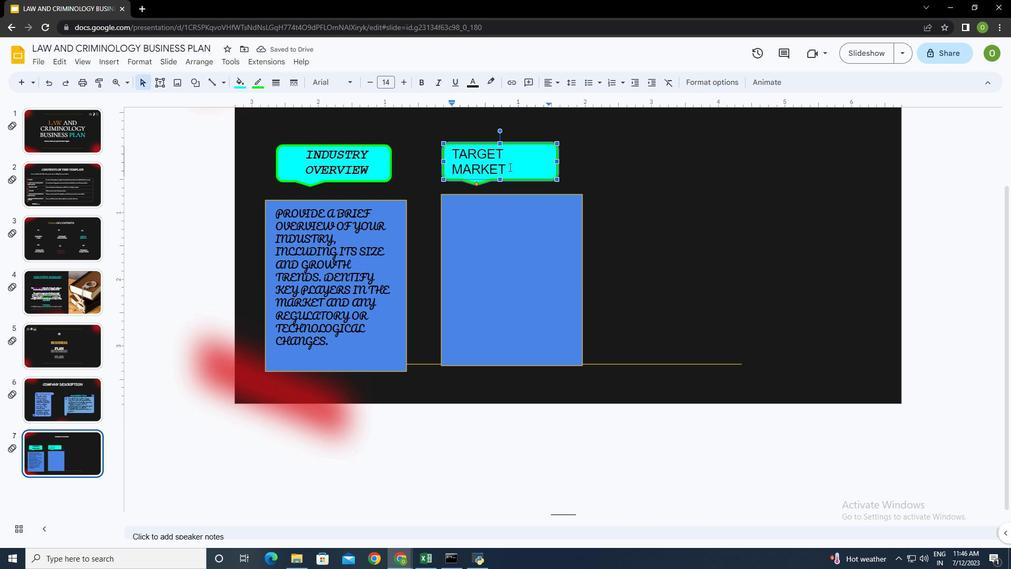 
Action: Mouse moved to (474, 81)
Screenshot: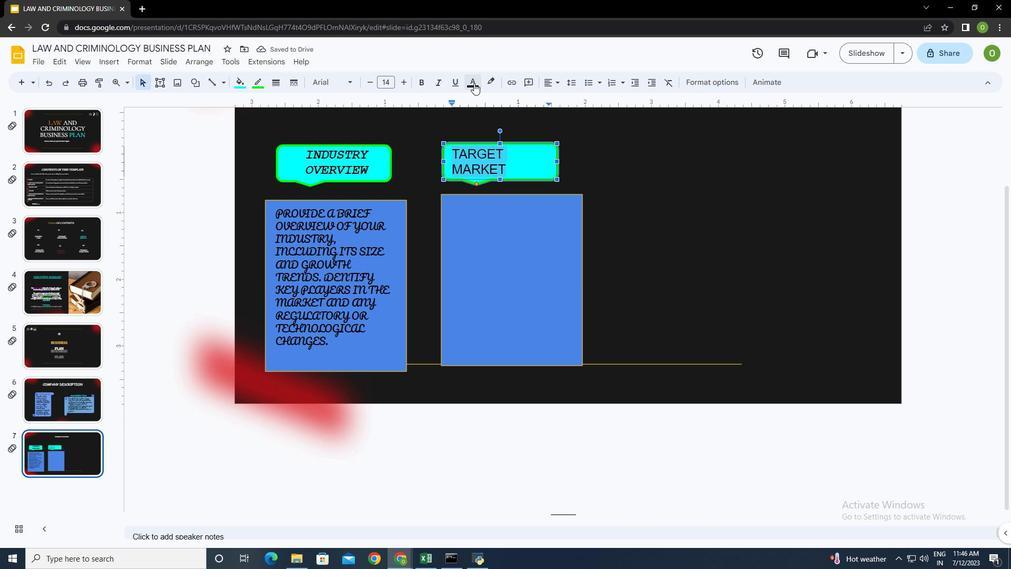 
Action: Mouse pressed left at (474, 81)
Screenshot: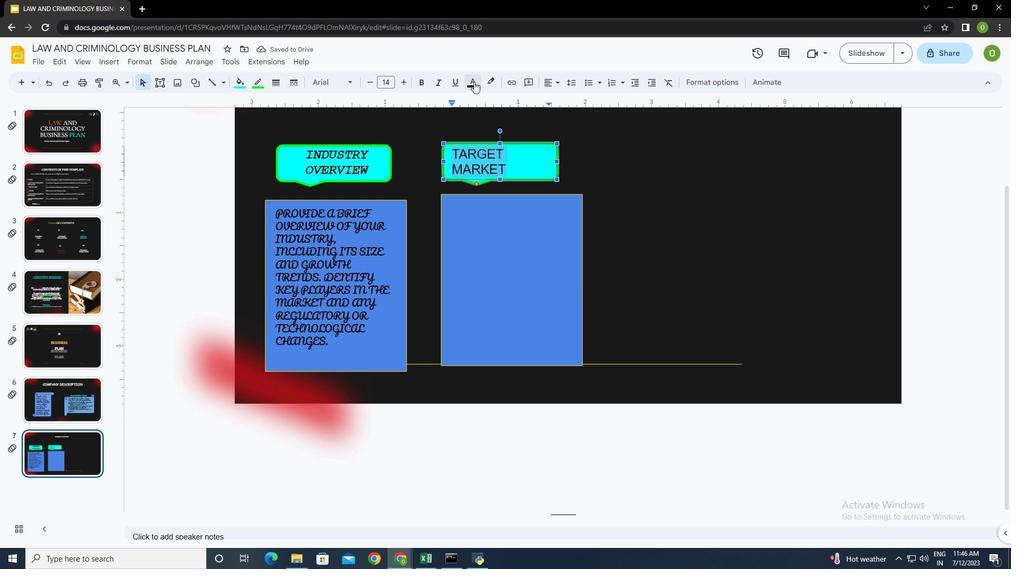 
Action: Mouse moved to (488, 181)
Screenshot: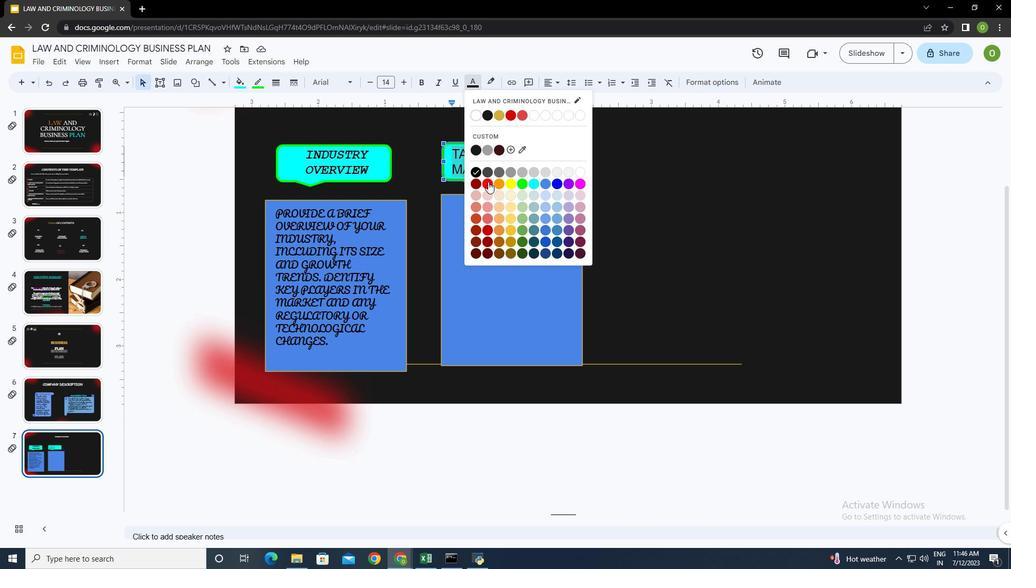 
Action: Mouse pressed left at (488, 181)
Screenshot: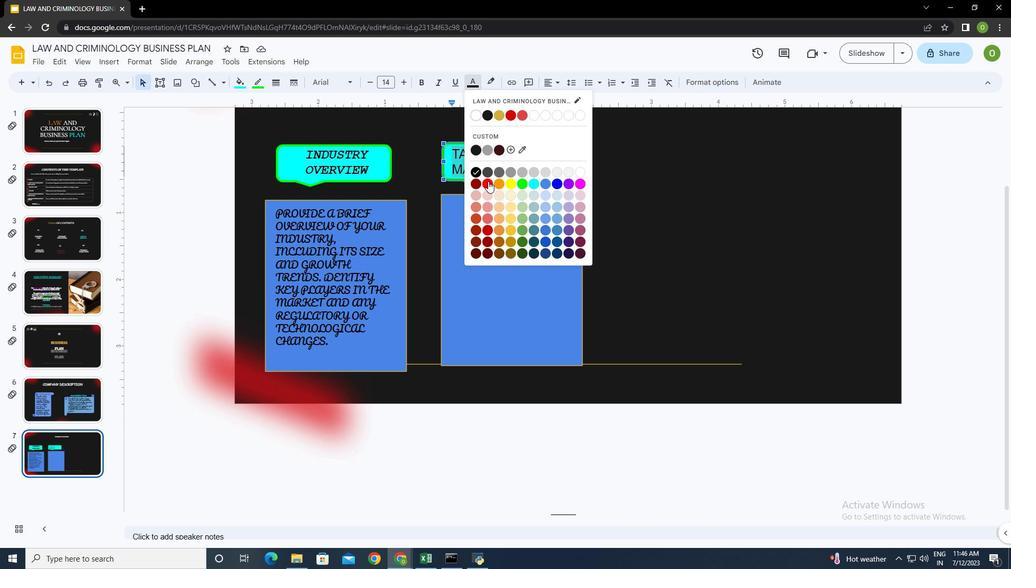 
Action: Mouse moved to (472, 81)
Screenshot: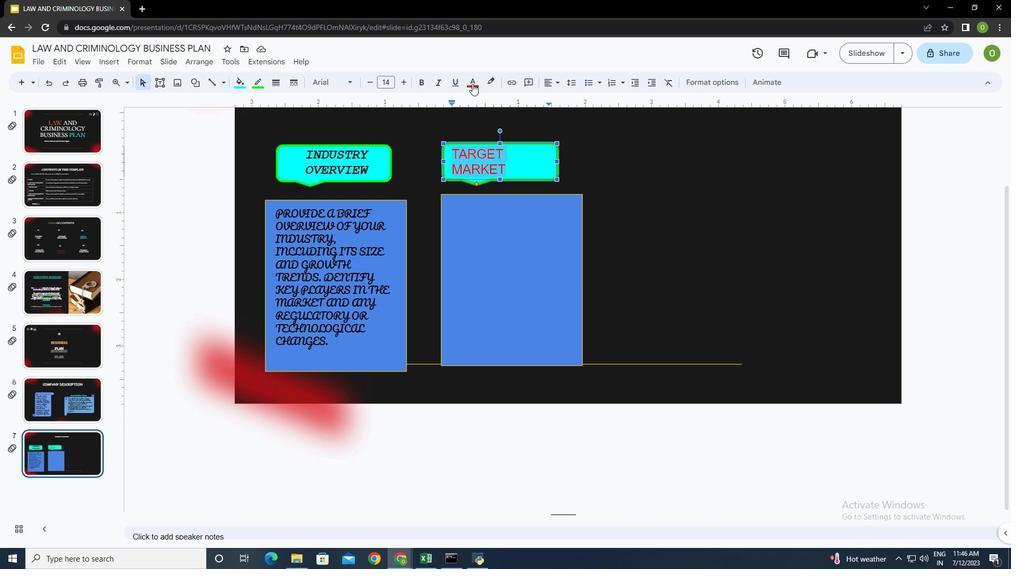 
Action: Mouse pressed left at (472, 81)
Screenshot: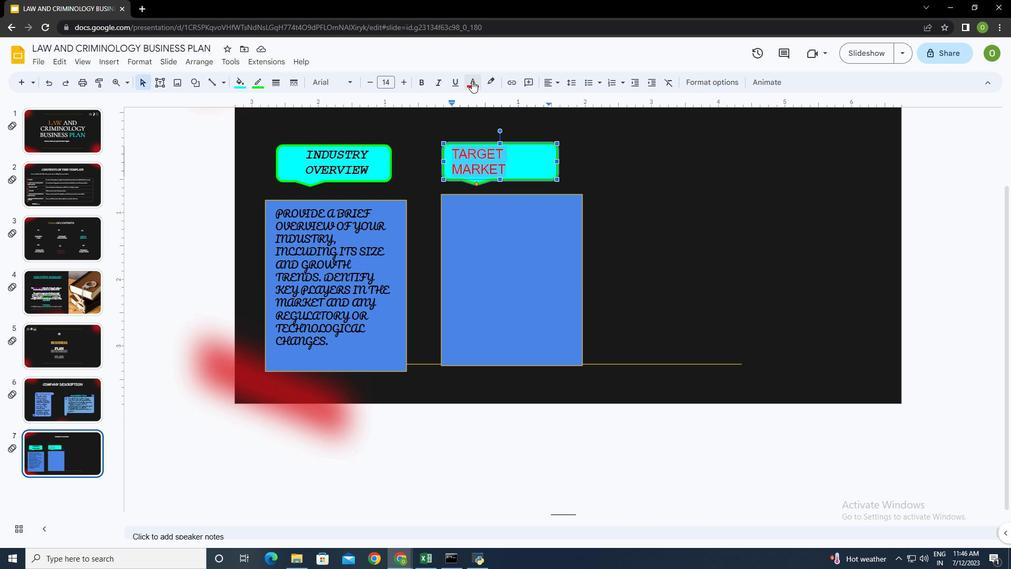 
Action: Mouse moved to (567, 182)
Screenshot: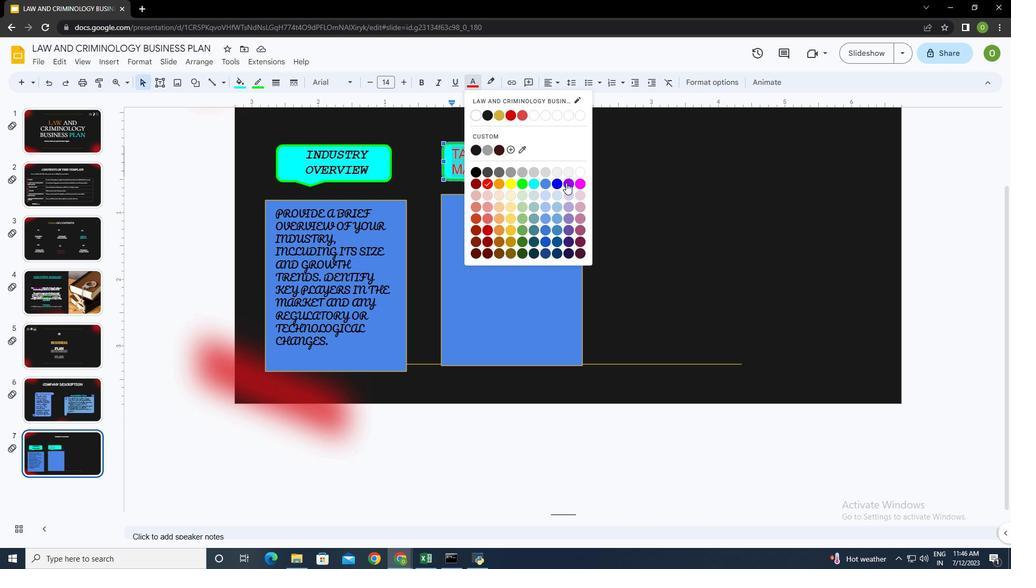 
Action: Mouse pressed left at (567, 182)
Screenshot: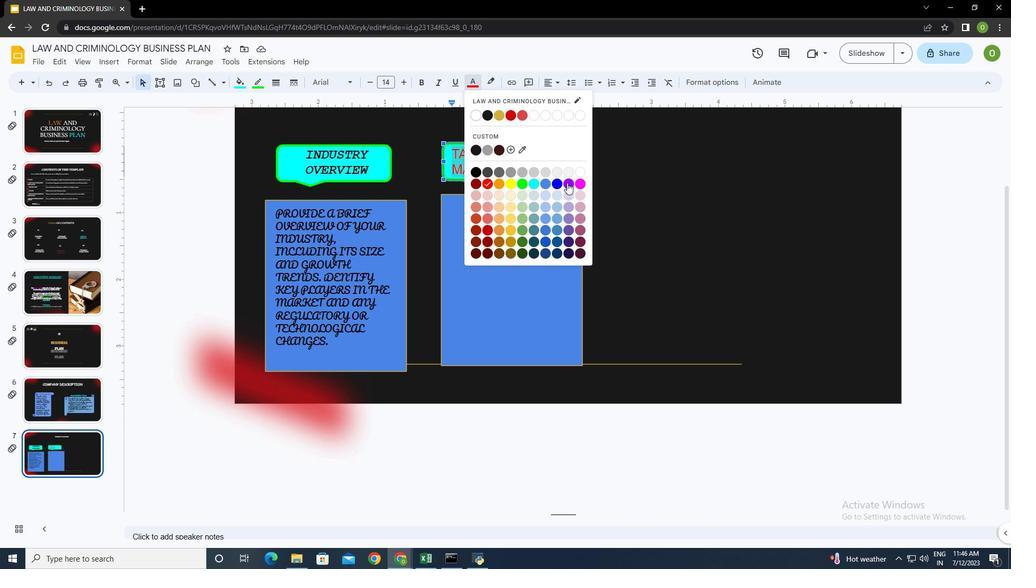 
Action: Mouse moved to (556, 80)
Screenshot: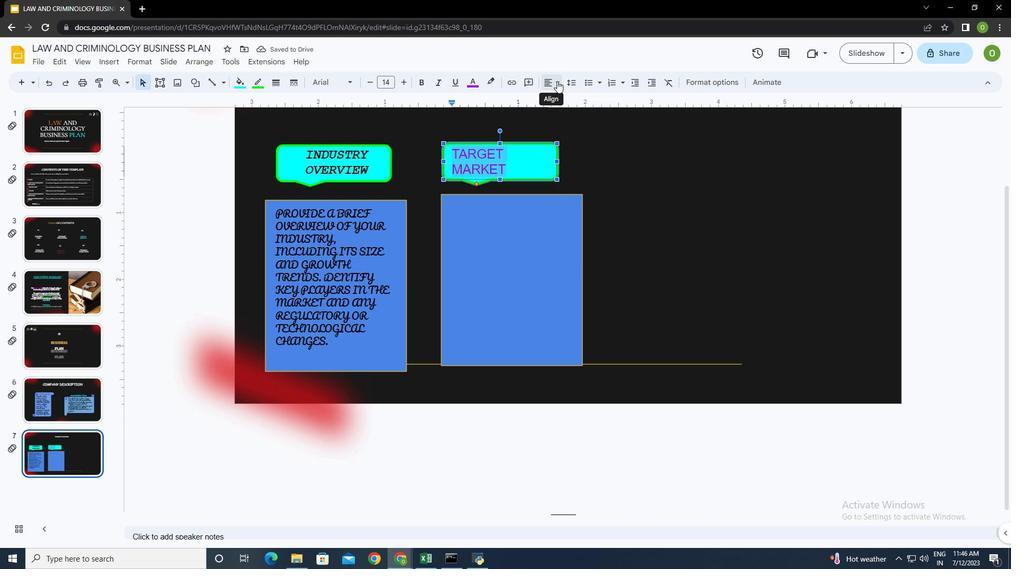 
Action: Mouse pressed left at (556, 80)
Screenshot: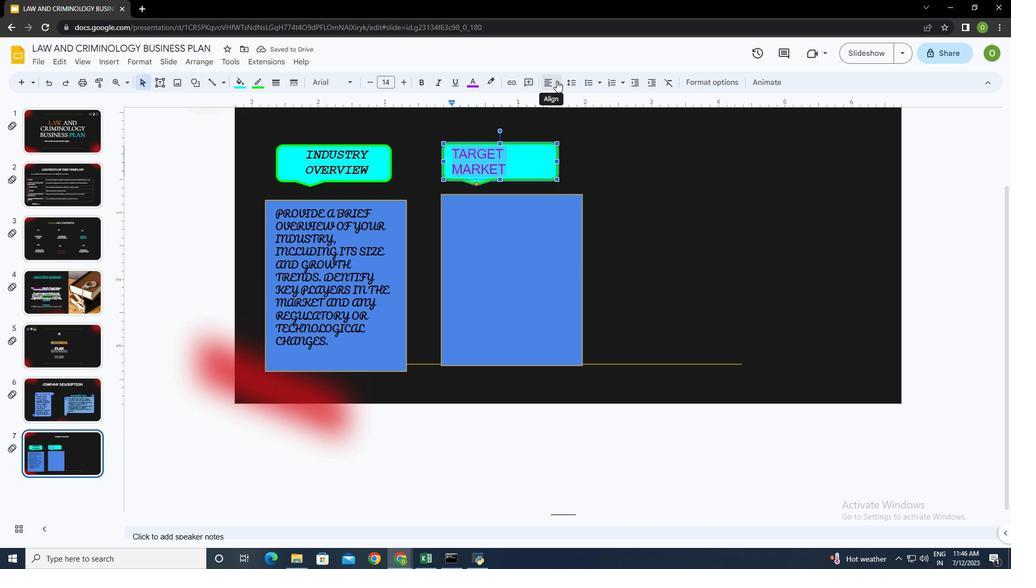 
Action: Mouse moved to (562, 99)
Screenshot: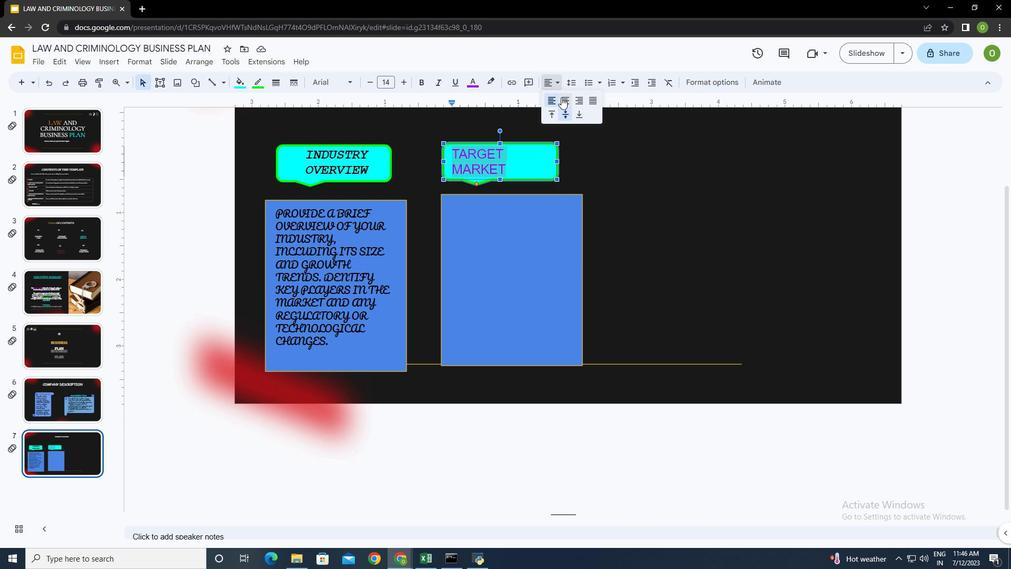 
Action: Mouse pressed left at (562, 99)
Screenshot: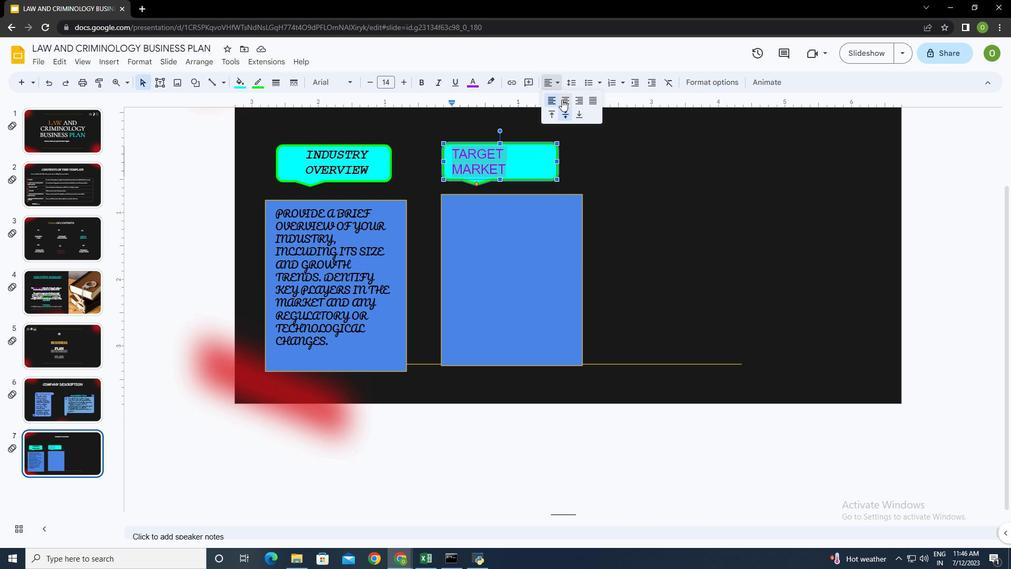
Action: Mouse moved to (368, 165)
Screenshot: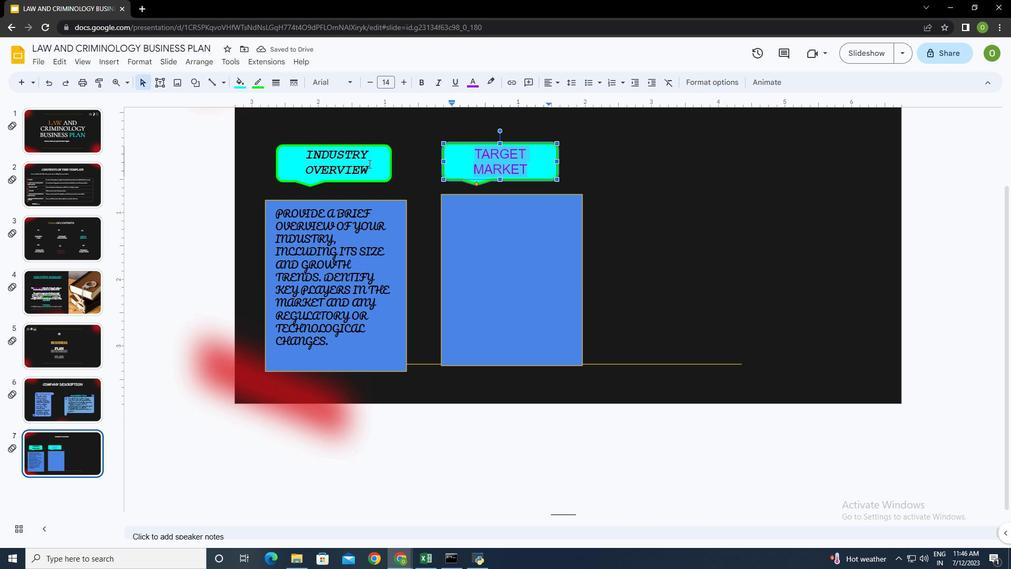 
Action: Mouse pressed left at (368, 165)
Screenshot: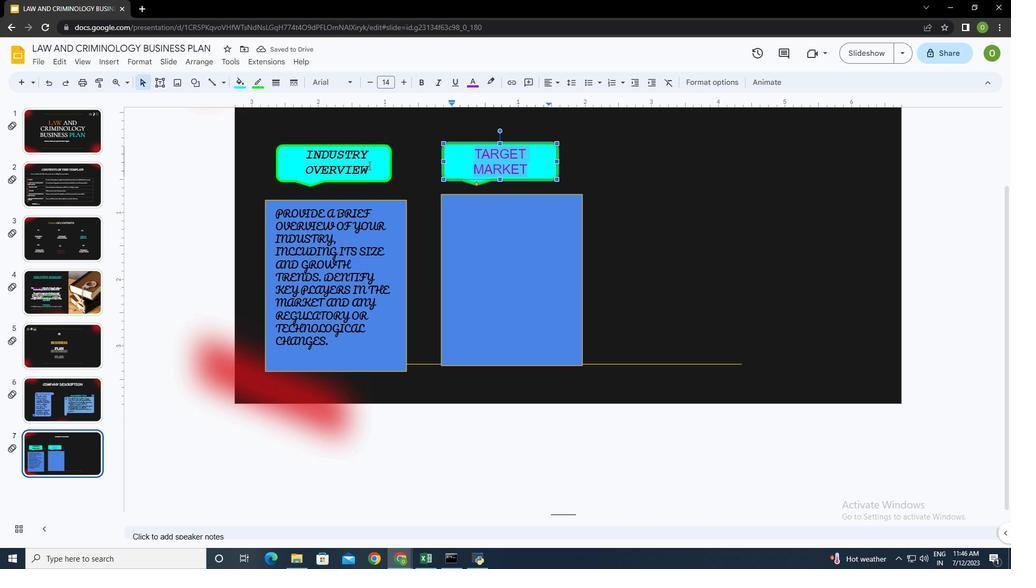 
Action: Mouse moved to (374, 168)
Screenshot: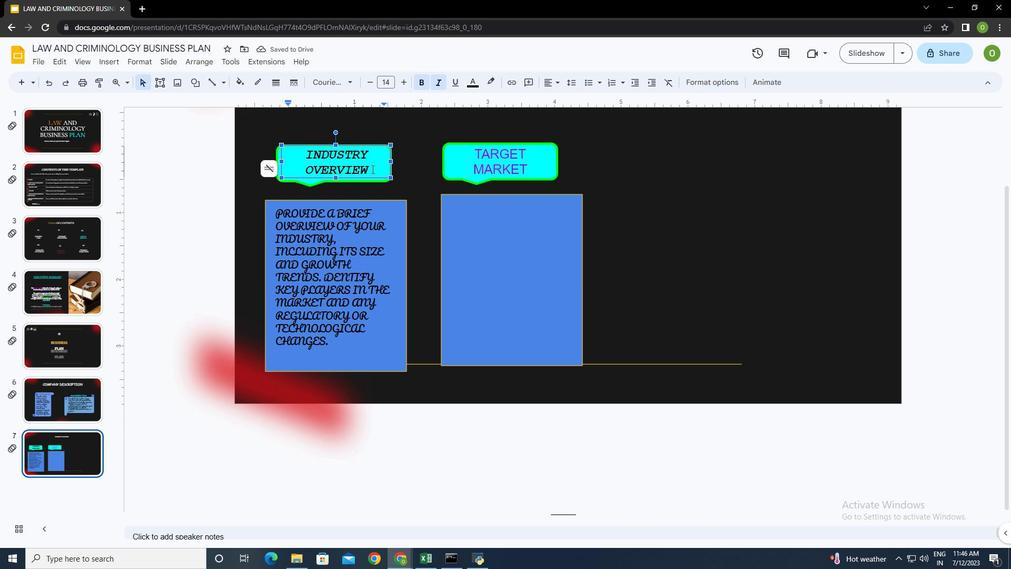 
Action: Mouse pressed left at (374, 168)
Screenshot: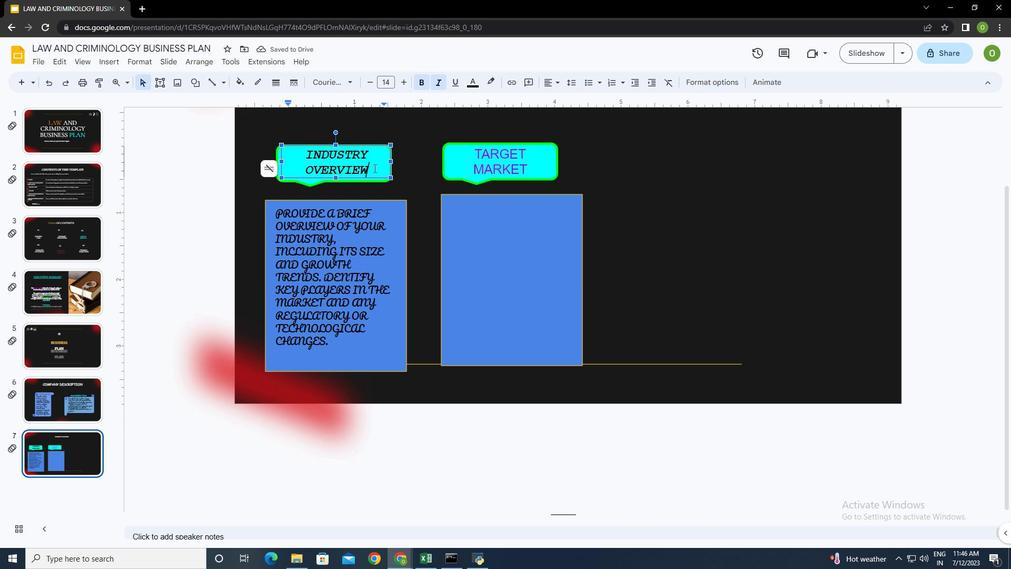 
Action: Mouse moved to (469, 83)
Screenshot: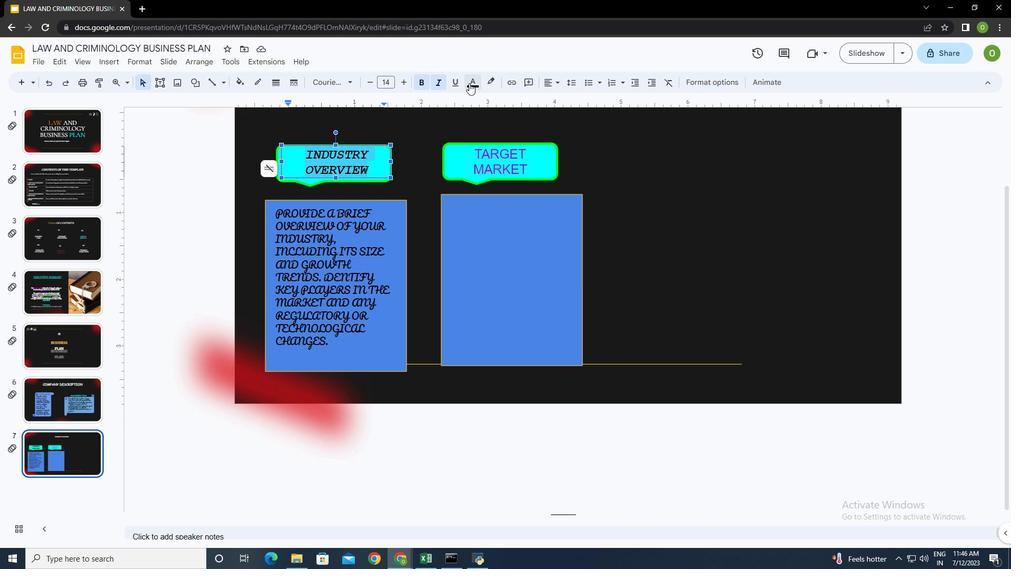 
Action: Mouse pressed left at (469, 83)
Screenshot: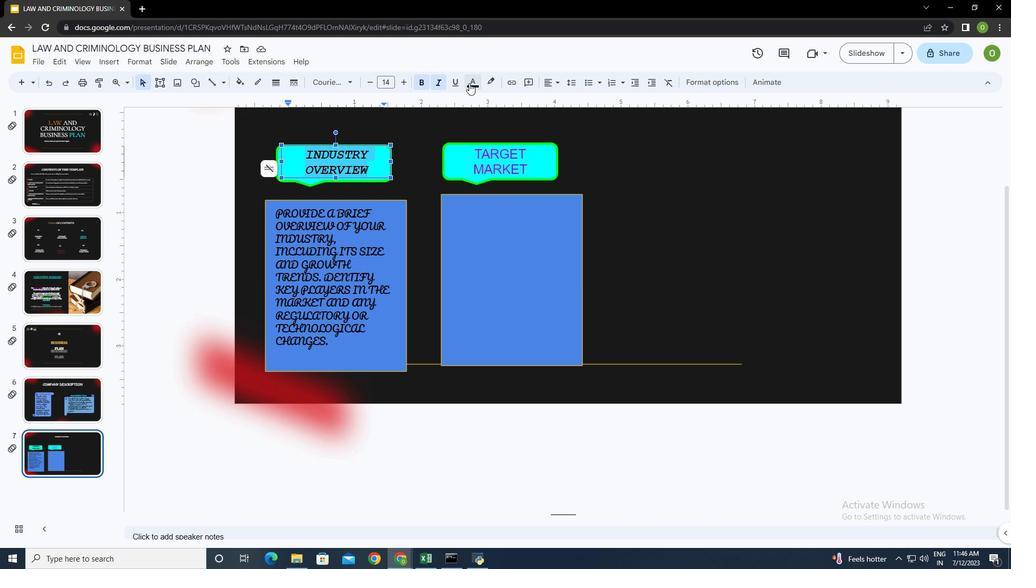 
Action: Mouse moved to (521, 116)
Screenshot: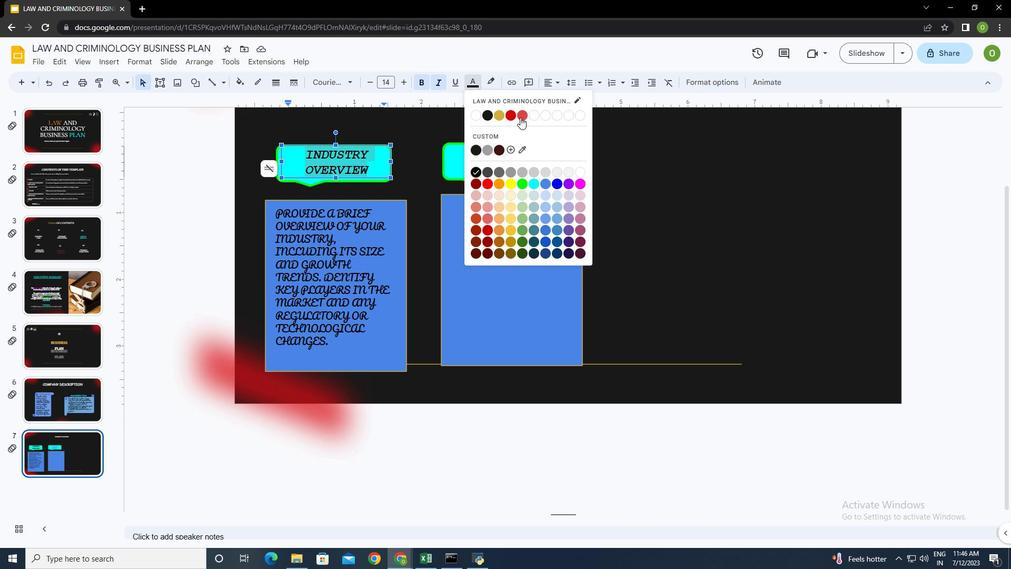 
Action: Mouse pressed left at (521, 116)
Screenshot: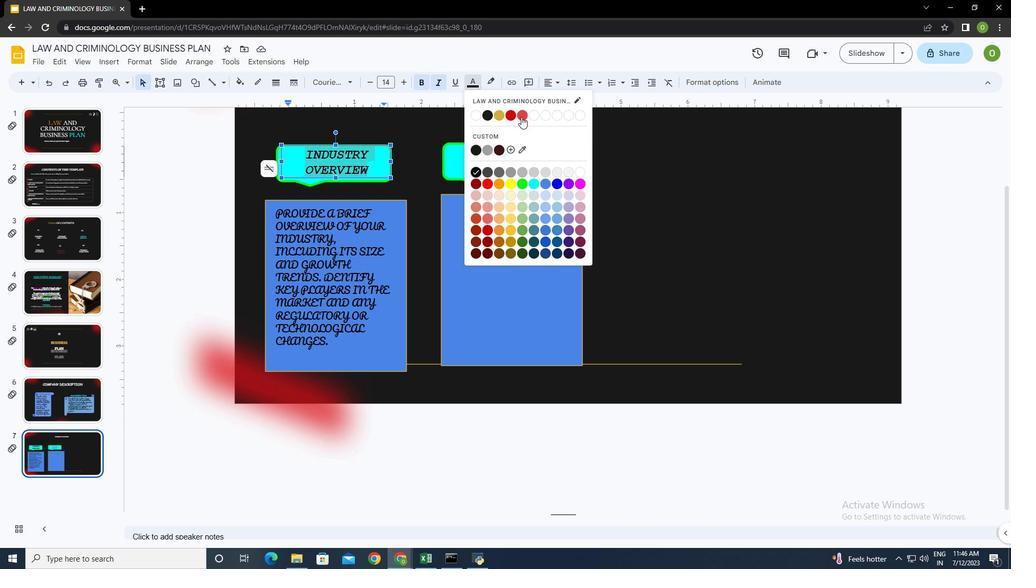 
Action: Mouse moved to (492, 227)
Screenshot: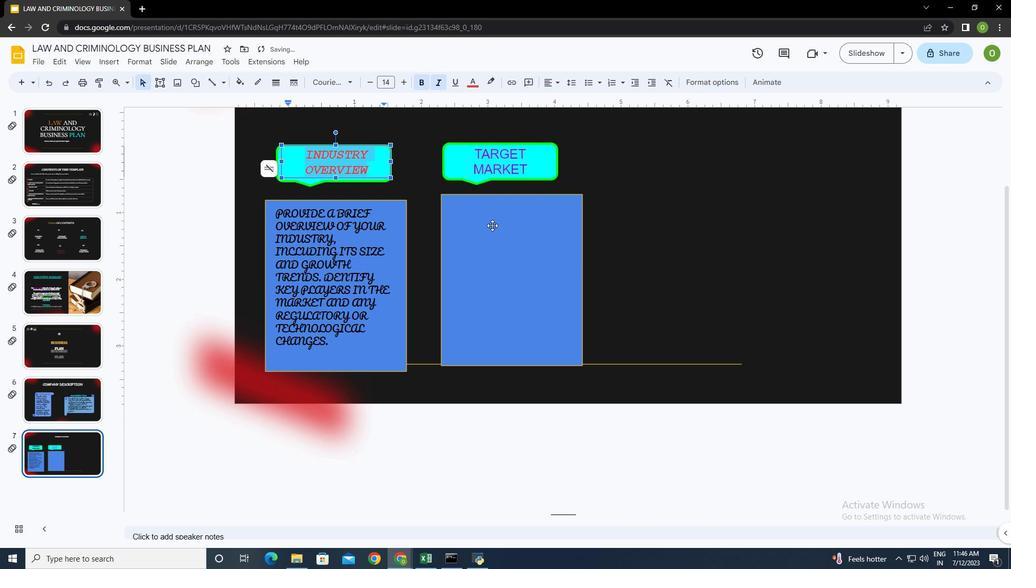 
Action: Mouse pressed left at (492, 227)
Screenshot: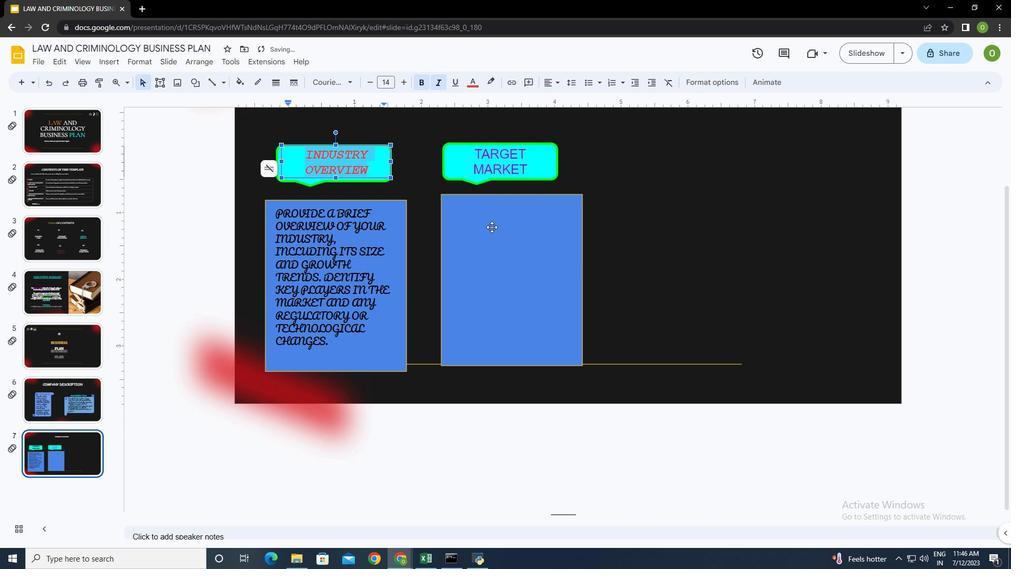 
Action: Mouse moved to (163, 82)
